 Task: Importing Video.
Action: Mouse moved to (104, 11)
Screenshot: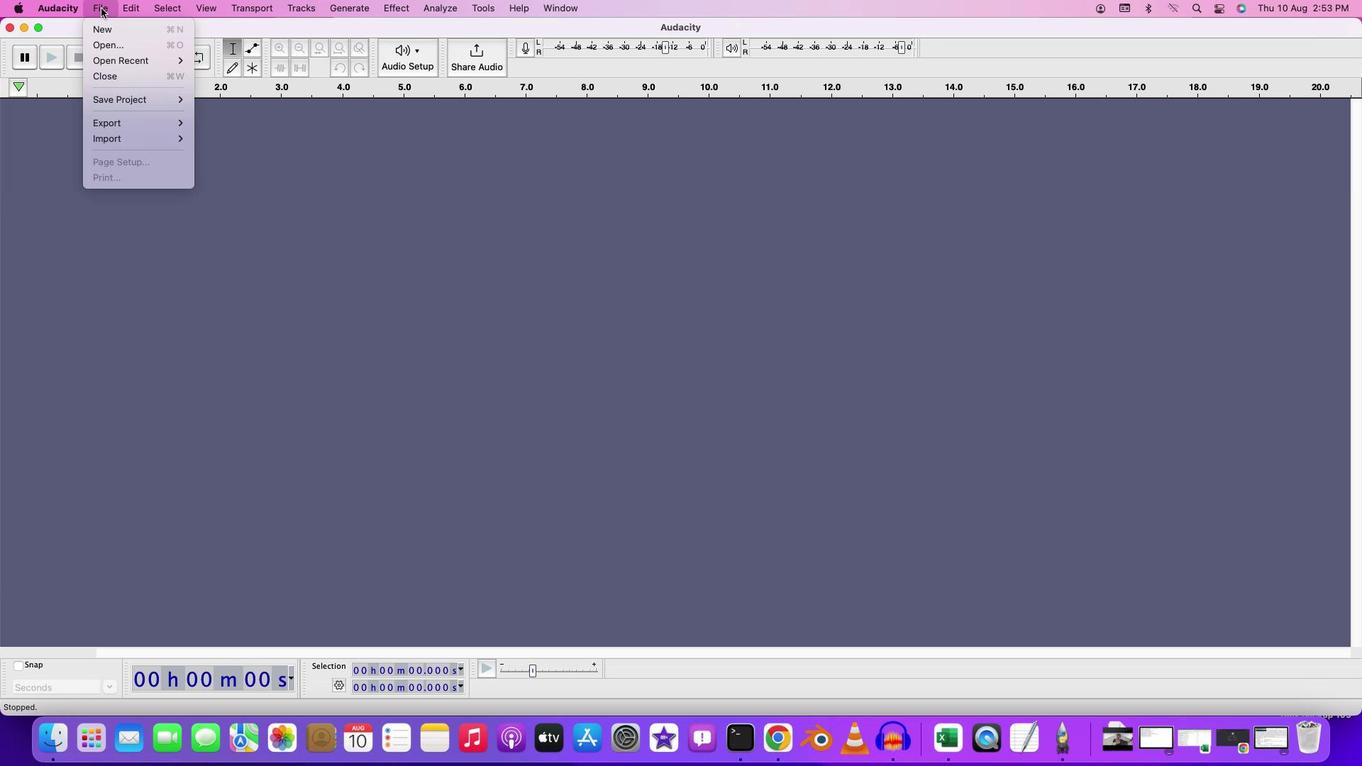 
Action: Mouse pressed left at (104, 11)
Screenshot: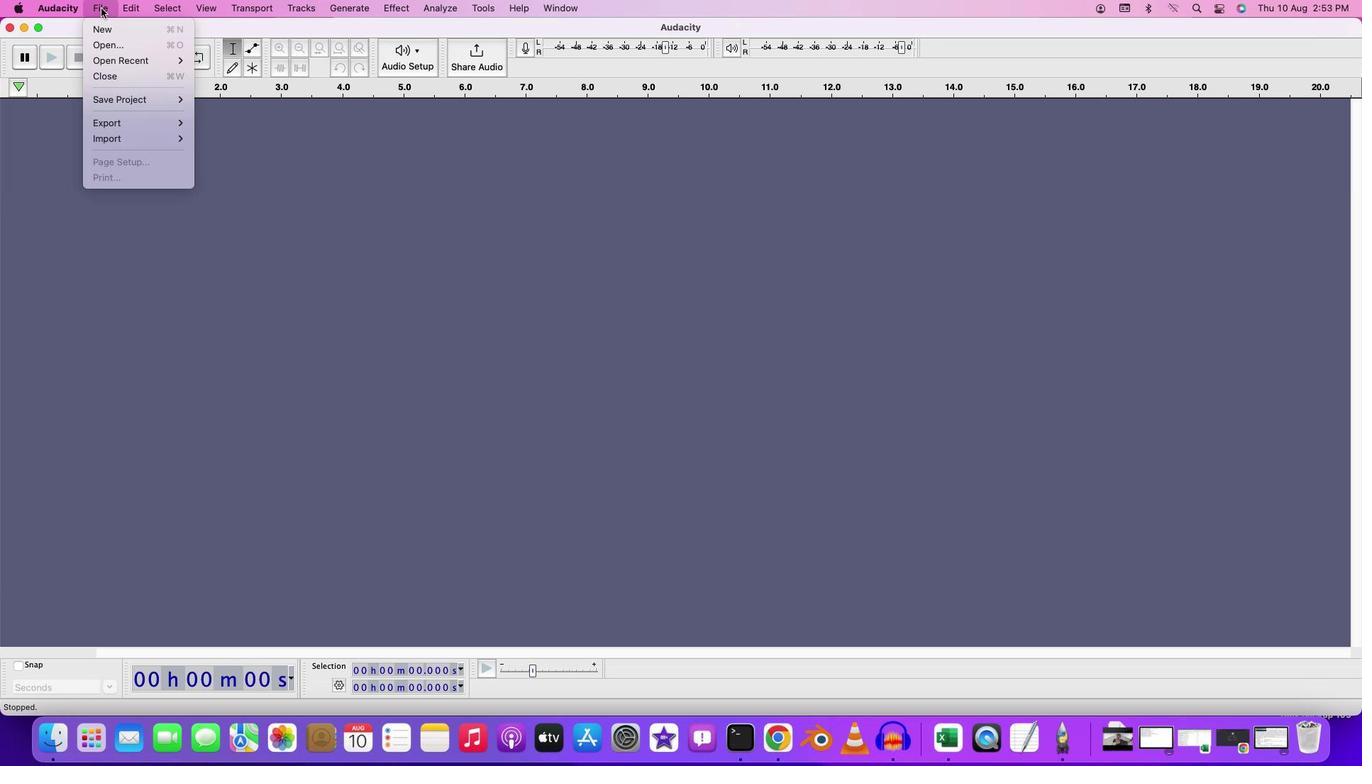 
Action: Mouse moved to (113, 41)
Screenshot: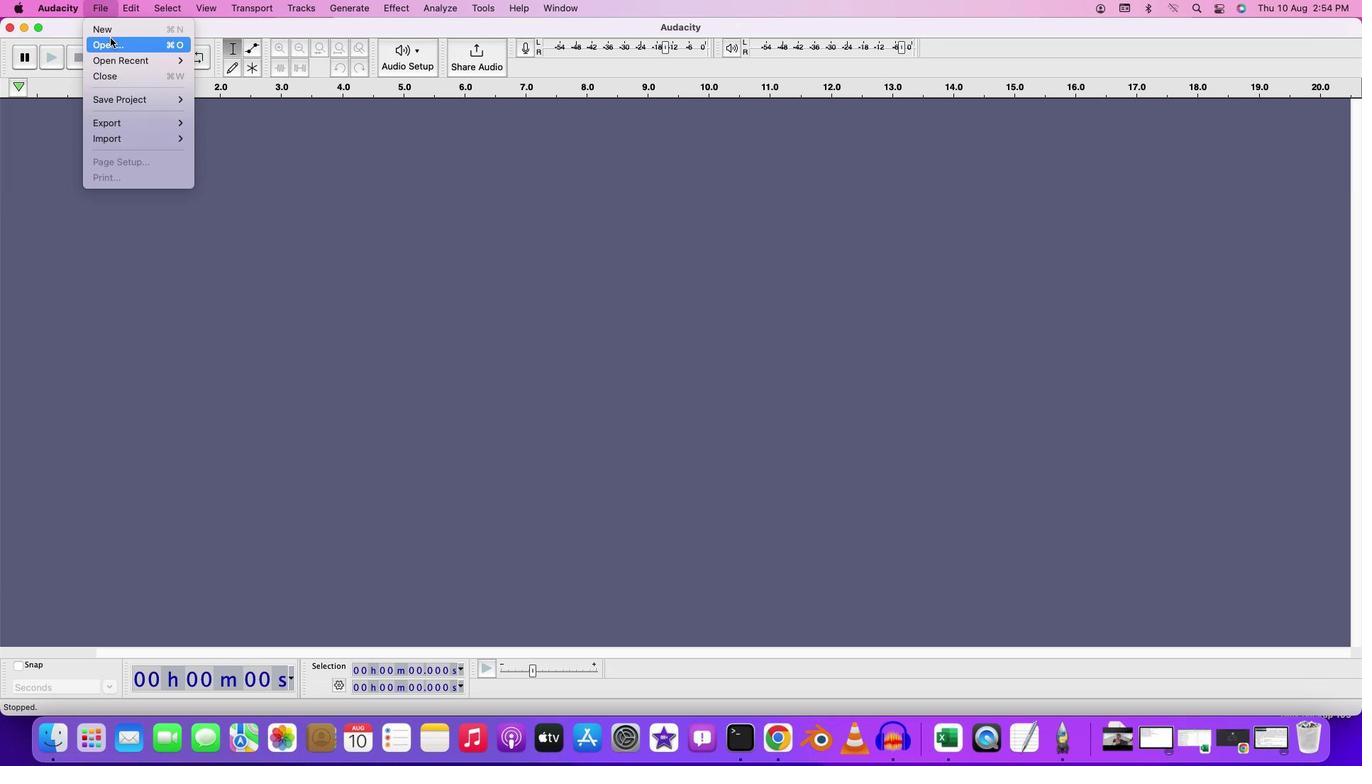 
Action: Mouse pressed left at (113, 41)
Screenshot: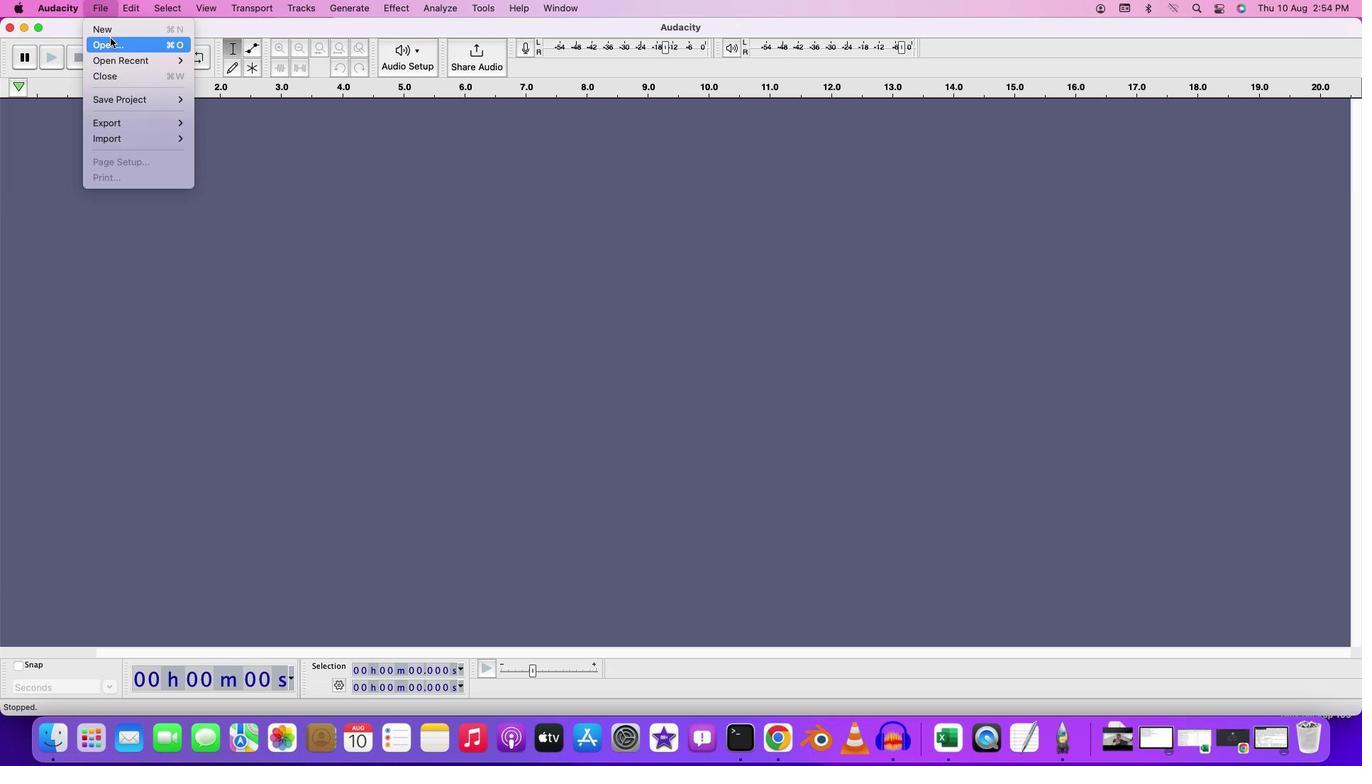 
Action: Mouse moved to (465, 228)
Screenshot: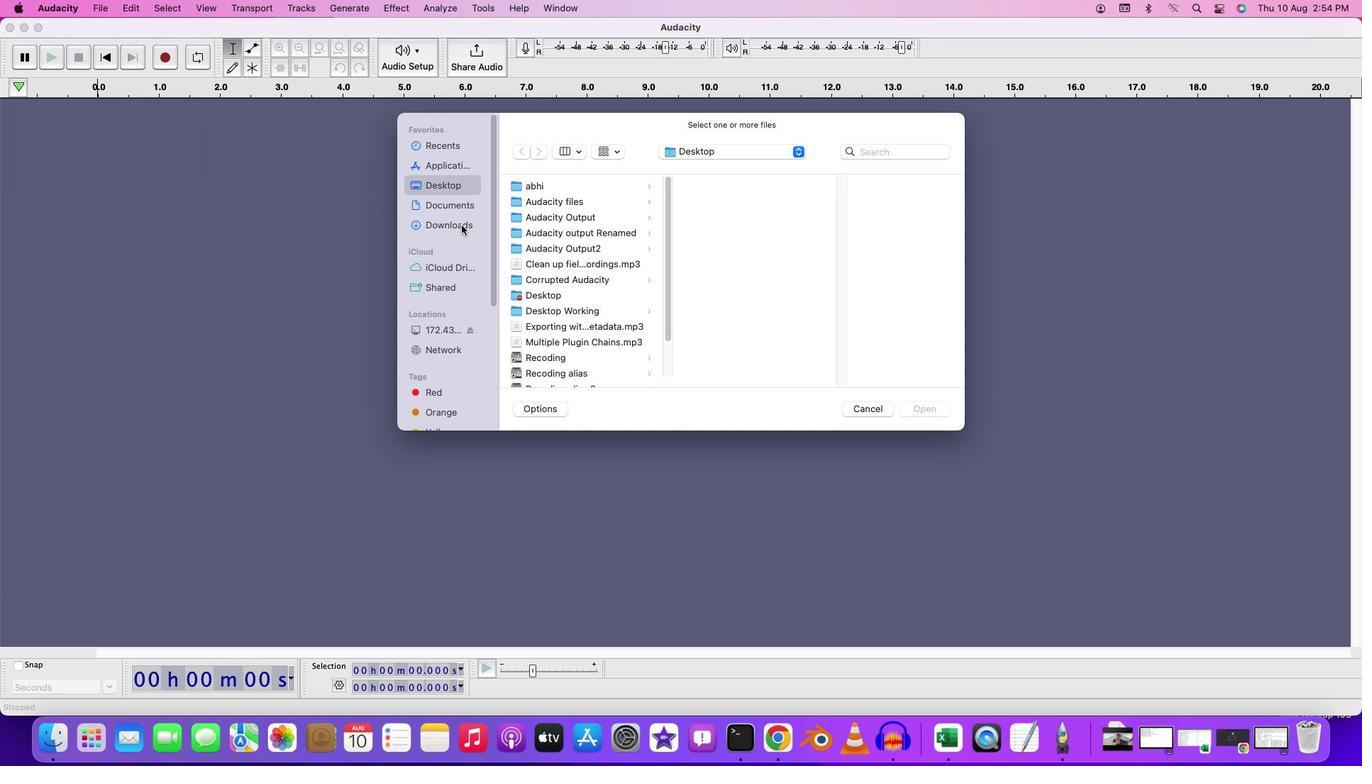 
Action: Mouse pressed left at (465, 228)
Screenshot: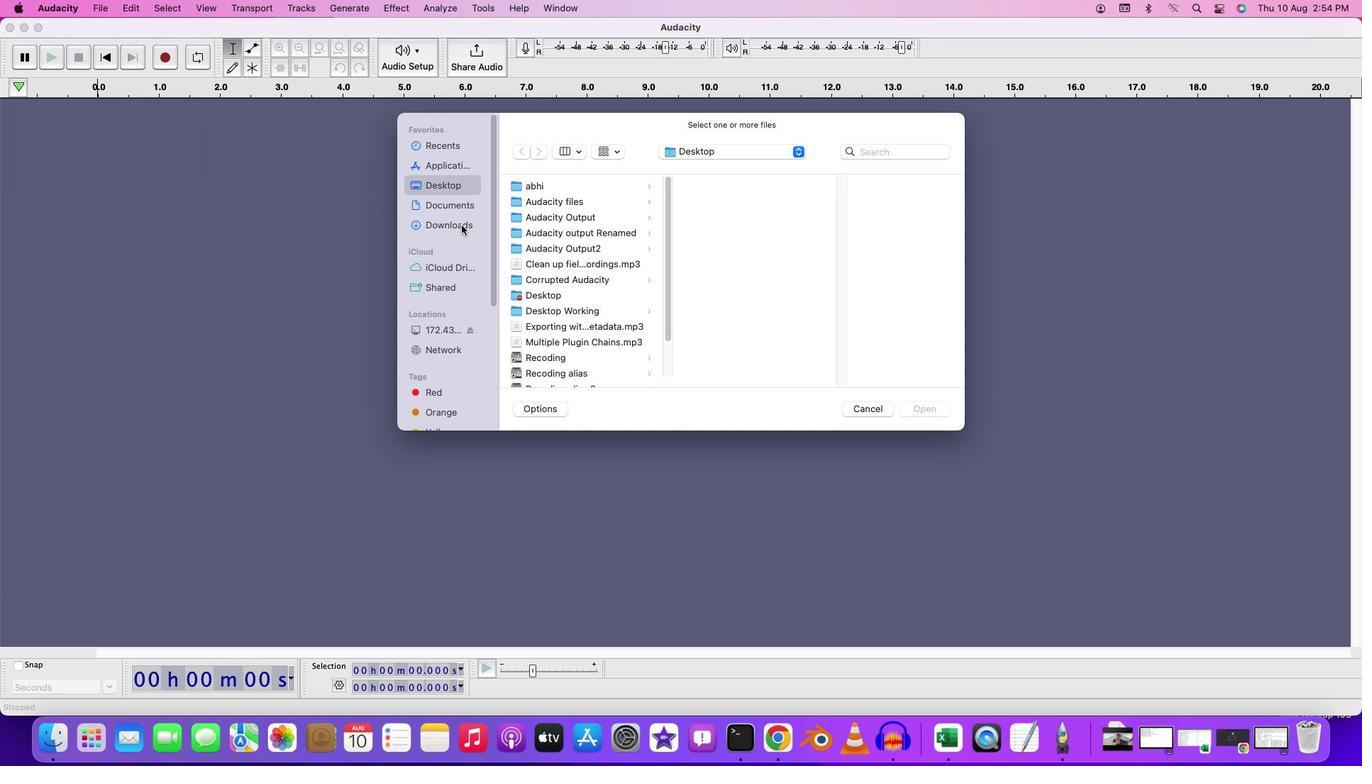 
Action: Mouse moved to (577, 254)
Screenshot: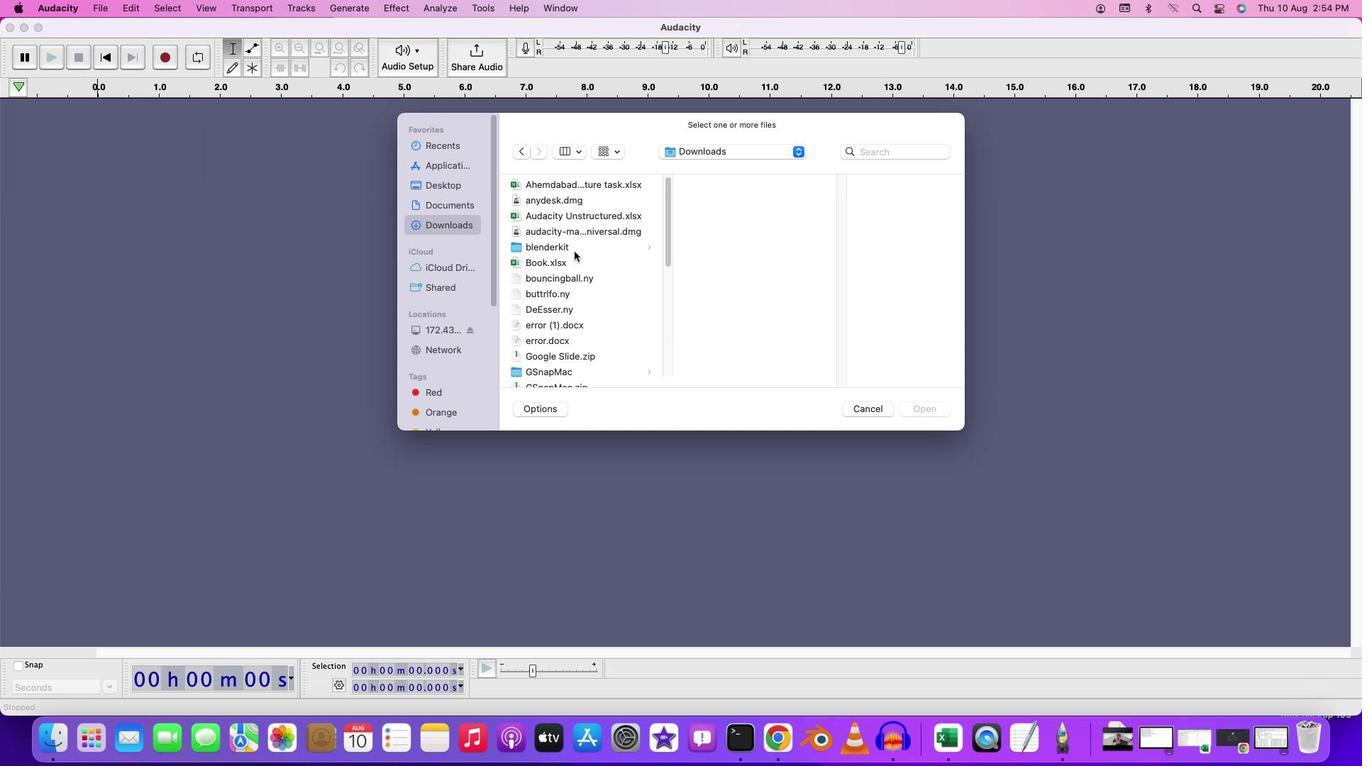 
Action: Mouse scrolled (577, 254) with delta (3, 2)
Screenshot: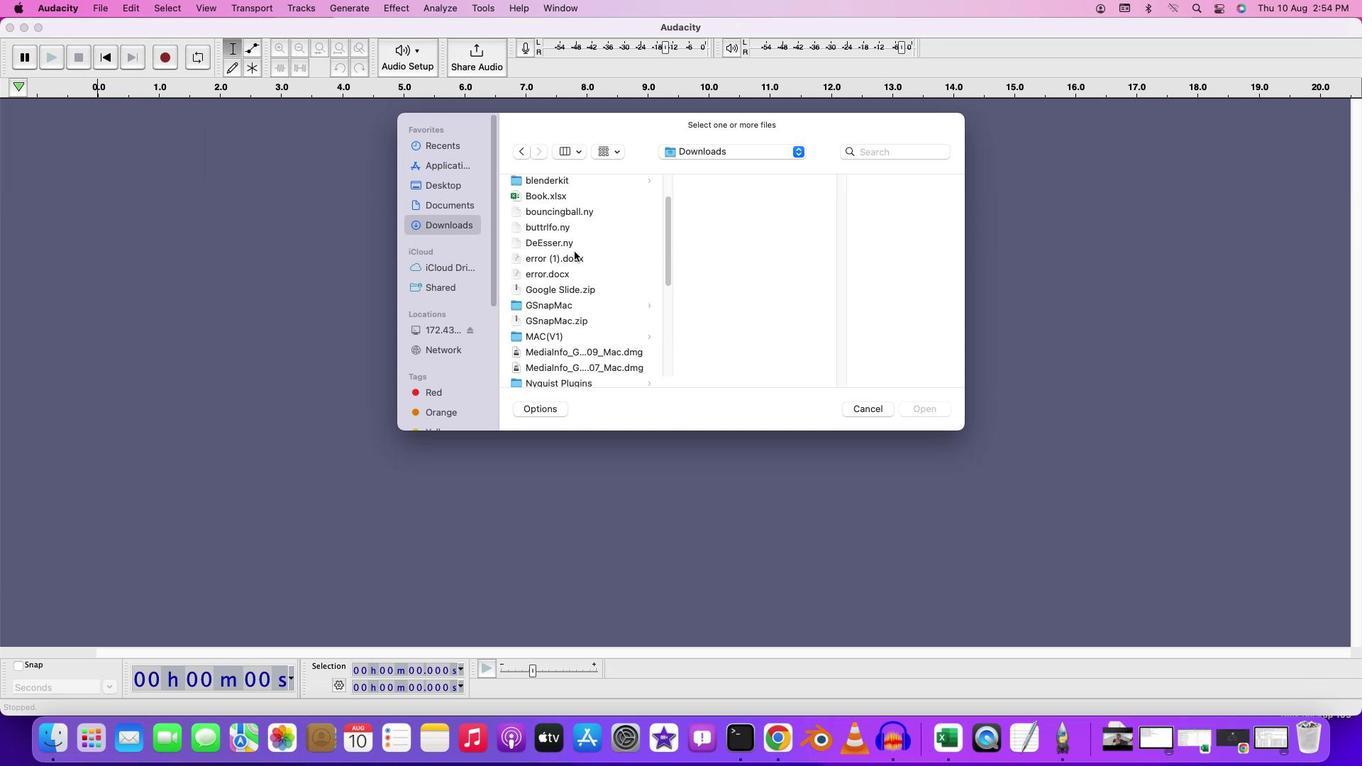 
Action: Mouse scrolled (577, 254) with delta (3, 2)
Screenshot: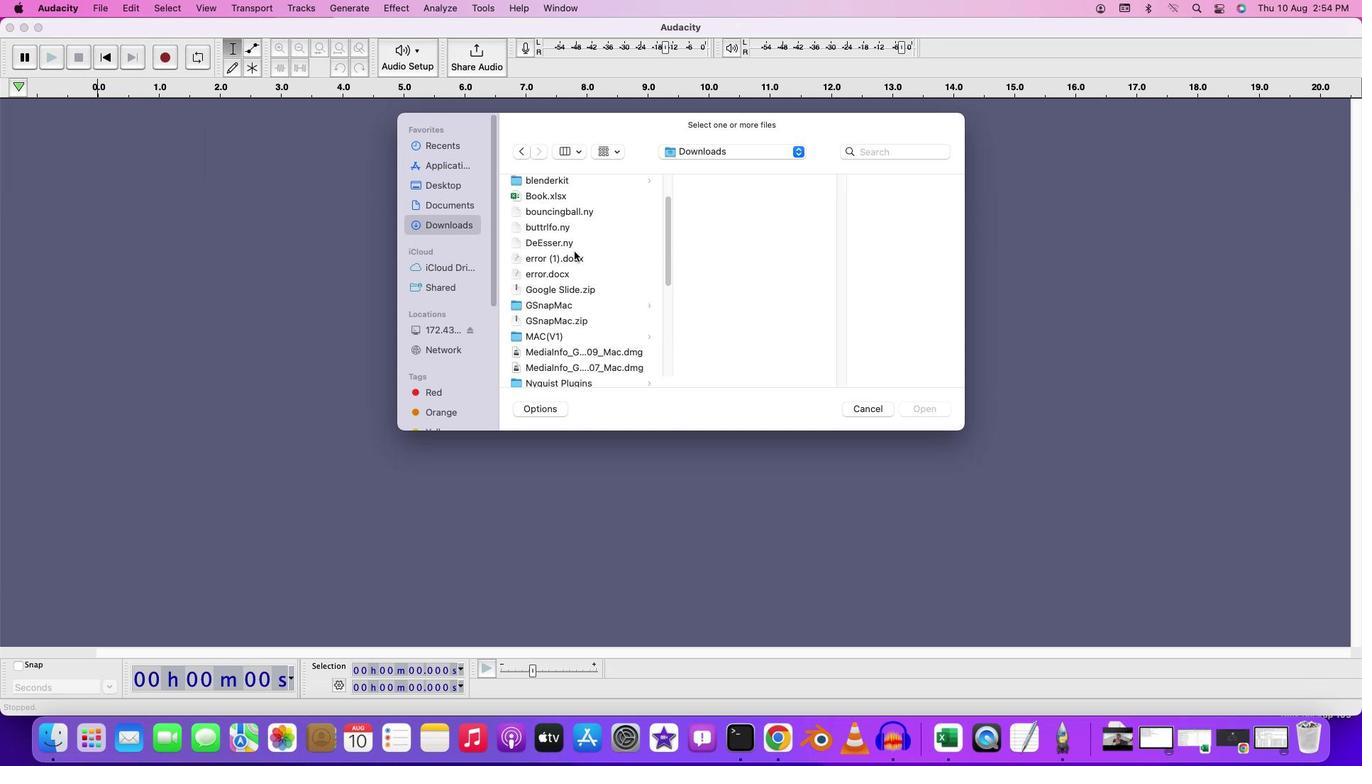 
Action: Mouse scrolled (577, 254) with delta (3, 1)
Screenshot: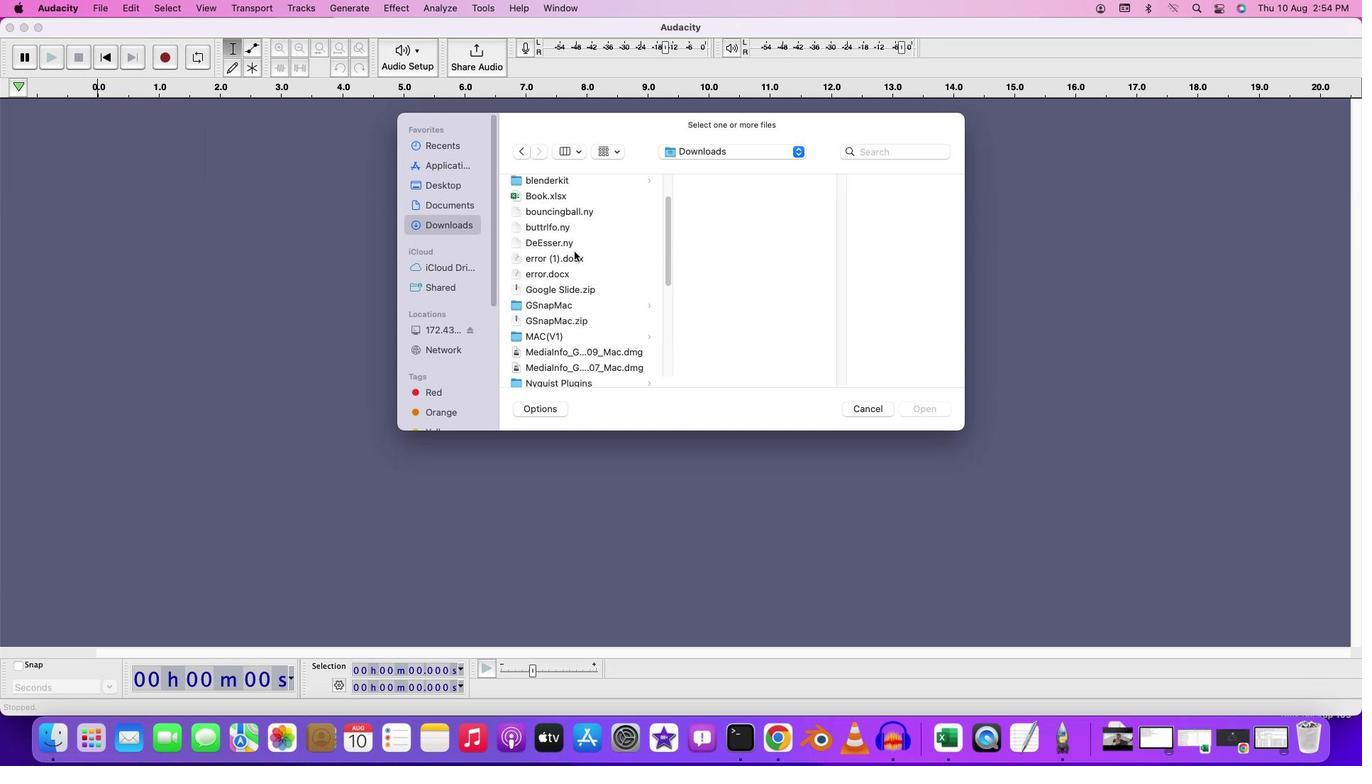 
Action: Mouse scrolled (577, 254) with delta (3, 2)
Screenshot: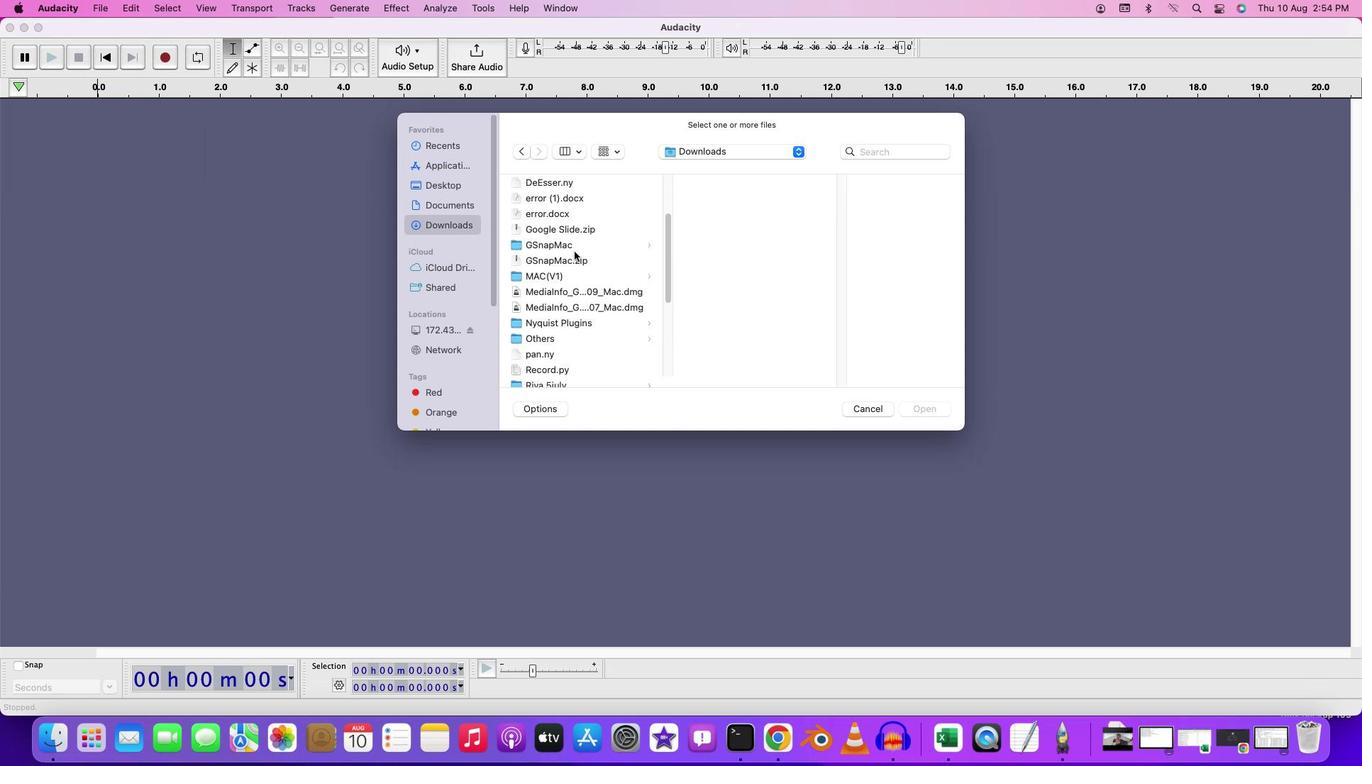 
Action: Mouse scrolled (577, 254) with delta (3, 2)
Screenshot: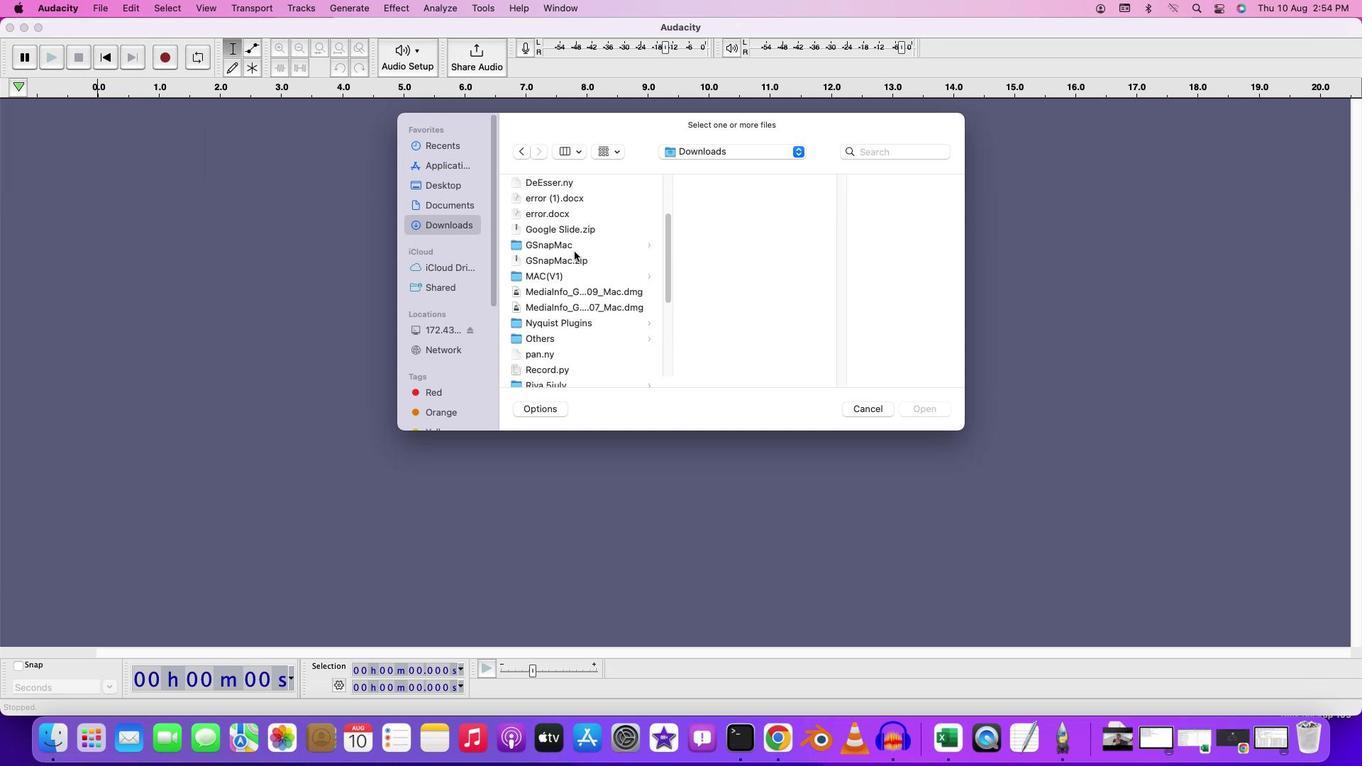 
Action: Mouse scrolled (577, 254) with delta (3, 2)
Screenshot: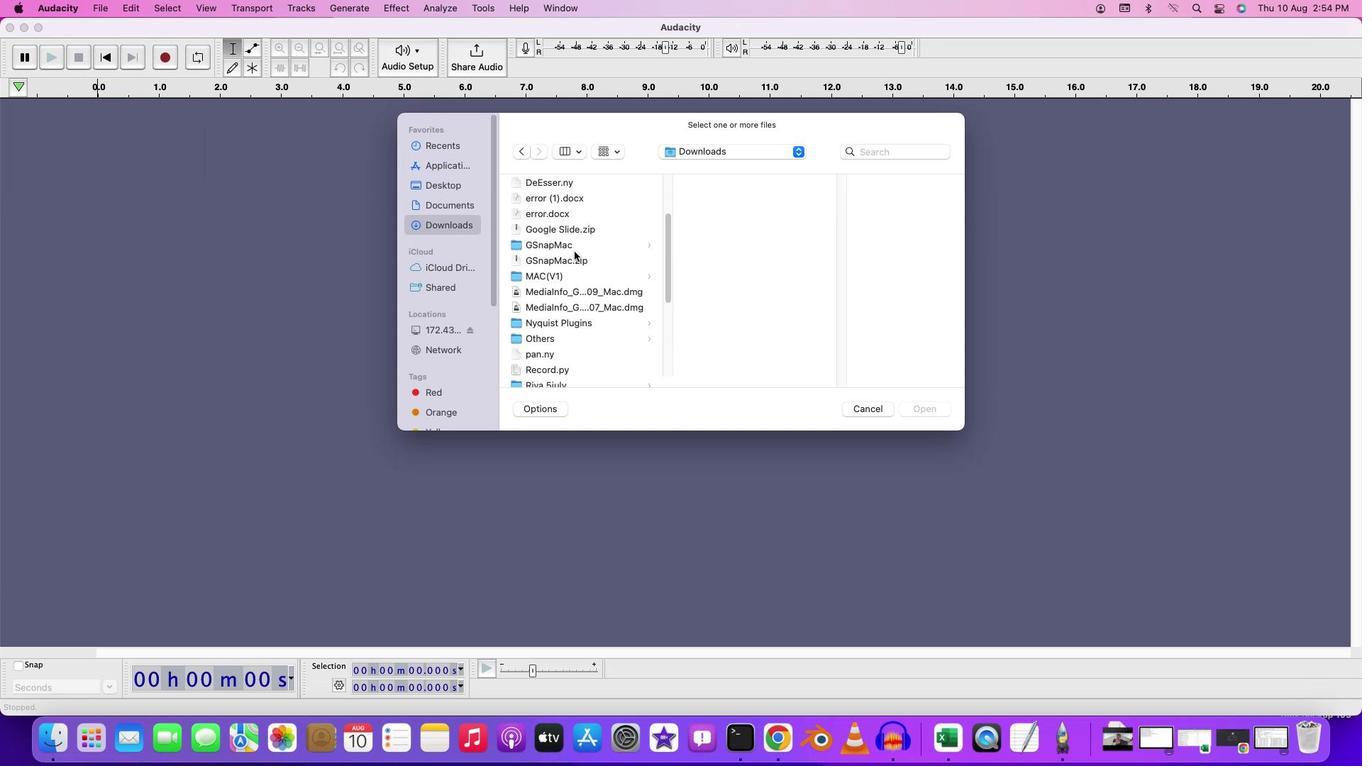 
Action: Mouse moved to (581, 271)
Screenshot: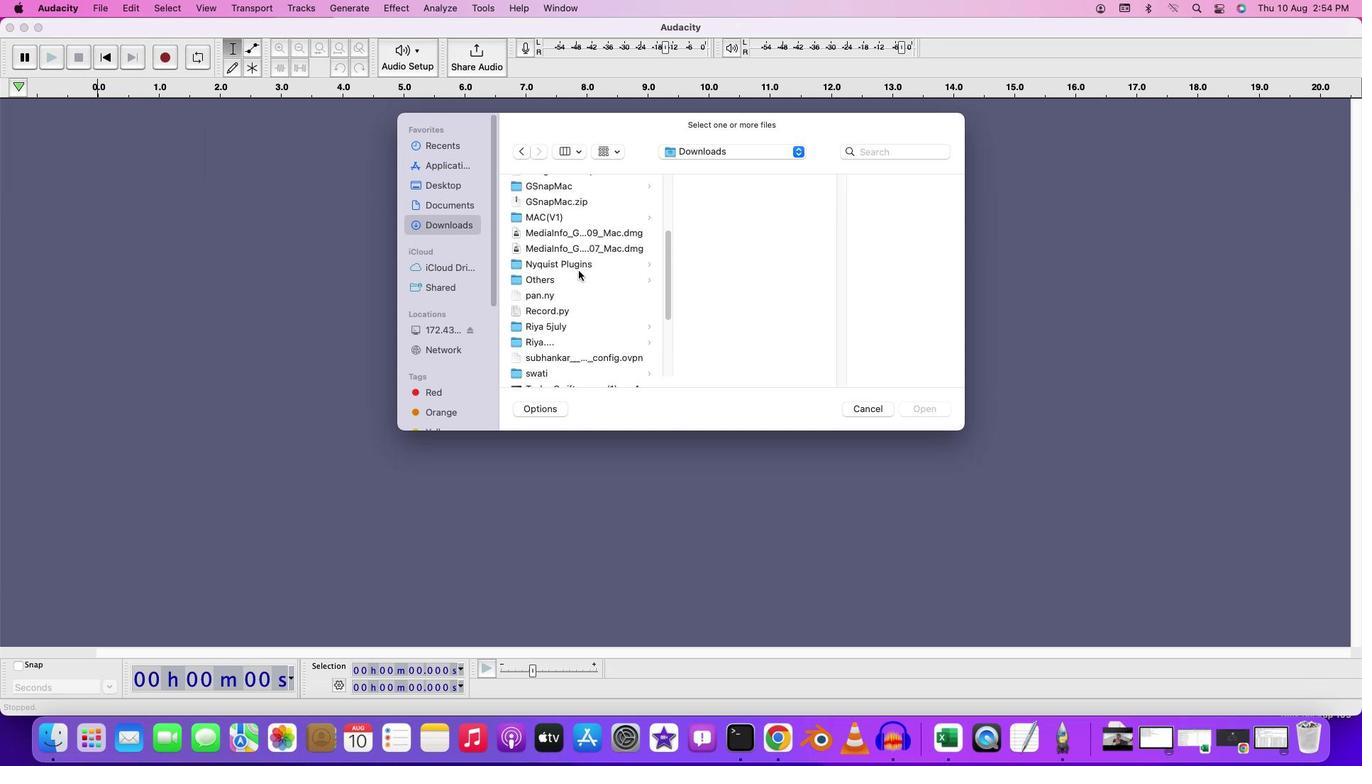 
Action: Mouse scrolled (581, 271) with delta (3, 2)
Screenshot: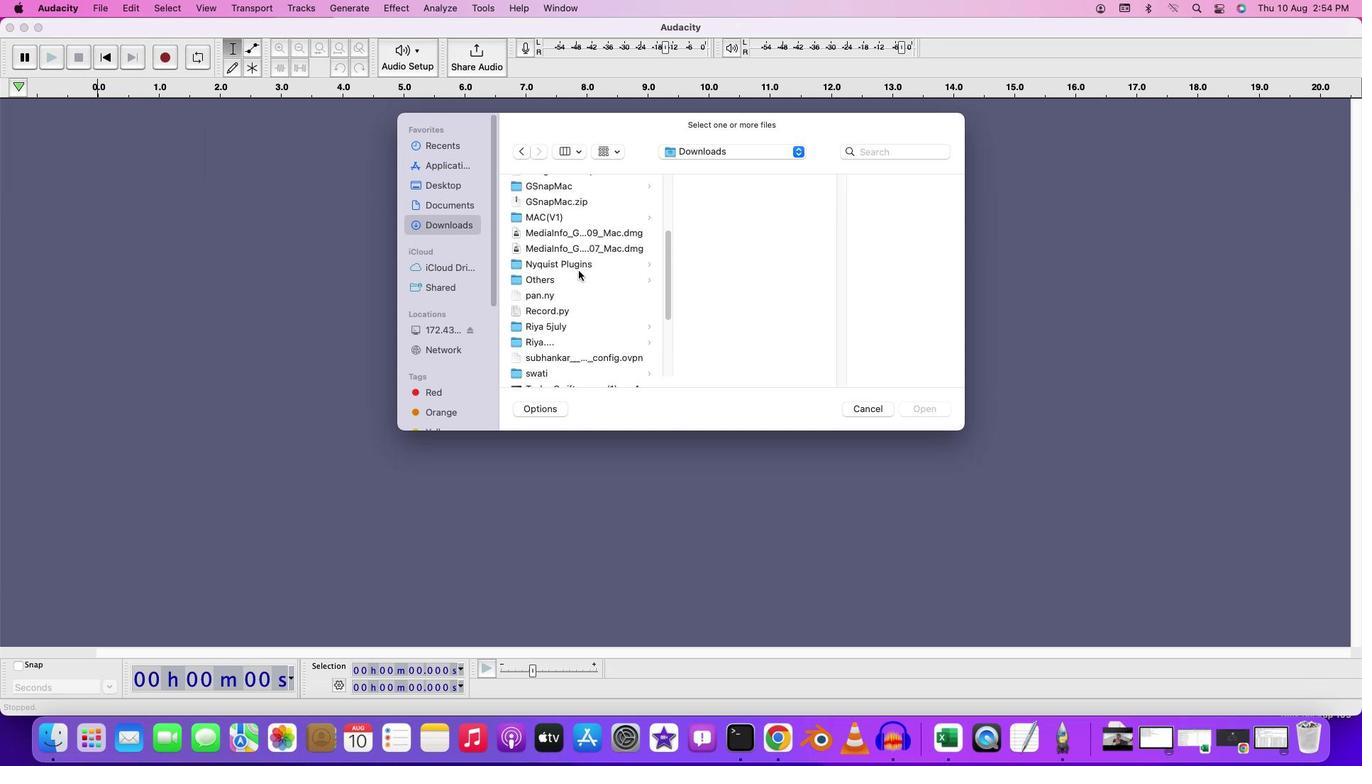 
Action: Mouse moved to (581, 272)
Screenshot: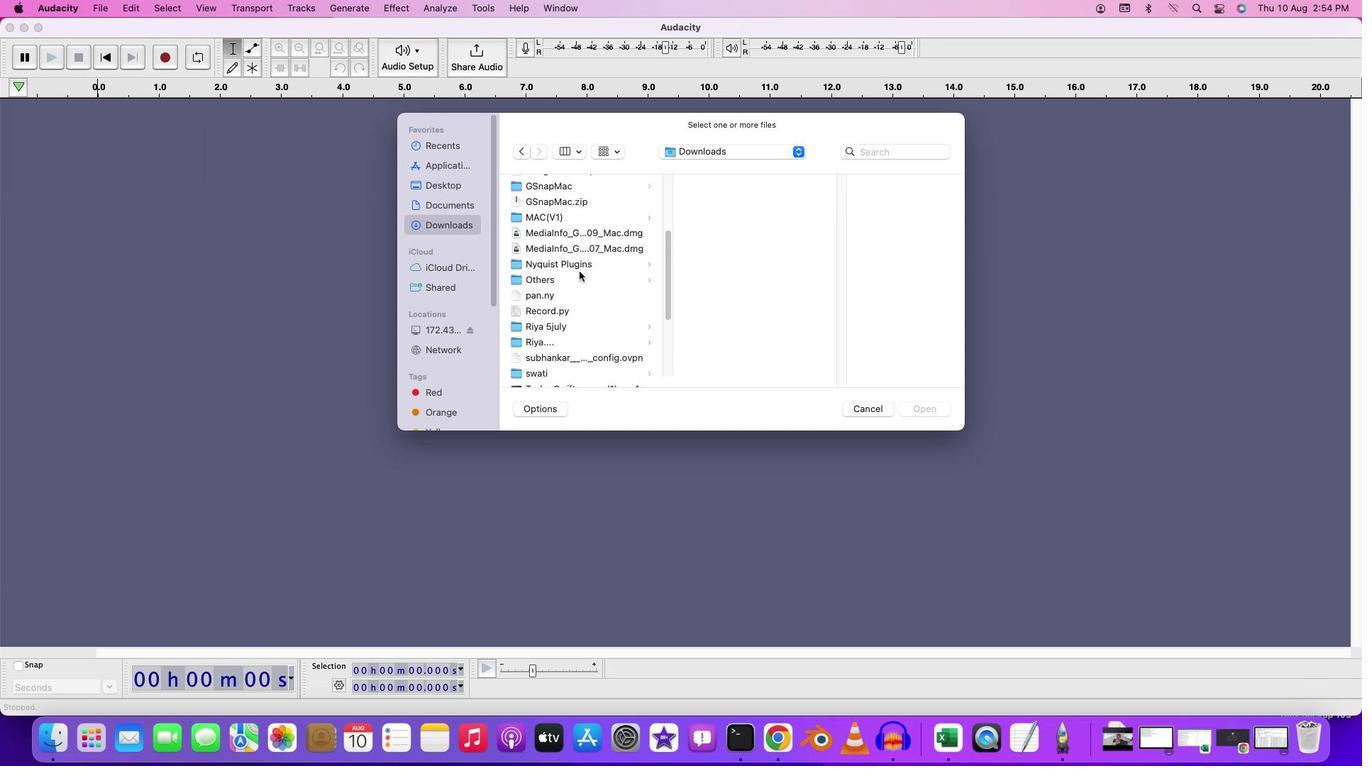 
Action: Mouse scrolled (581, 272) with delta (3, 2)
Screenshot: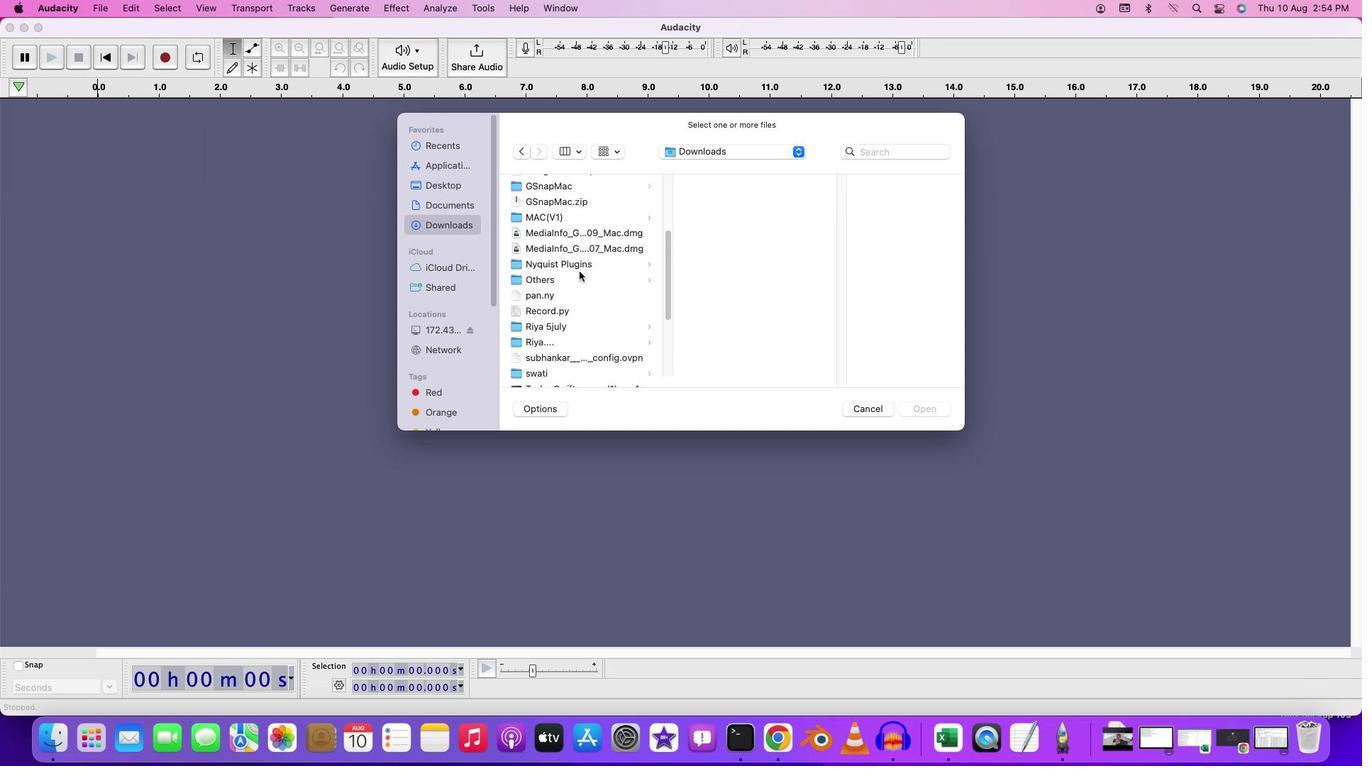 
Action: Mouse scrolled (581, 272) with delta (3, 2)
Screenshot: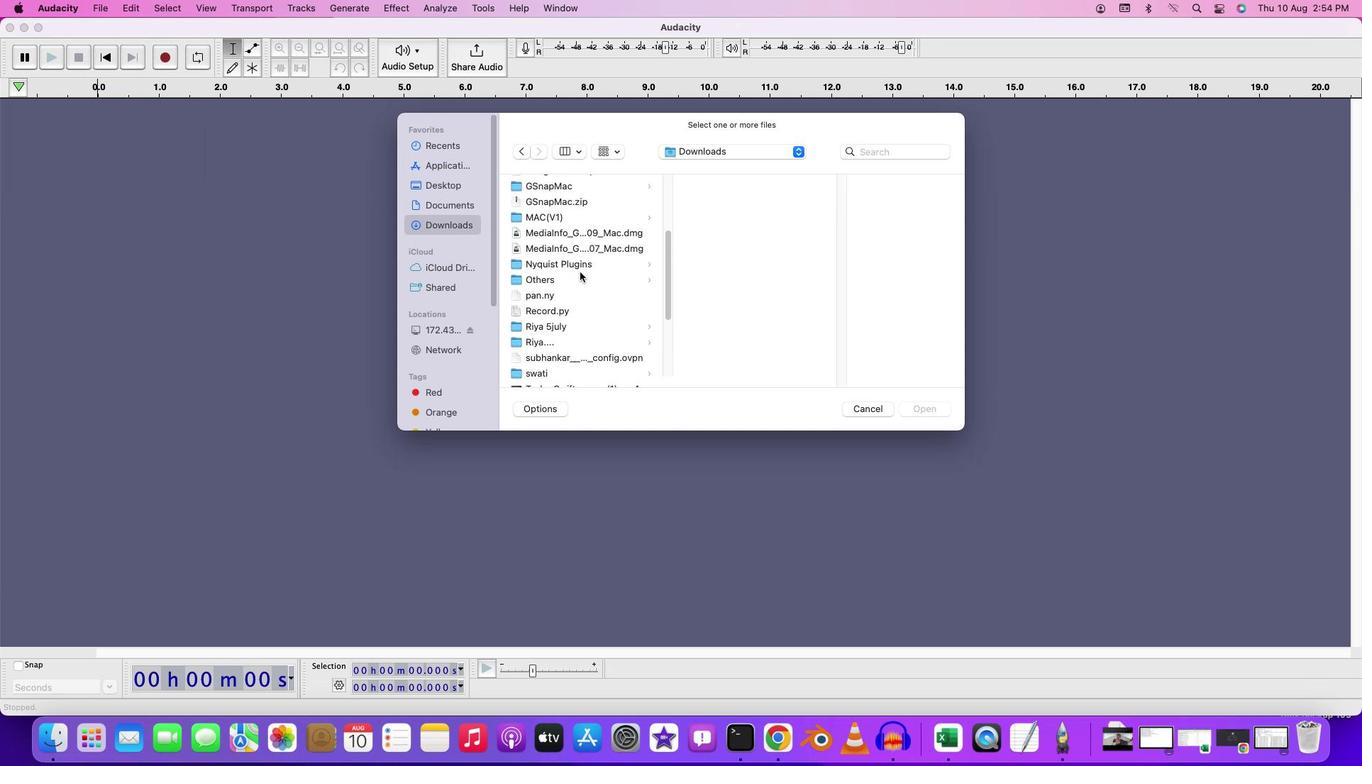 
Action: Mouse moved to (584, 276)
Screenshot: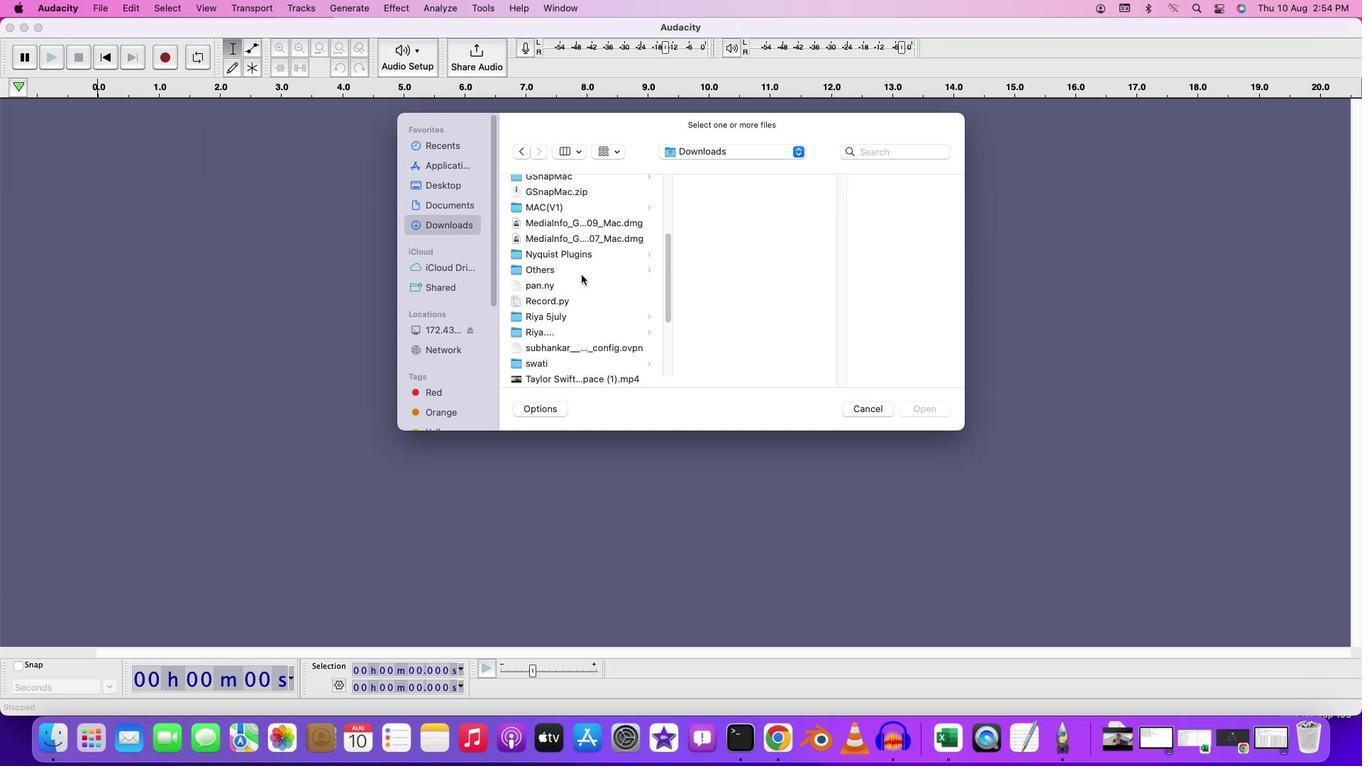 
Action: Mouse scrolled (584, 276) with delta (3, 2)
Screenshot: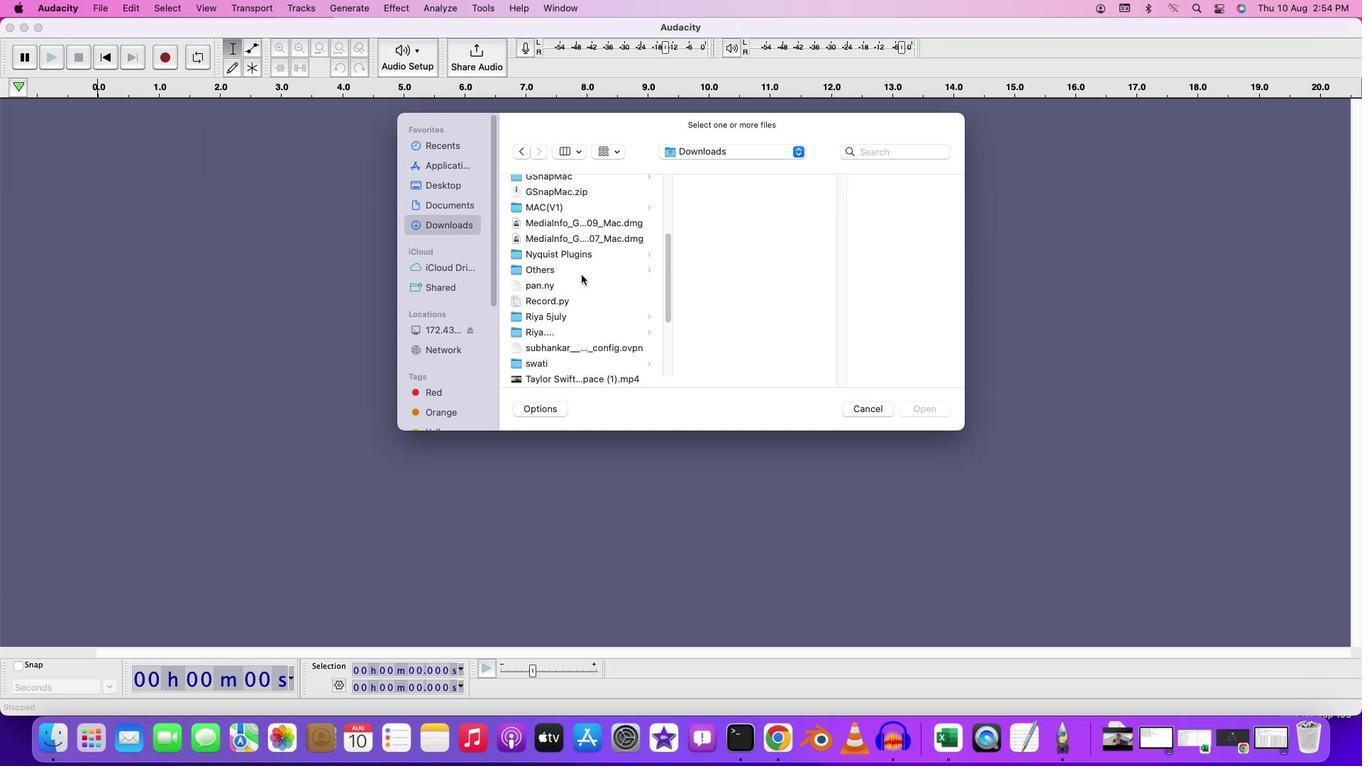 
Action: Mouse moved to (584, 278)
Screenshot: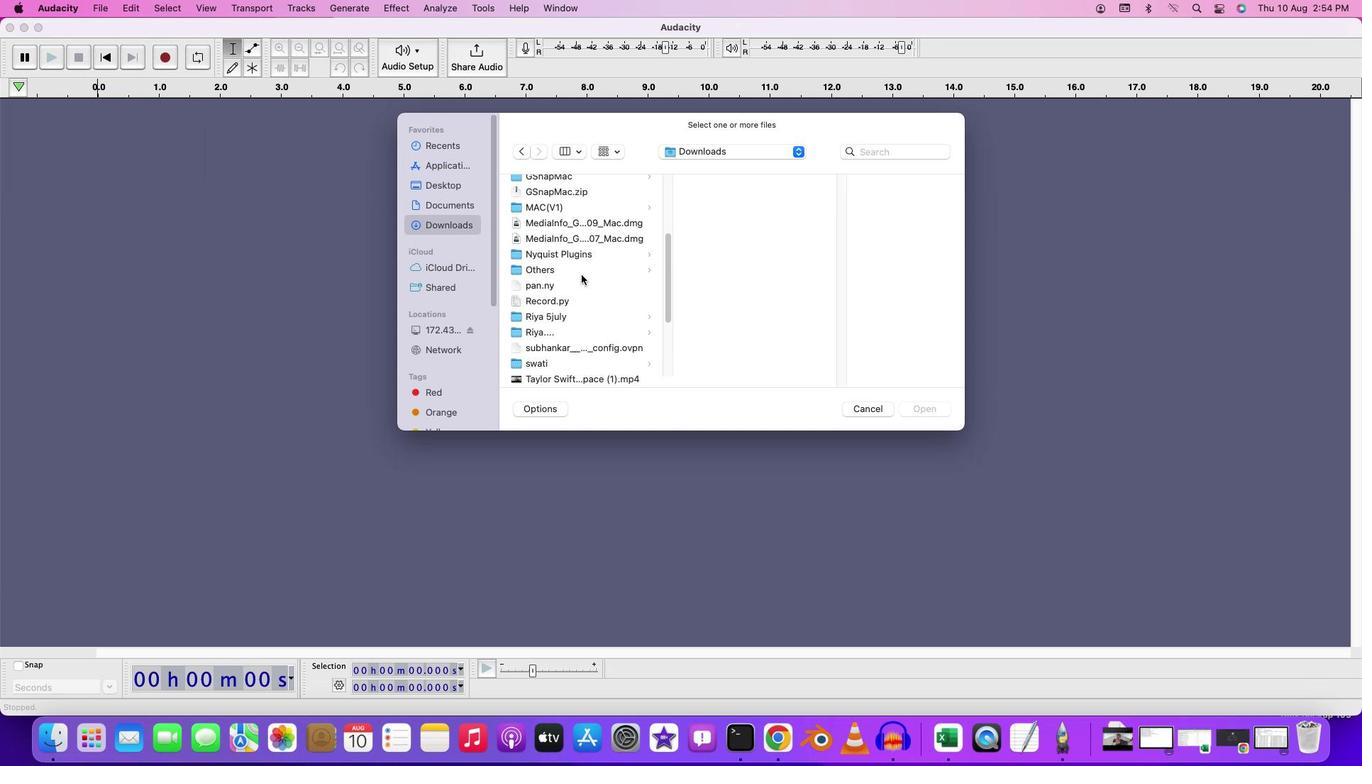 
Action: Mouse scrolled (584, 278) with delta (3, 2)
Screenshot: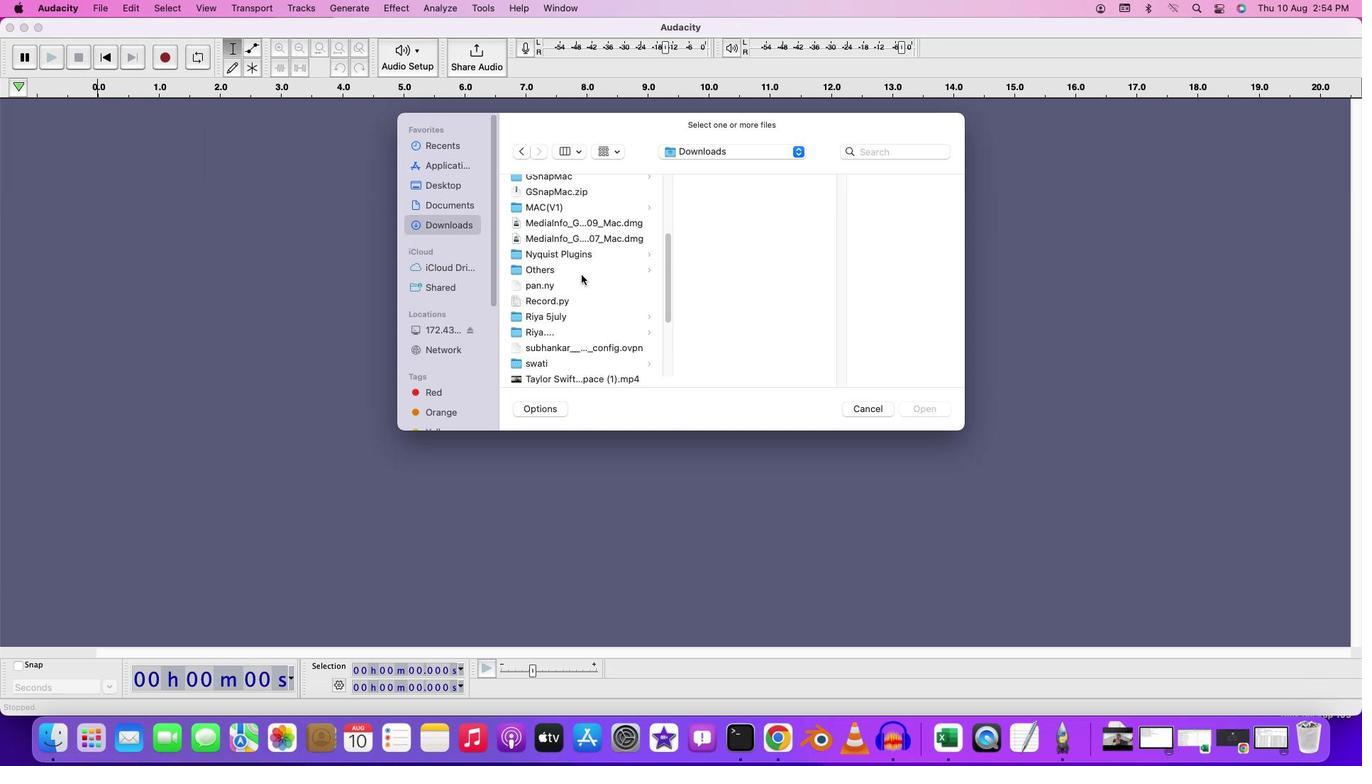 
Action: Mouse scrolled (584, 278) with delta (3, 2)
Screenshot: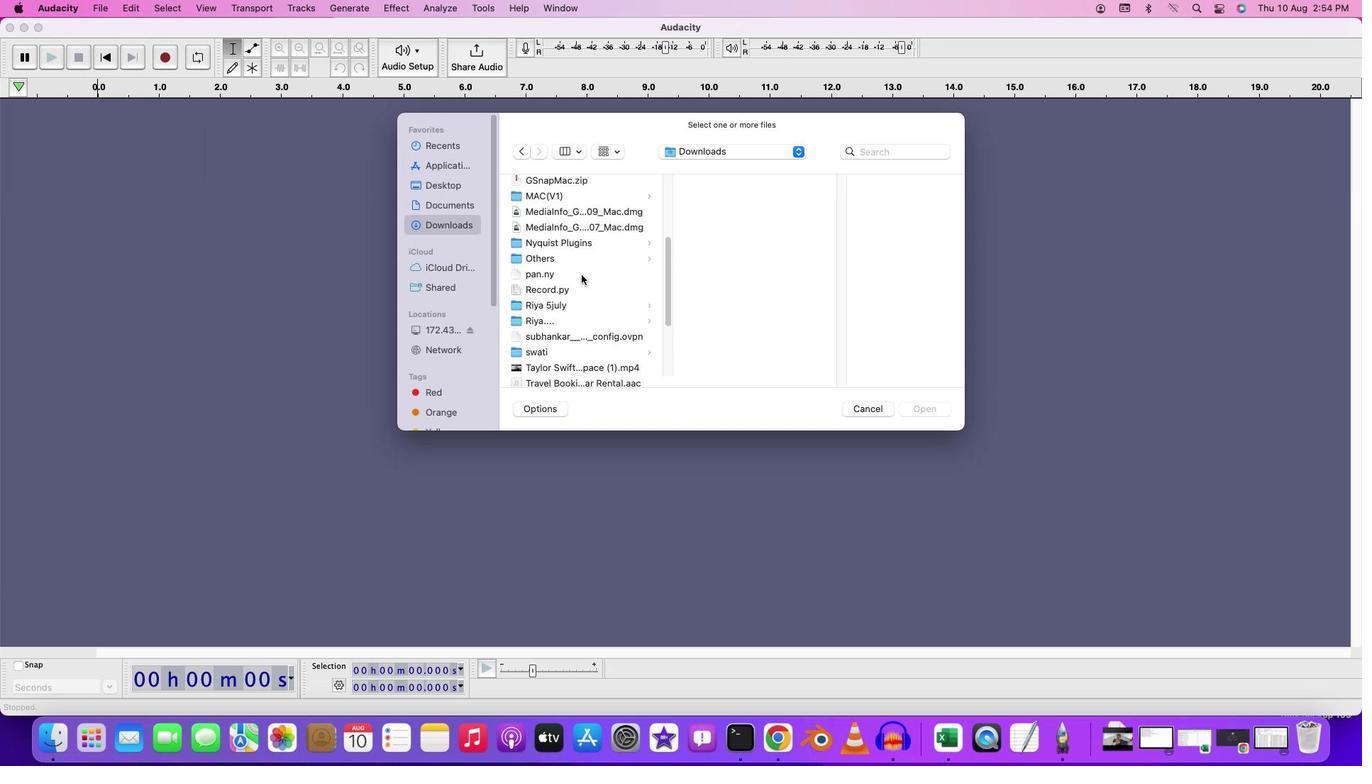 
Action: Mouse moved to (584, 278)
Screenshot: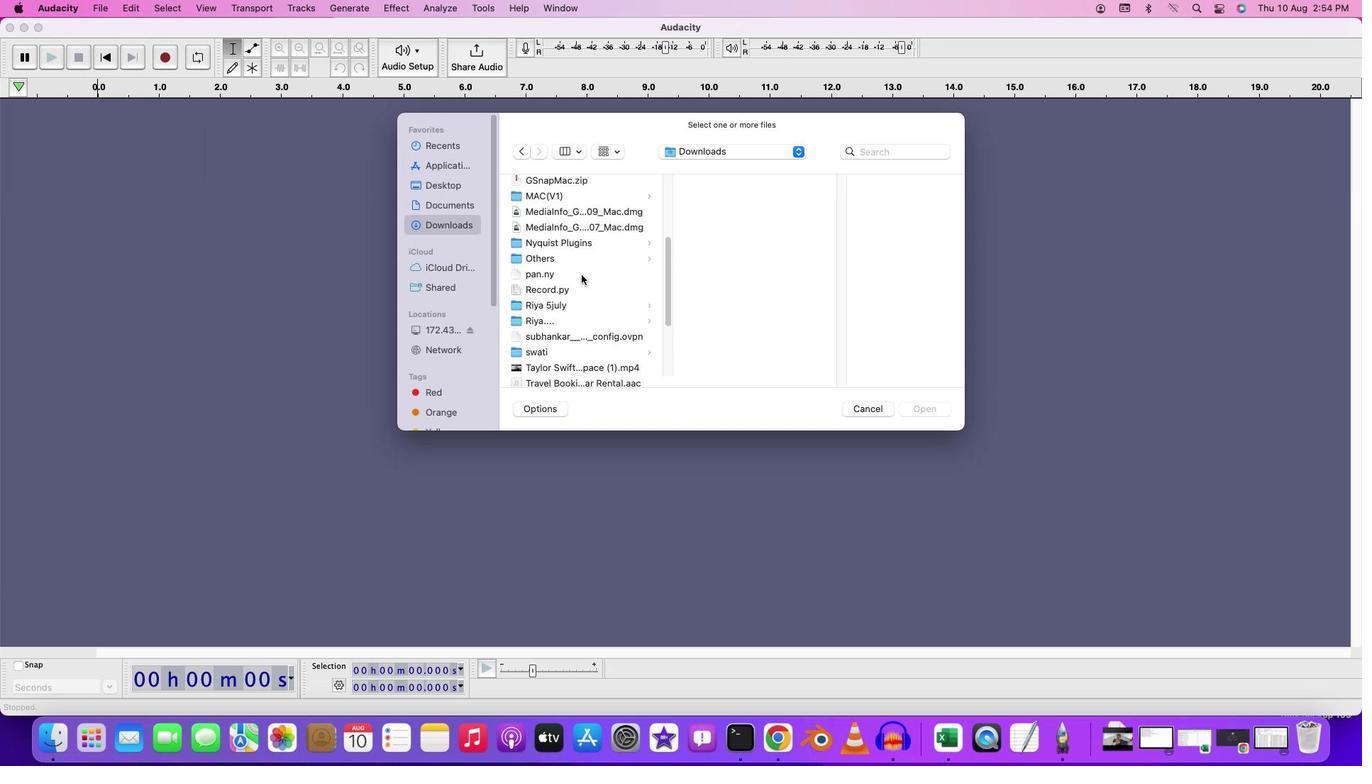 
Action: Mouse scrolled (584, 278) with delta (3, 2)
Screenshot: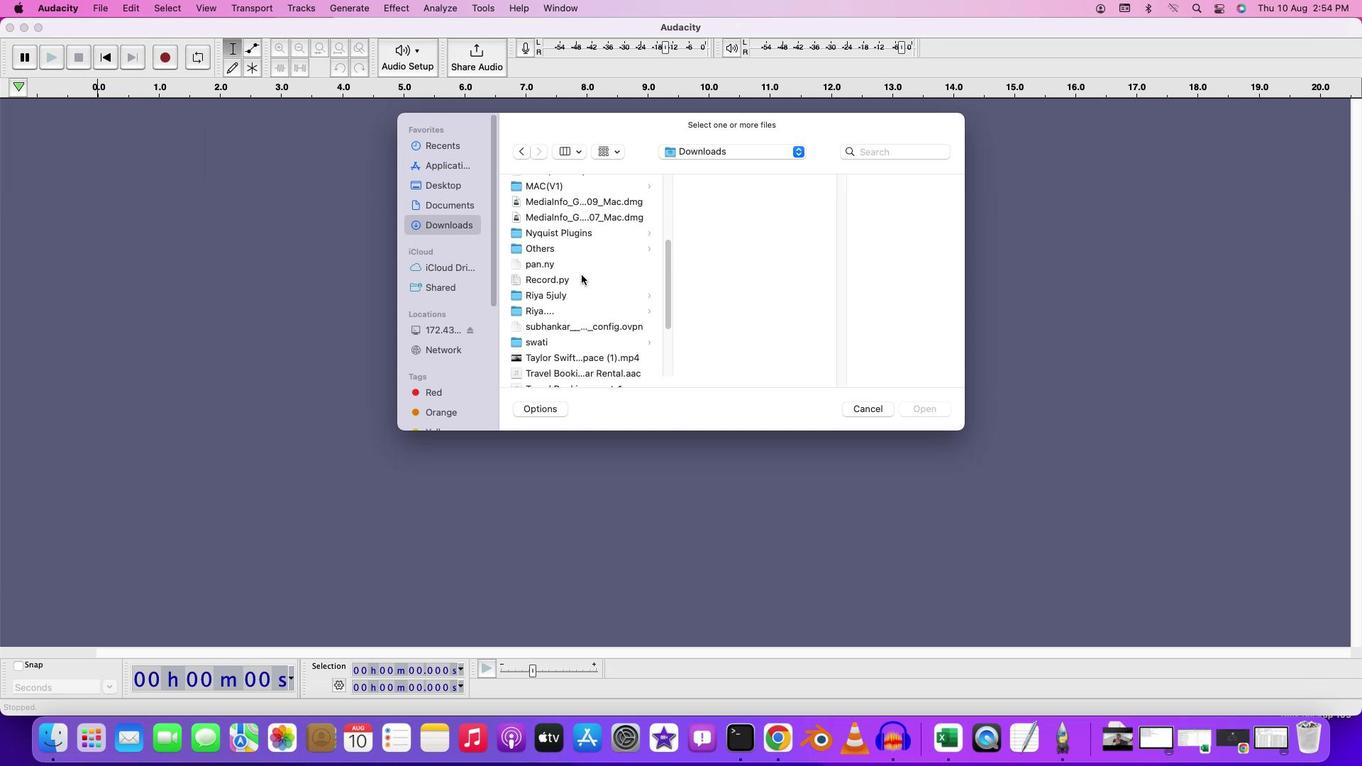 
Action: Mouse scrolled (584, 278) with delta (3, 2)
Screenshot: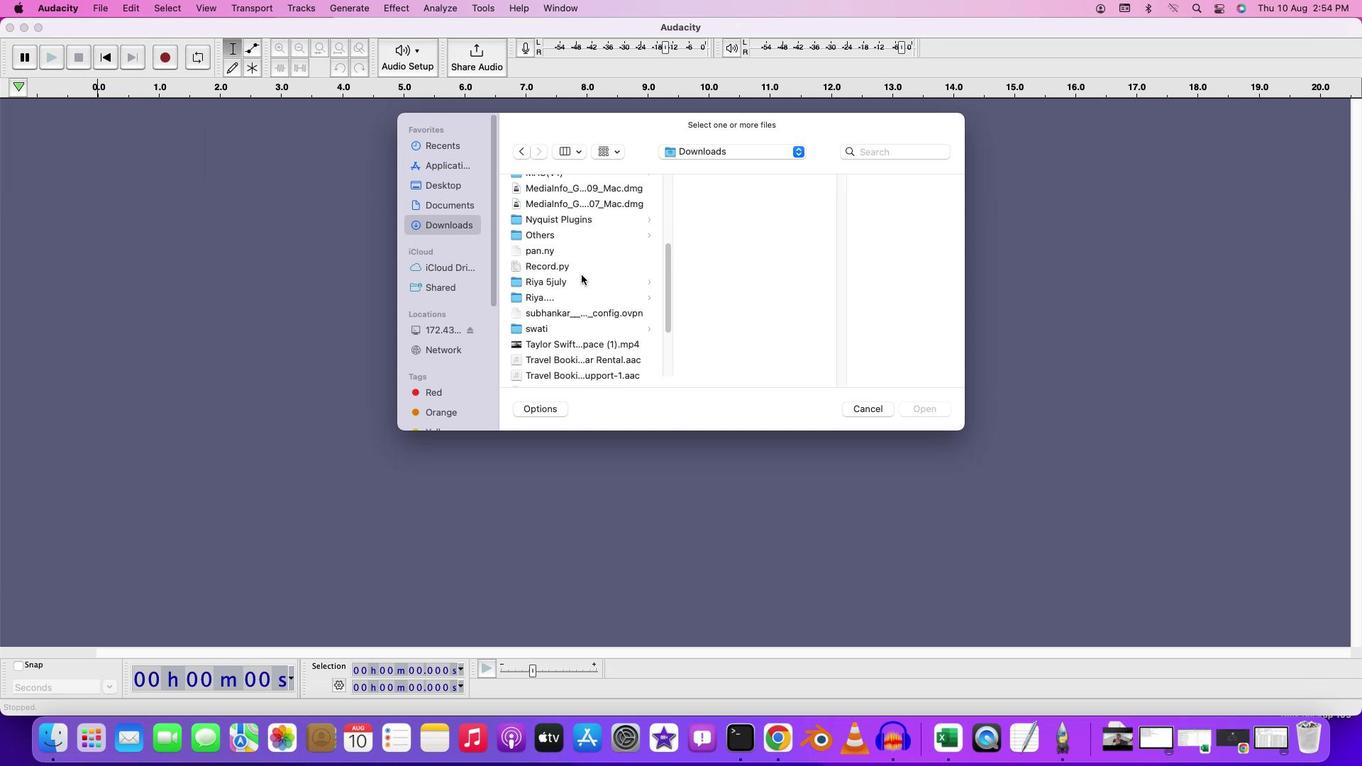 
Action: Mouse moved to (596, 346)
Screenshot: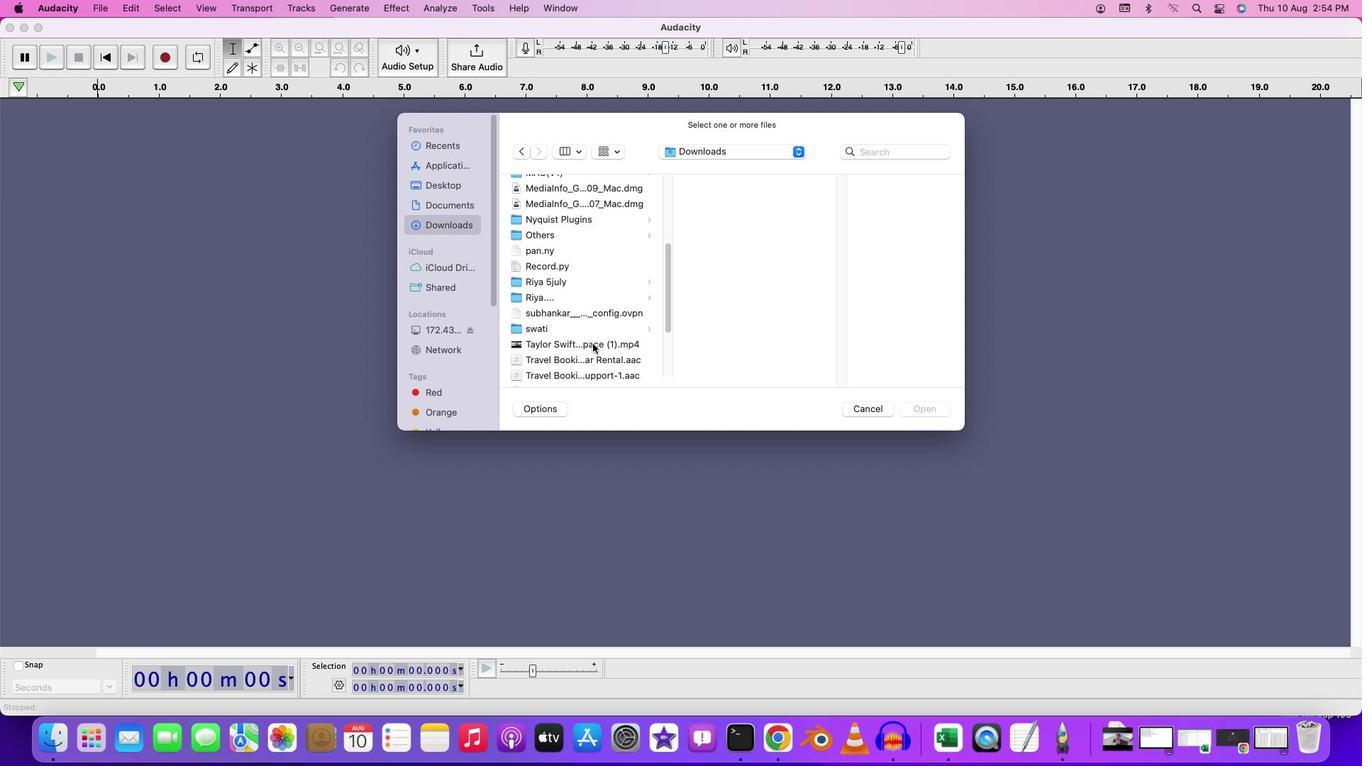 
Action: Mouse pressed left at (596, 346)
Screenshot: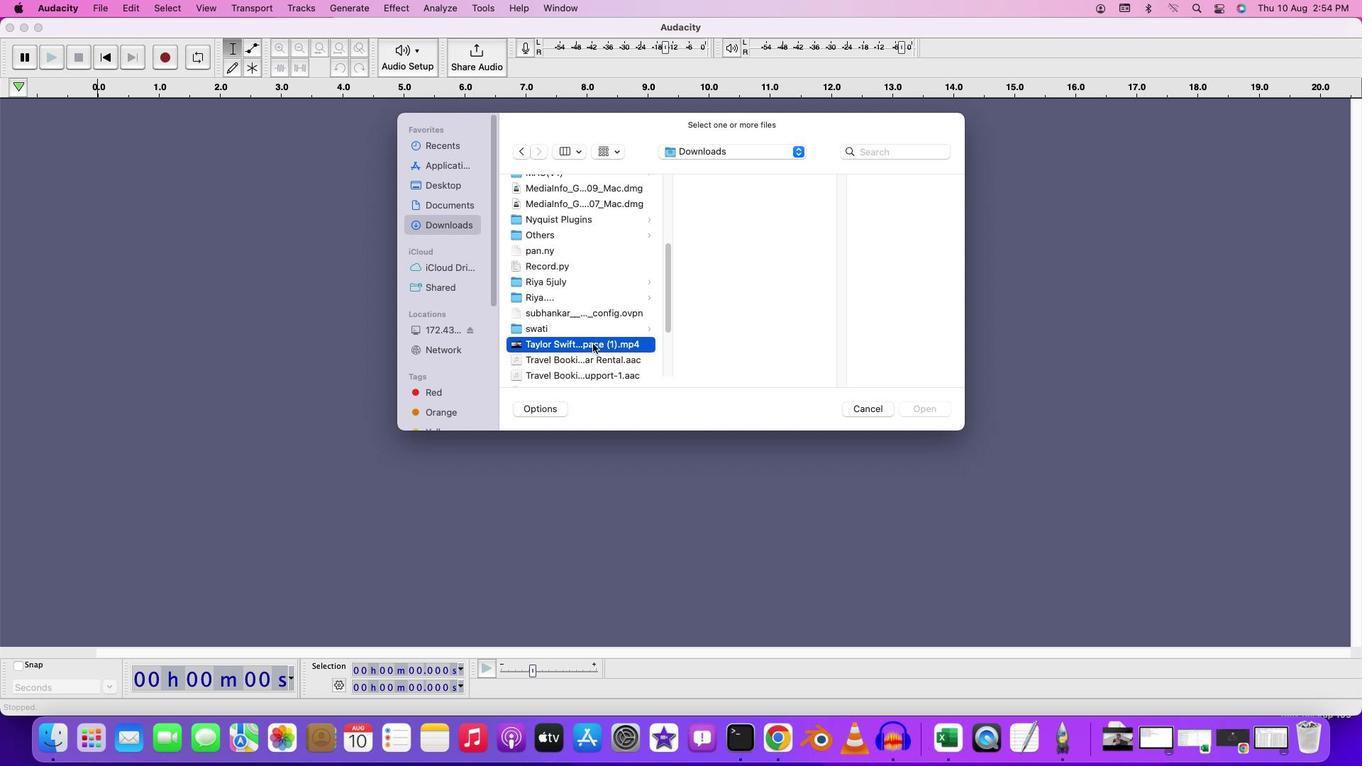 
Action: Mouse pressed left at (596, 346)
Screenshot: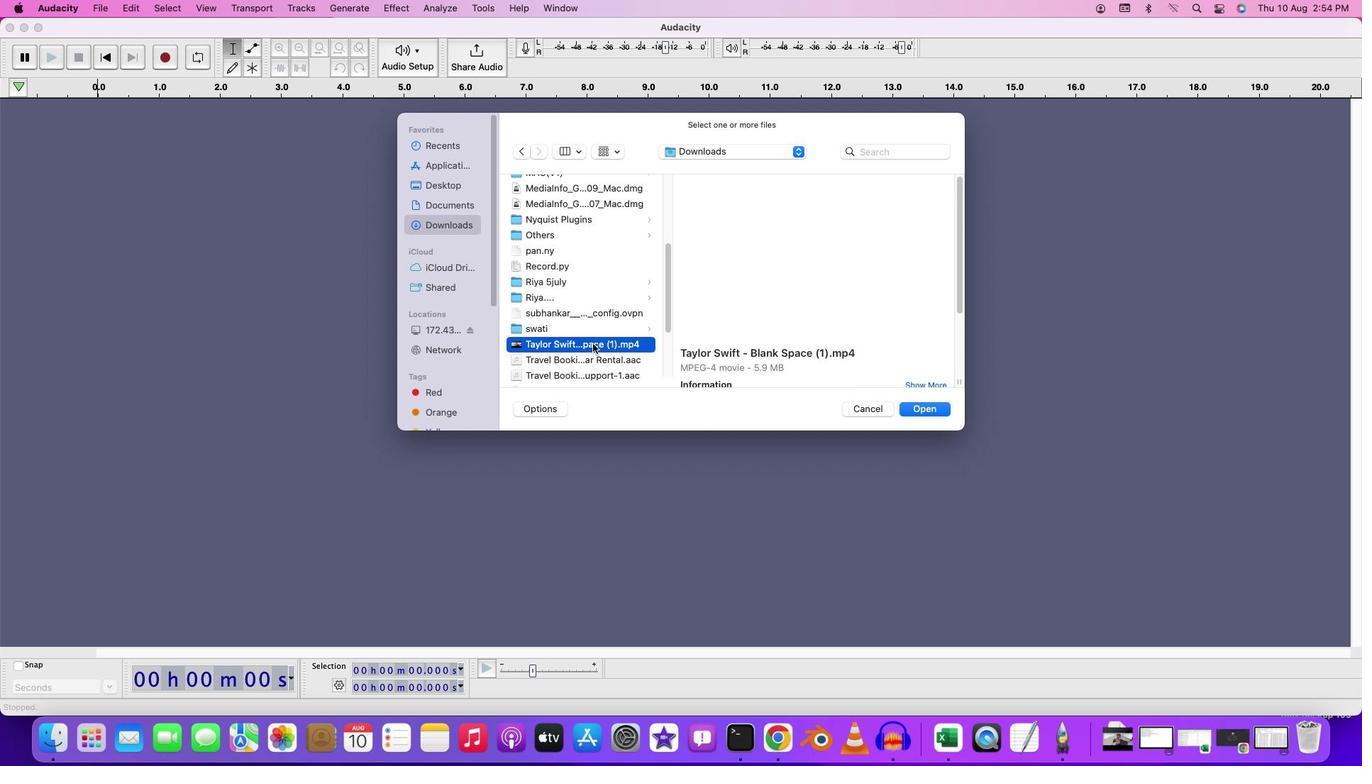 
Action: Mouse moved to (129, 141)
Screenshot: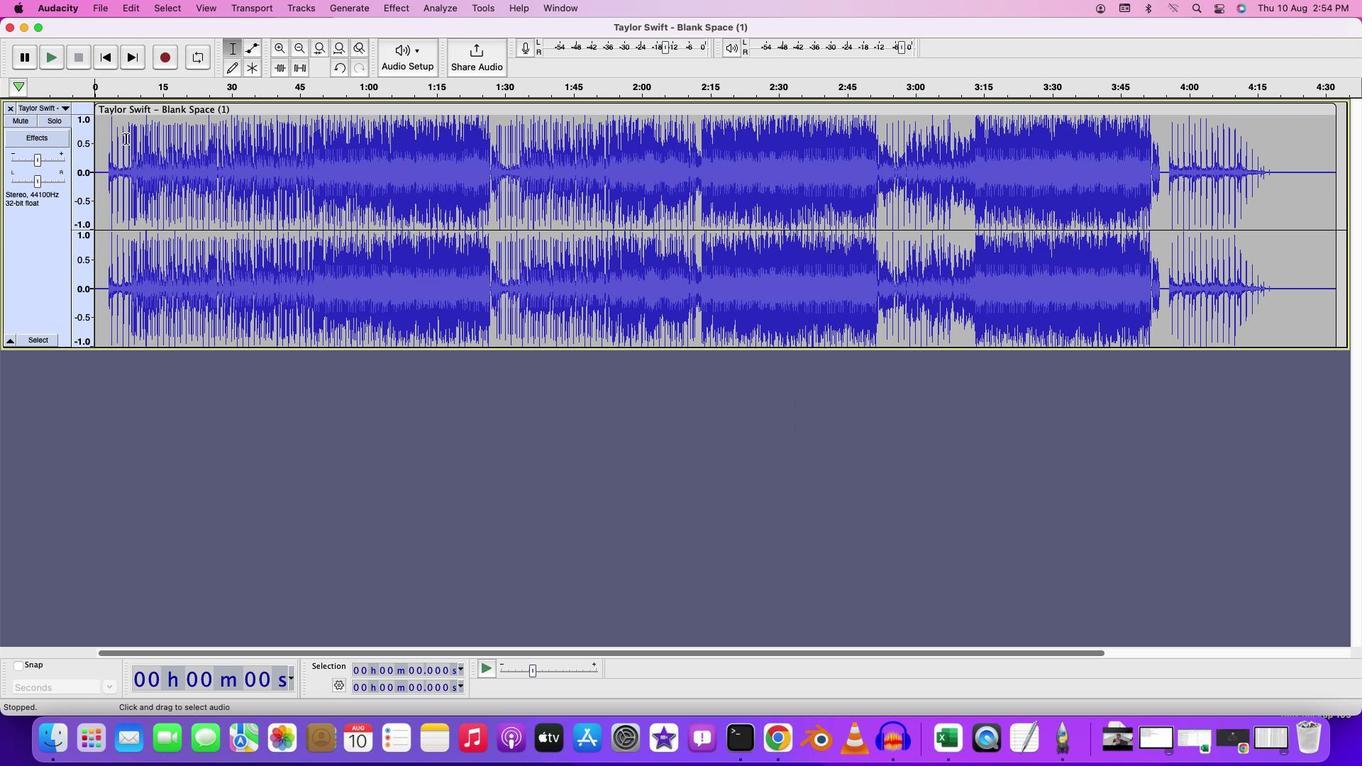 
Action: Mouse pressed left at (129, 141)
Screenshot: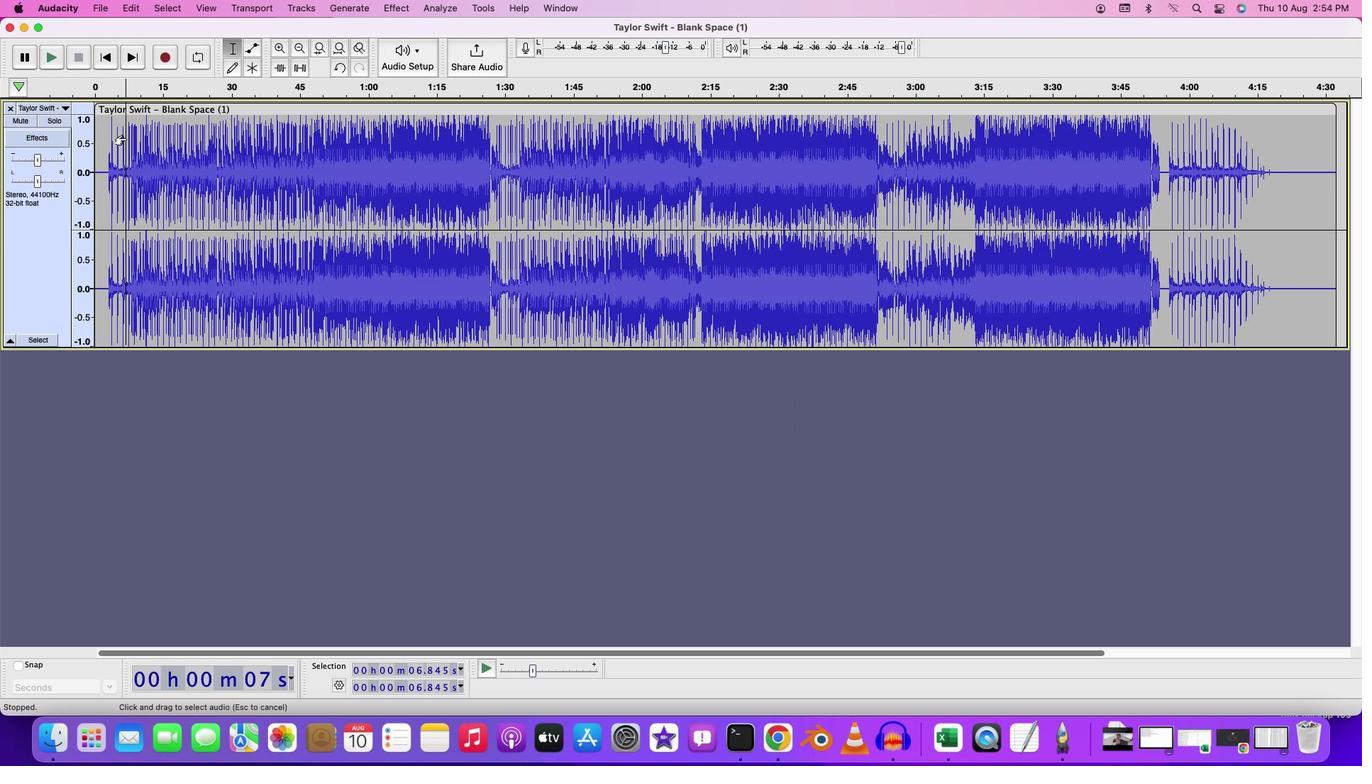 
Action: Key pressed Key.space
Screenshot: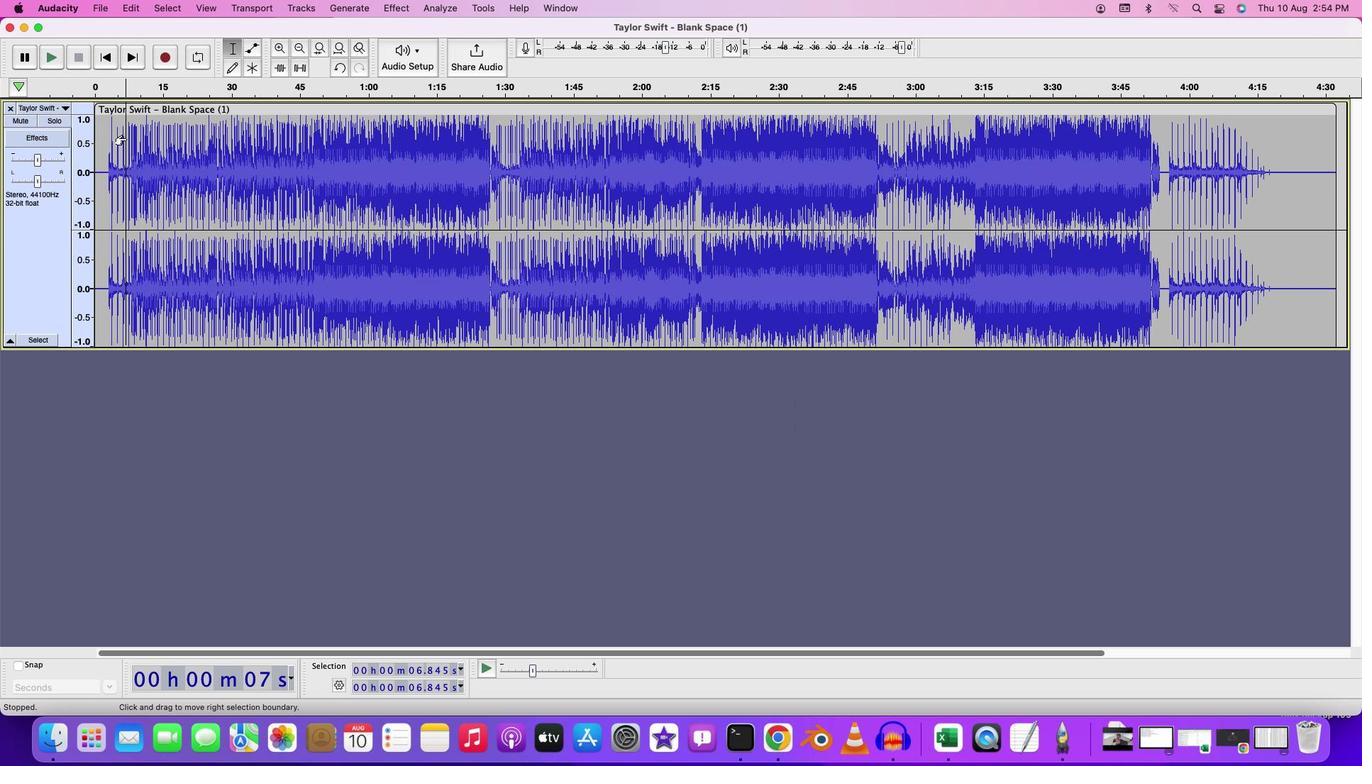 
Action: Mouse moved to (199, 172)
Screenshot: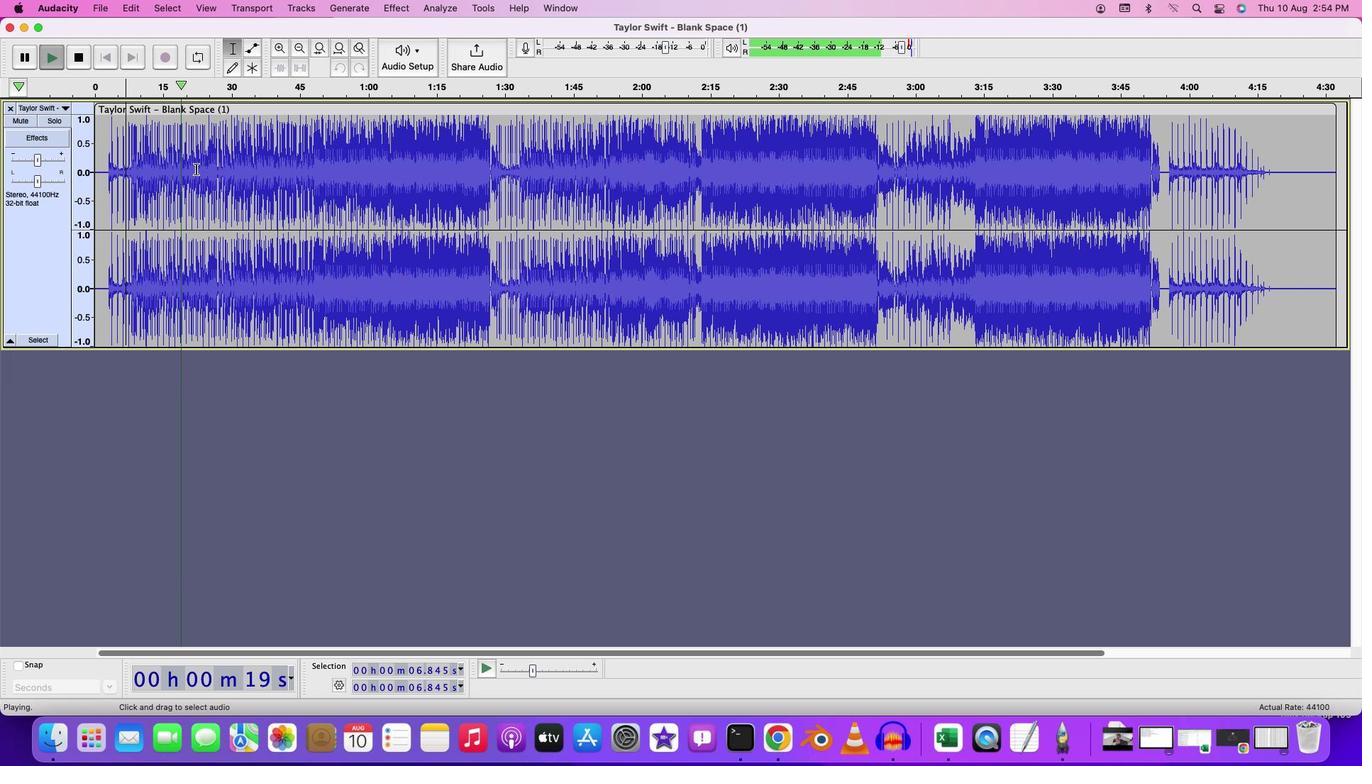
Action: Key pressed Key.media_volume_up
Screenshot: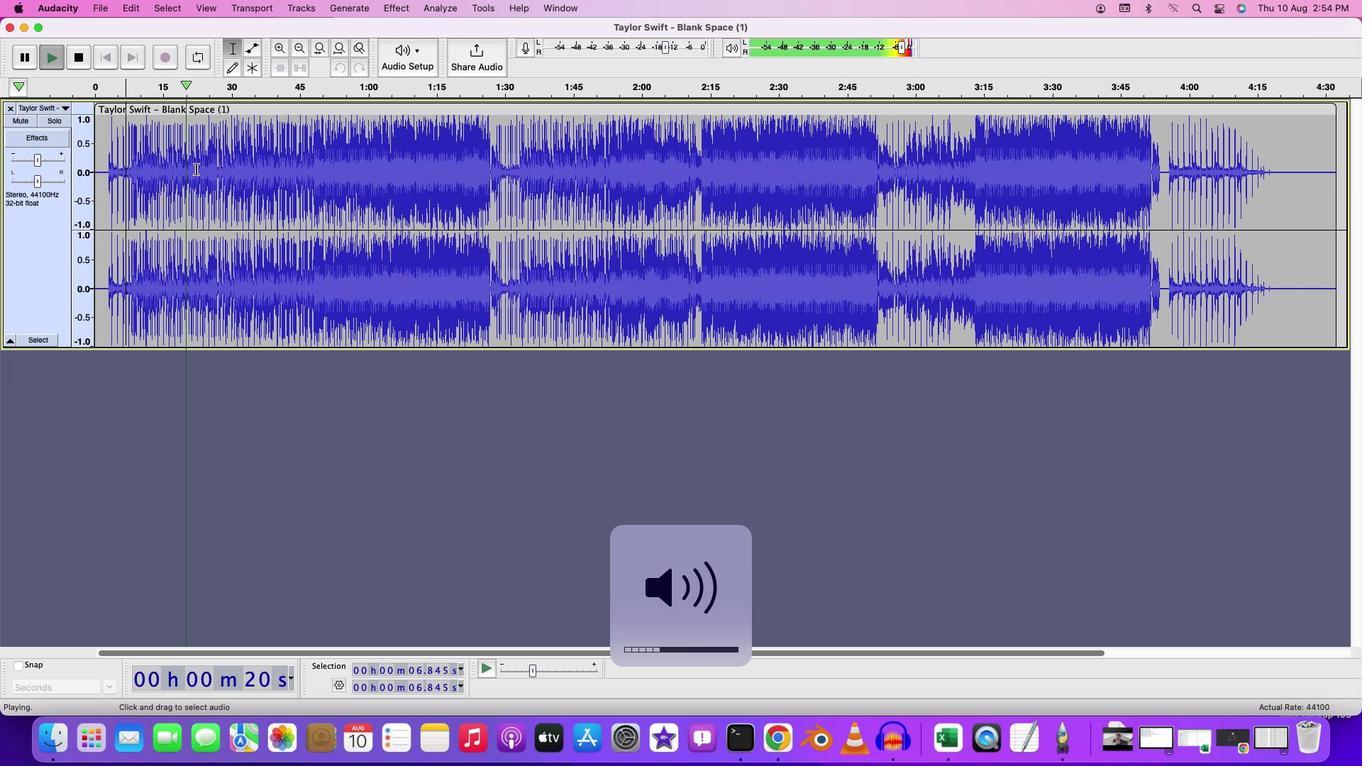 
Action: Mouse moved to (316, 151)
Screenshot: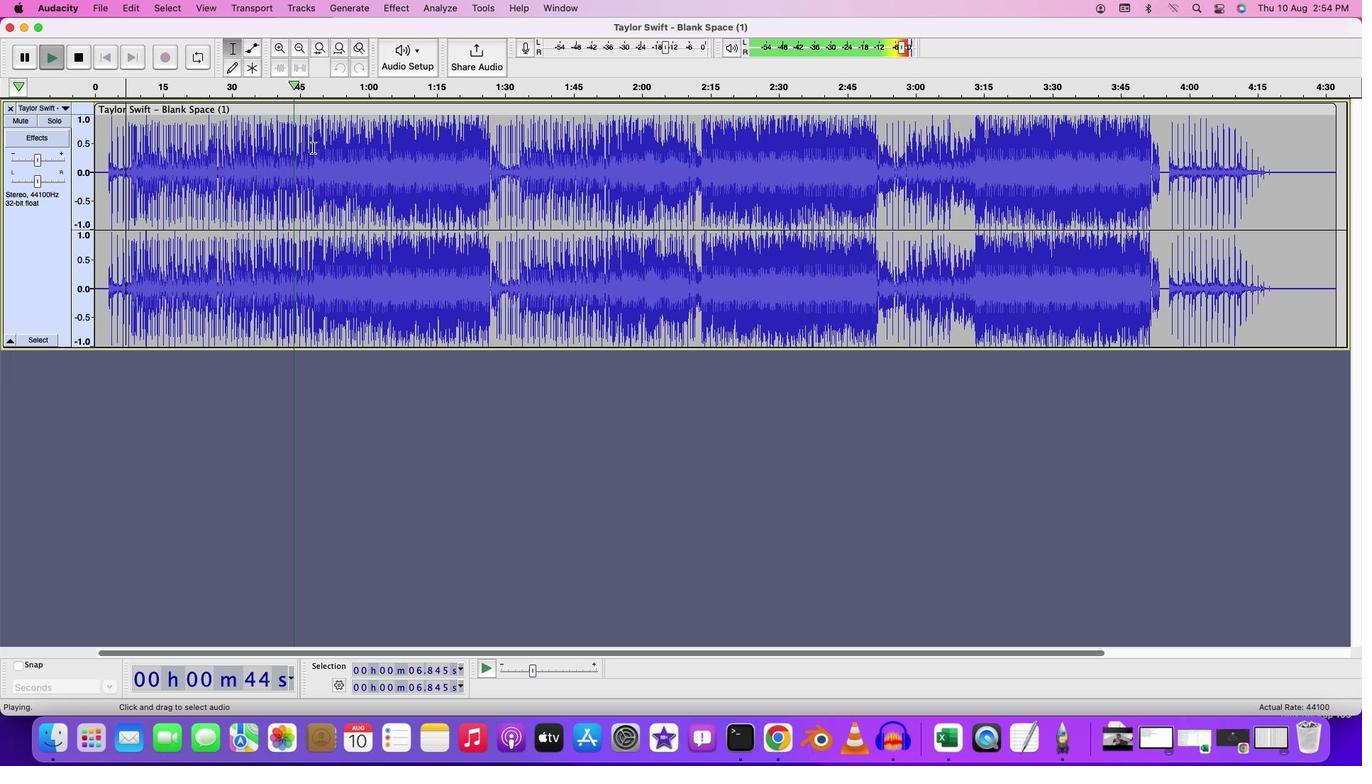 
Action: Mouse pressed left at (316, 151)
Screenshot: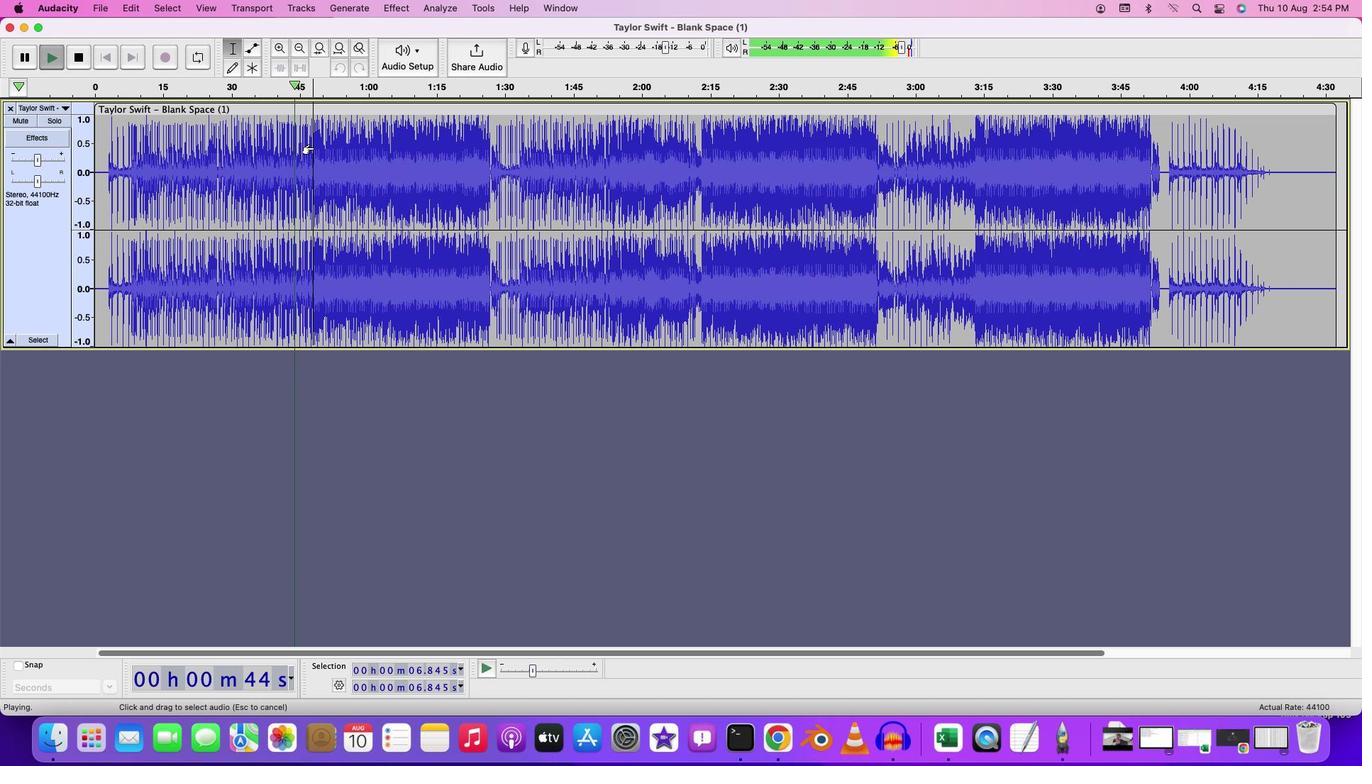 
Action: Key pressed Key.spaceKey.space
Screenshot: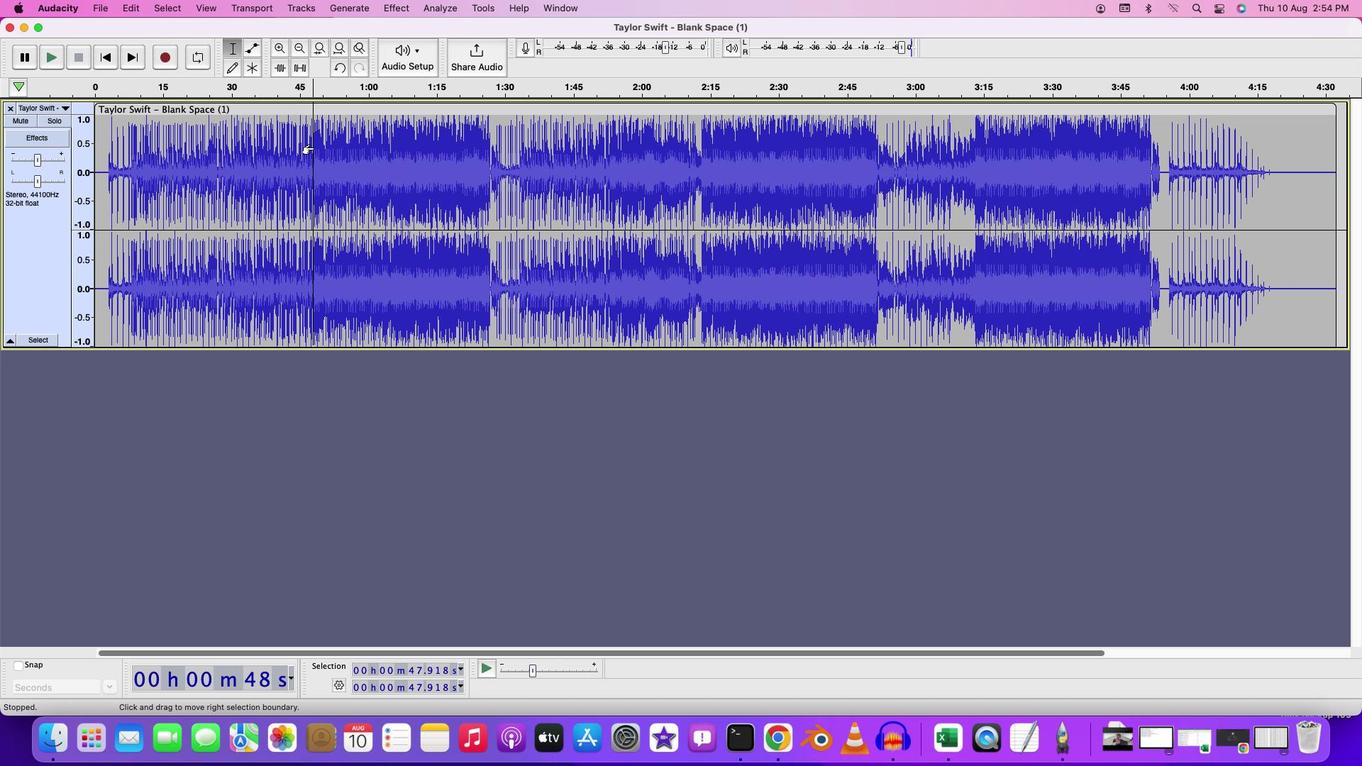 
Action: Mouse moved to (546, 169)
Screenshot: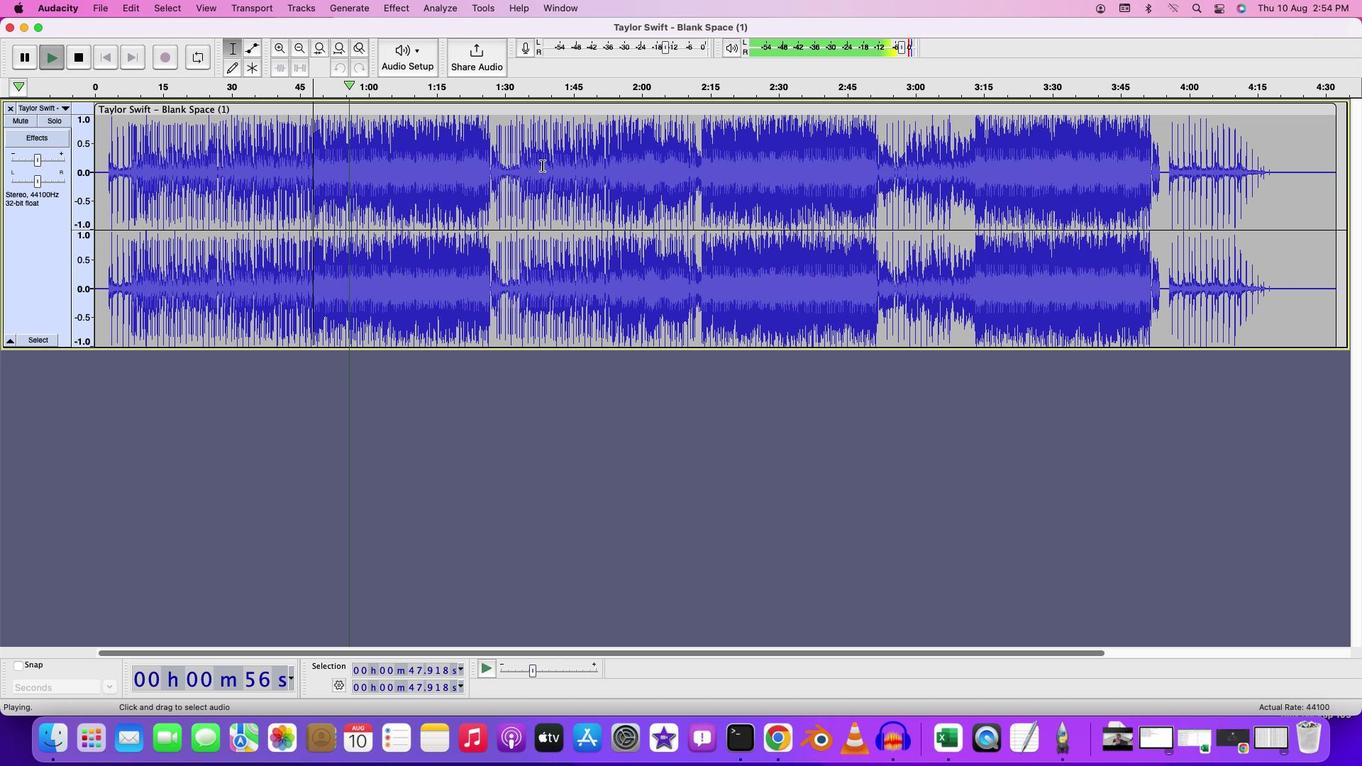 
Action: Key pressed Key.space
Screenshot: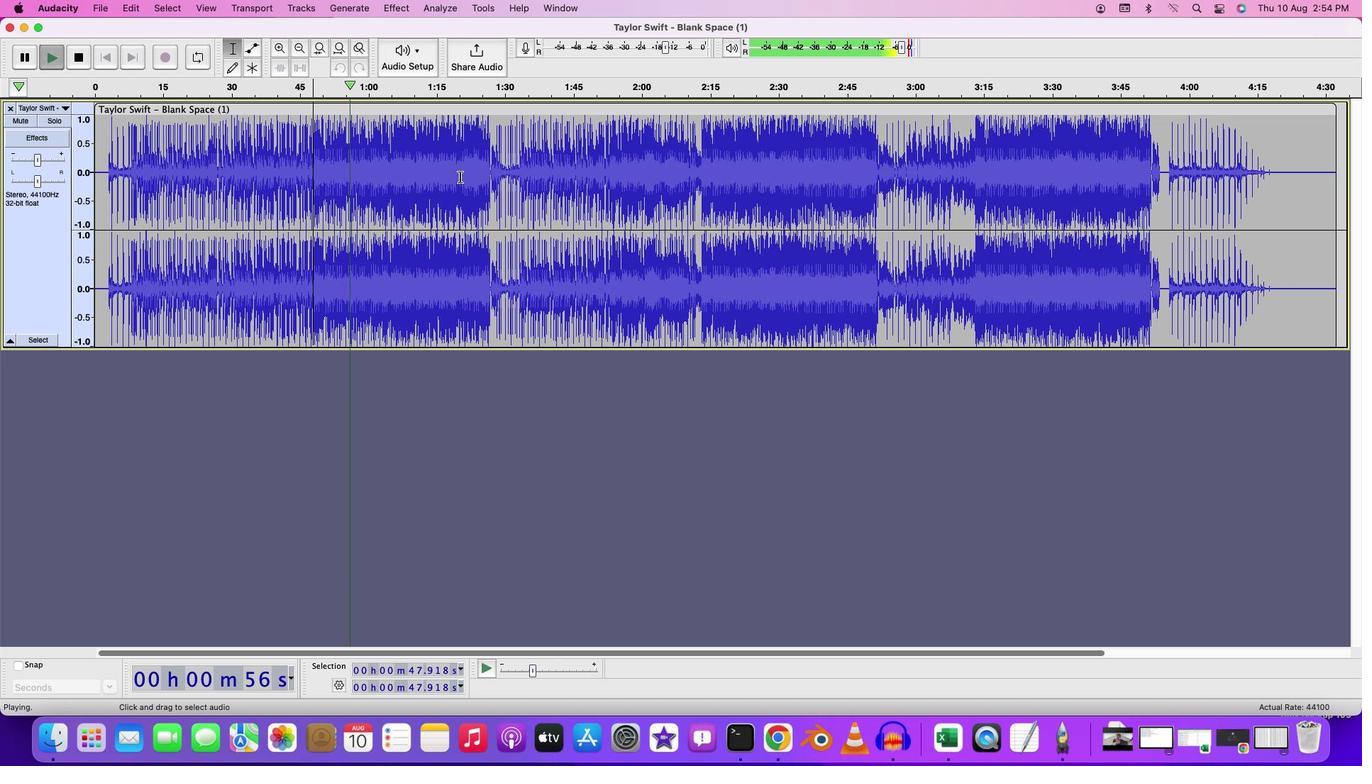 
Action: Mouse moved to (180, 174)
Screenshot: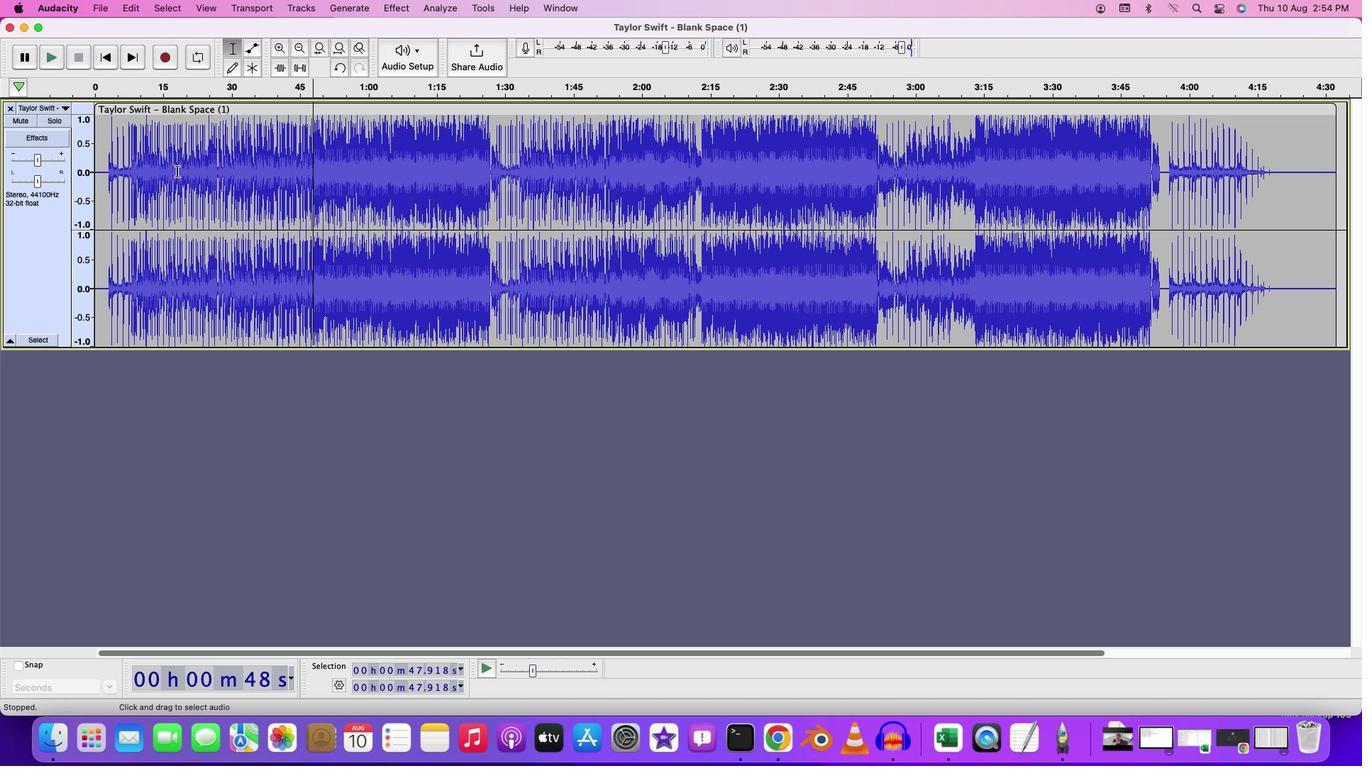 
Action: Mouse pressed left at (180, 174)
Screenshot: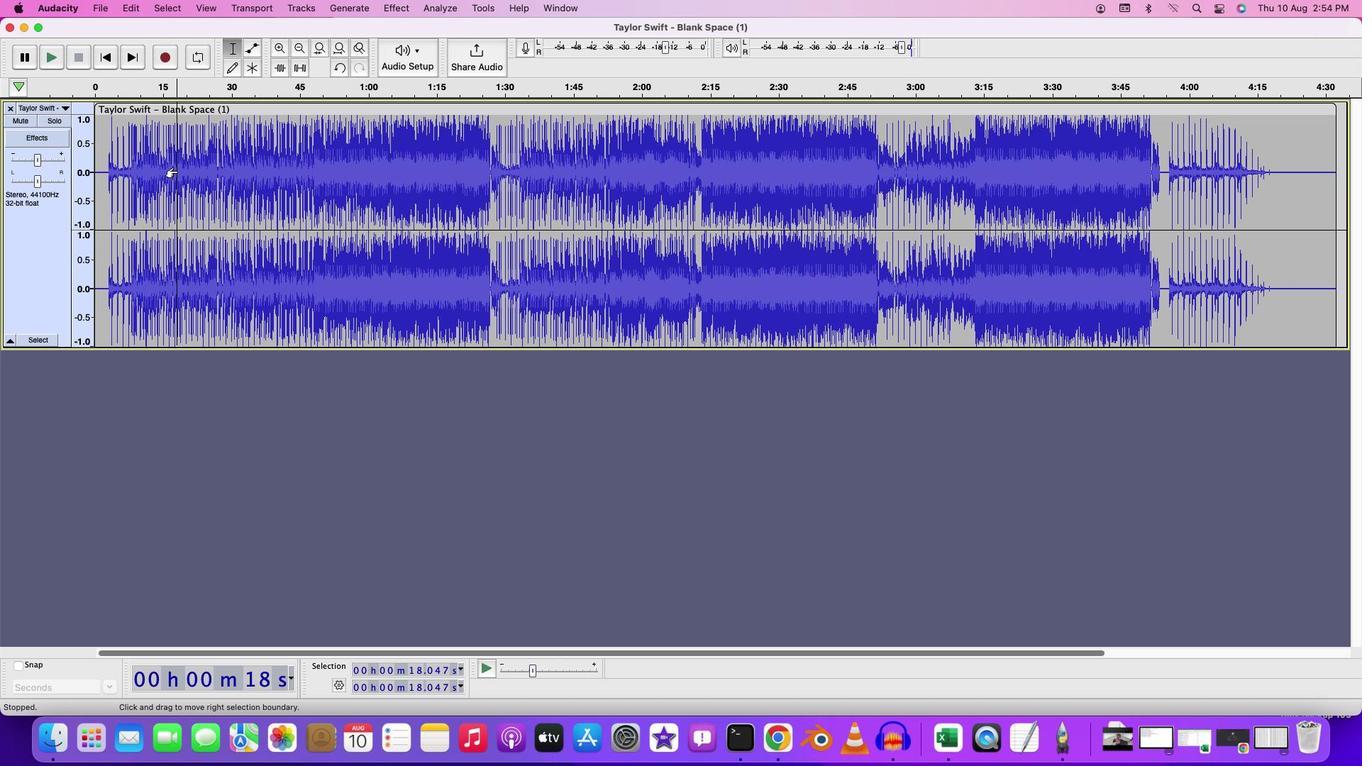 
Action: Mouse pressed left at (180, 174)
Screenshot: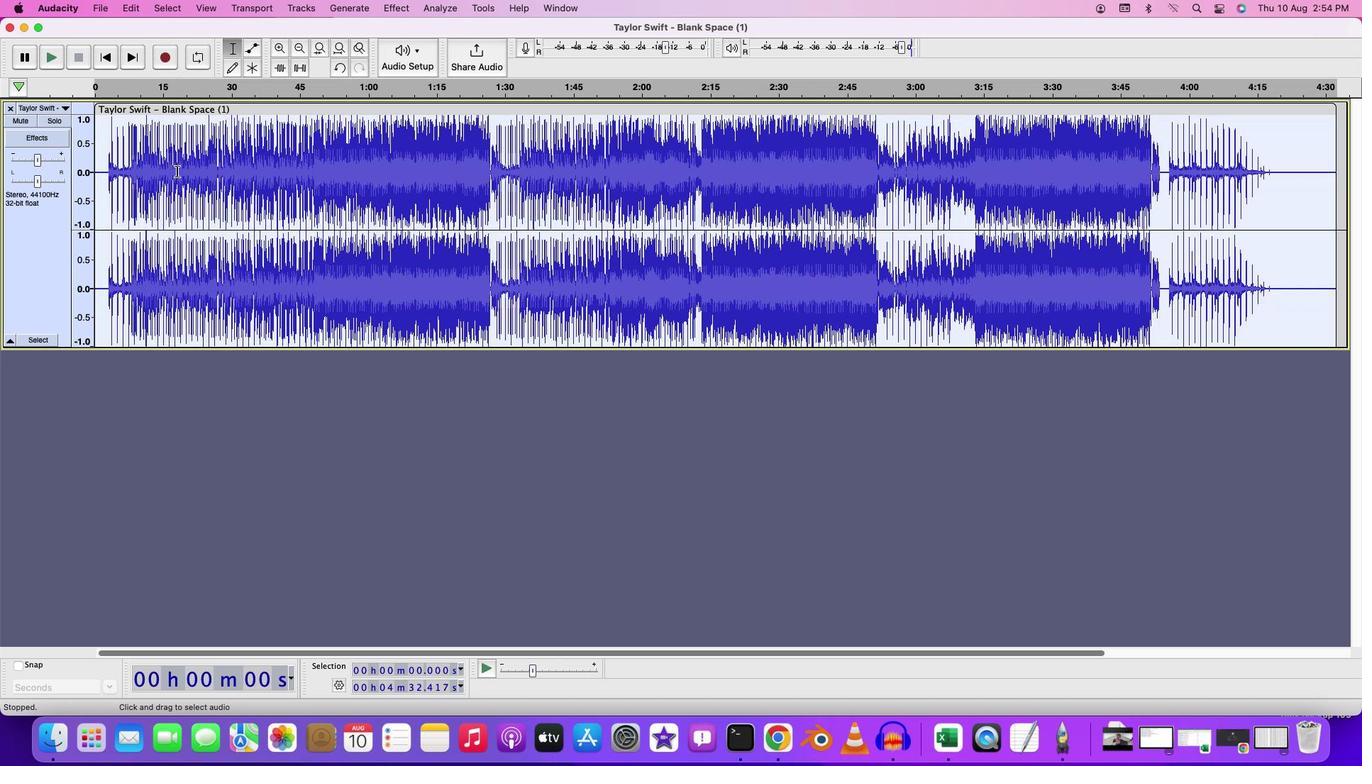 
Action: Mouse moved to (142, 405)
Screenshot: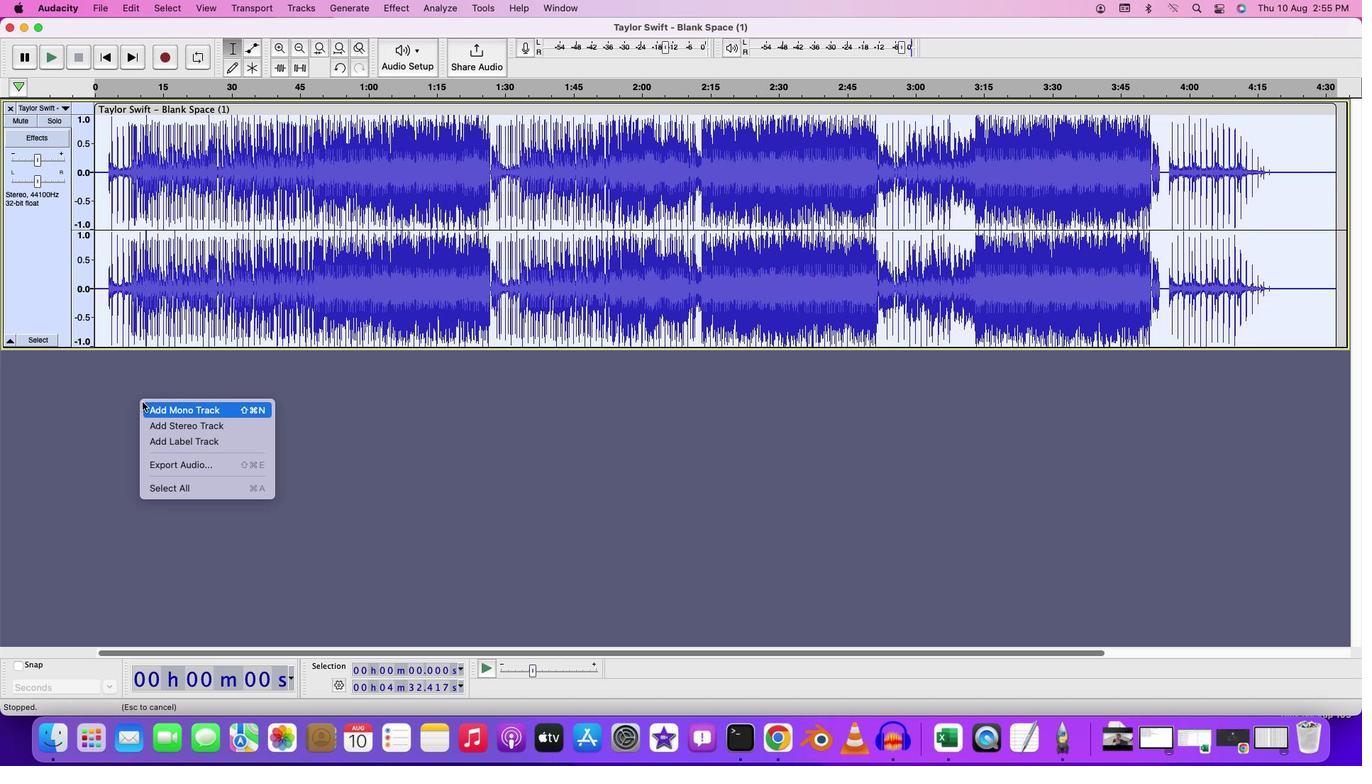 
Action: Mouse pressed right at (142, 405)
Screenshot: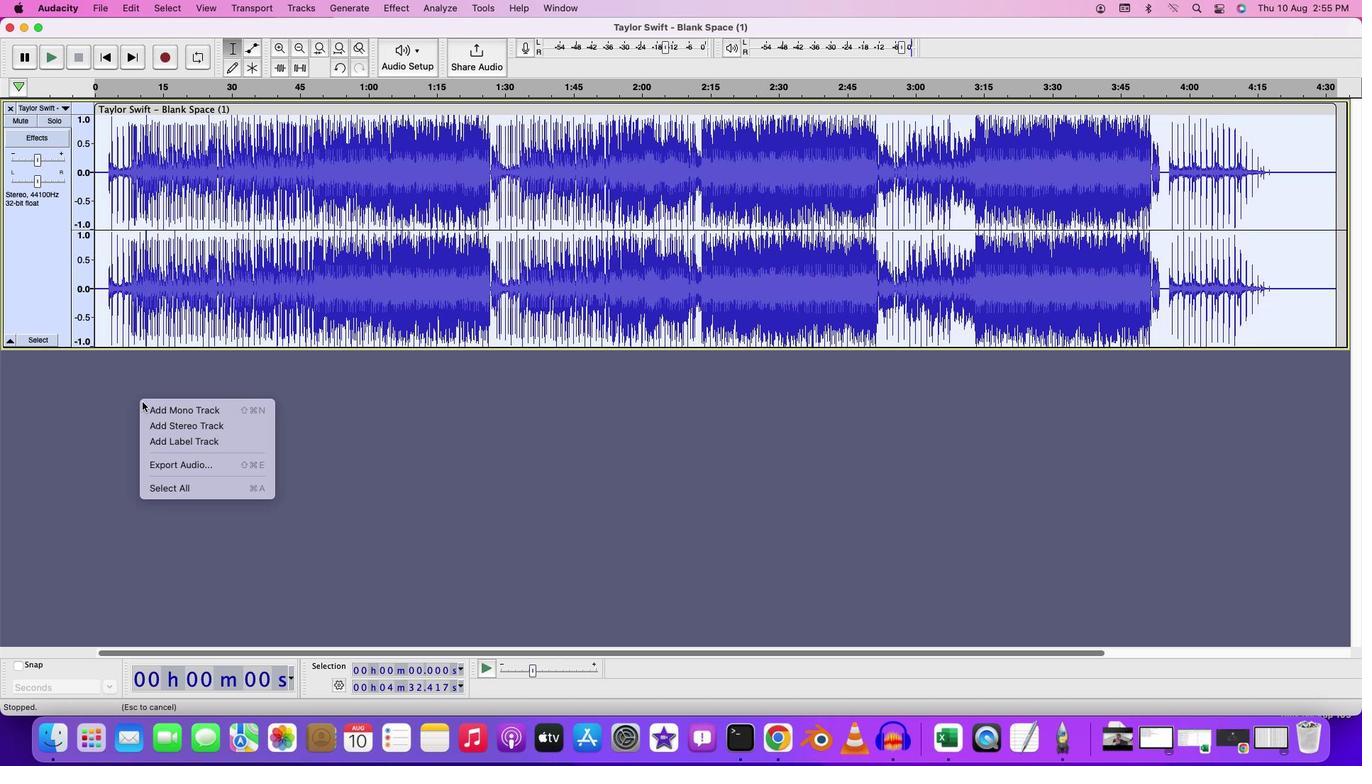 
Action: Mouse moved to (184, 436)
Screenshot: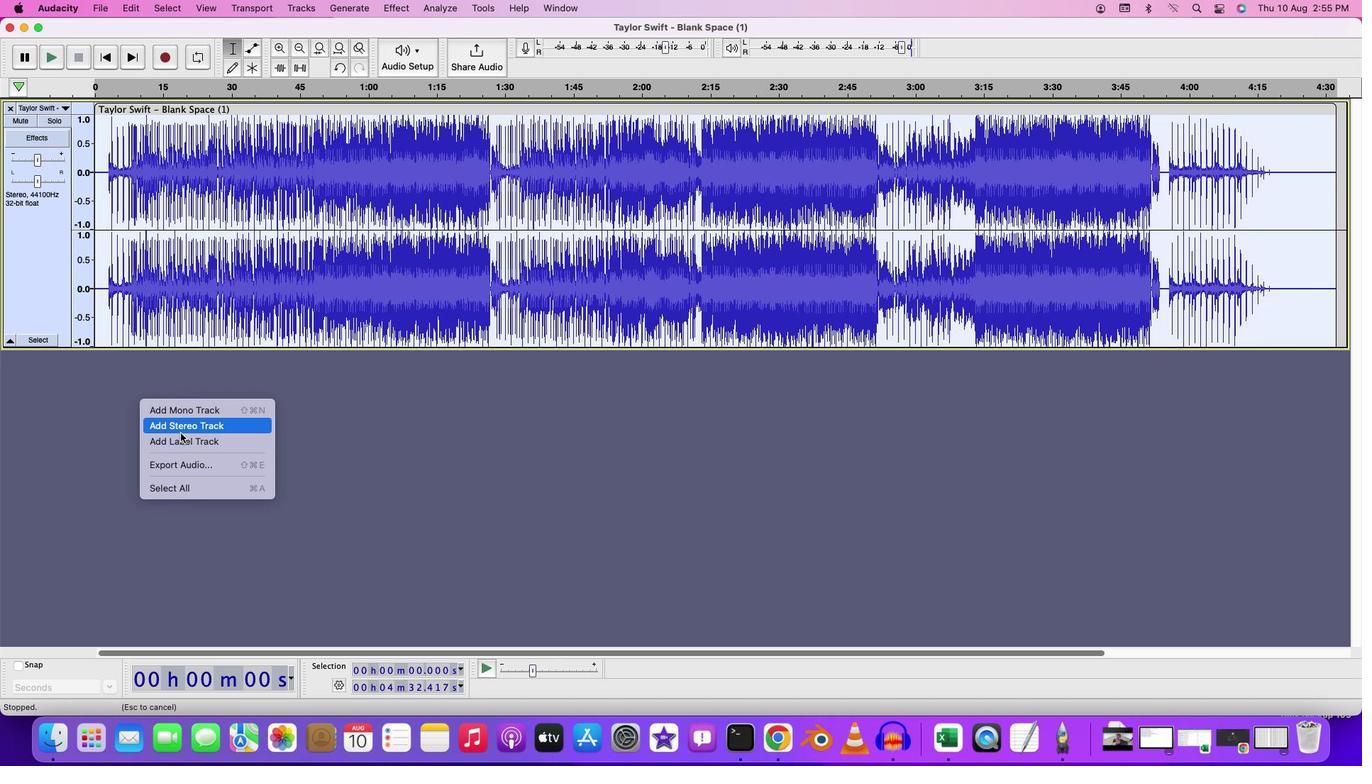 
Action: Mouse pressed left at (184, 436)
Screenshot: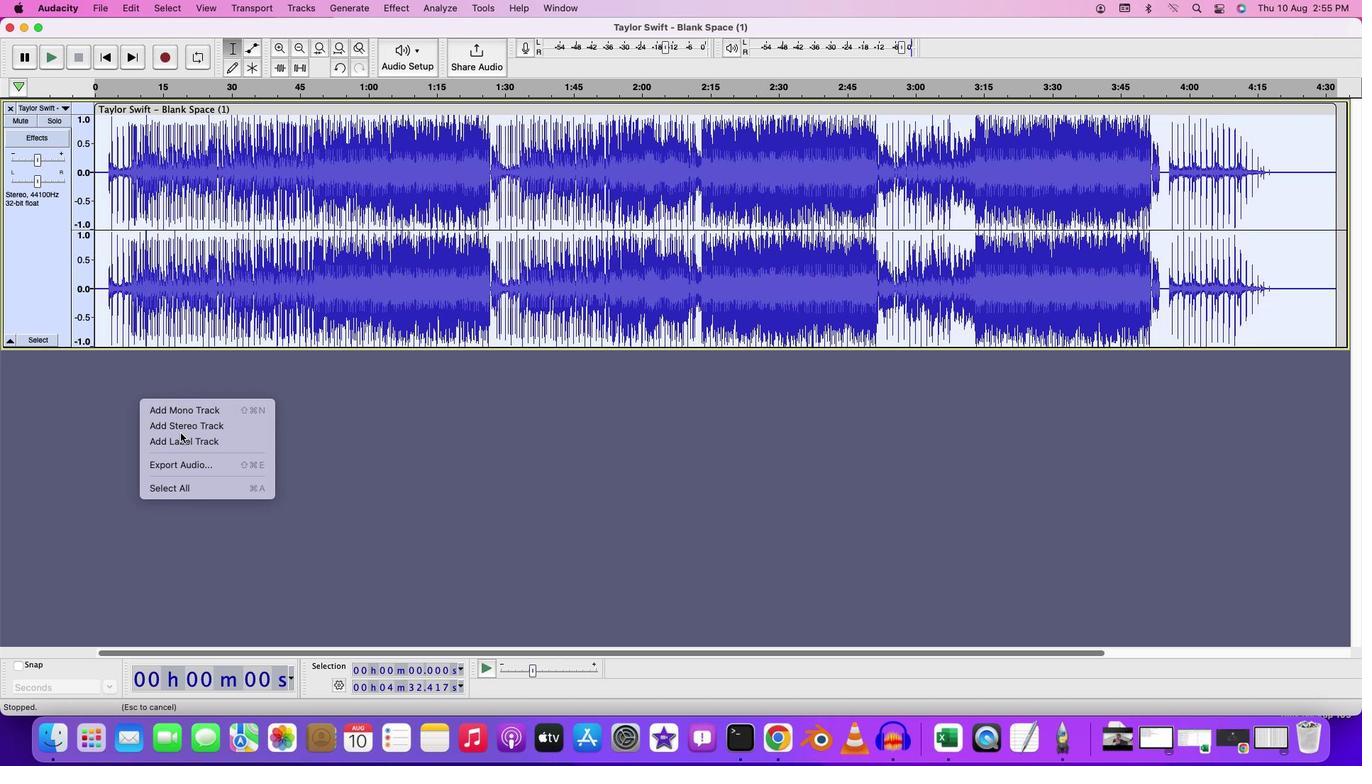 
Action: Mouse moved to (232, 239)
Screenshot: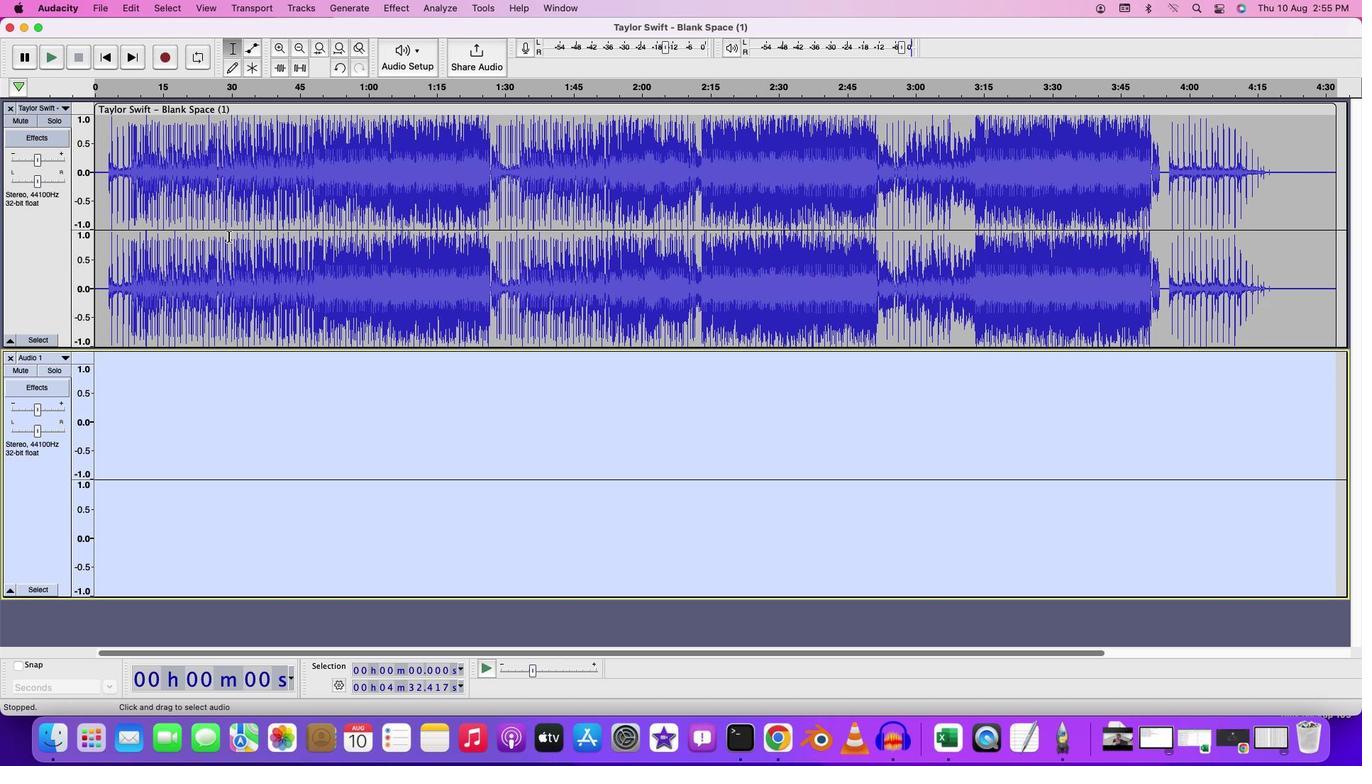 
Action: Mouse pressed left at (232, 239)
Screenshot: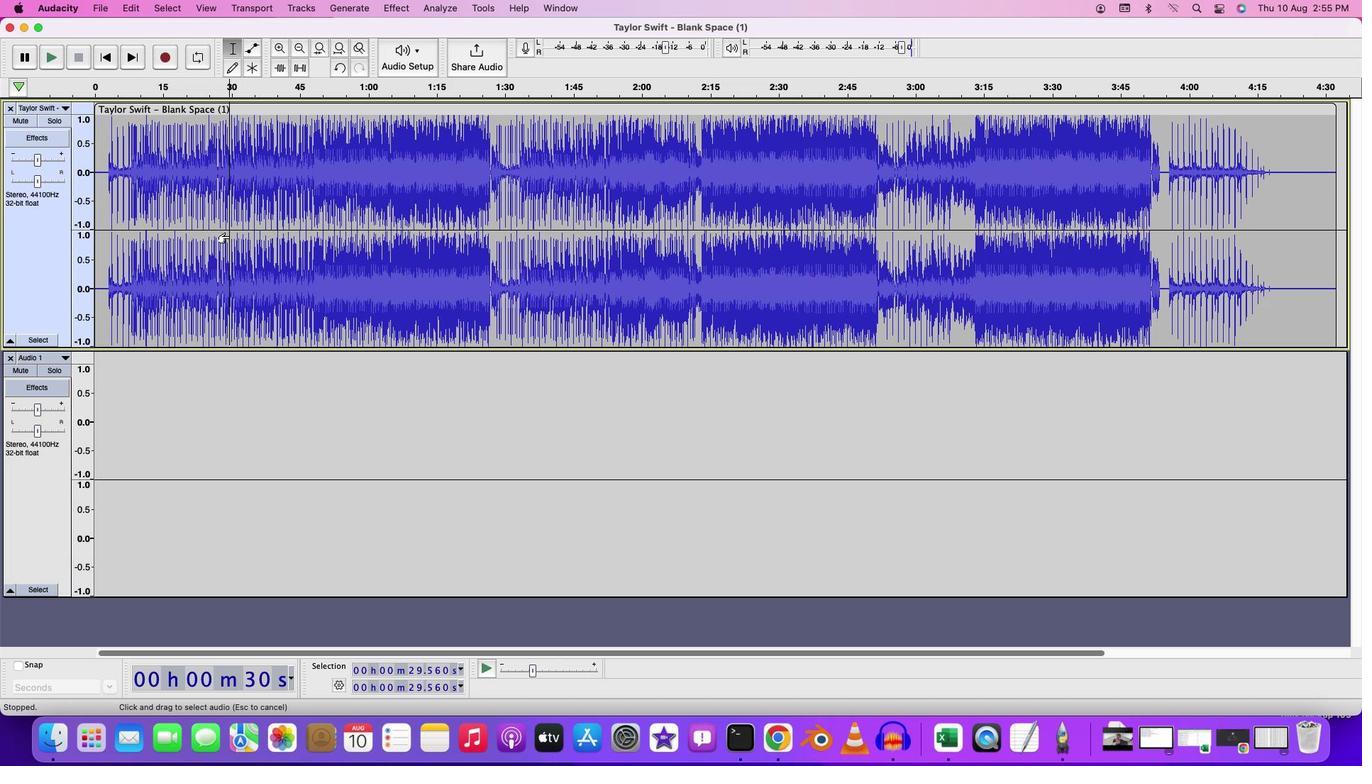 
Action: Mouse moved to (235, 238)
Screenshot: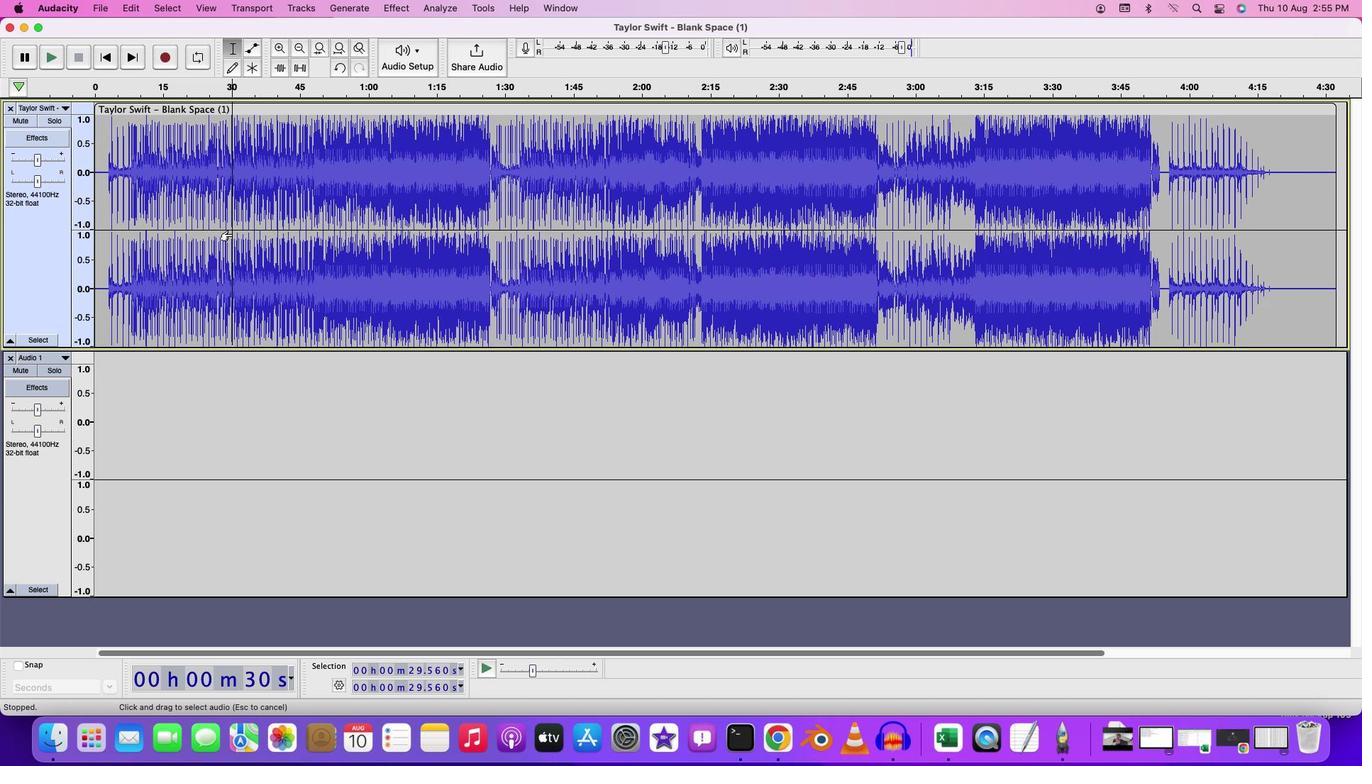 
Action: Mouse pressed left at (235, 238)
Screenshot: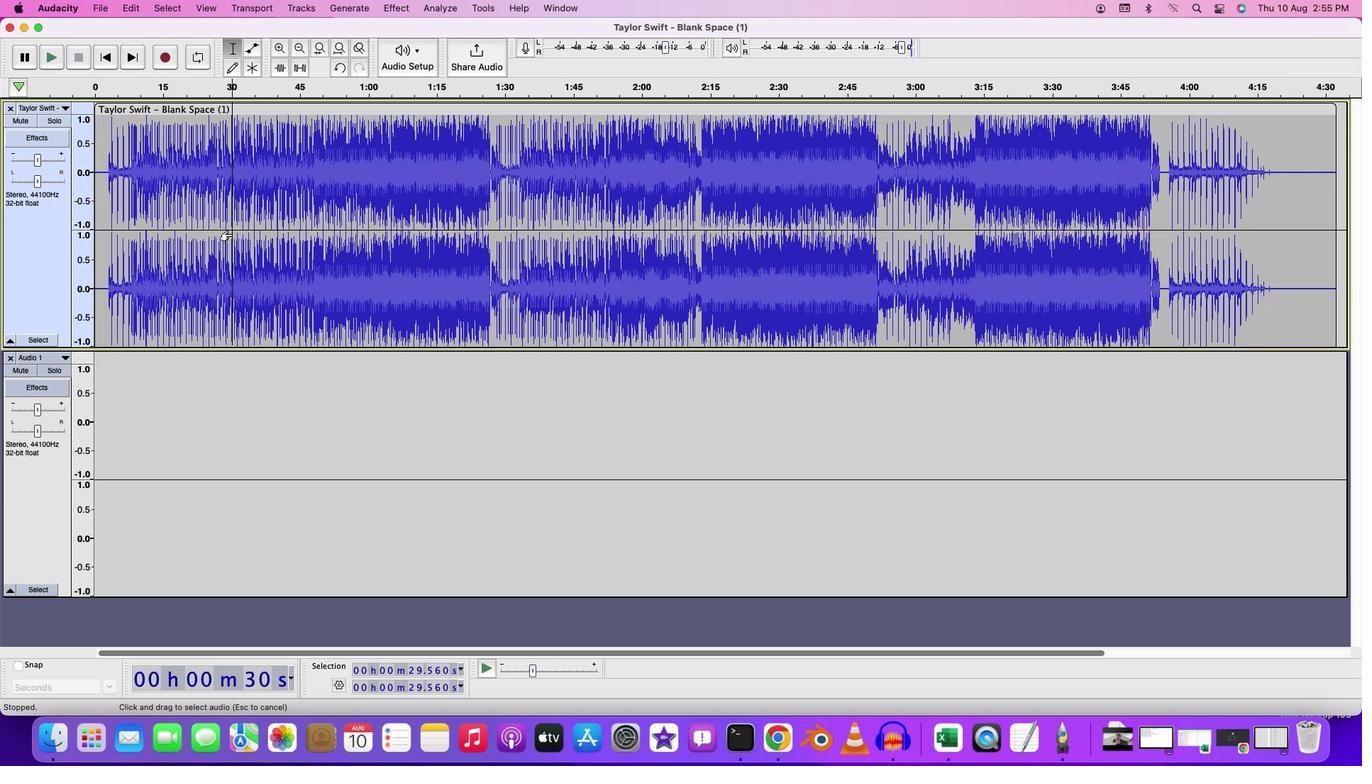 
Action: Mouse pressed left at (235, 238)
Screenshot: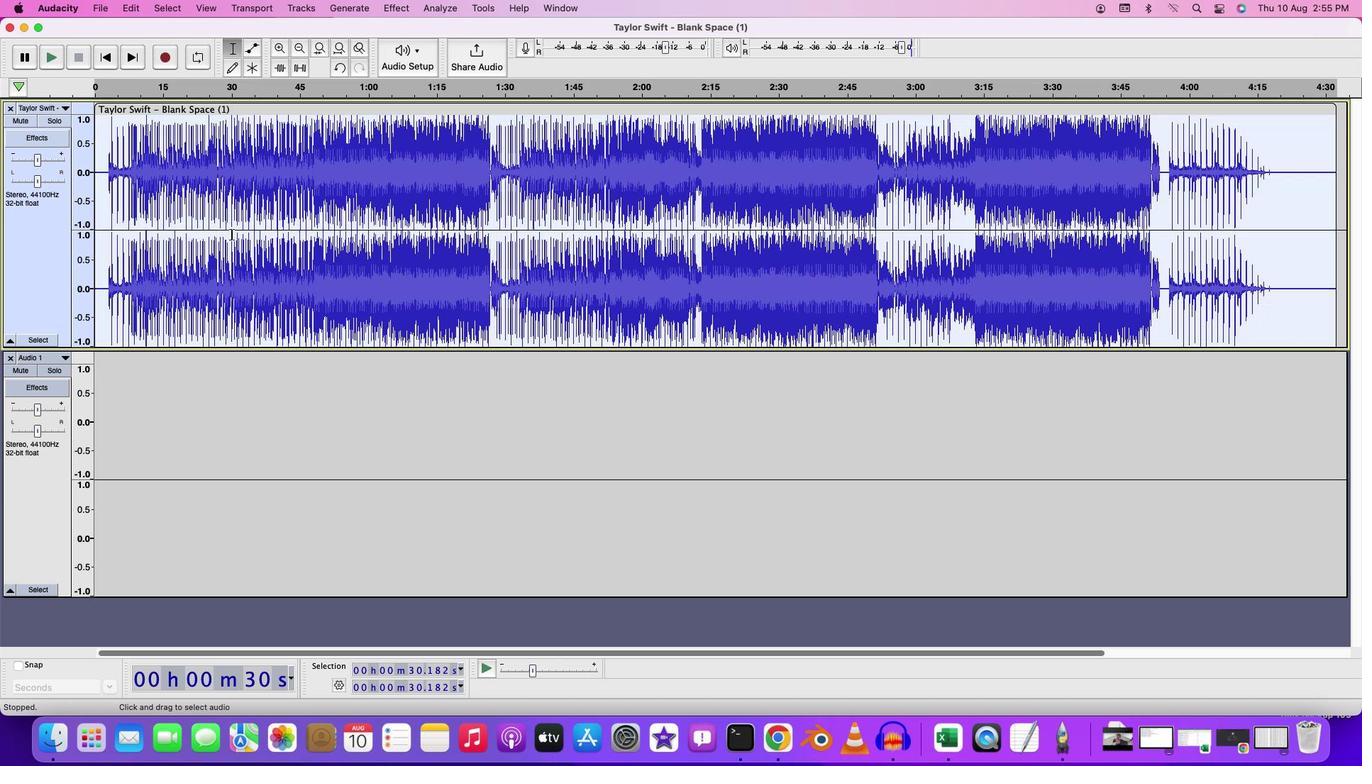 
Action: Key pressed Key.cmd'c'
Screenshot: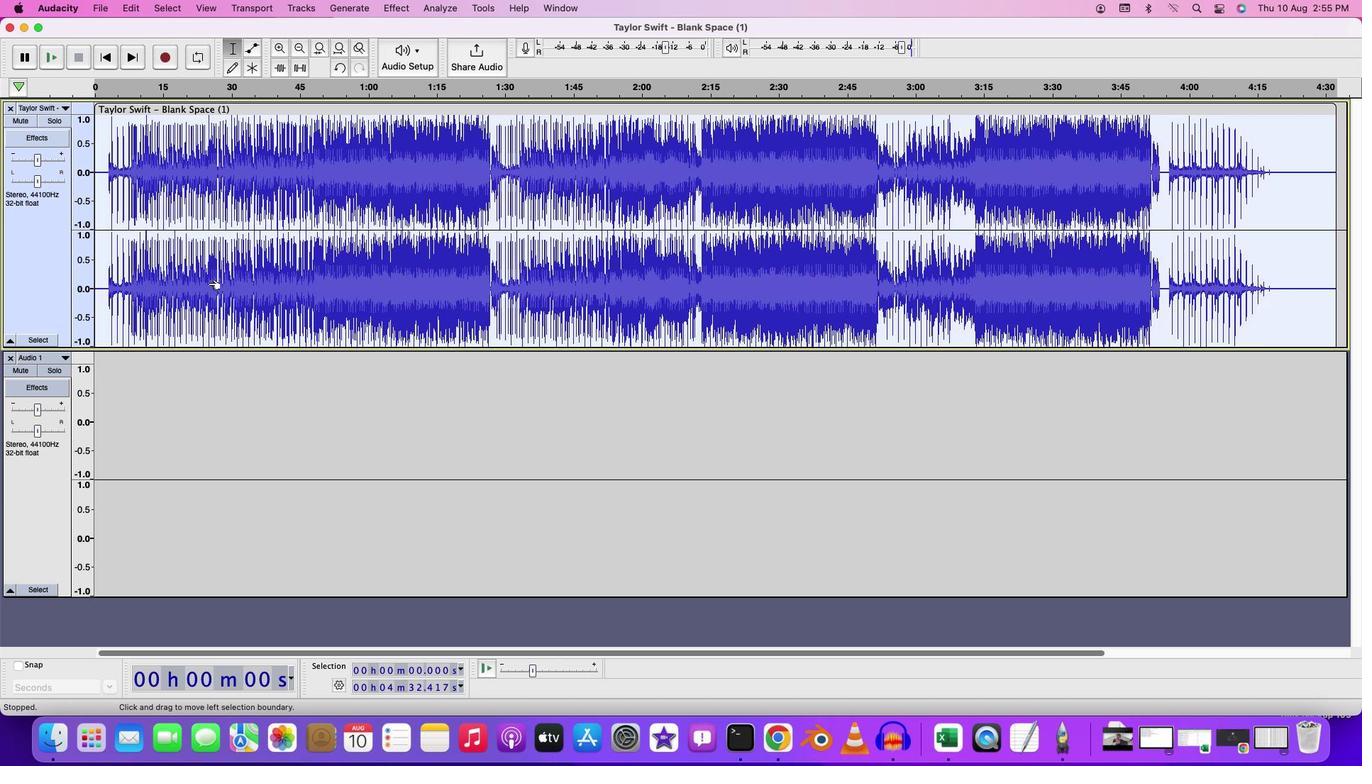 
Action: Mouse moved to (10, 362)
Screenshot: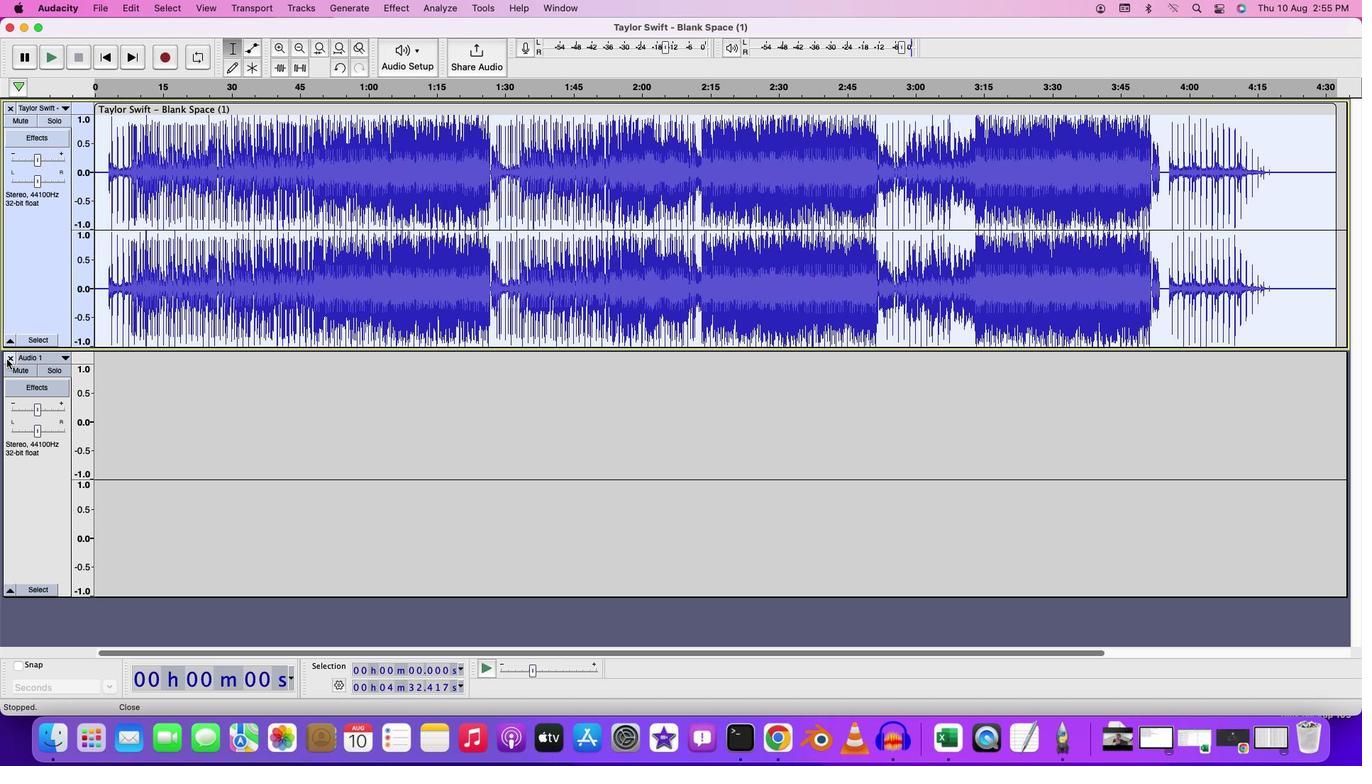 
Action: Mouse pressed left at (10, 362)
Screenshot: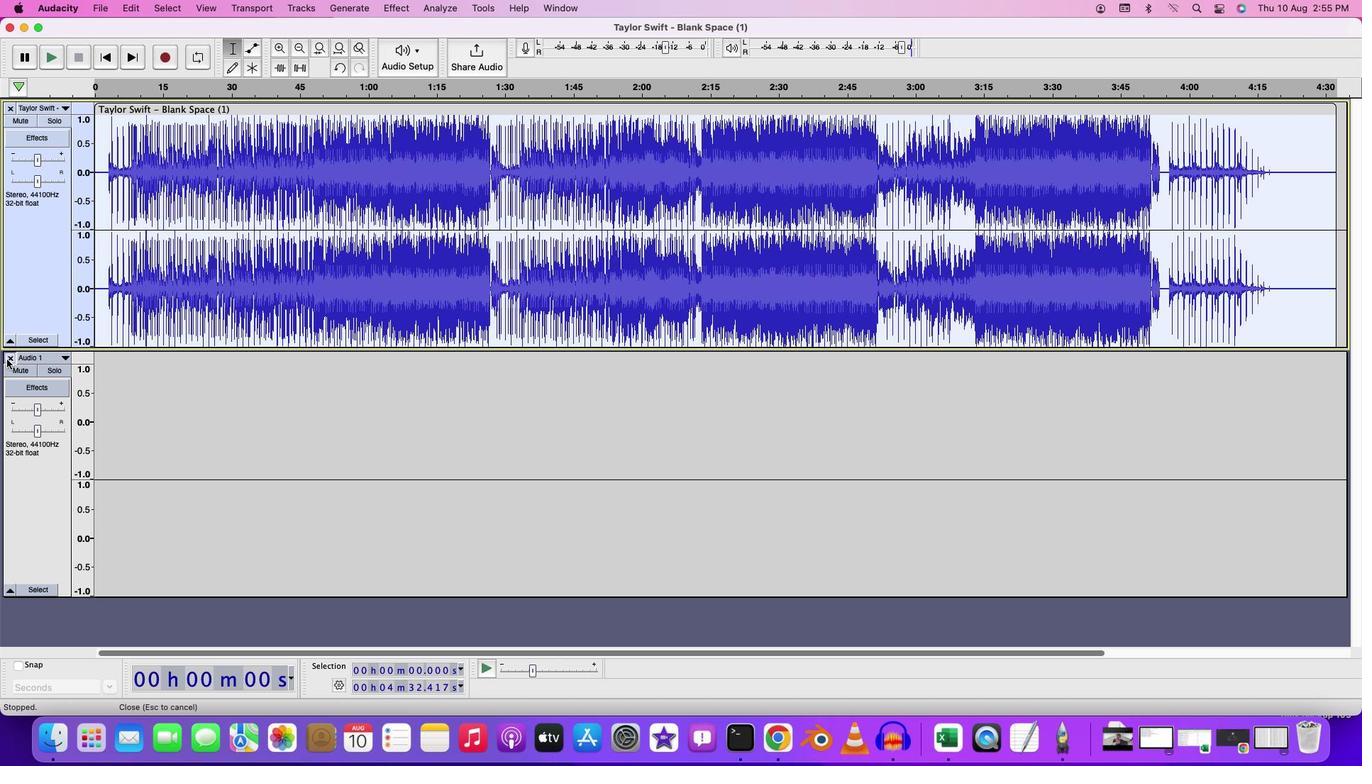 
Action: Mouse moved to (111, 10)
Screenshot: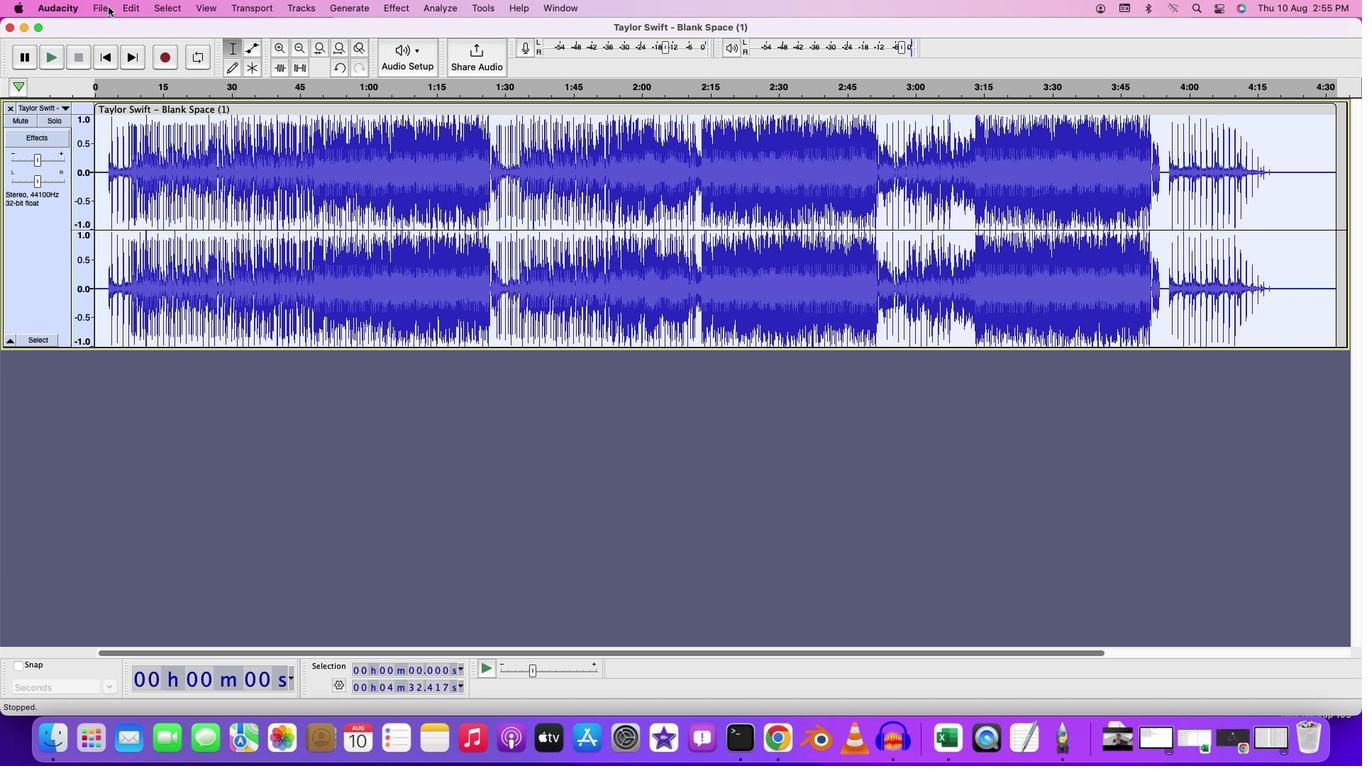 
Action: Mouse pressed left at (111, 10)
Screenshot: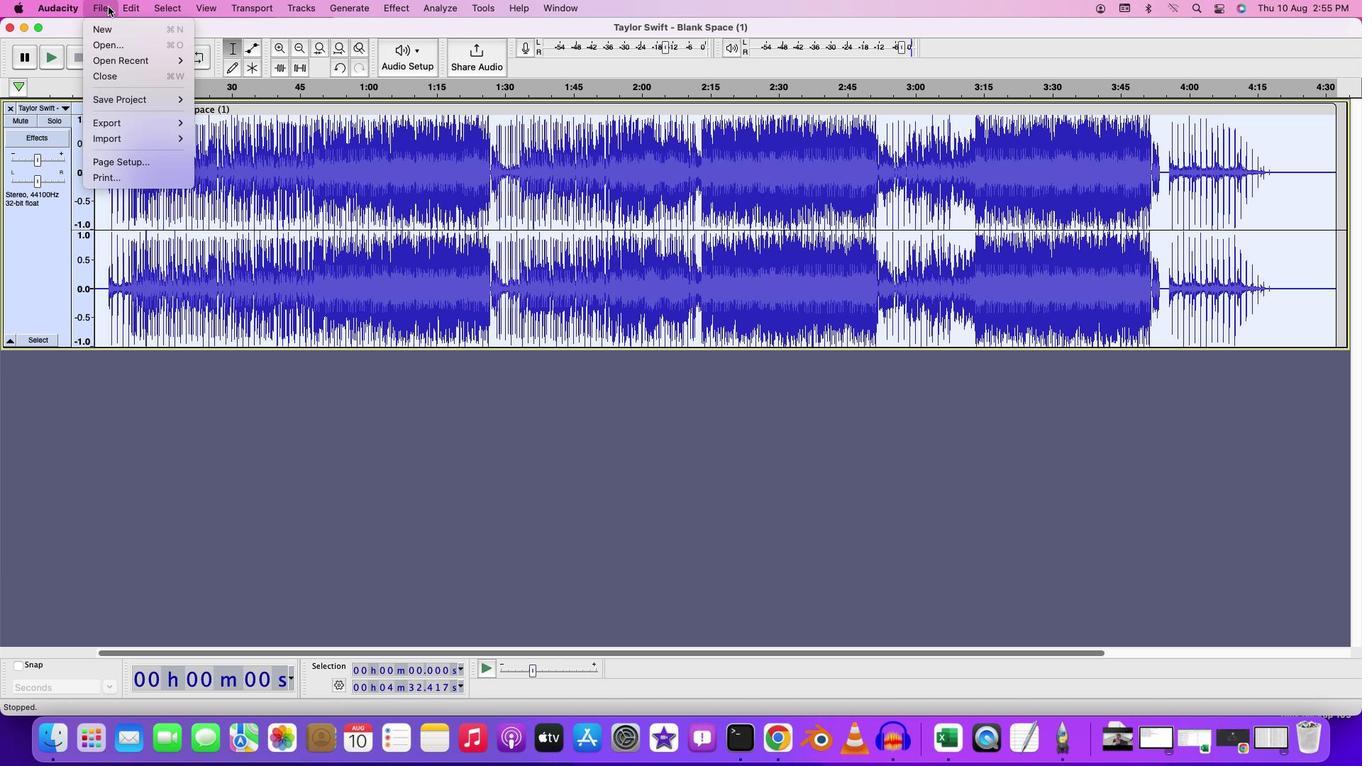 
Action: Mouse moved to (183, 139)
Screenshot: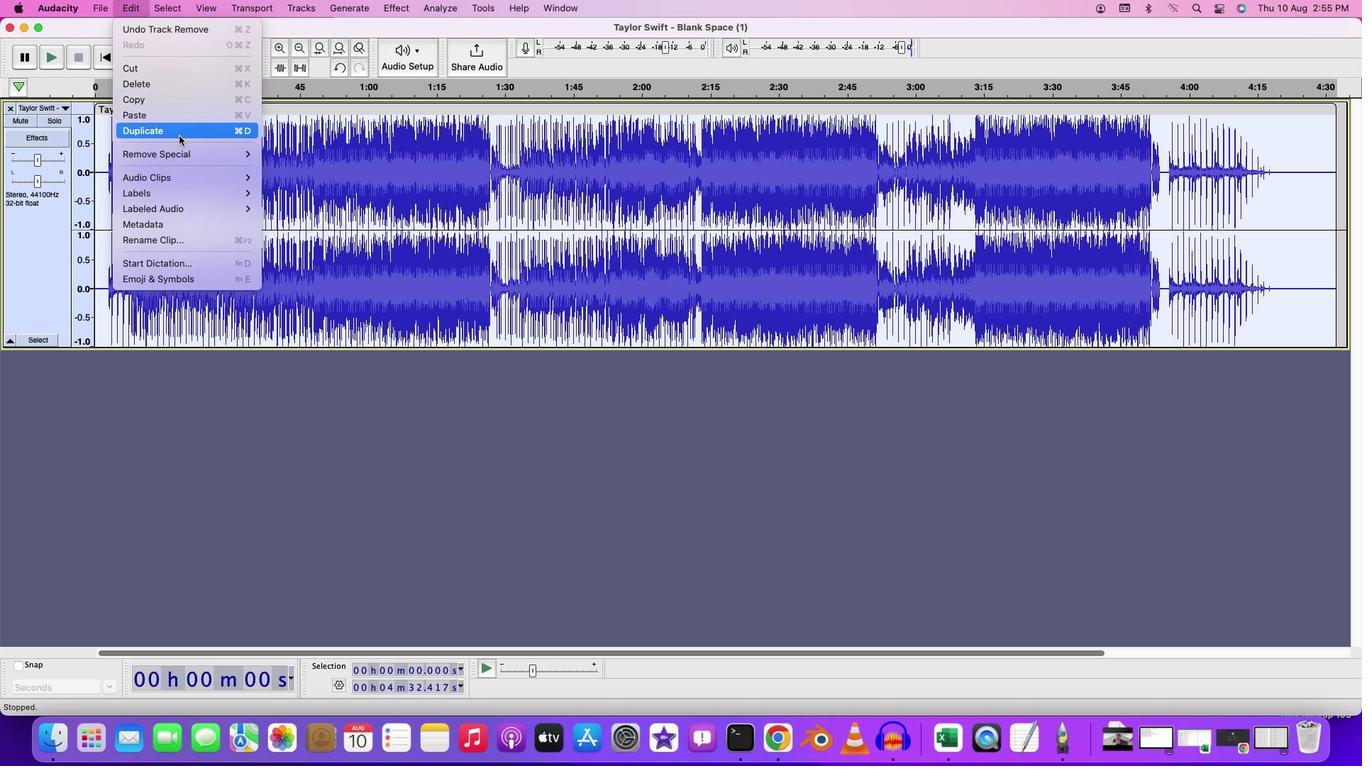 
Action: Mouse pressed left at (183, 139)
Screenshot: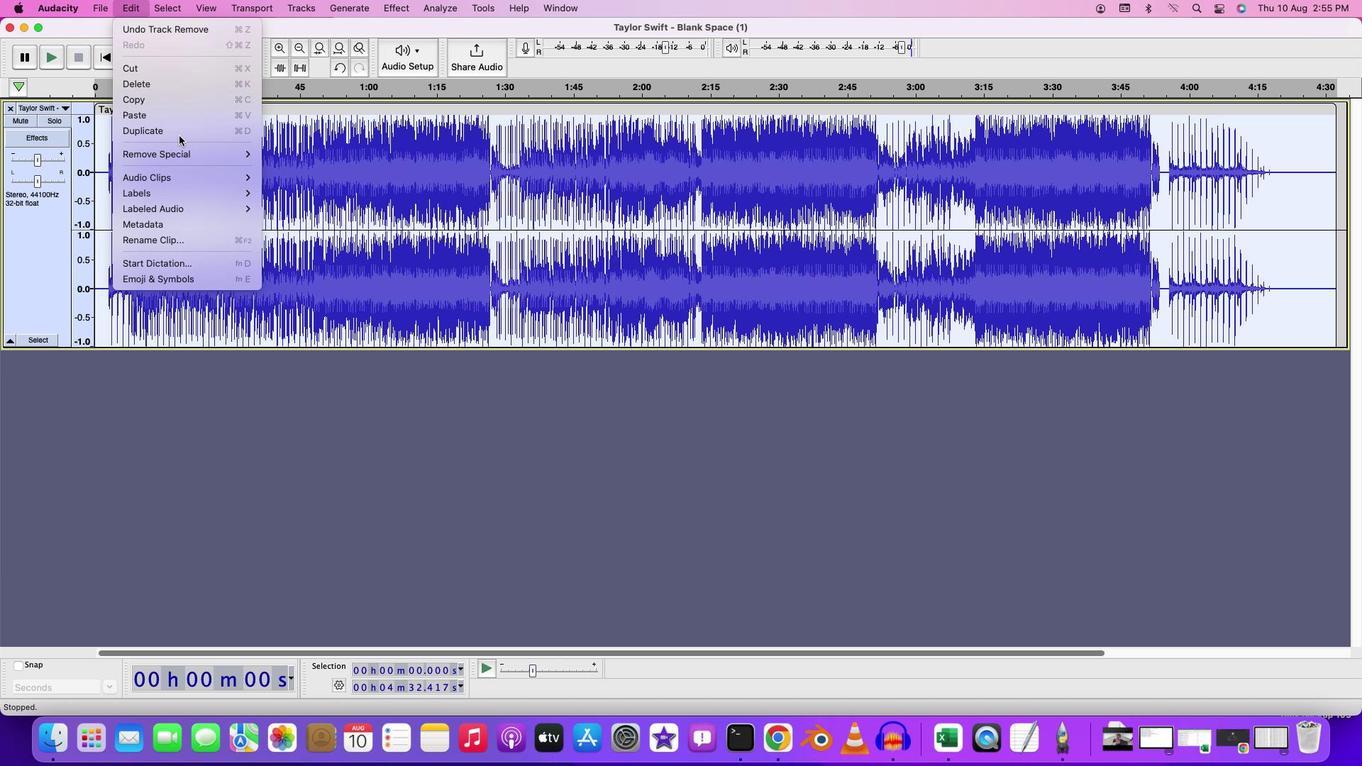 
Action: Mouse moved to (105, 150)
Screenshot: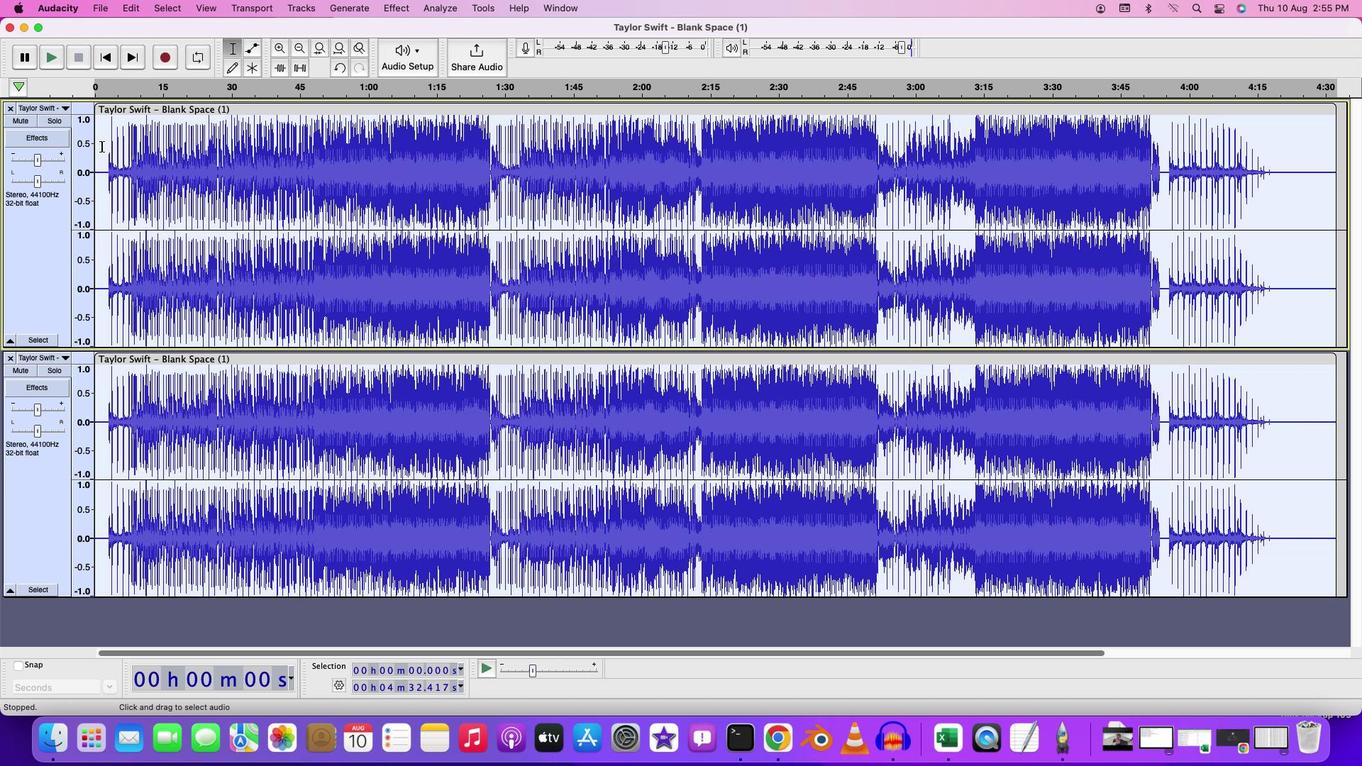 
Action: Mouse pressed left at (105, 150)
Screenshot: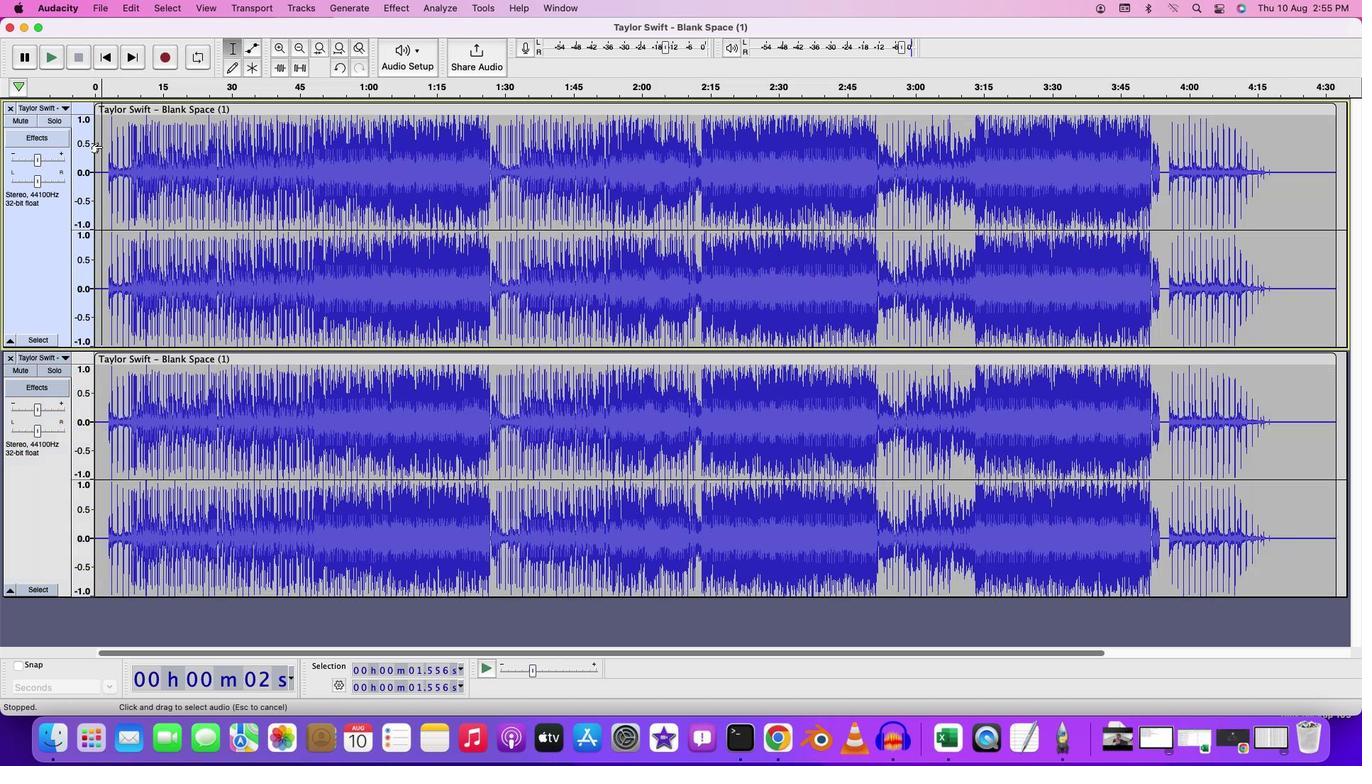 
Action: Key pressed Key.space
Screenshot: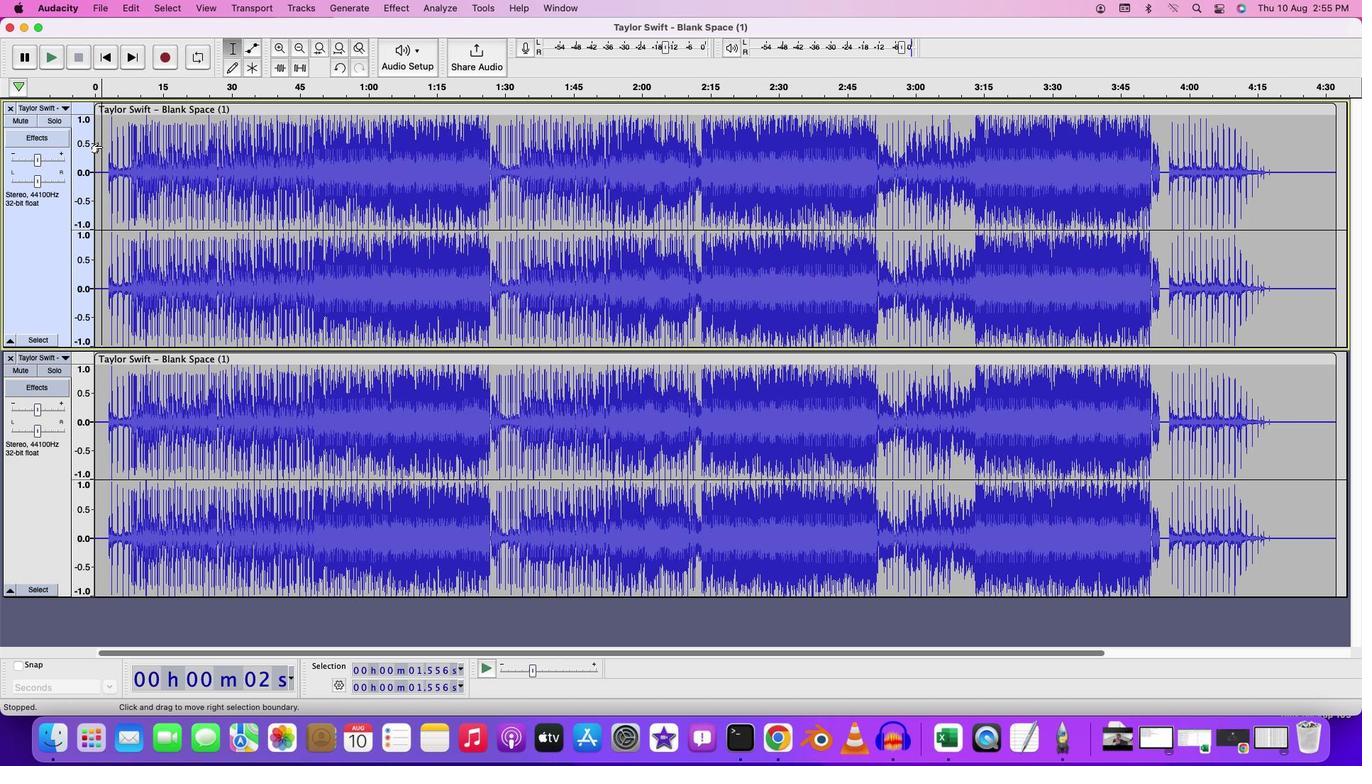 
Action: Mouse moved to (229, 360)
Screenshot: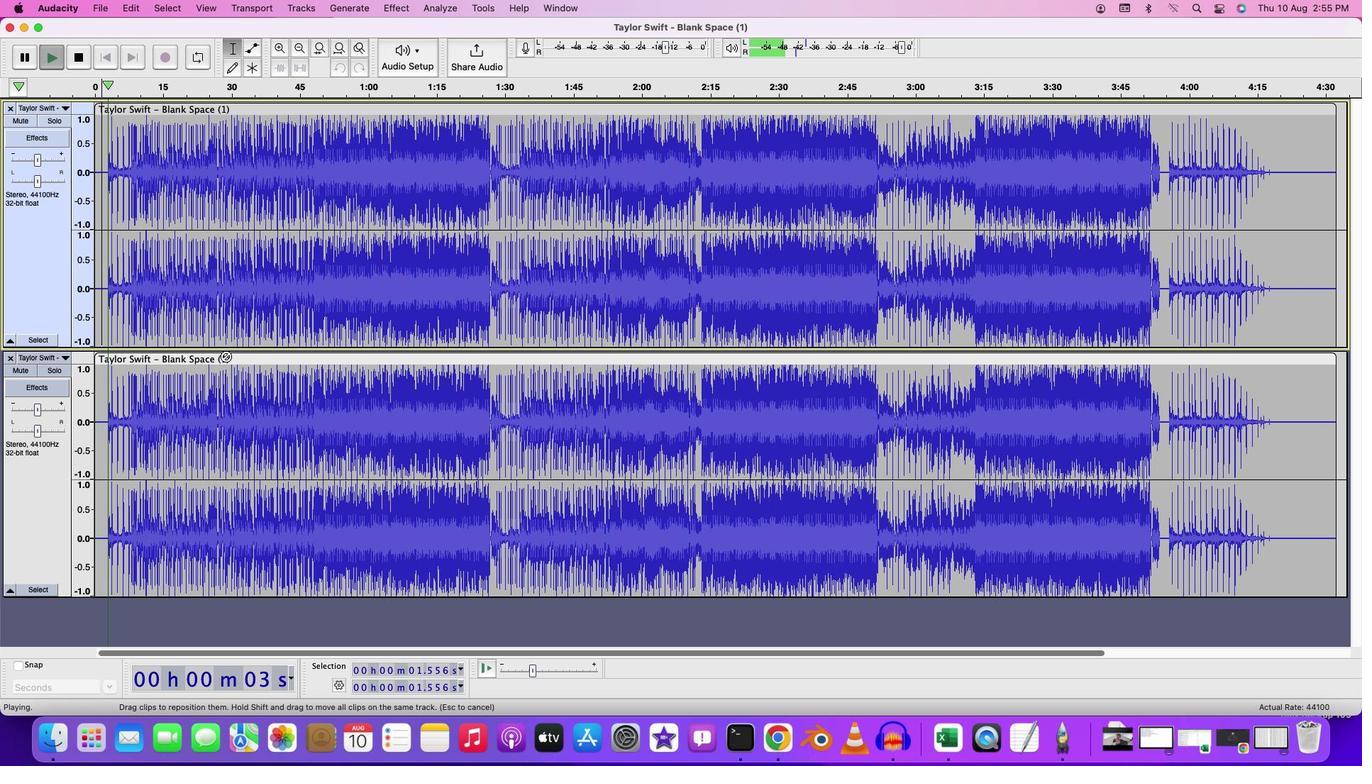 
Action: Key pressed Key.cmd
Screenshot: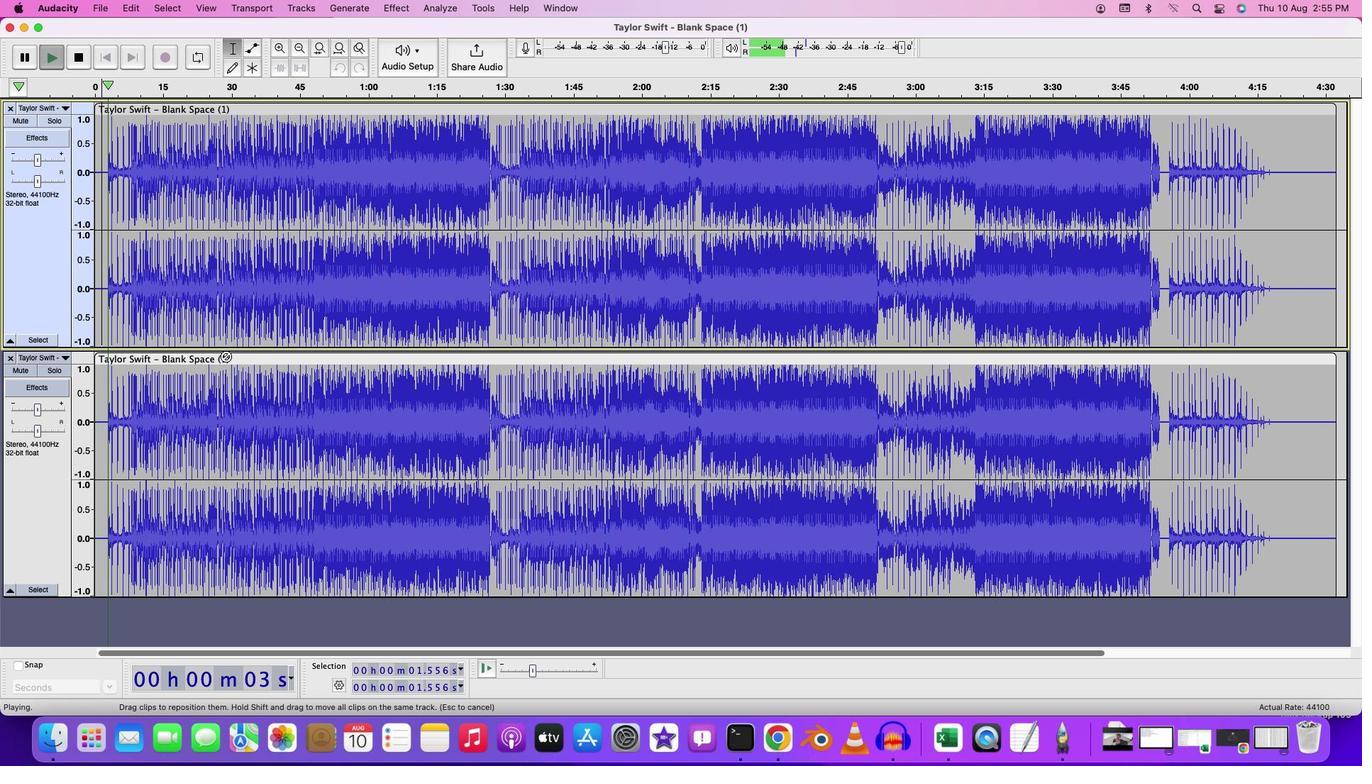 
Action: Mouse moved to (229, 360)
Screenshot: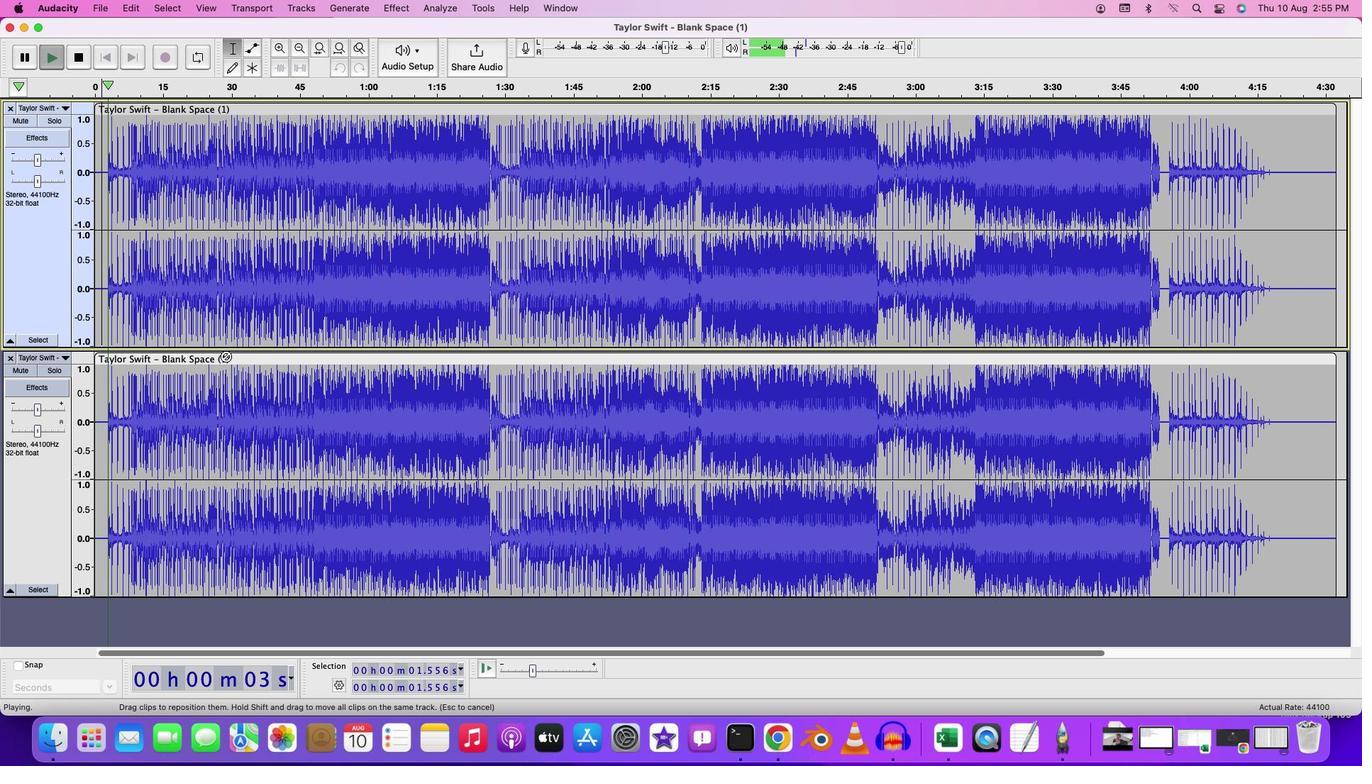 
Action: Mouse scrolled (229, 360) with delta (3, 4)
Screenshot: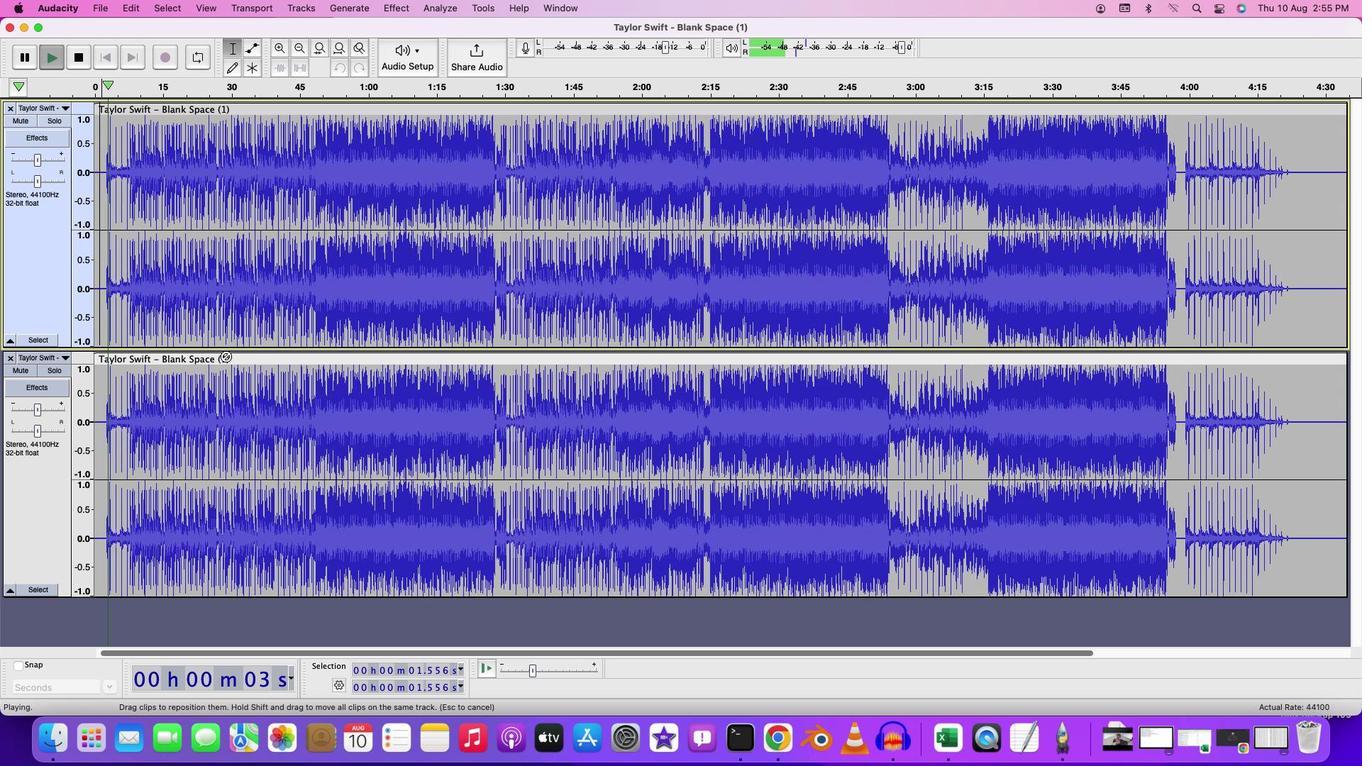 
Action: Mouse scrolled (229, 360) with delta (3, 4)
Screenshot: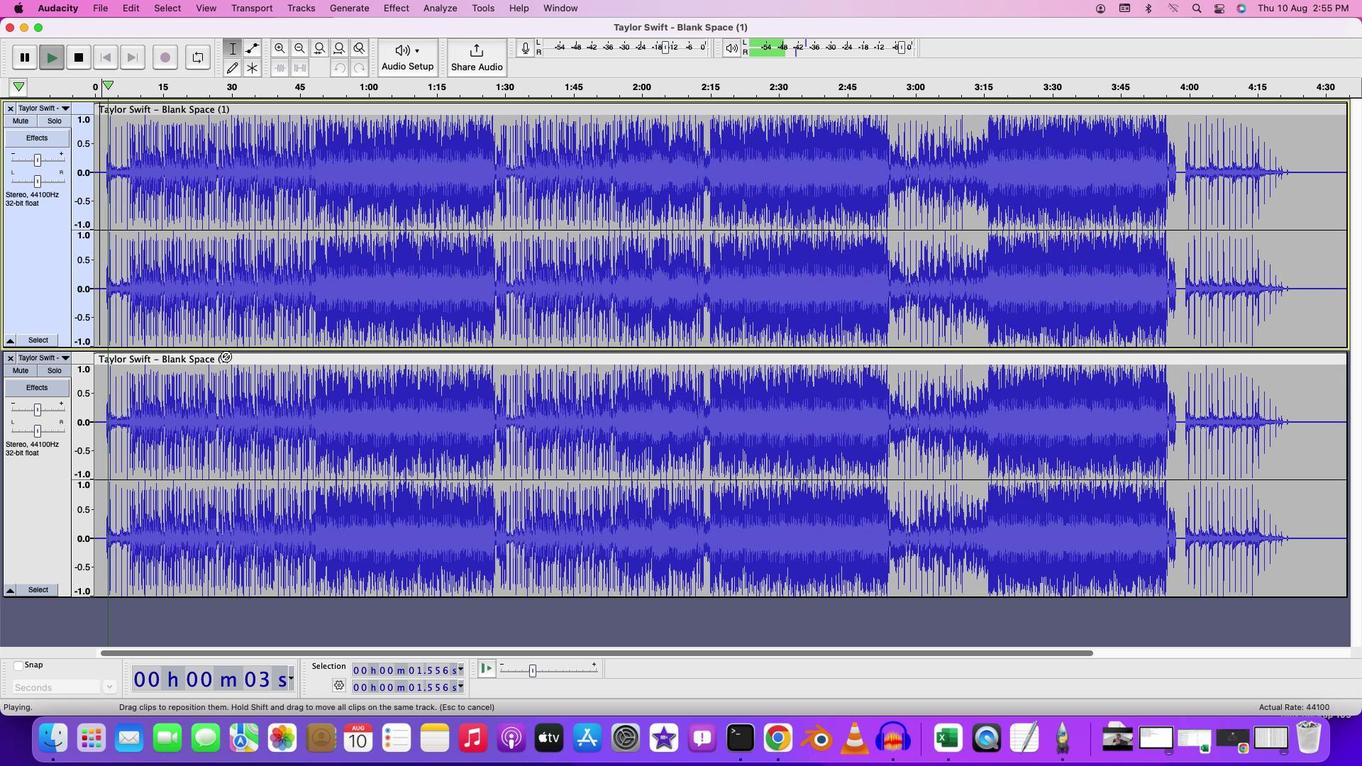 
Action: Mouse scrolled (229, 360) with delta (3, 5)
Screenshot: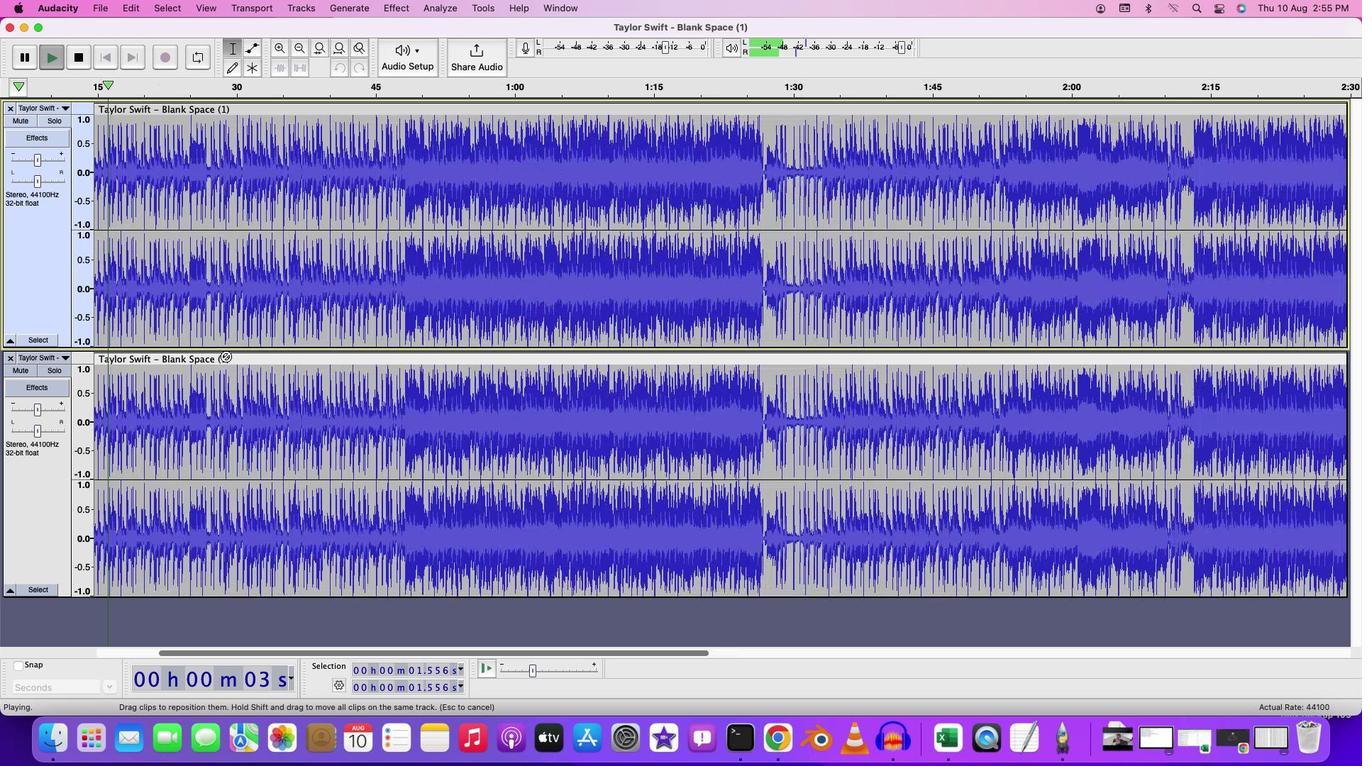 
Action: Mouse scrolled (229, 360) with delta (3, 6)
Screenshot: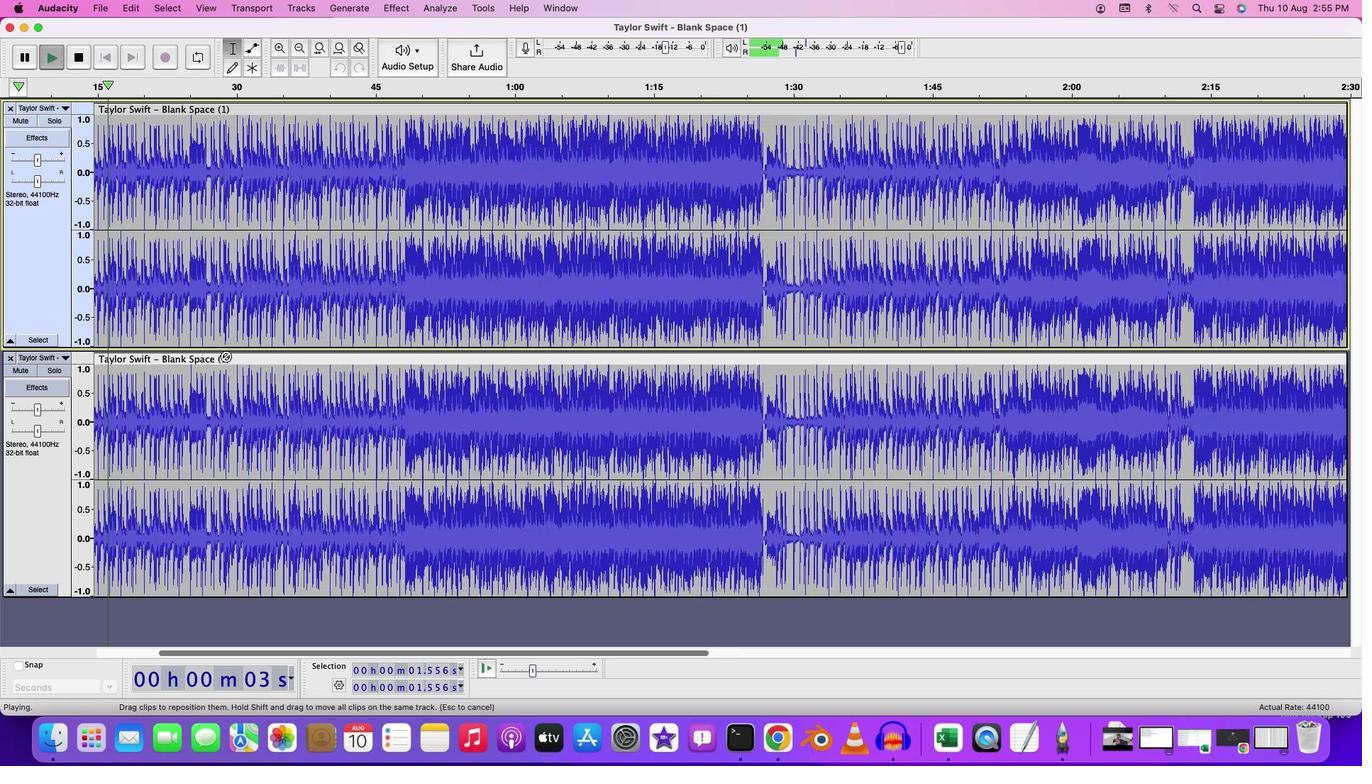 
Action: Mouse scrolled (229, 360) with delta (3, 7)
Screenshot: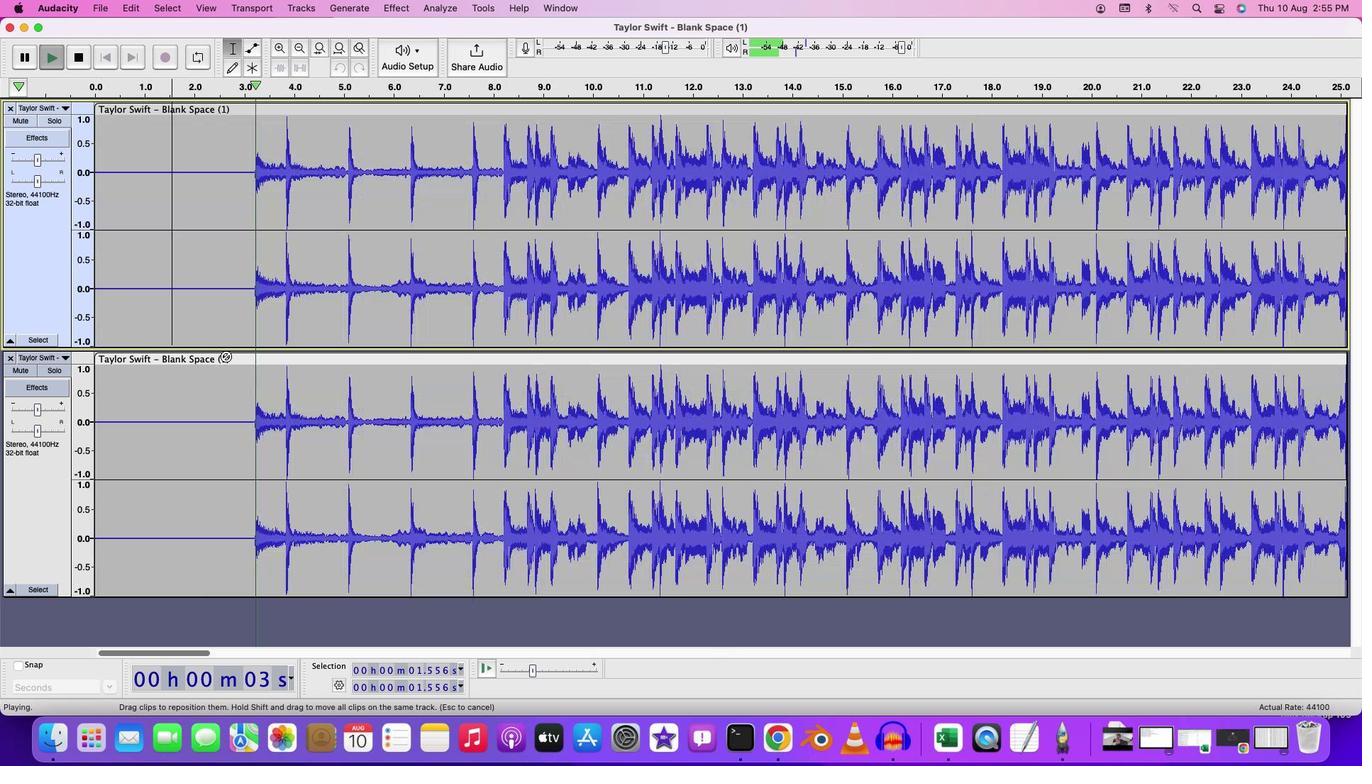 
Action: Mouse scrolled (229, 360) with delta (3, 4)
Screenshot: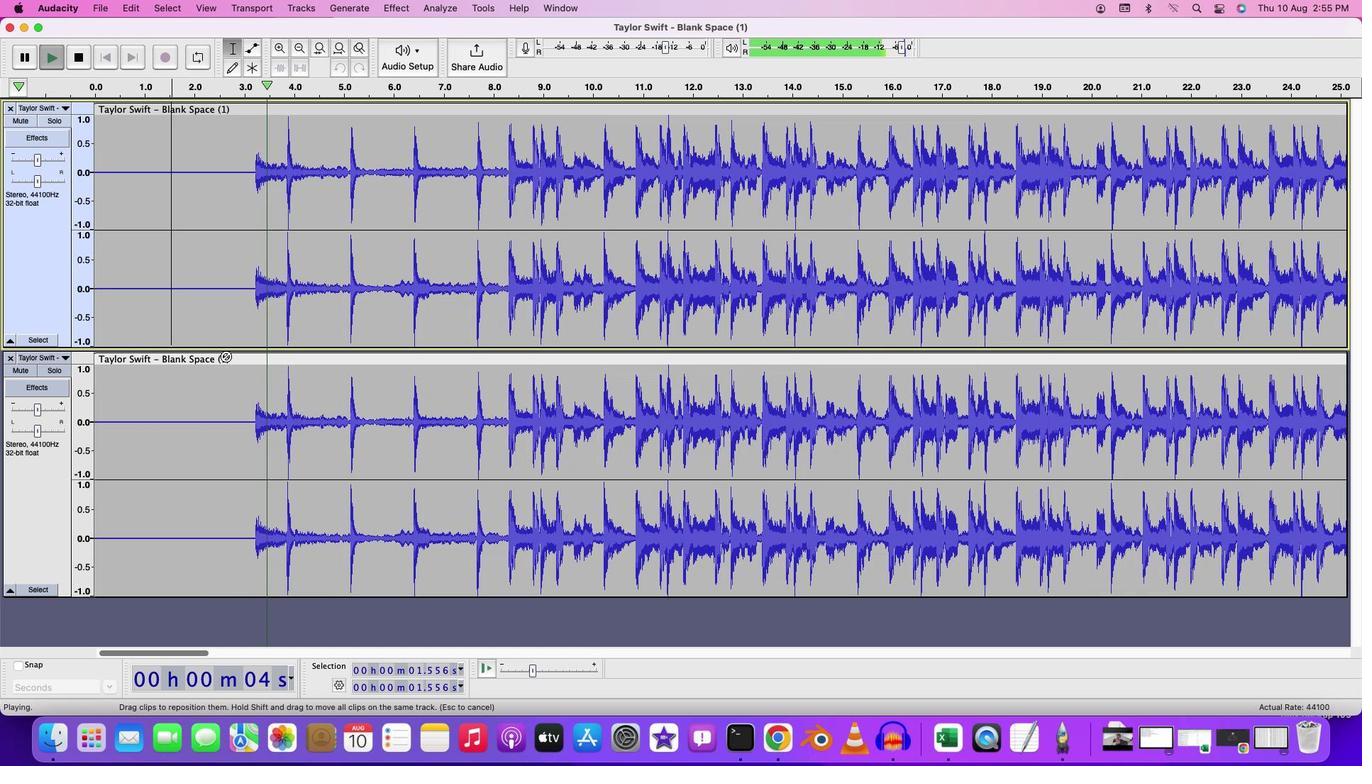 
Action: Mouse scrolled (229, 360) with delta (3, 4)
Screenshot: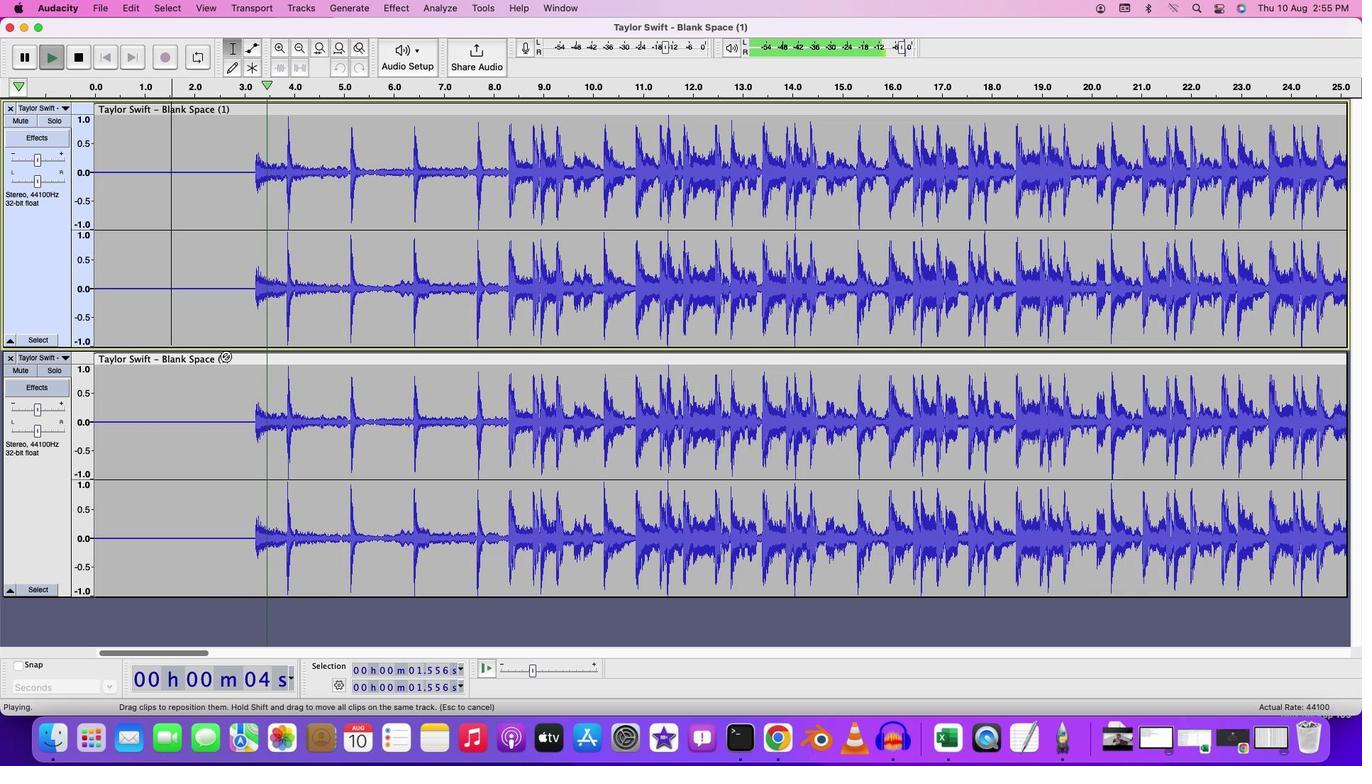 
Action: Mouse scrolled (229, 360) with delta (3, 5)
Screenshot: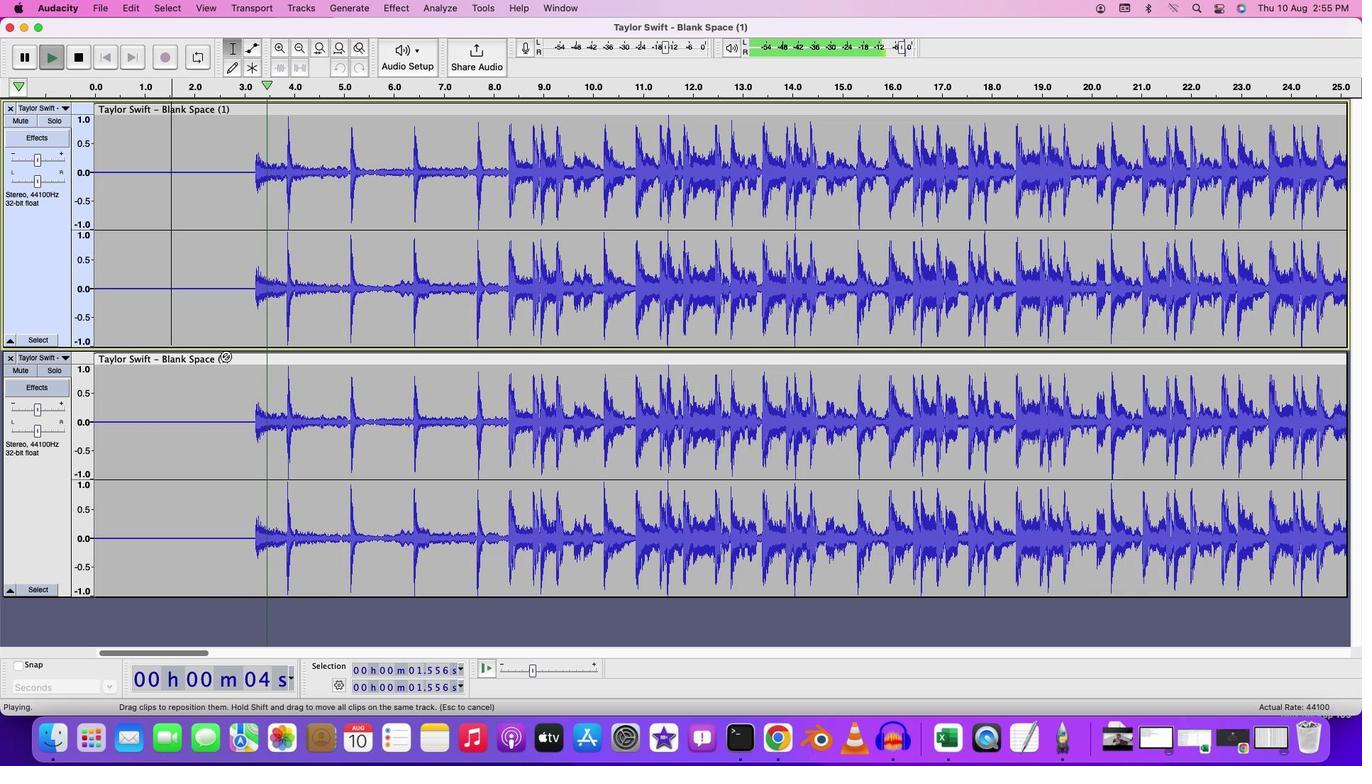 
Action: Mouse scrolled (229, 360) with delta (3, 7)
Screenshot: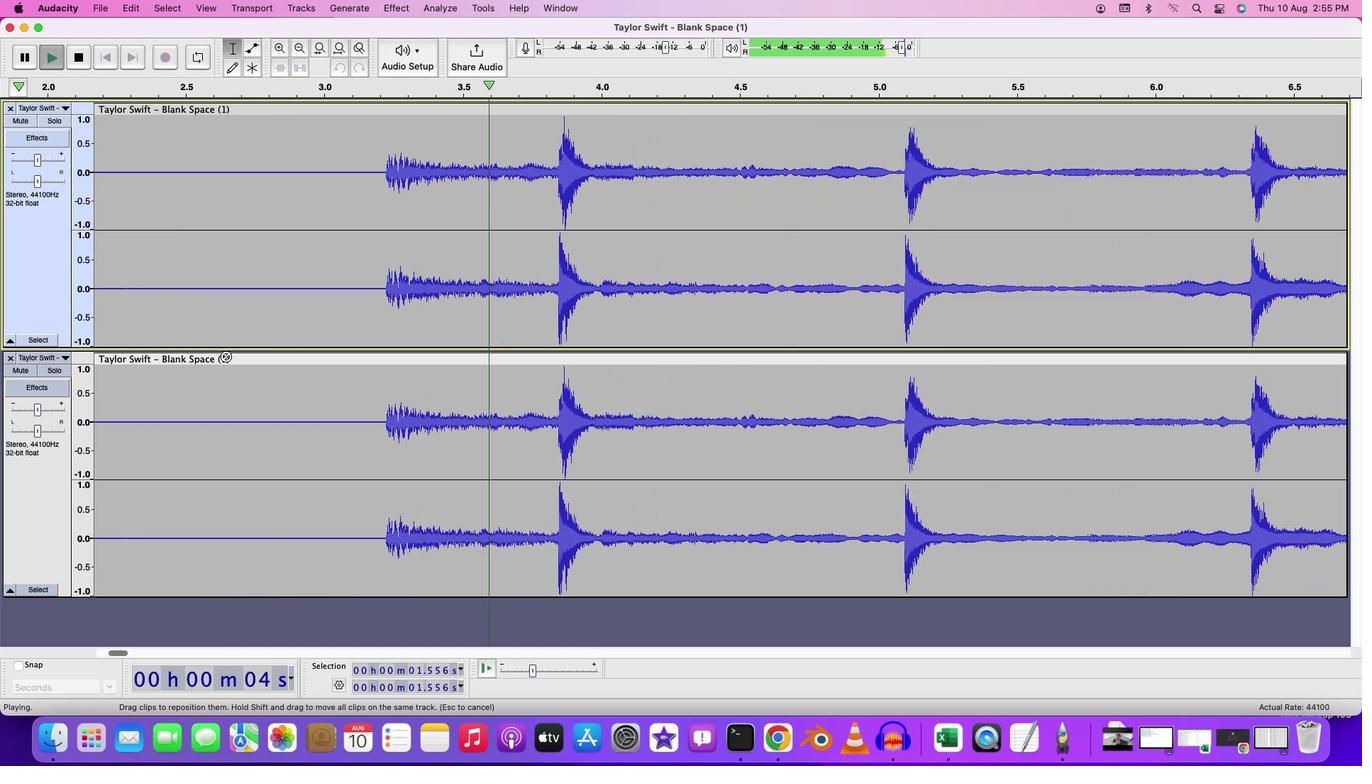 
Action: Mouse moved to (640, 560)
Screenshot: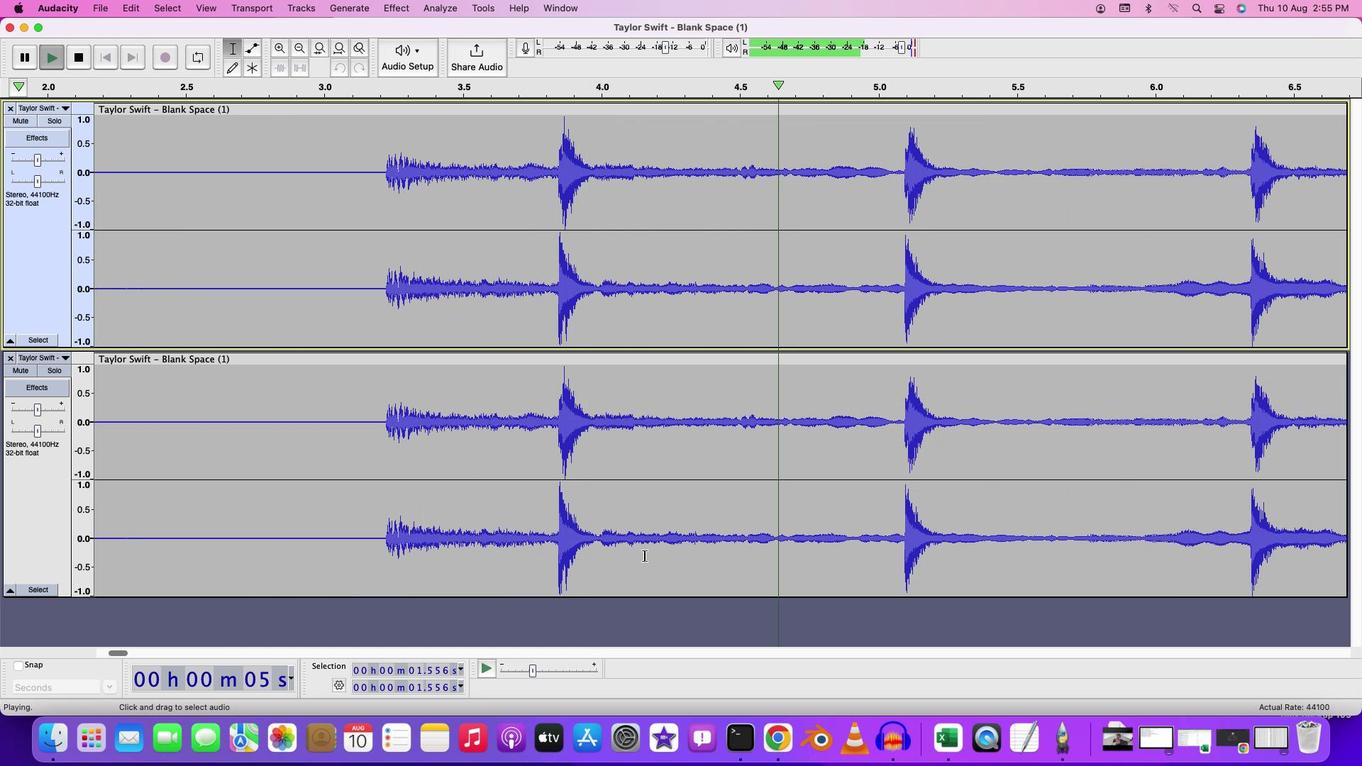 
Action: Key pressed Key.space
Screenshot: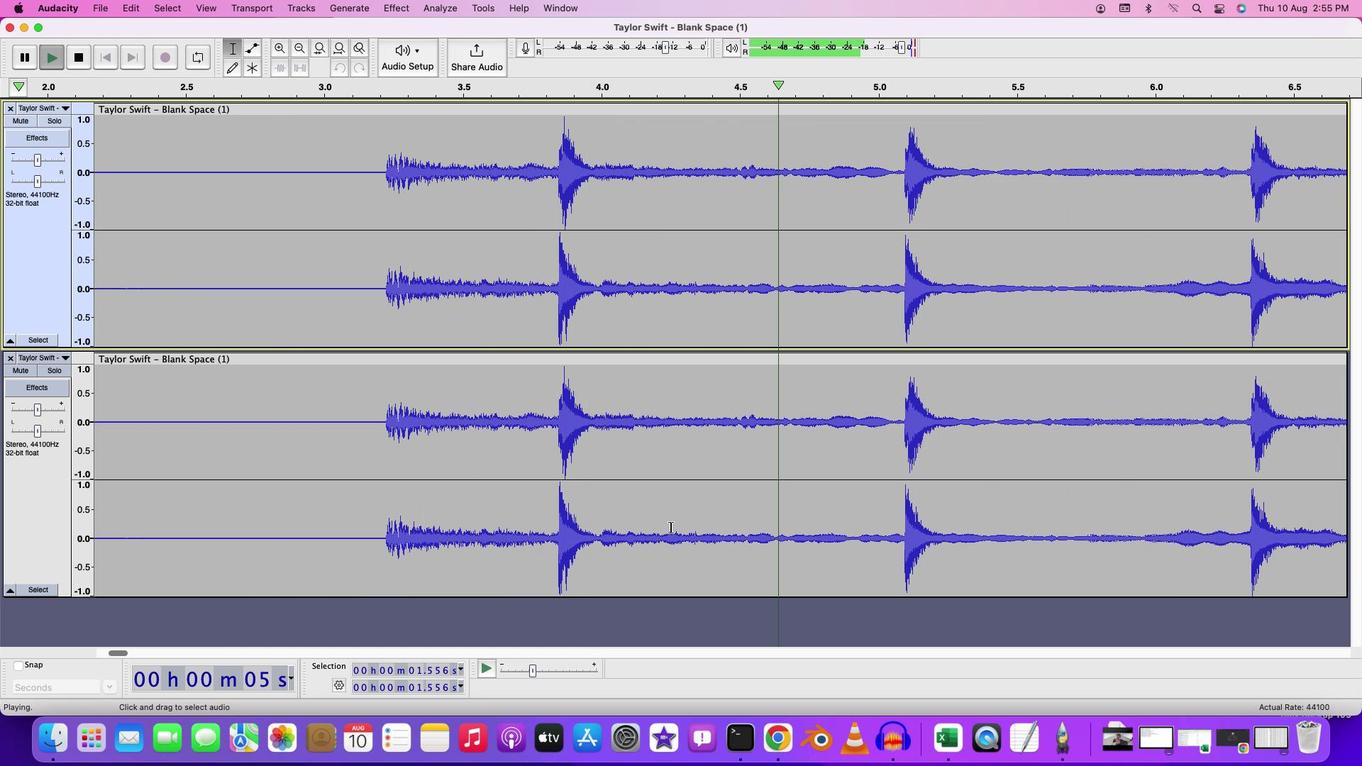 
Action: Mouse moved to (597, 366)
Screenshot: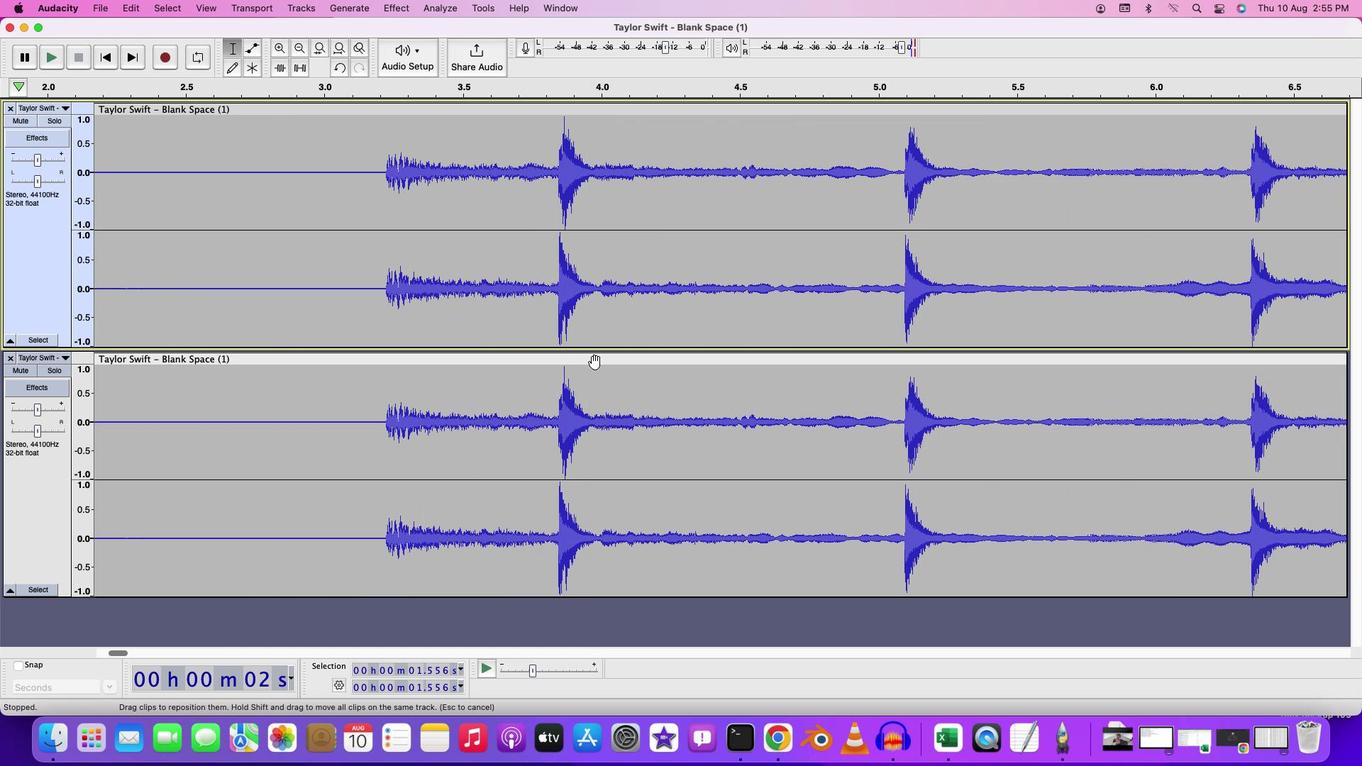 
Action: Mouse pressed left at (597, 366)
Screenshot: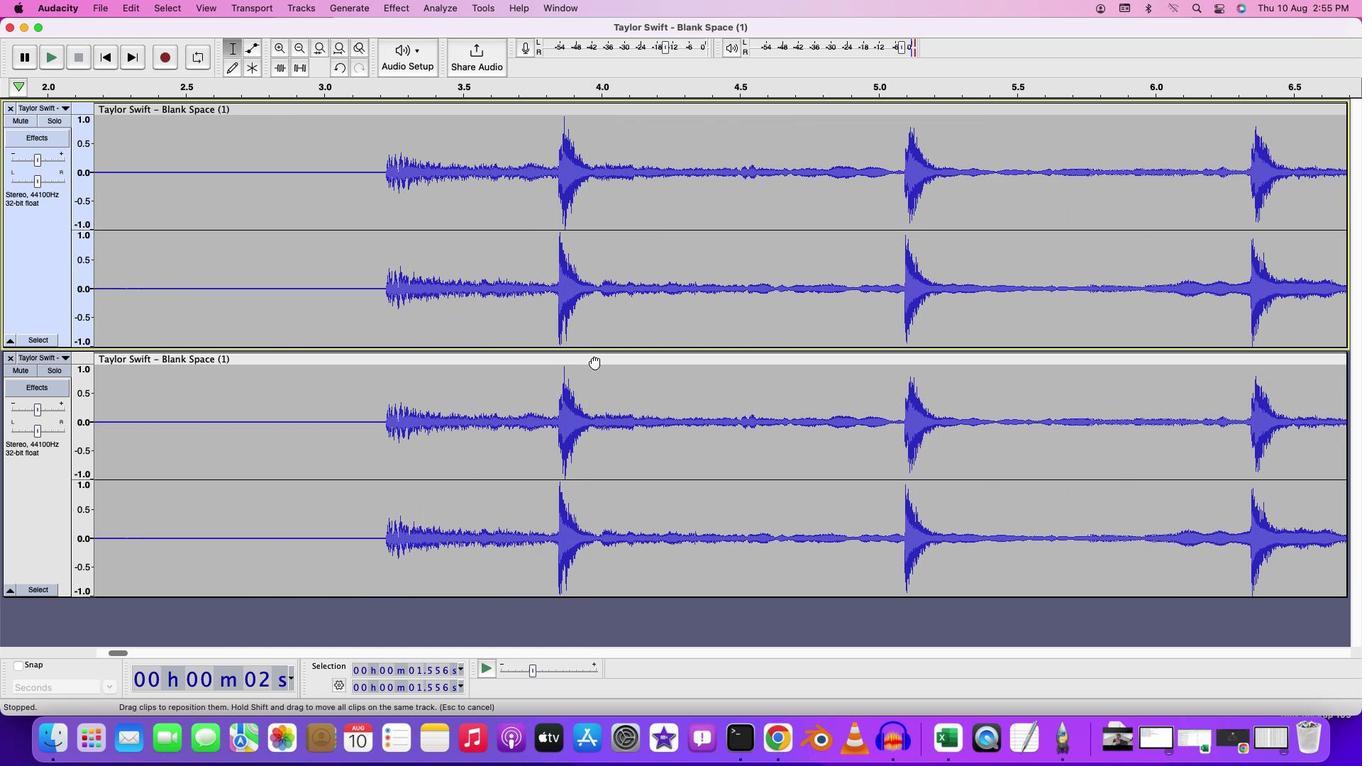 
Action: Mouse moved to (515, 295)
Screenshot: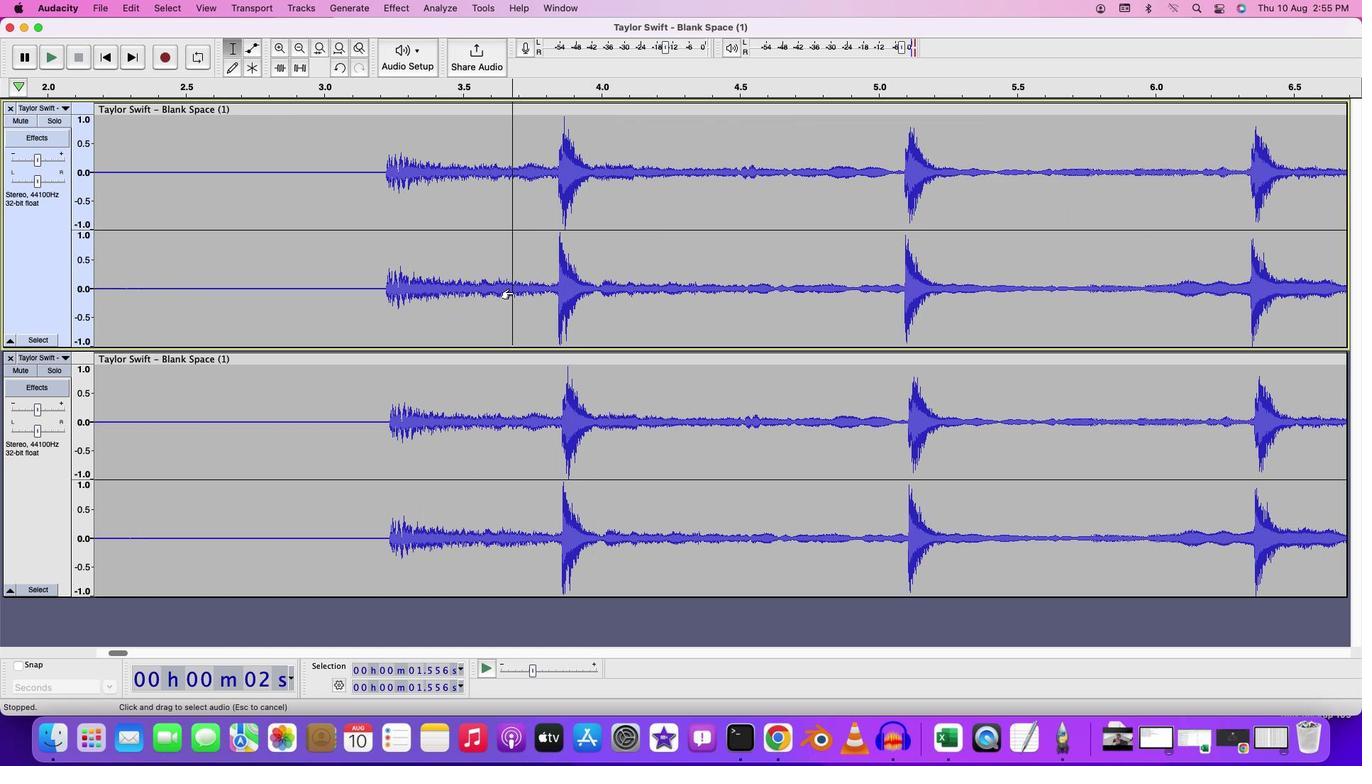 
Action: Mouse pressed left at (515, 295)
Screenshot: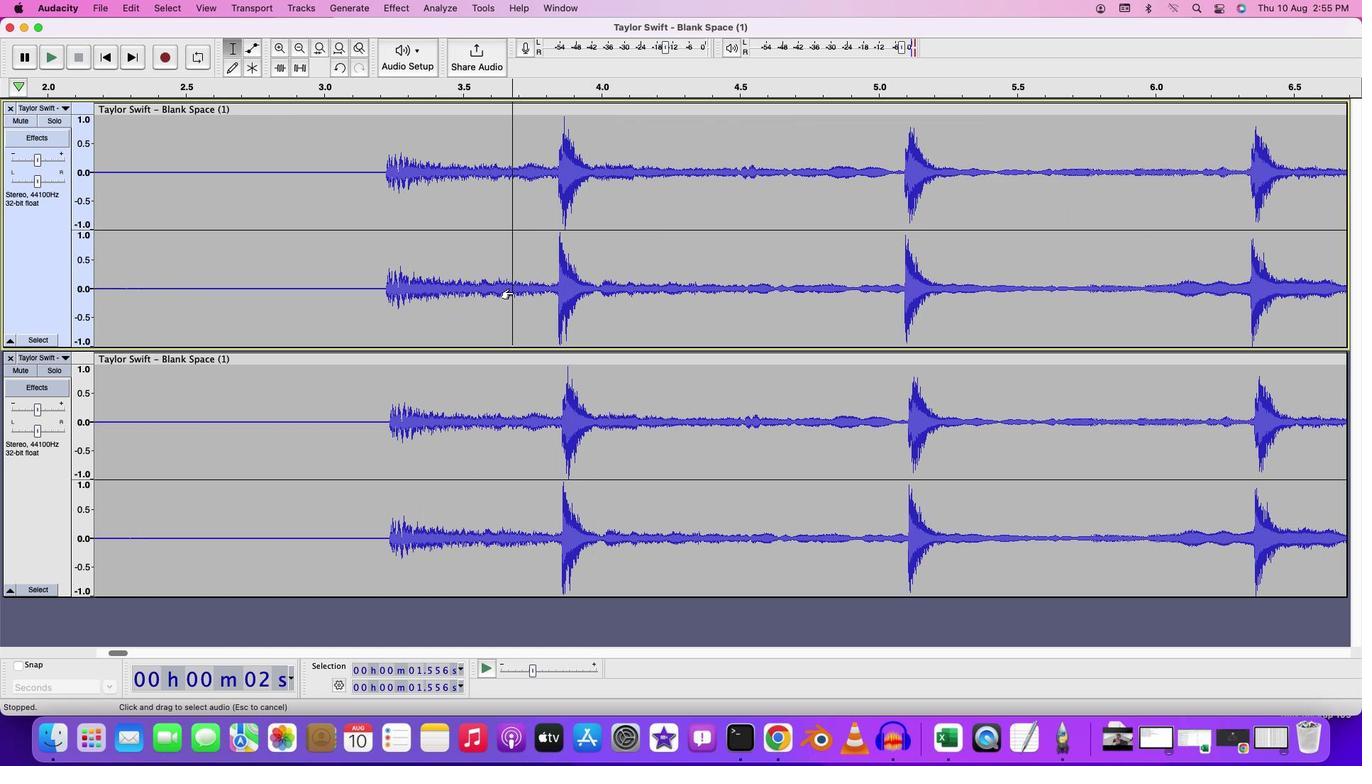 
Action: Key pressed Key.space
Screenshot: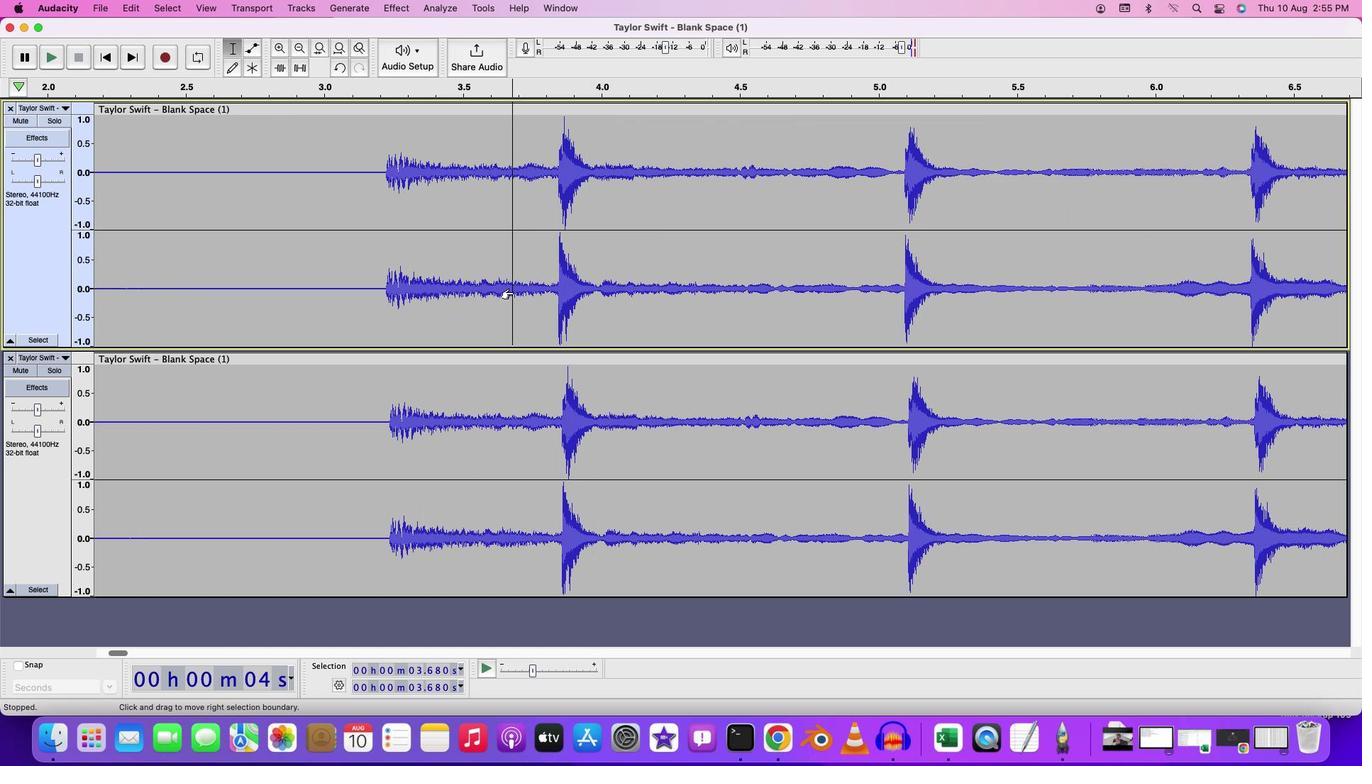 
Action: Mouse moved to (853, 278)
Screenshot: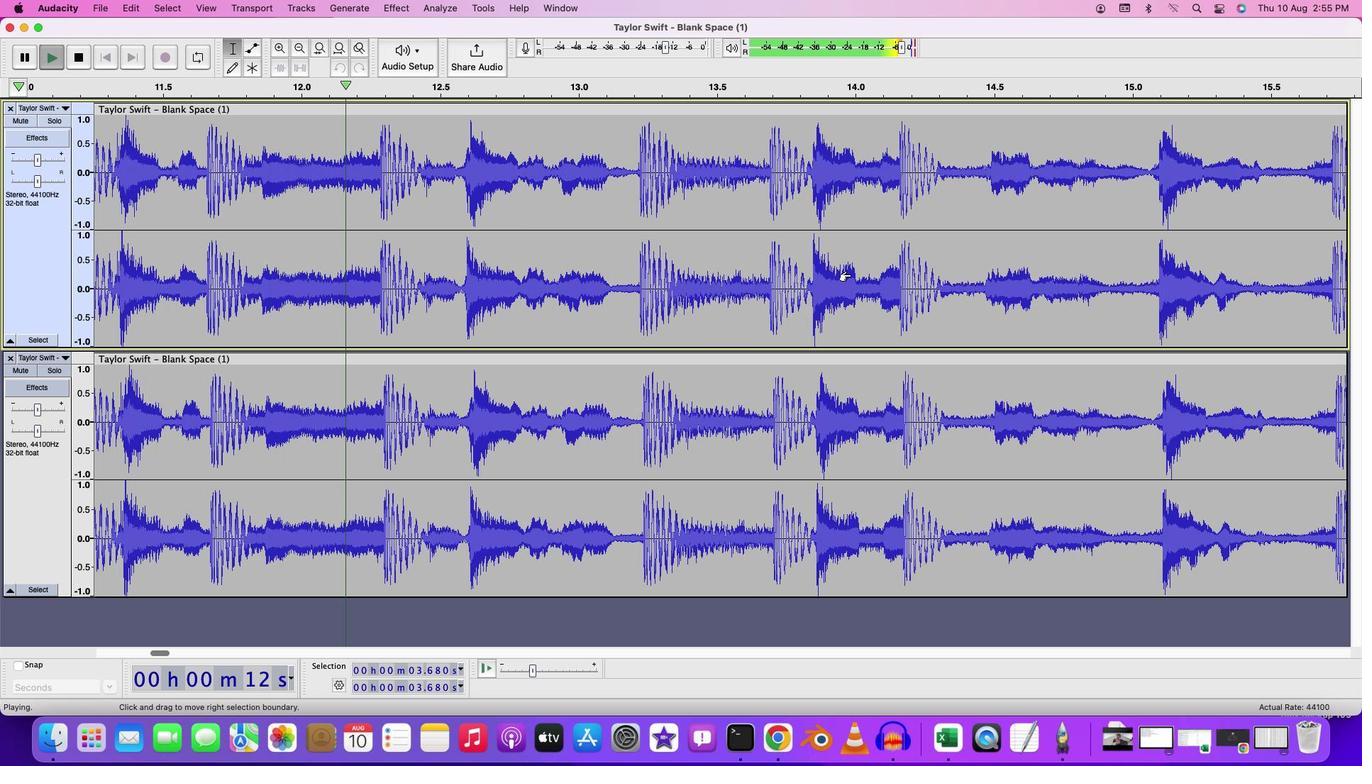 
Action: Key pressed Key.cmd
Screenshot: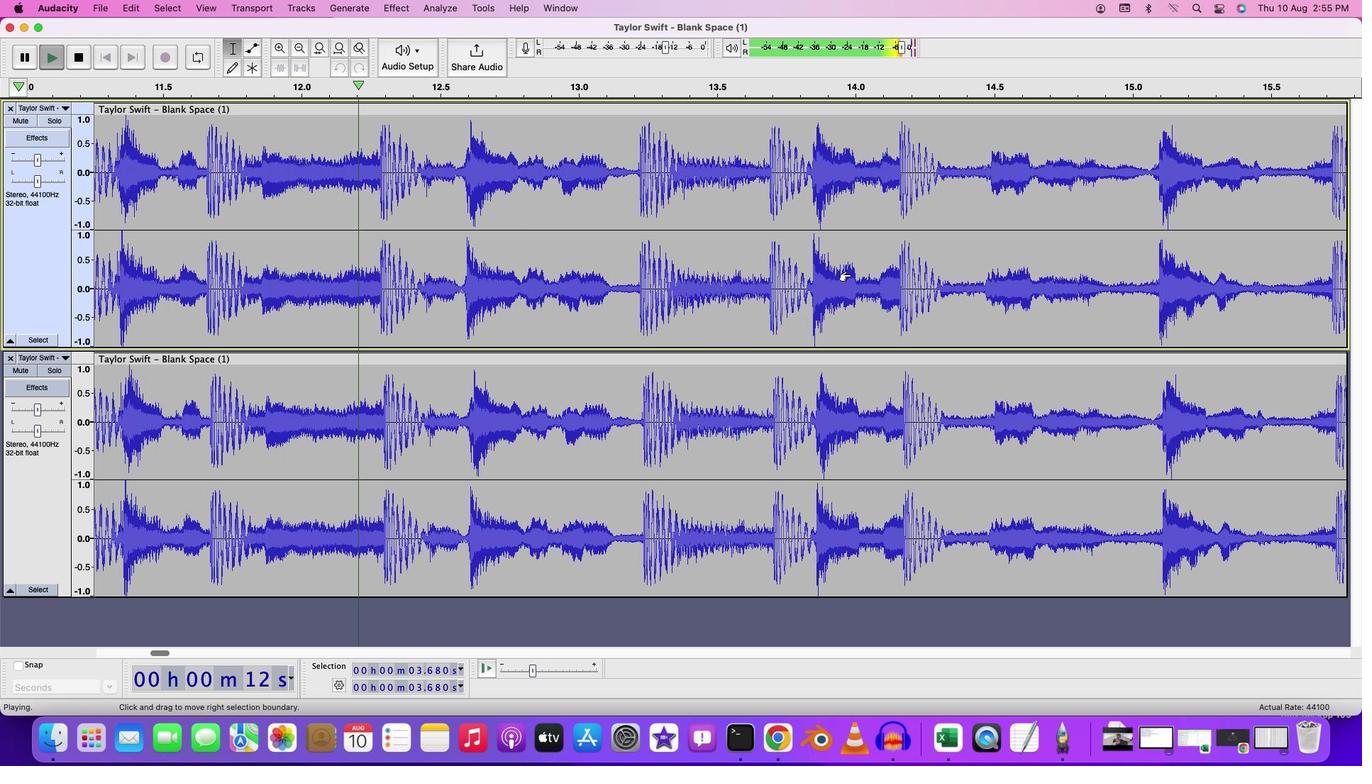 
Action: Mouse scrolled (853, 278) with delta (3, 2)
Screenshot: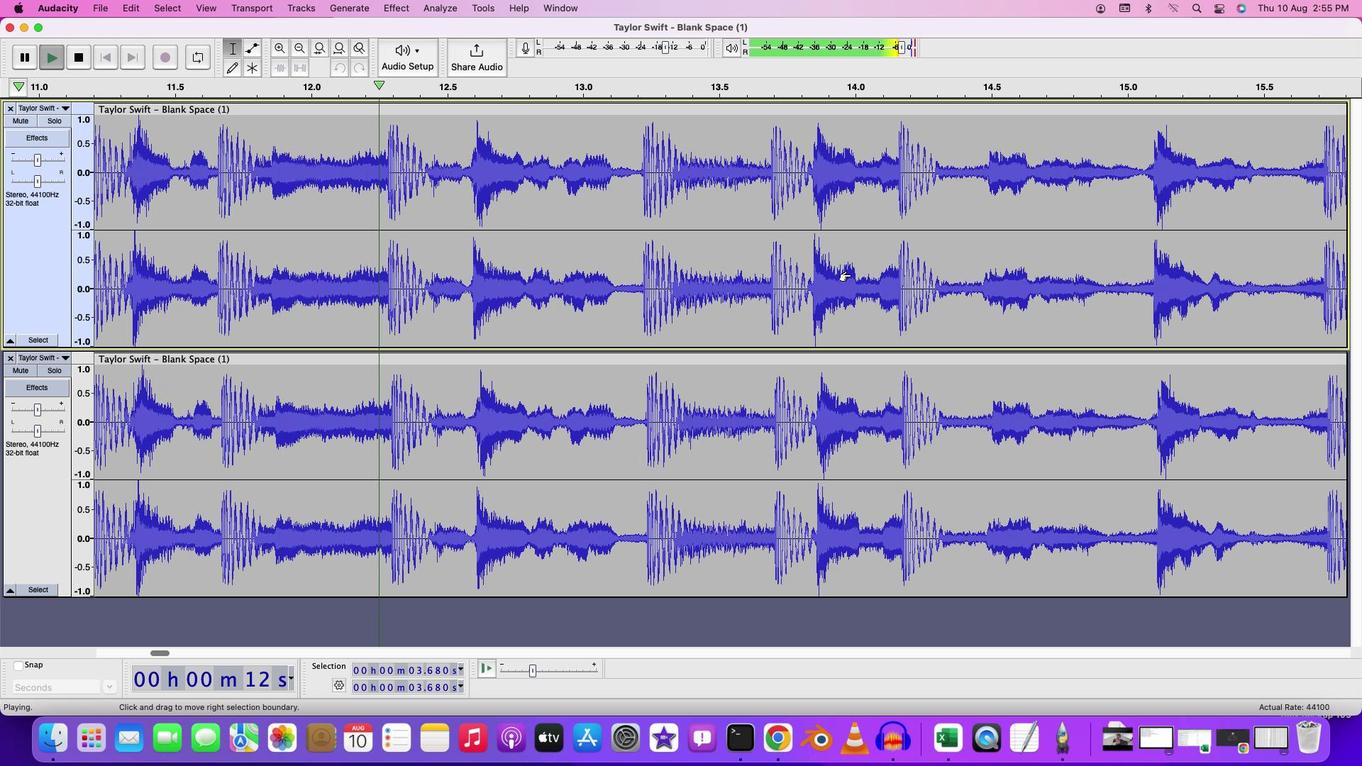 
Action: Mouse scrolled (853, 278) with delta (3, 2)
Screenshot: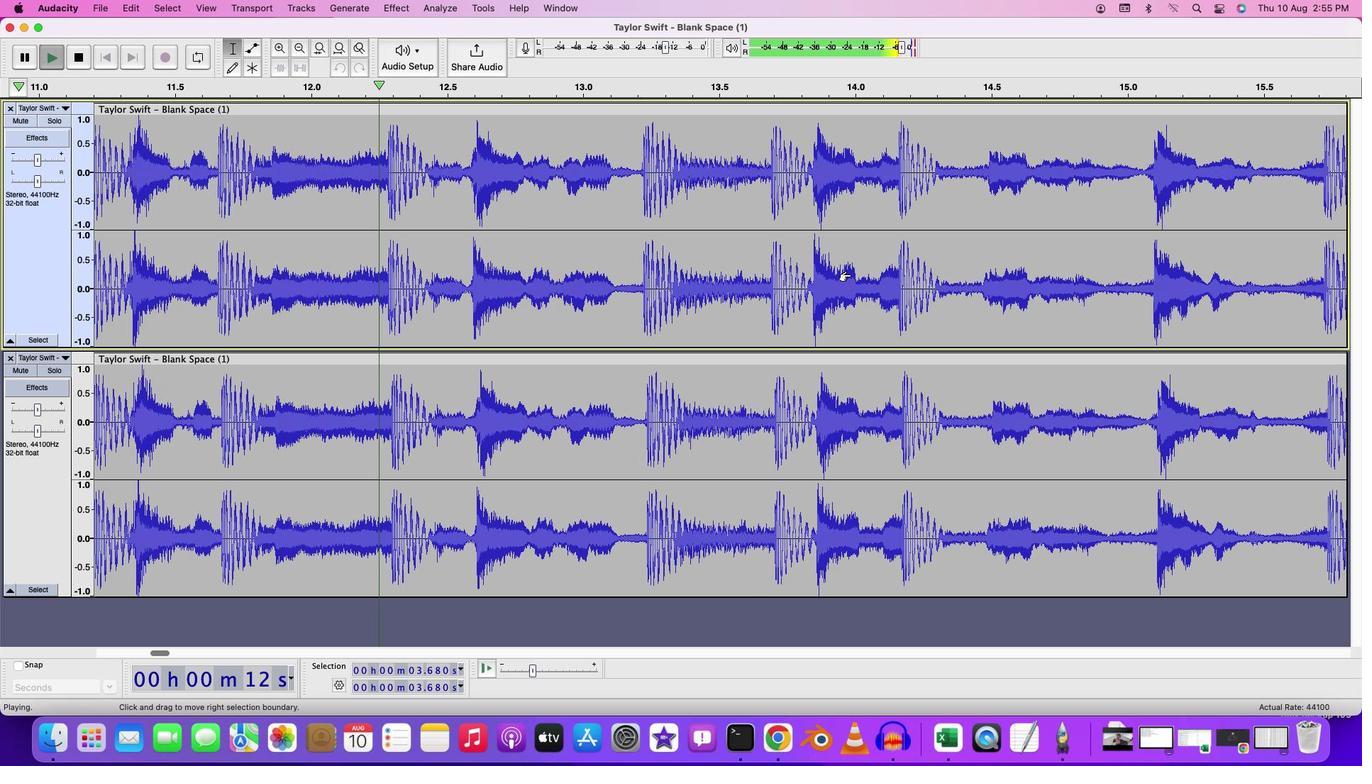 
Action: Mouse scrolled (853, 278) with delta (3, 2)
Screenshot: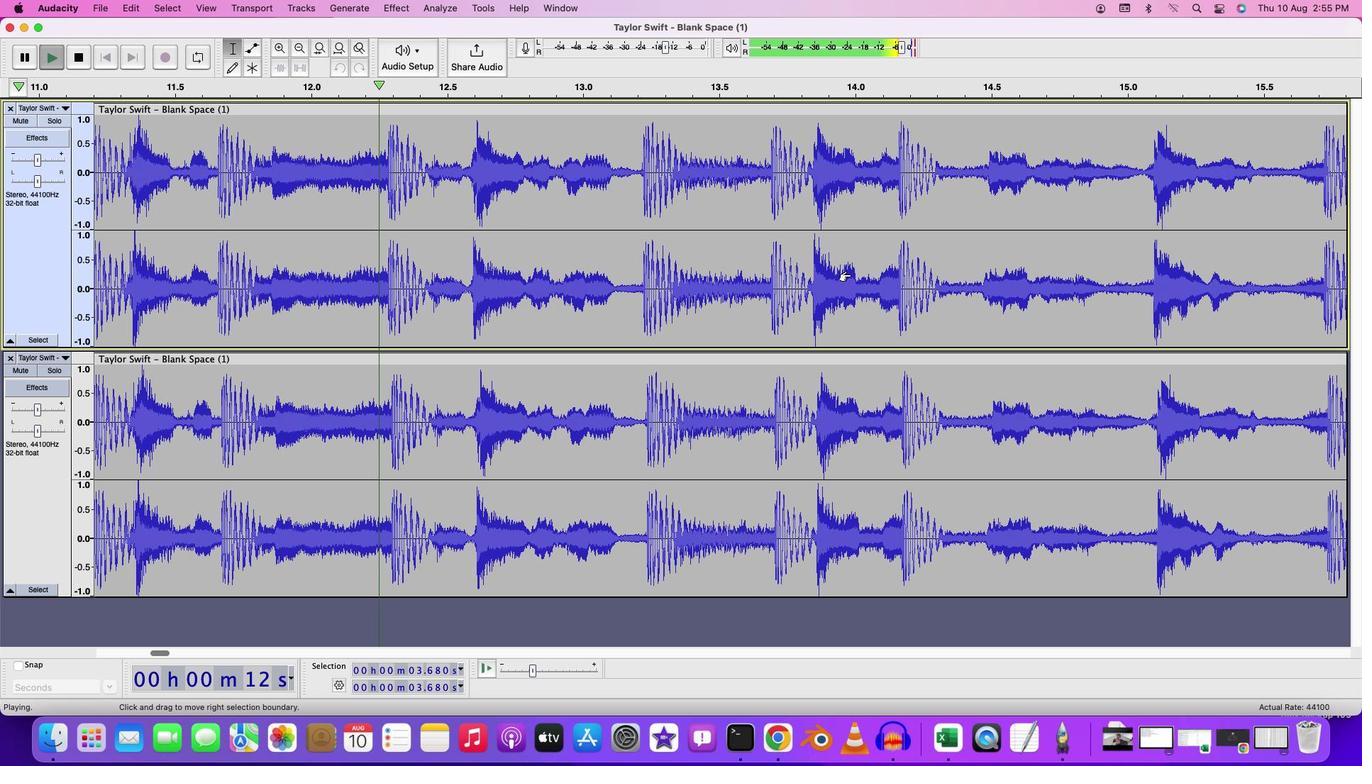 
Action: Mouse scrolled (853, 278) with delta (3, 2)
Screenshot: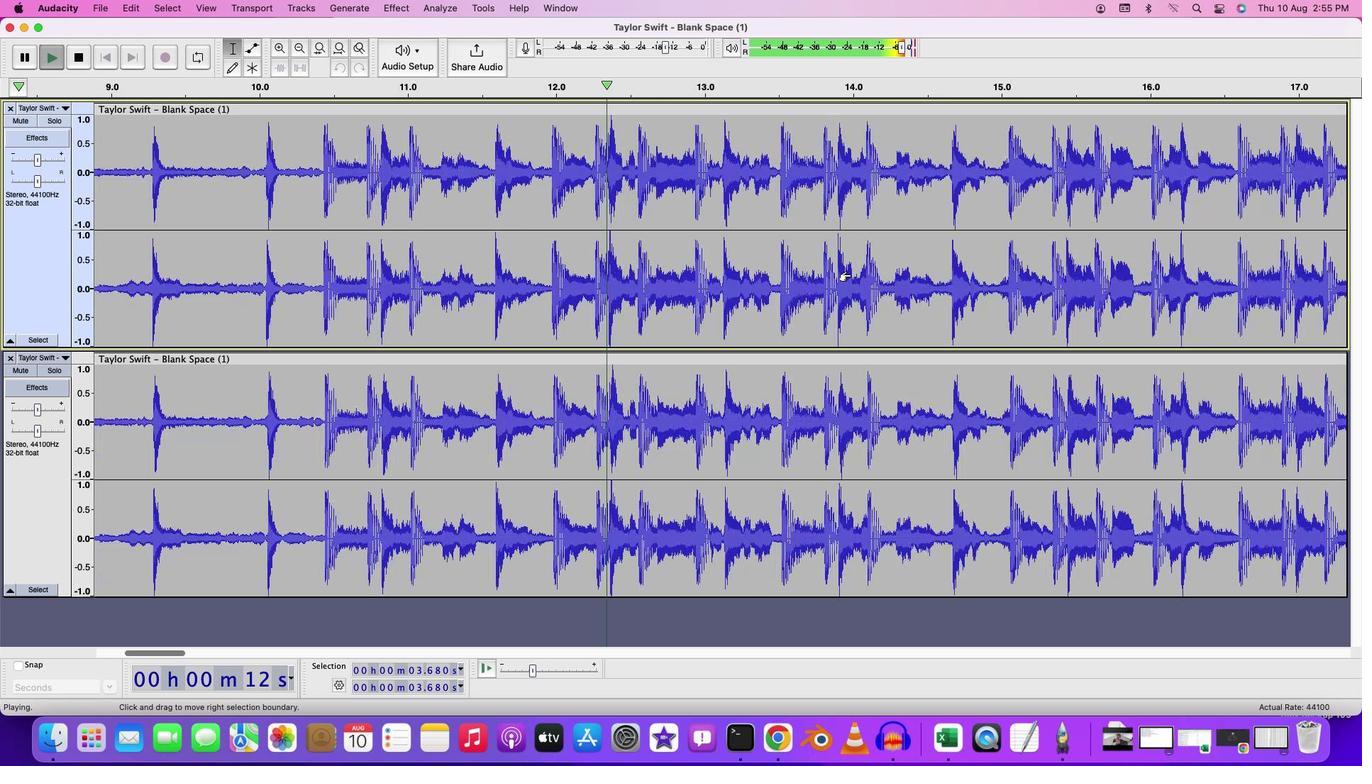 
Action: Mouse scrolled (853, 278) with delta (3, 1)
Screenshot: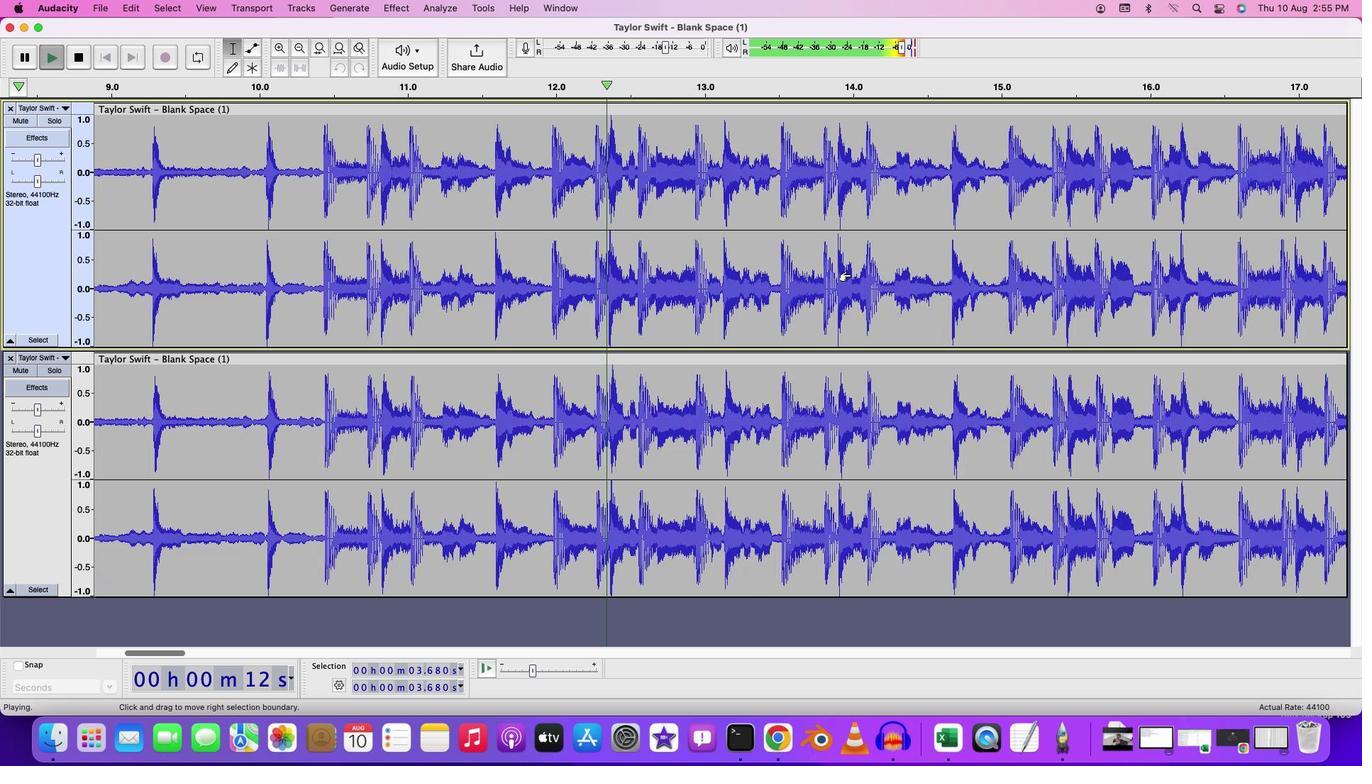 
Action: Mouse moved to (842, 293)
Screenshot: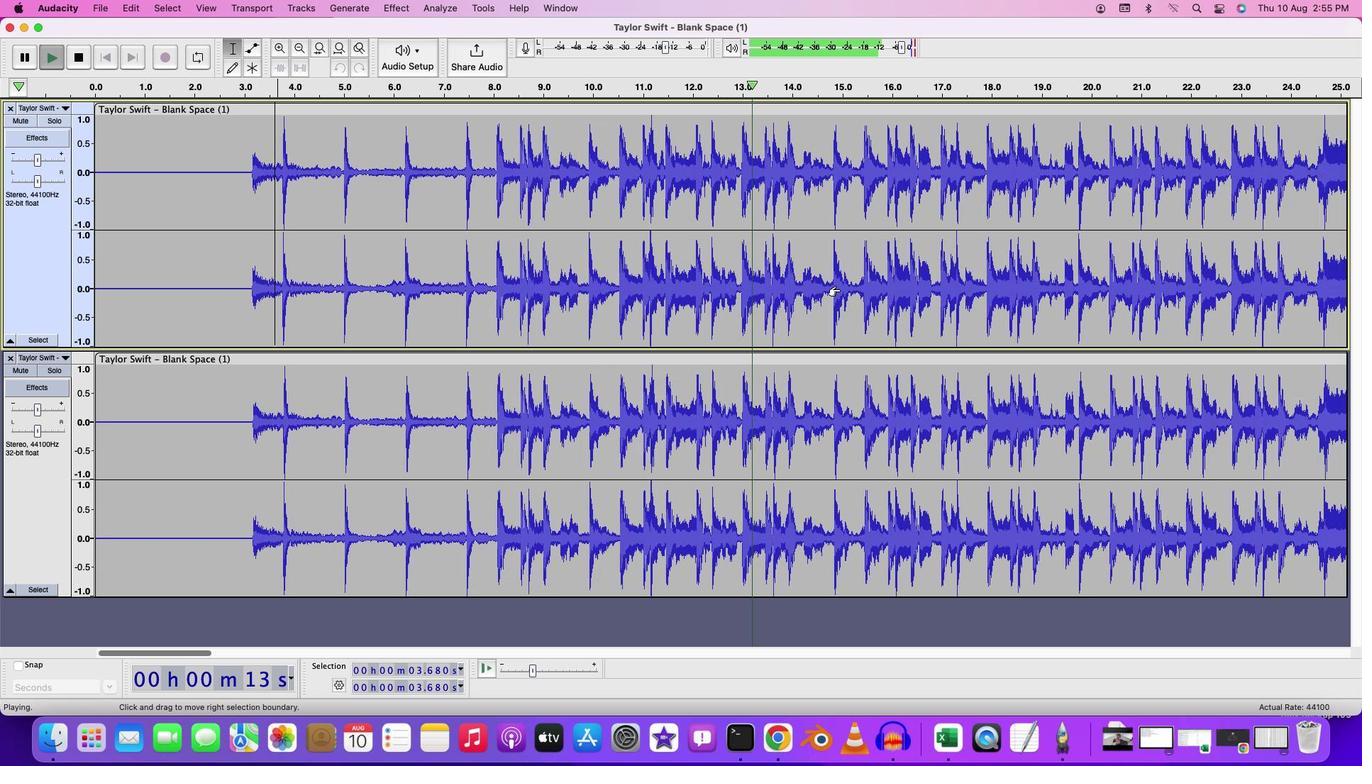 
Action: Mouse scrolled (842, 293) with delta (3, 2)
Screenshot: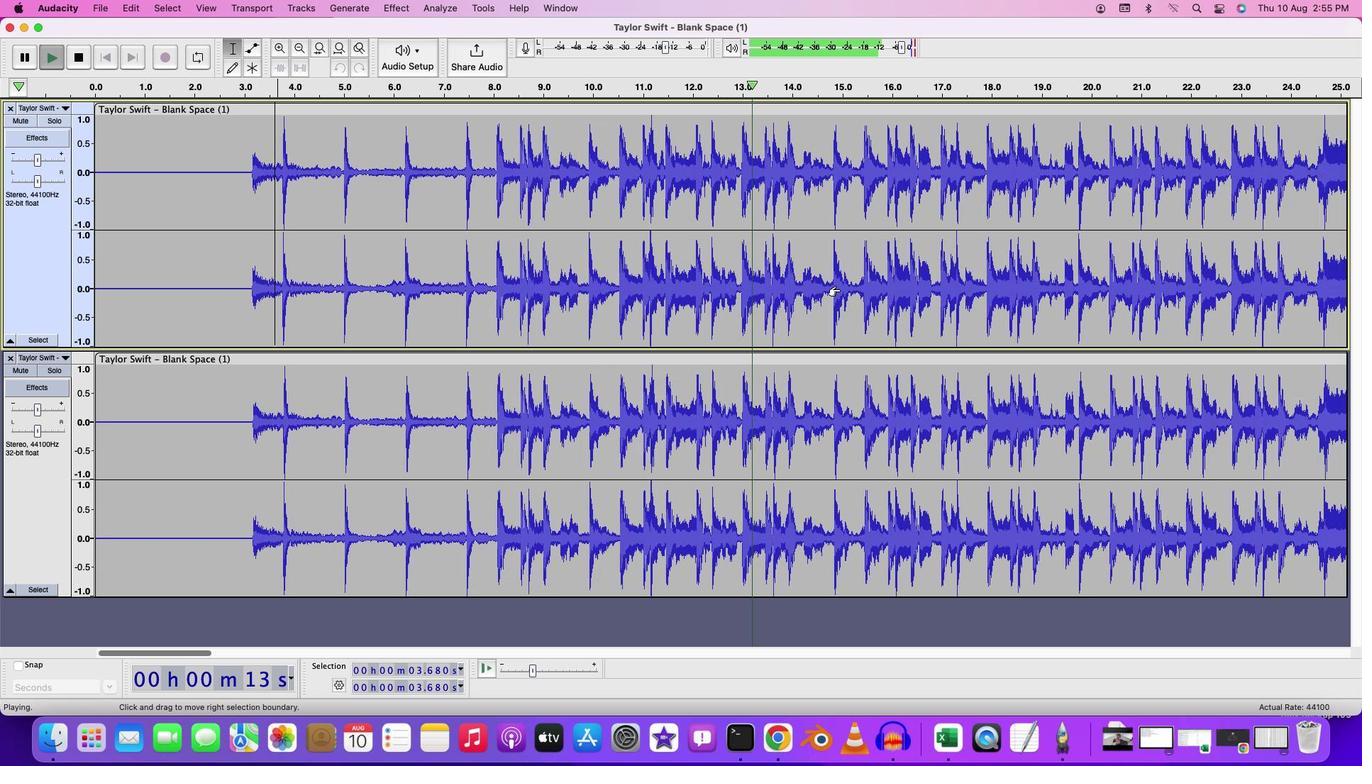 
Action: Mouse scrolled (842, 293) with delta (3, 2)
Screenshot: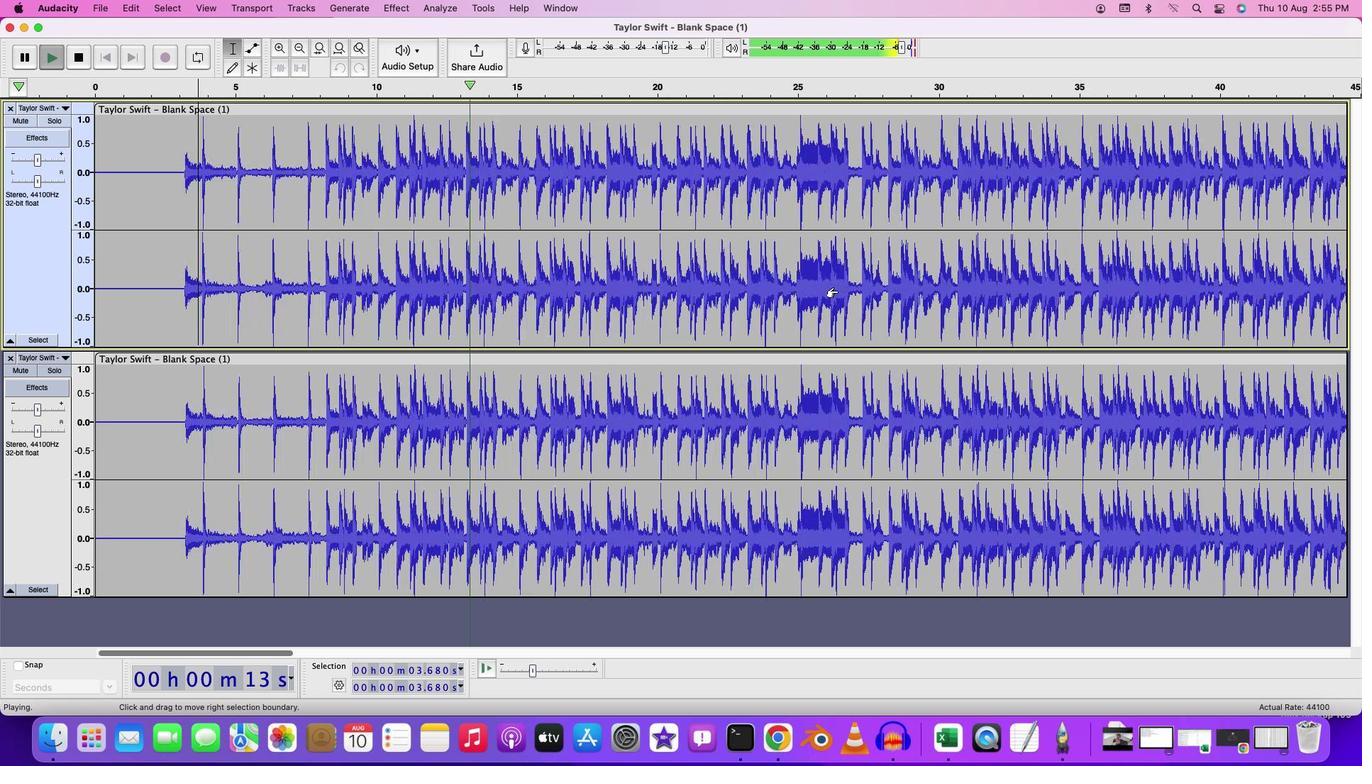 
Action: Mouse scrolled (842, 293) with delta (3, 2)
Screenshot: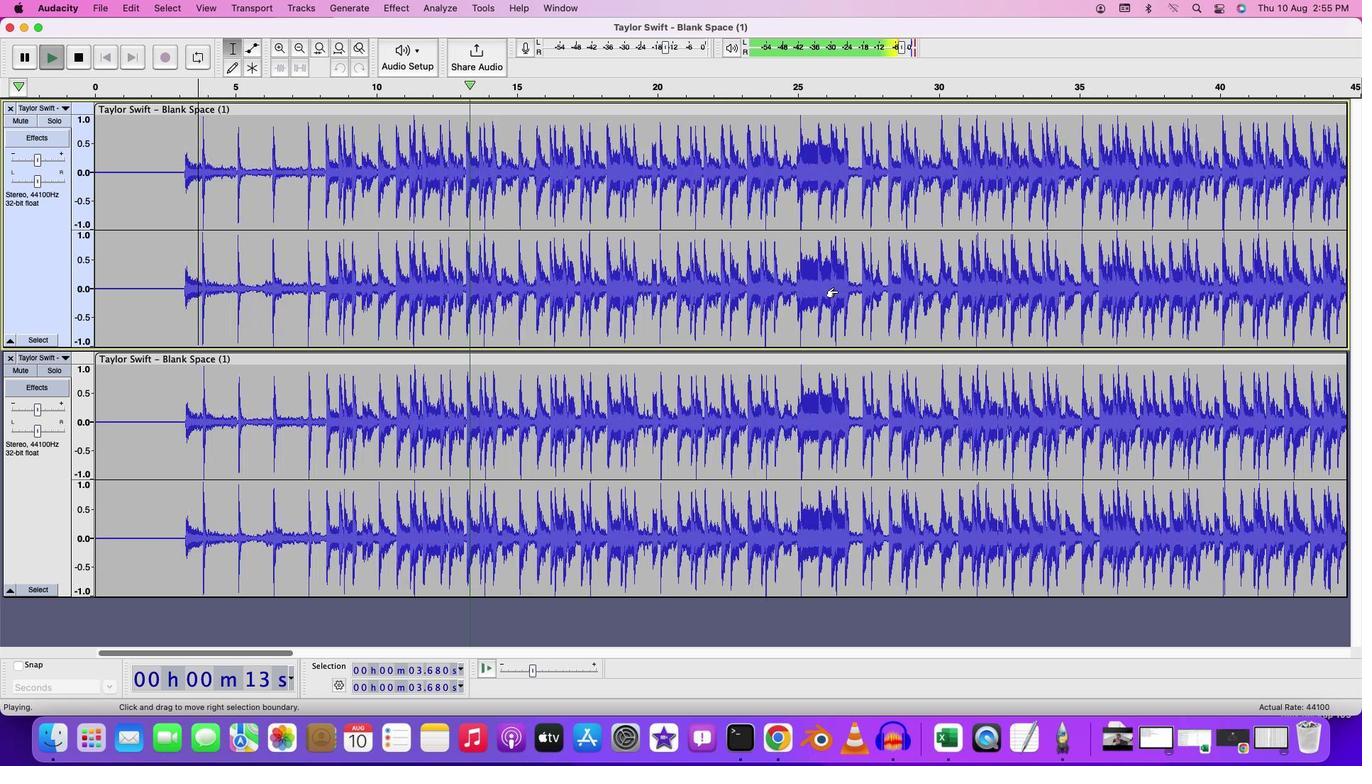 
Action: Mouse scrolled (842, 293) with delta (3, 1)
Screenshot: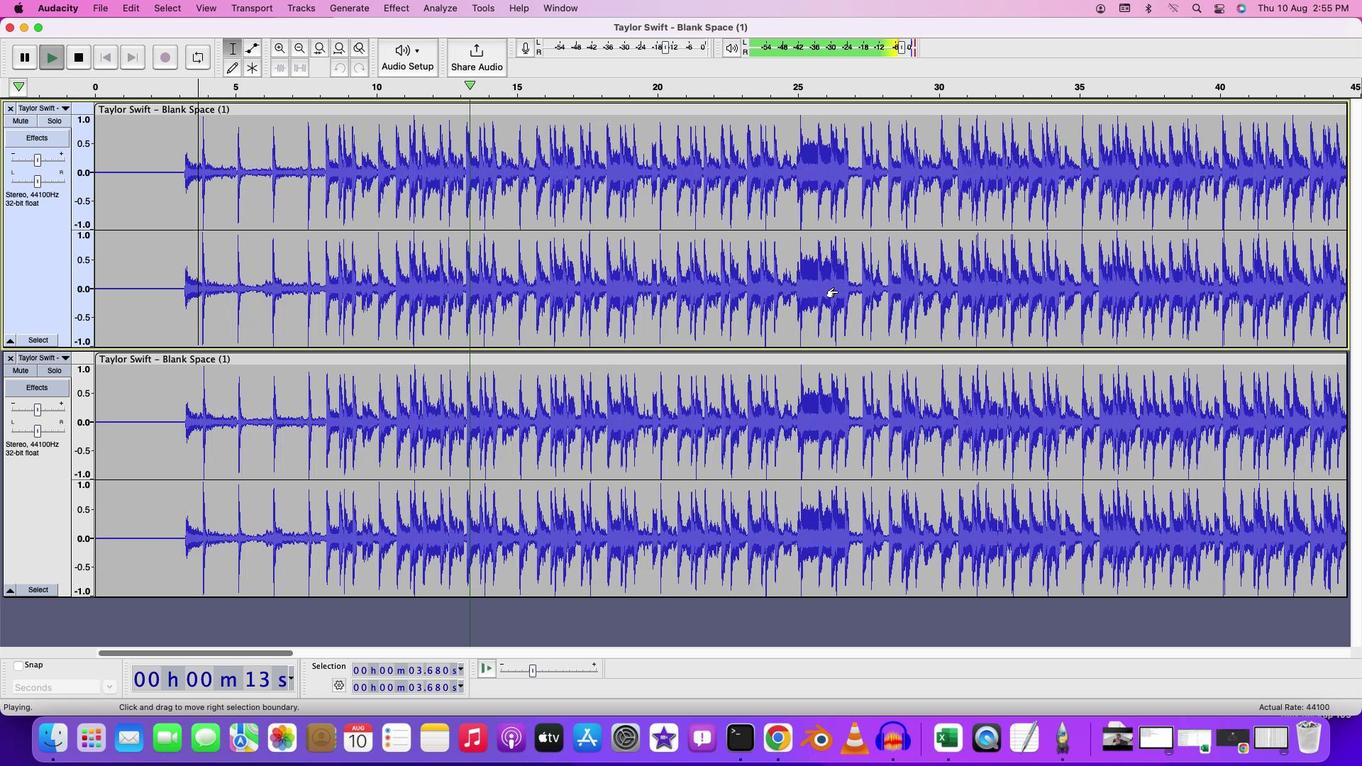 
Action: Mouse moved to (427, 656)
Screenshot: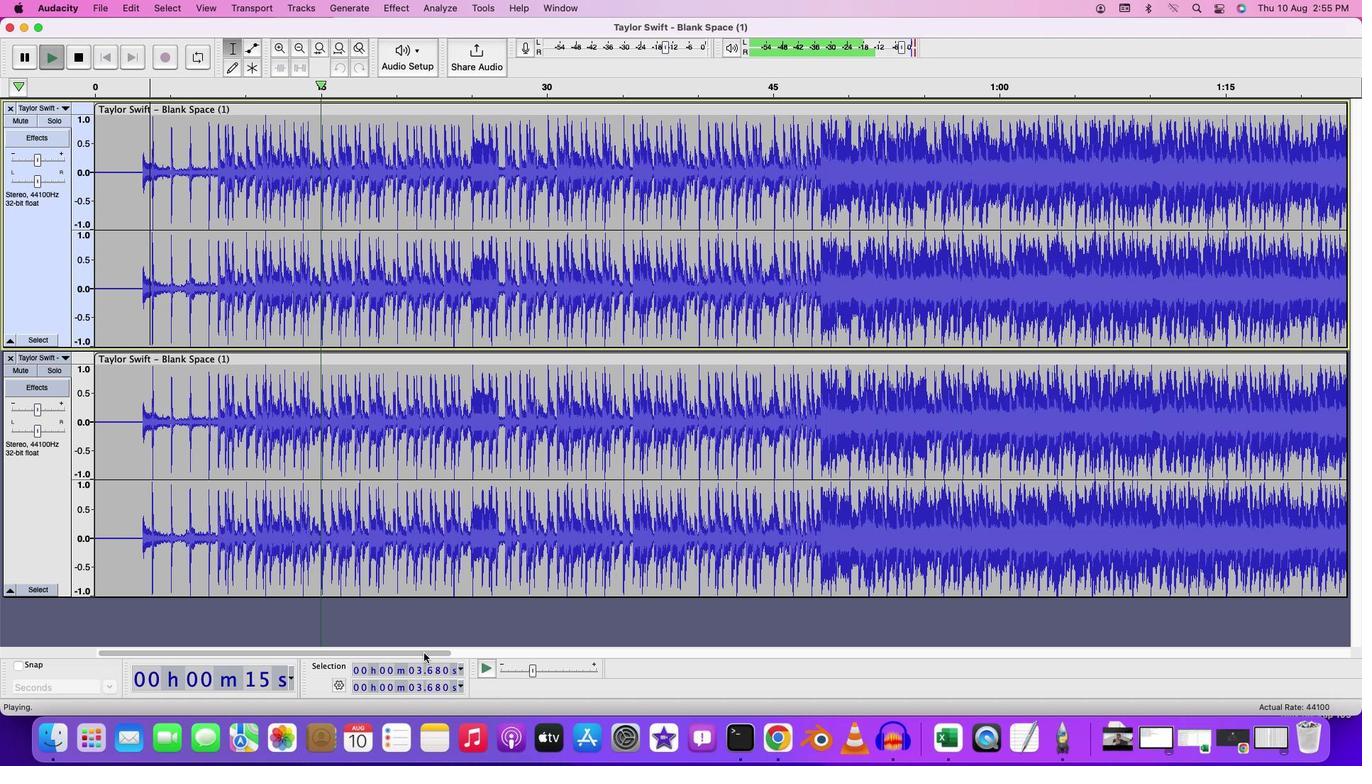 
Action: Mouse pressed left at (427, 656)
Screenshot: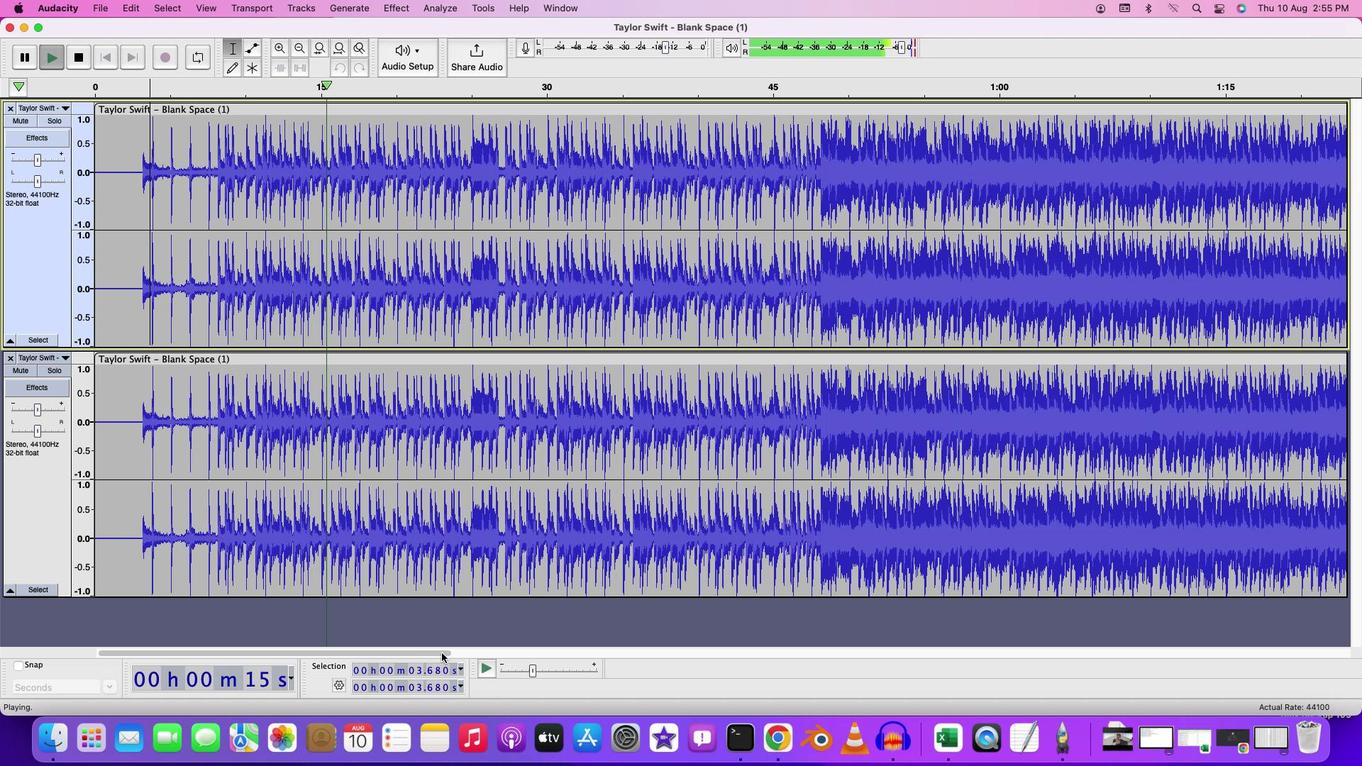 
Action: Mouse moved to (481, 603)
Screenshot: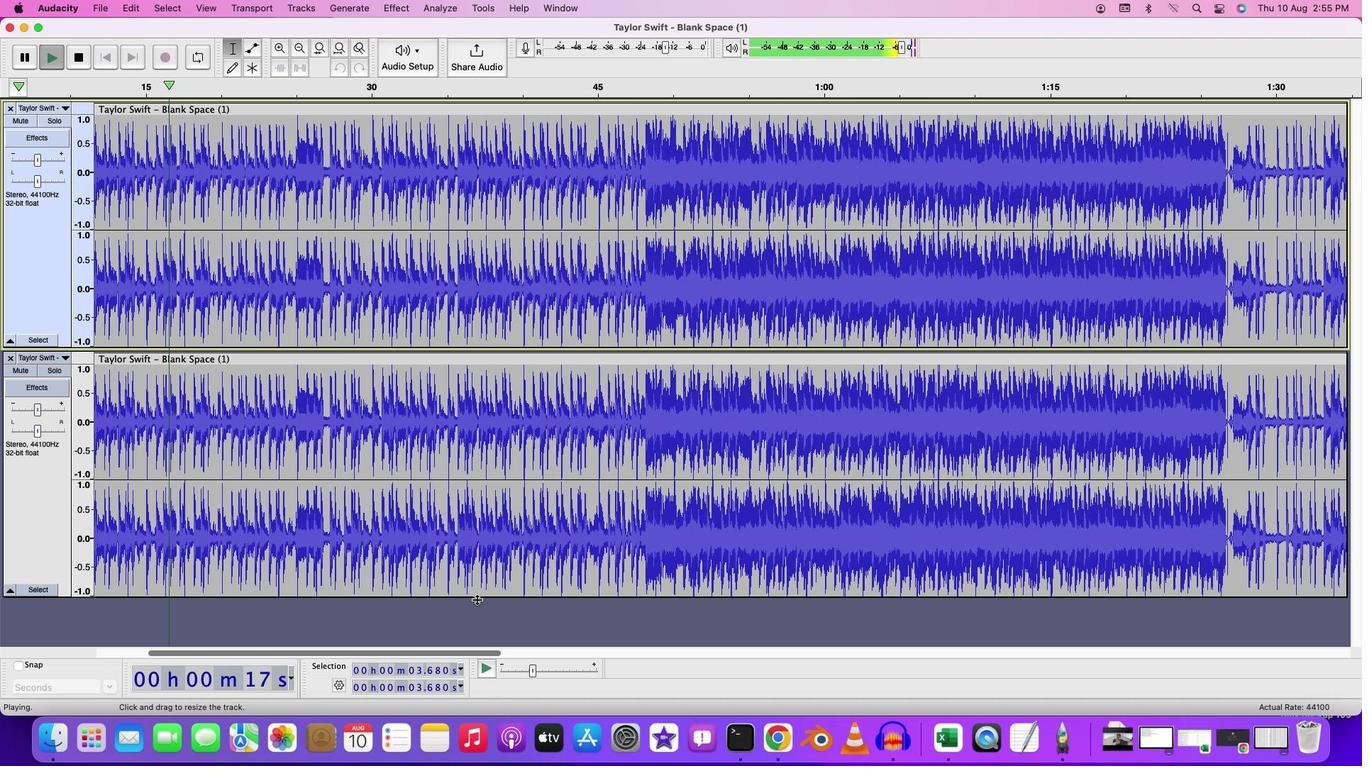 
Action: Mouse pressed left at (481, 603)
Screenshot: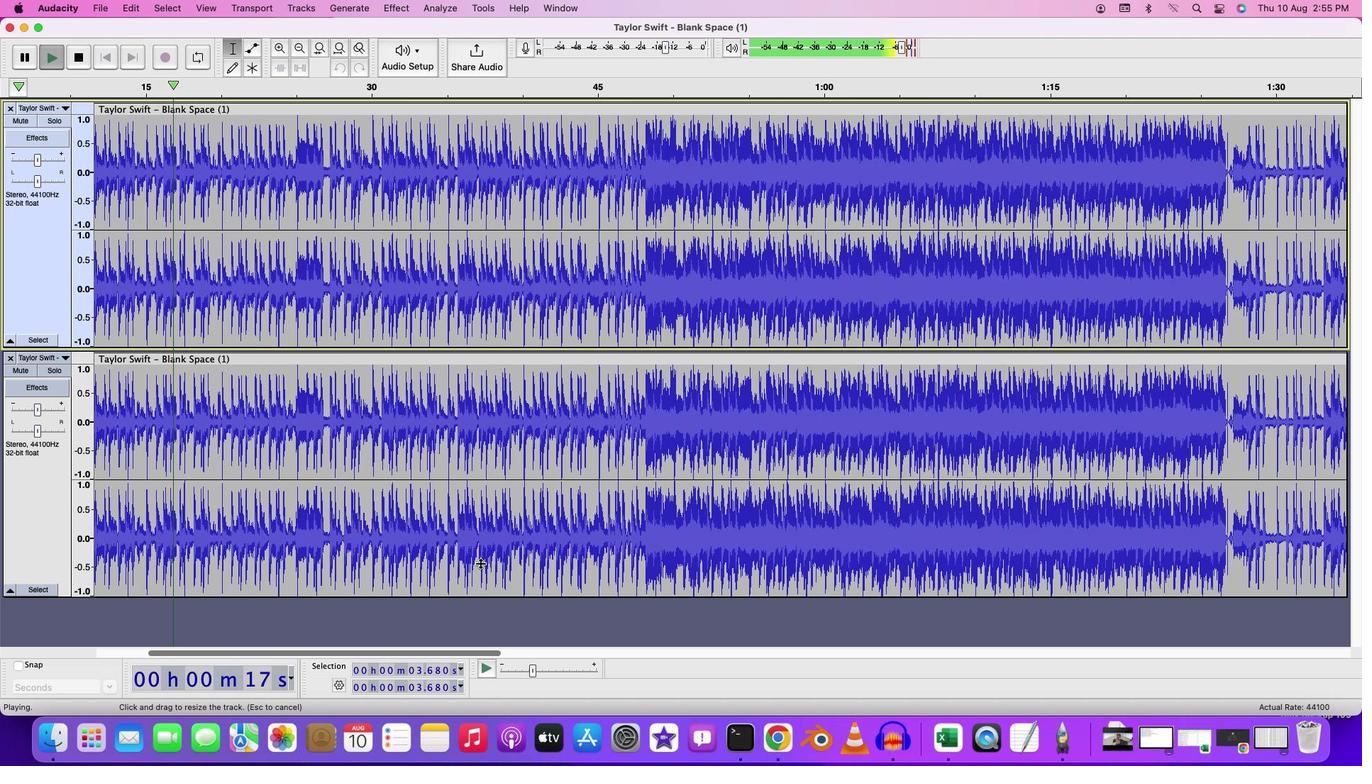 
Action: Mouse moved to (518, 355)
Screenshot: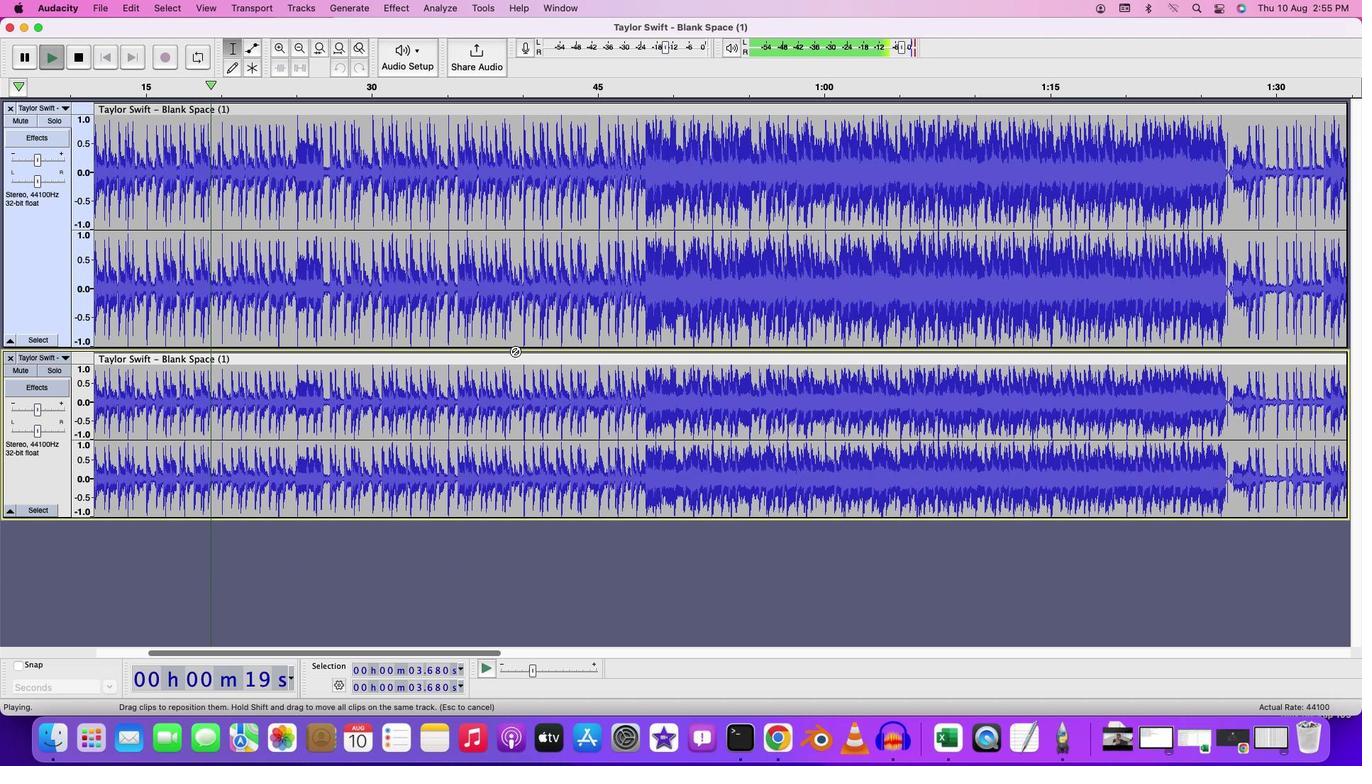 
Action: Key pressed Key.space
Screenshot: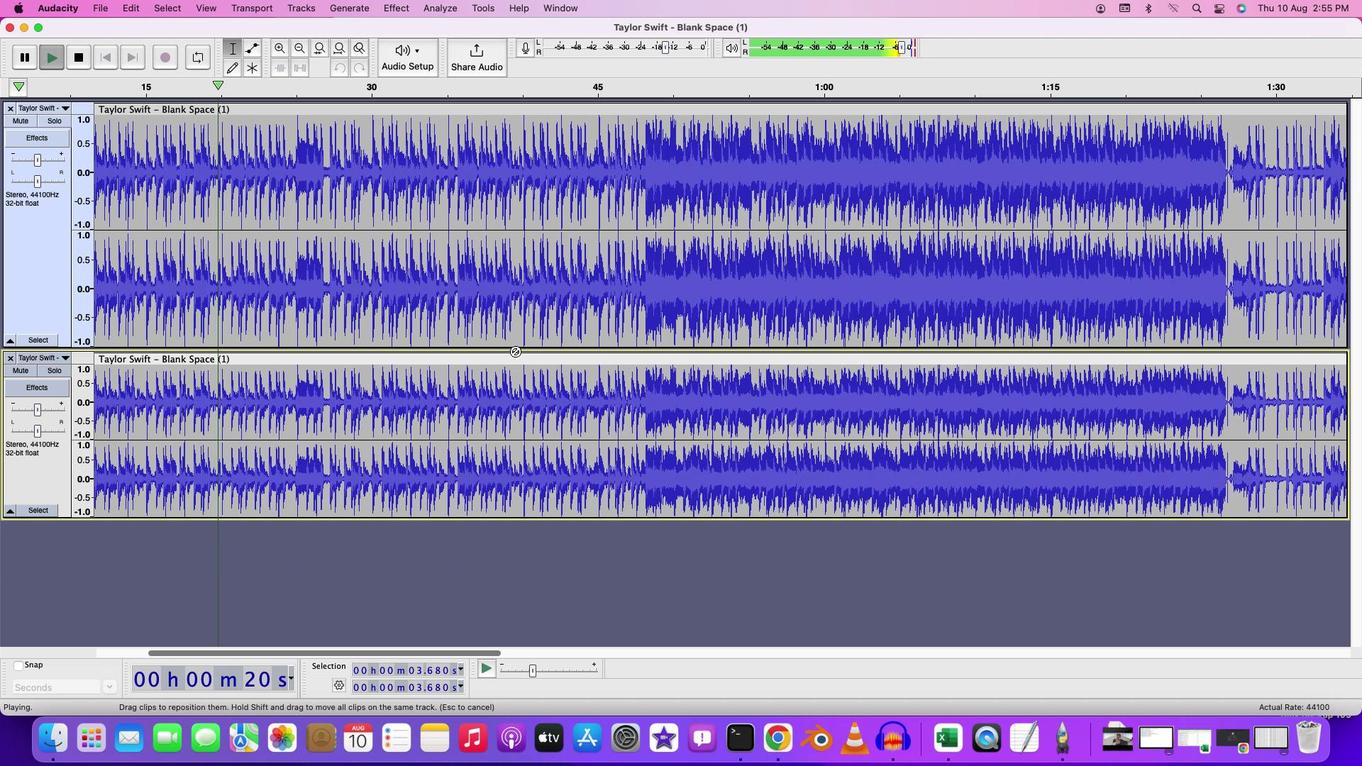 
Action: Mouse moved to (517, 354)
Screenshot: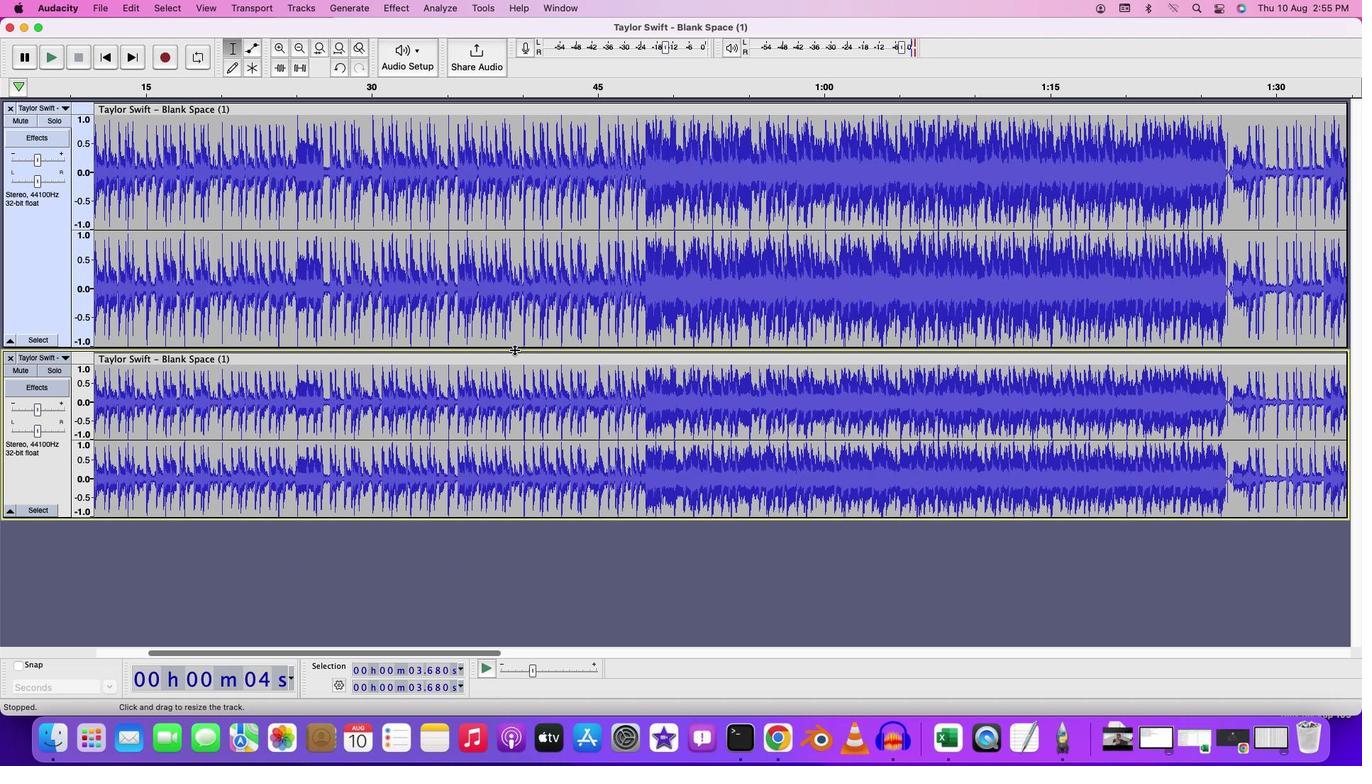 
Action: Mouse pressed left at (517, 354)
Screenshot: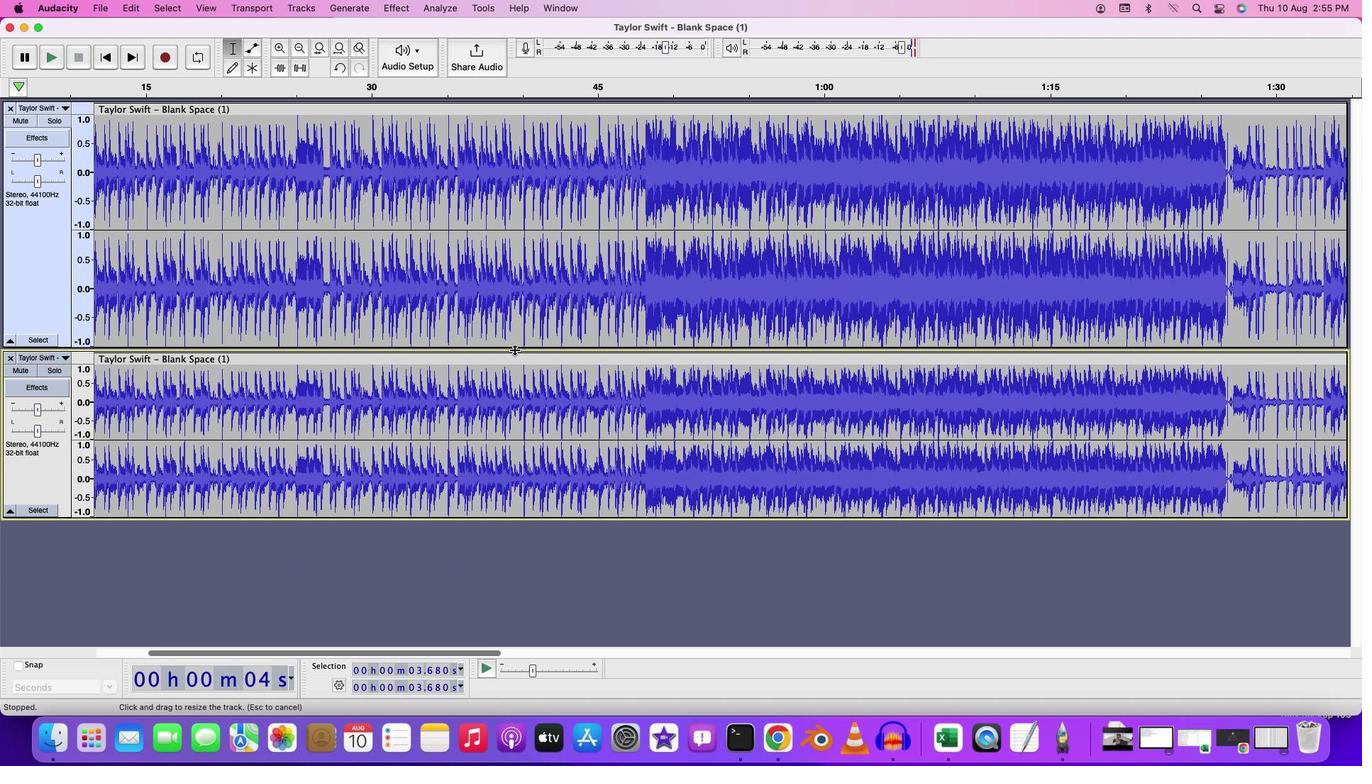 
Action: Mouse moved to (524, 464)
Screenshot: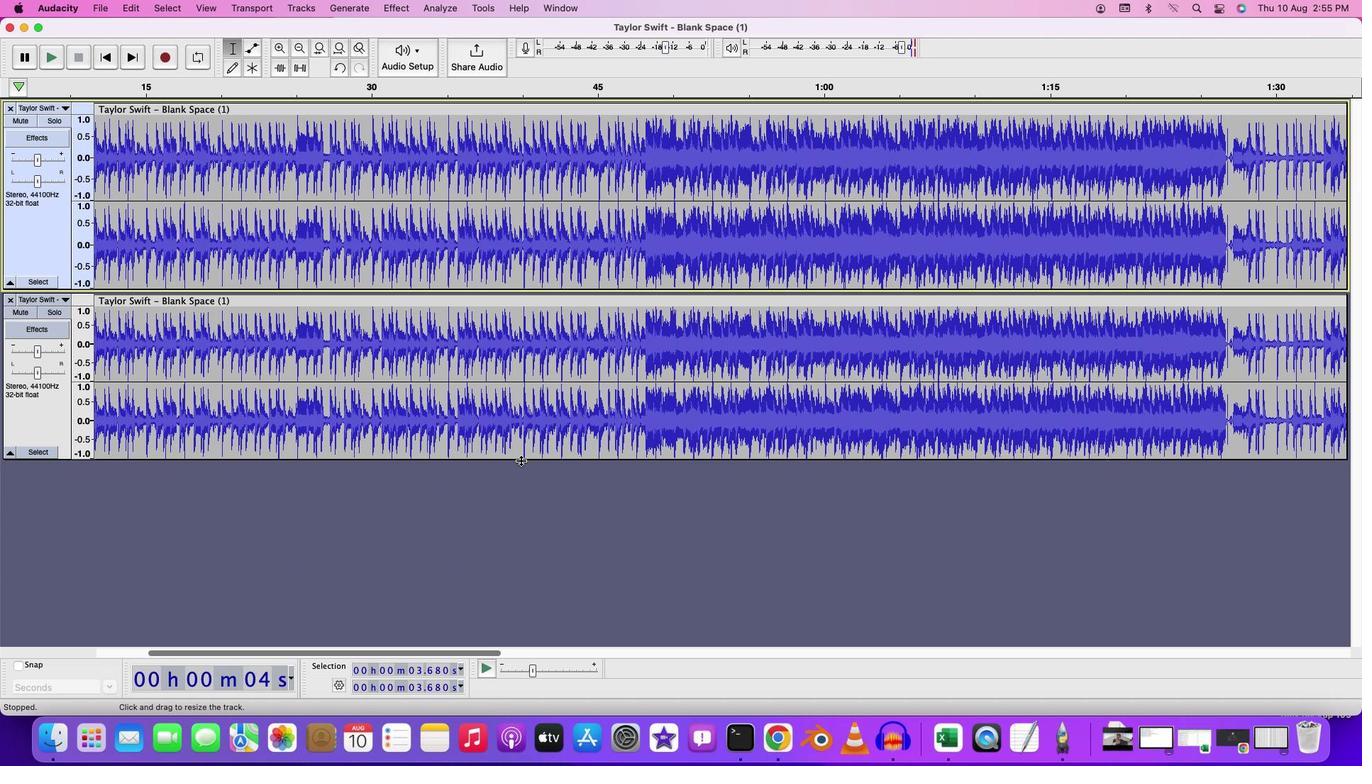 
Action: Mouse pressed left at (524, 464)
Screenshot: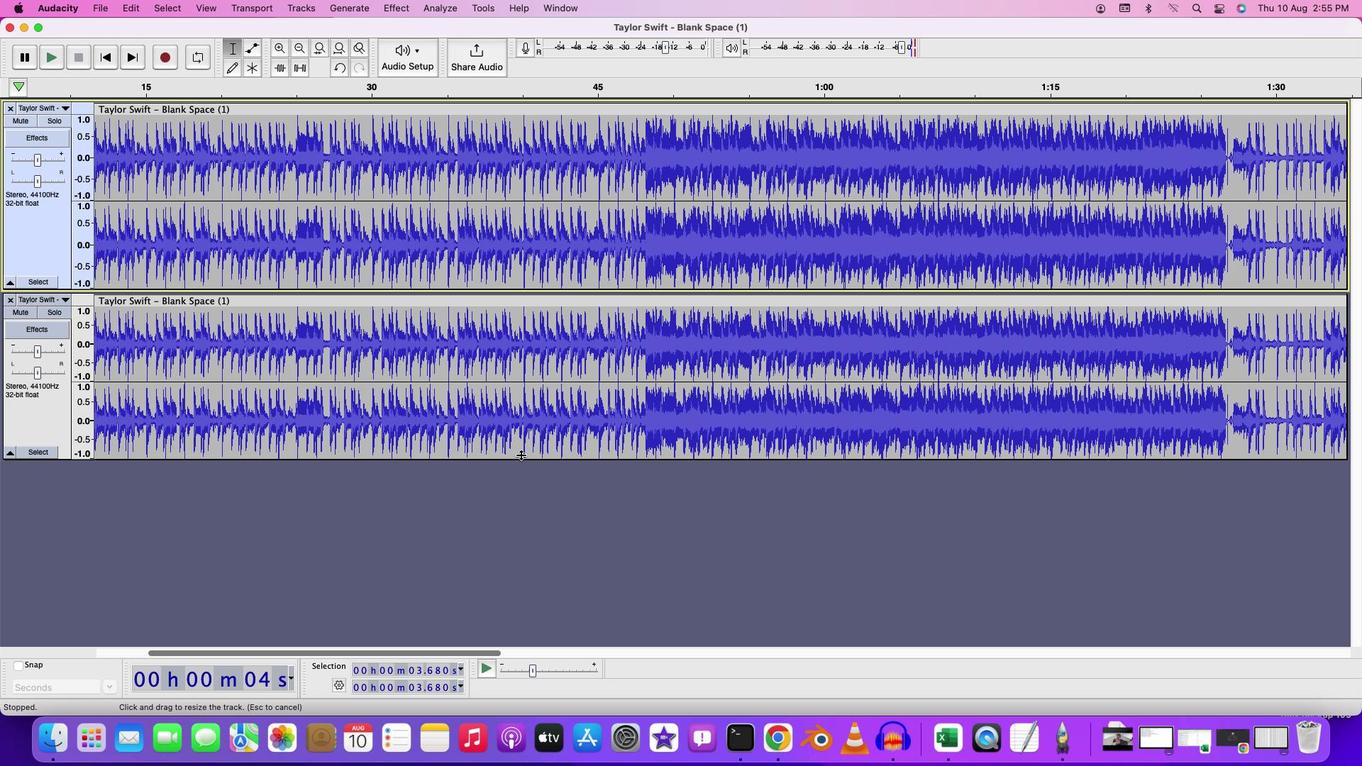 
Action: Mouse moved to (285, 166)
Screenshot: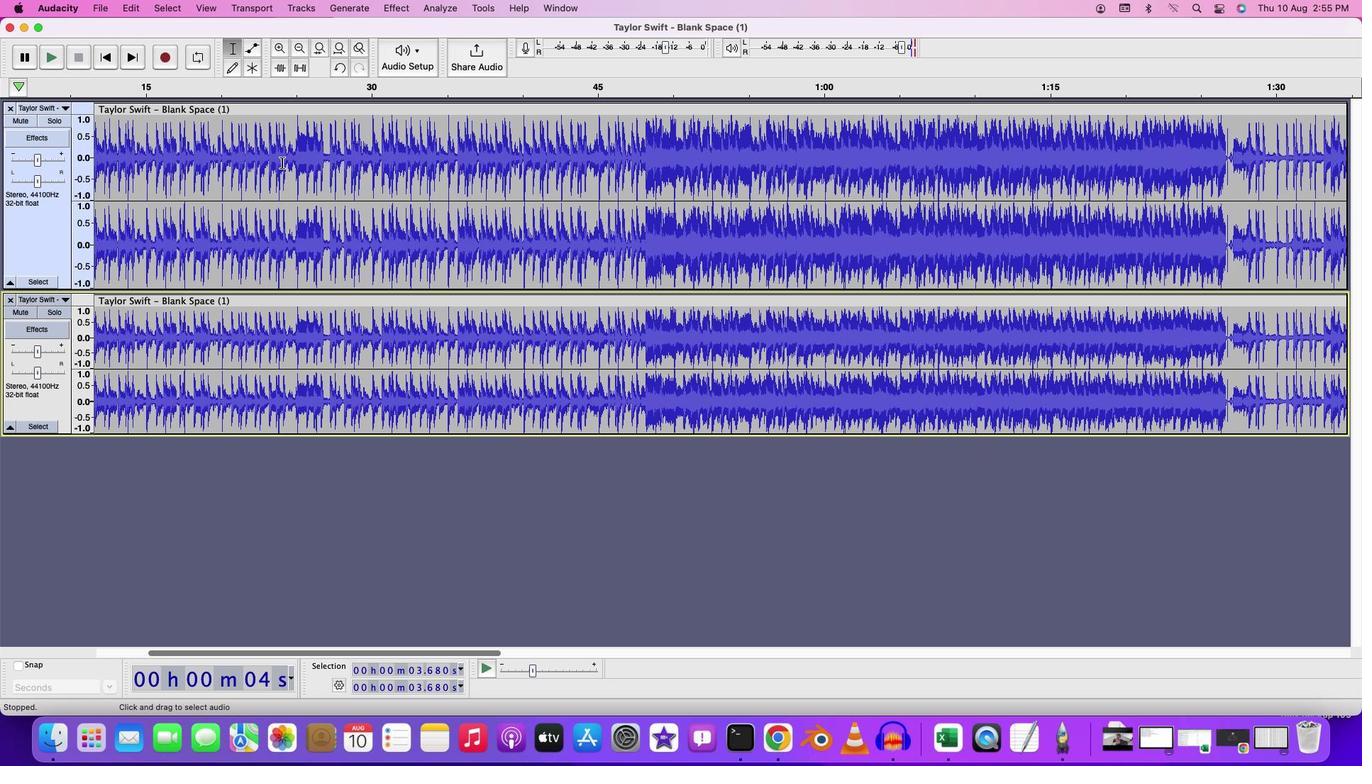 
Action: Mouse pressed left at (285, 166)
Screenshot: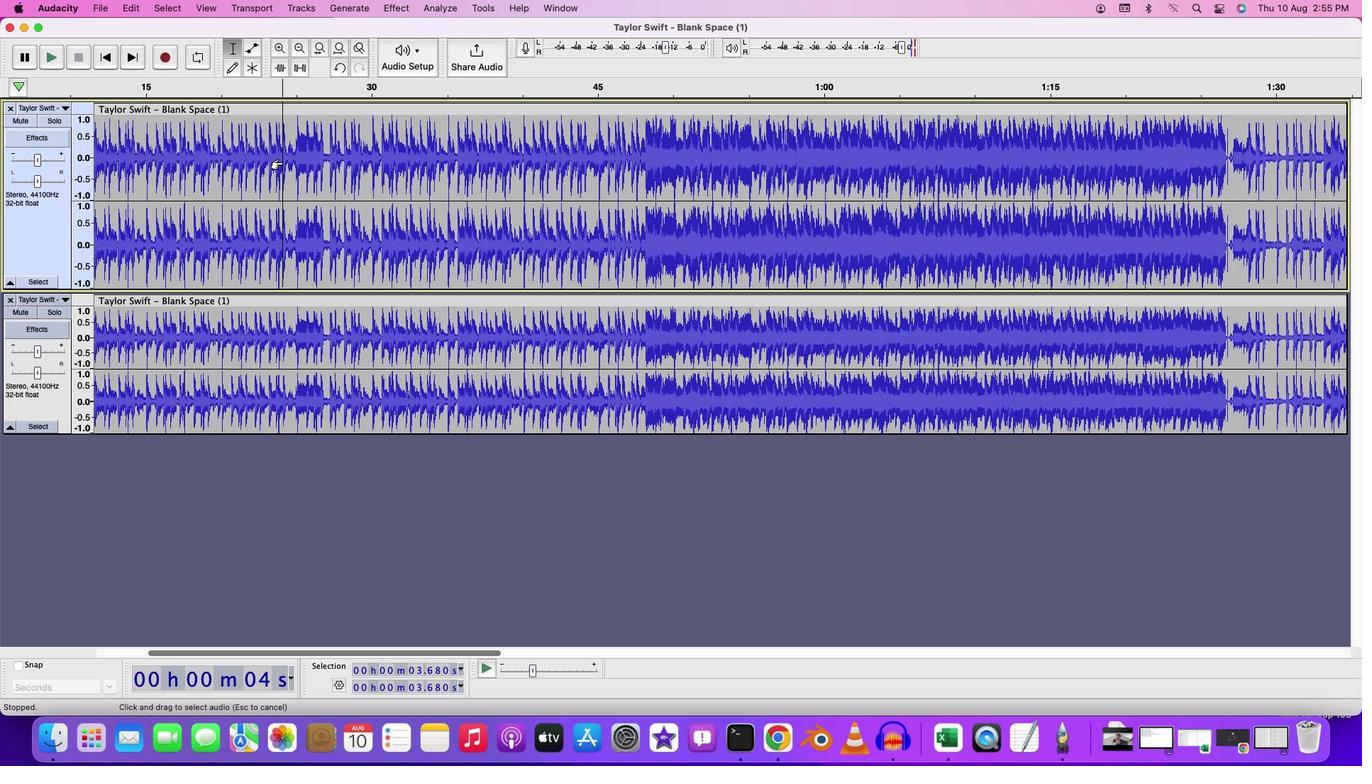 
Action: Key pressed Key.space
Screenshot: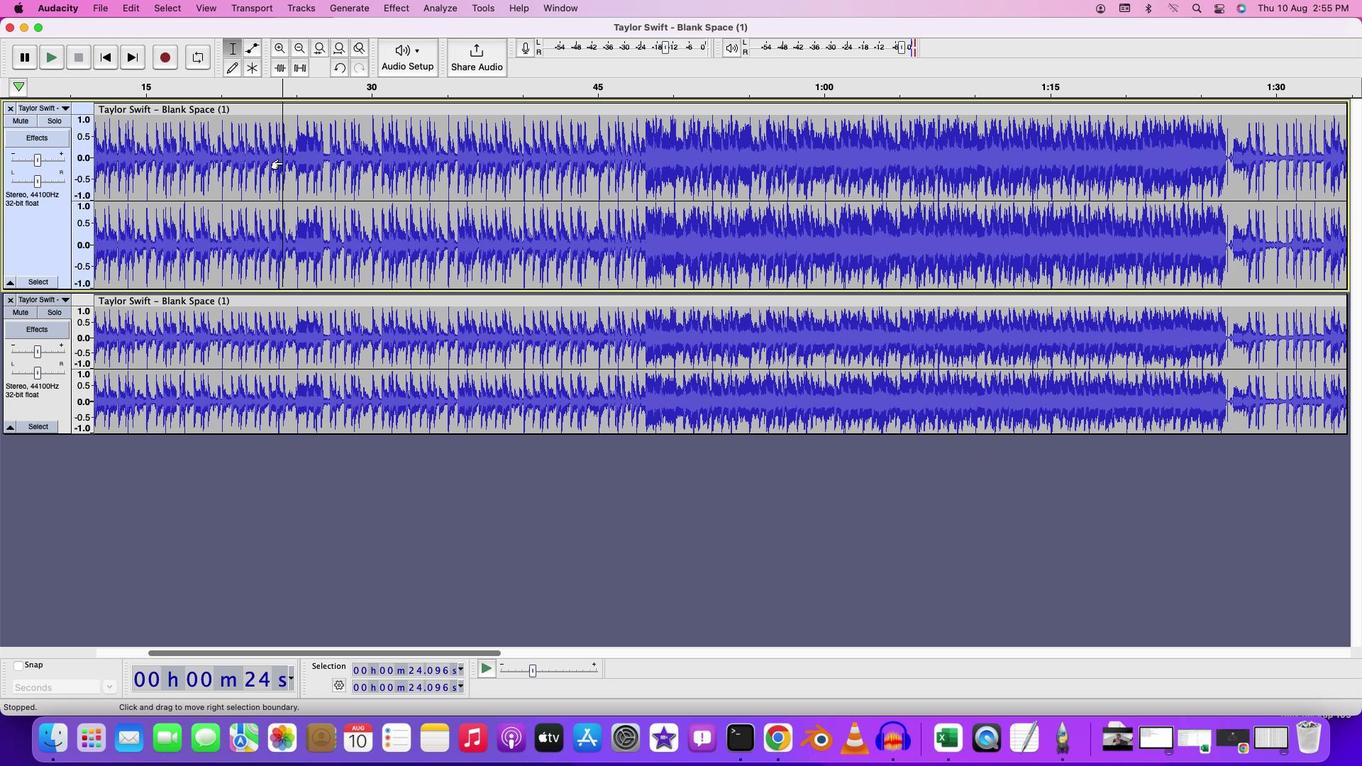 
Action: Mouse moved to (642, 127)
Screenshot: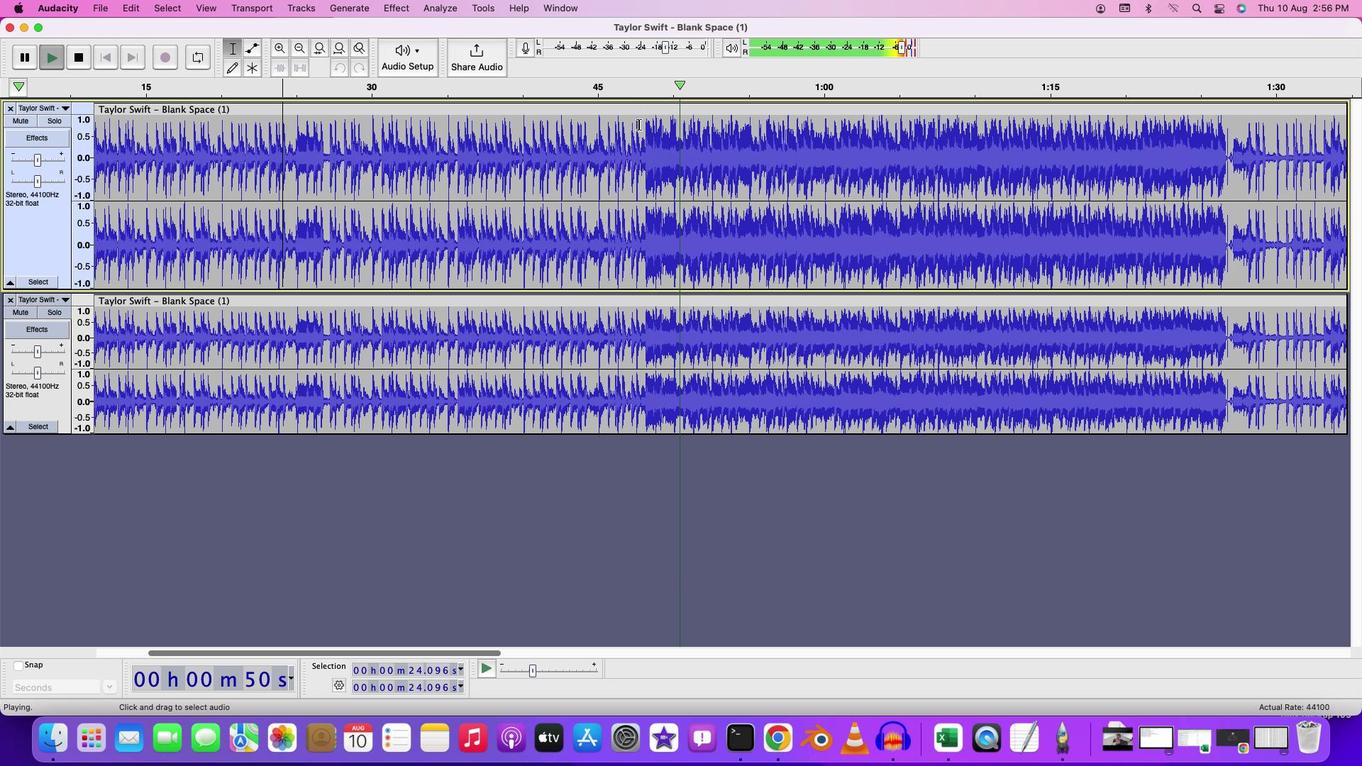 
Action: Mouse pressed left at (642, 127)
Screenshot: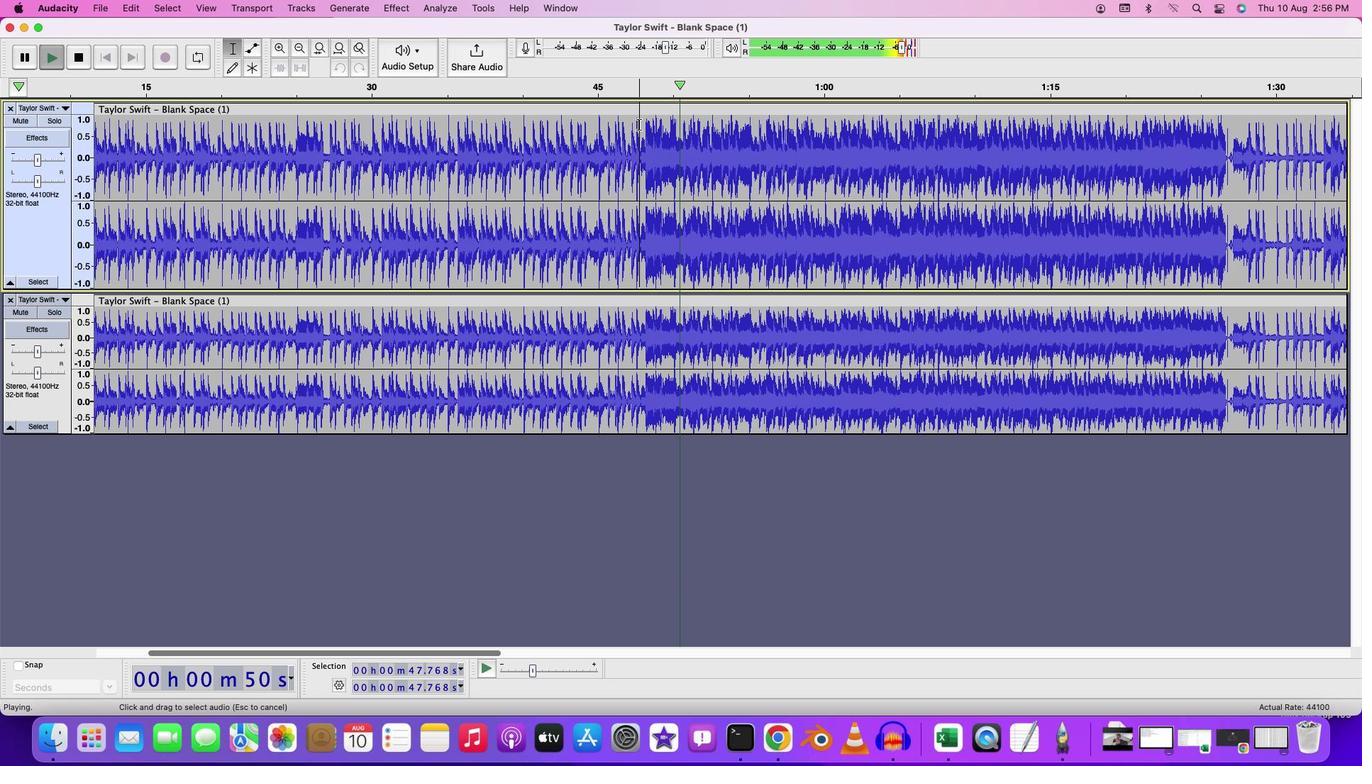 
Action: Key pressed Key.spaceKey.space
Screenshot: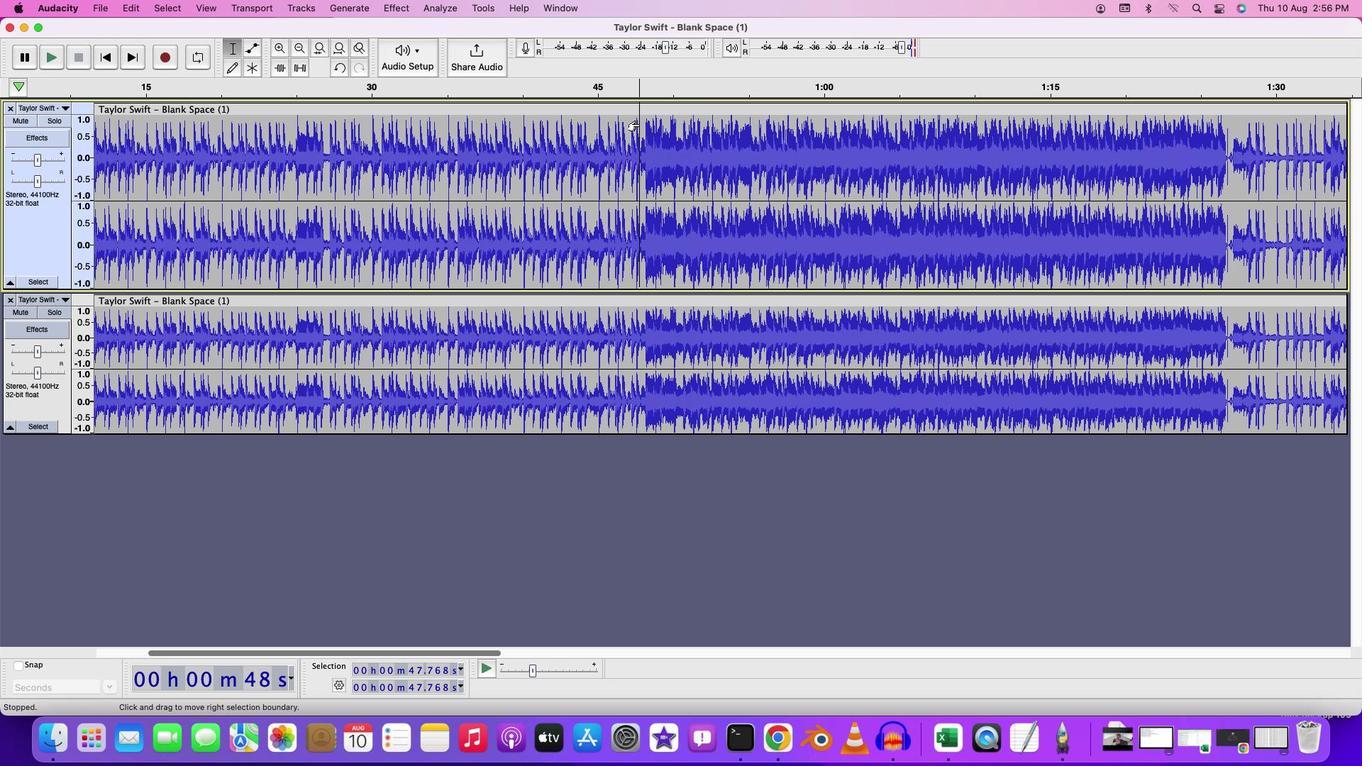 
Action: Mouse moved to (1210, 131)
Screenshot: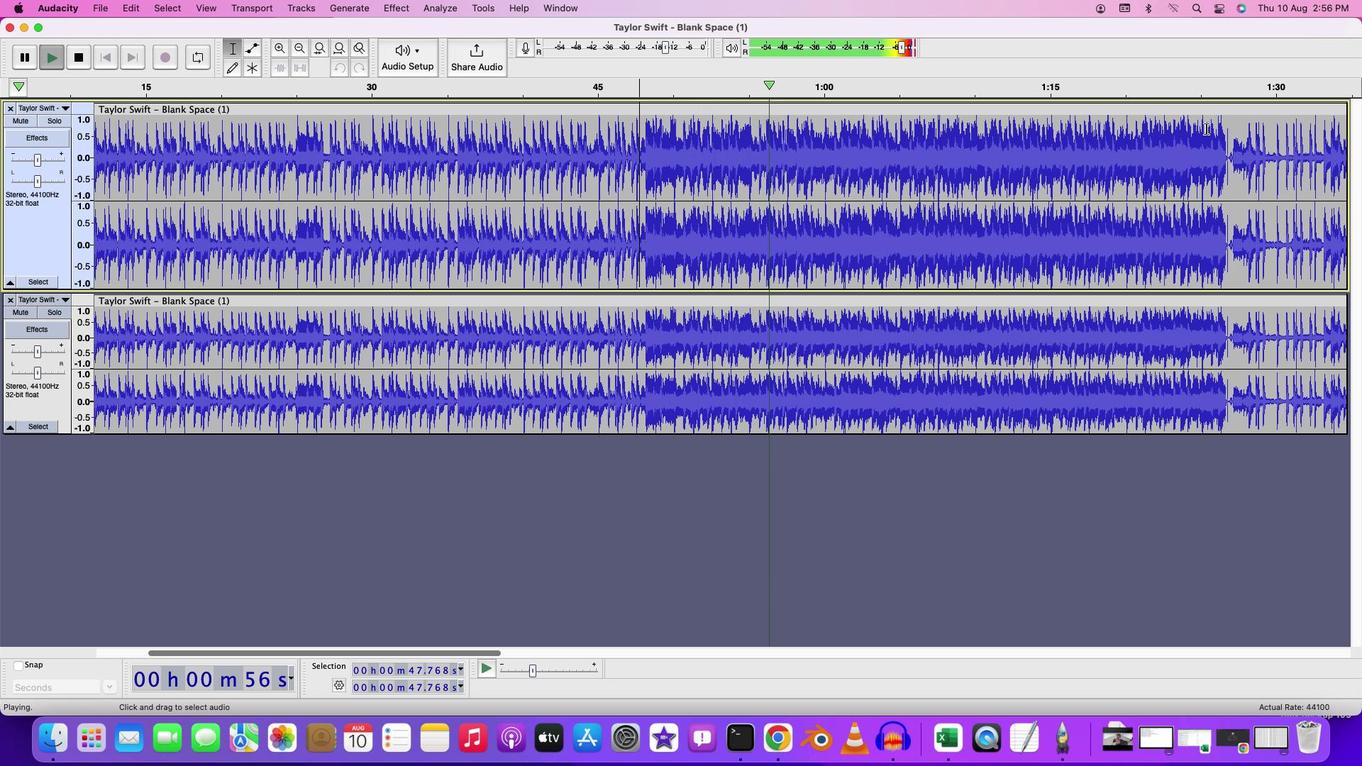 
Action: Mouse pressed left at (1210, 131)
Screenshot: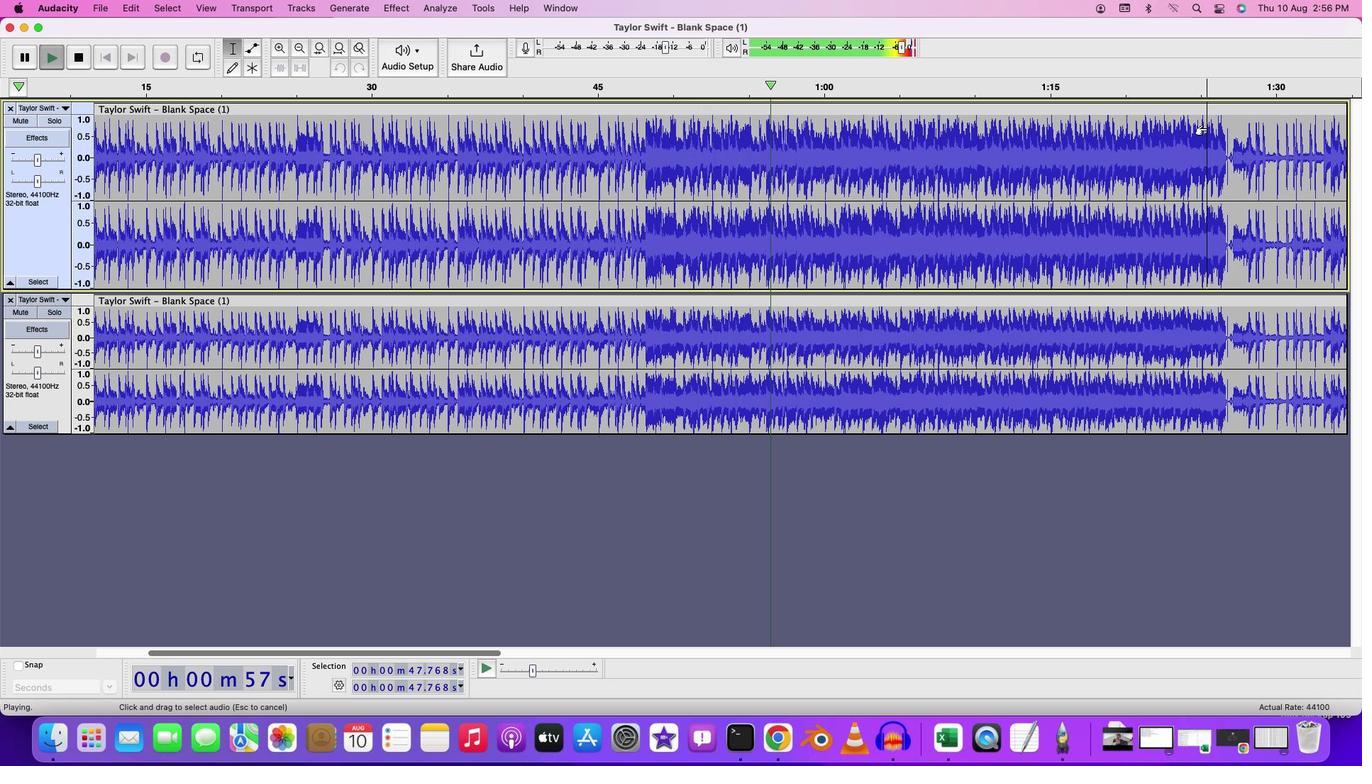 
Action: Key pressed Key.spaceKey.space
Screenshot: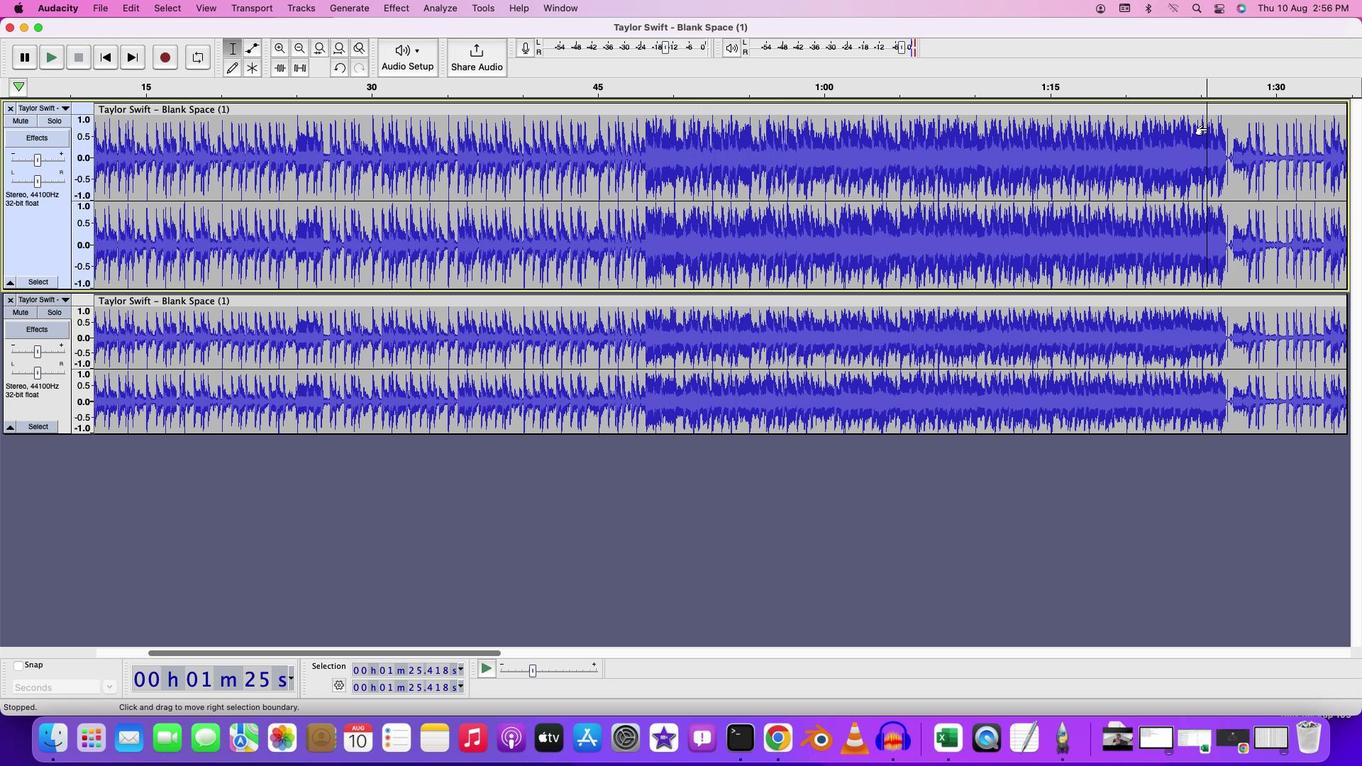 
Action: Mouse moved to (1088, 318)
Screenshot: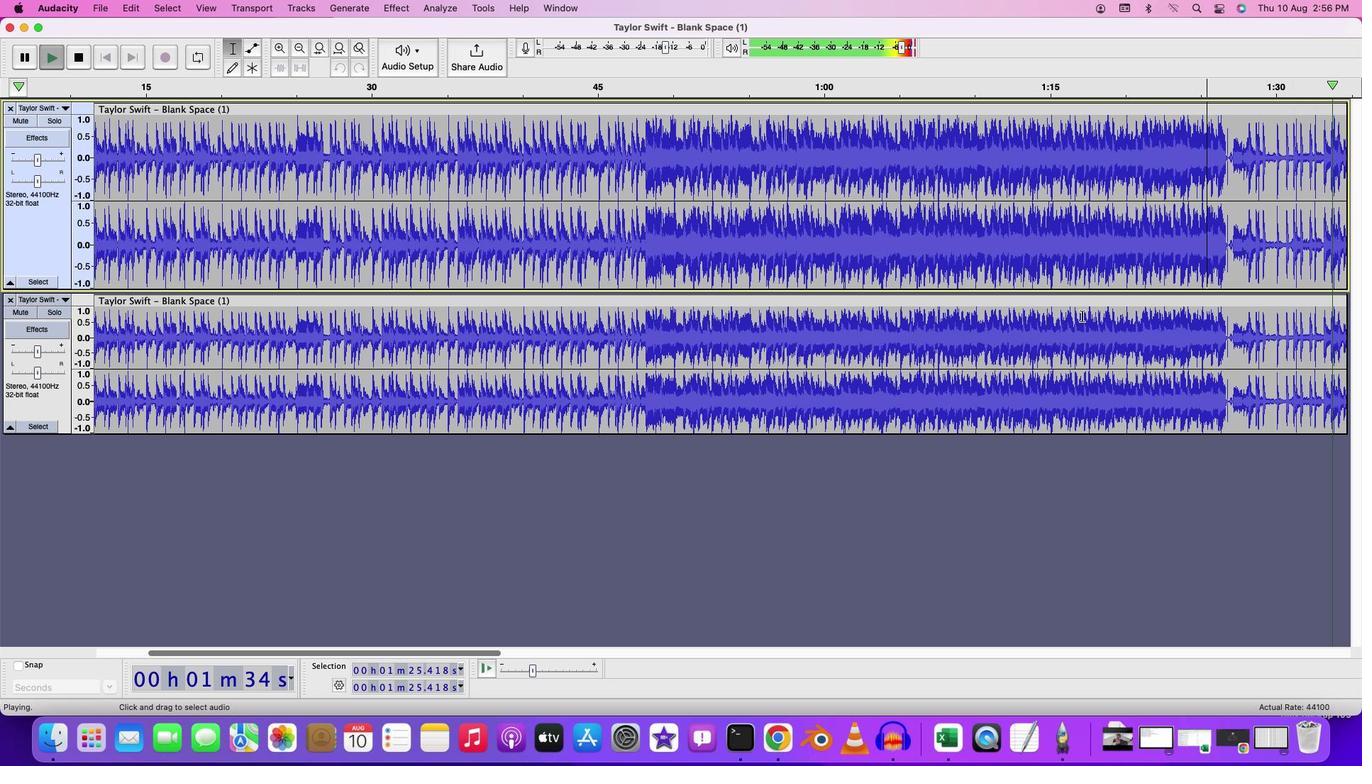 
Action: Key pressed Key.cmd
Screenshot: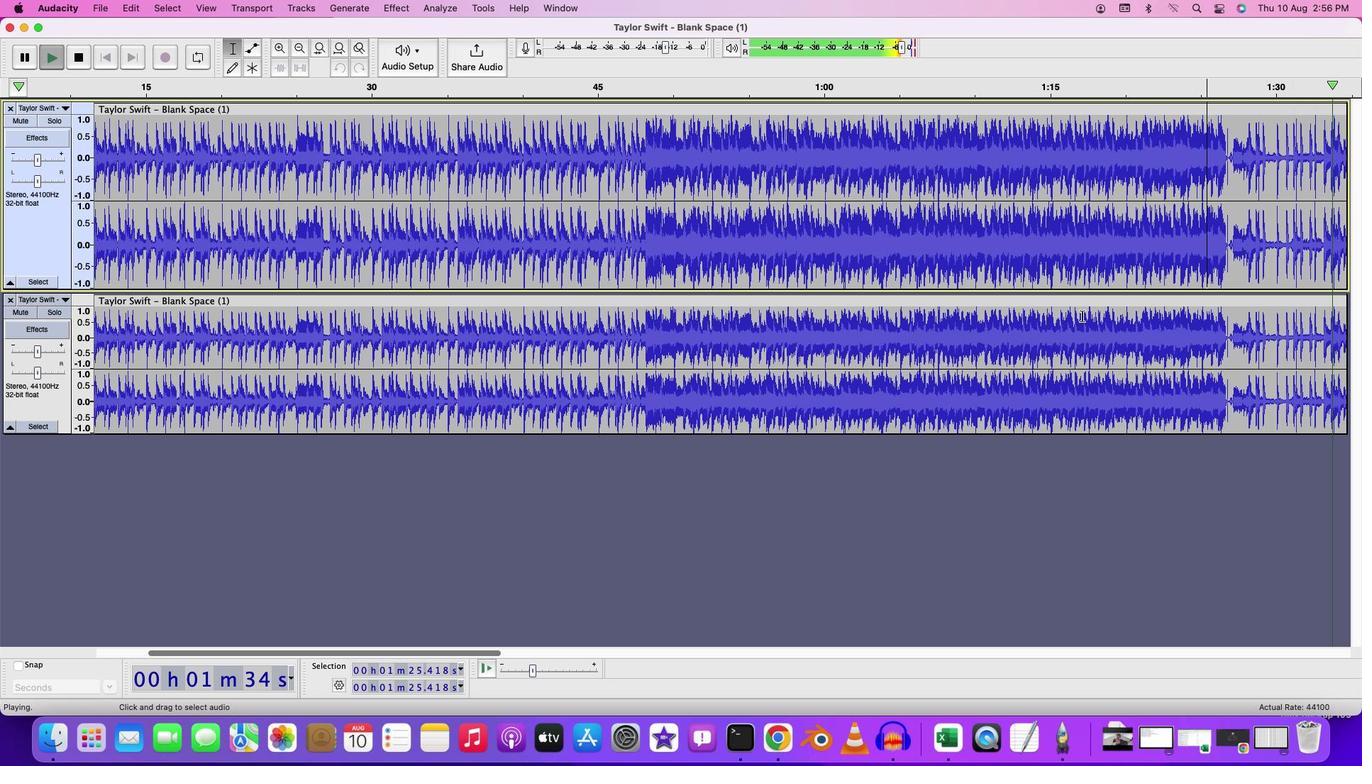 
Action: Mouse moved to (1086, 319)
Screenshot: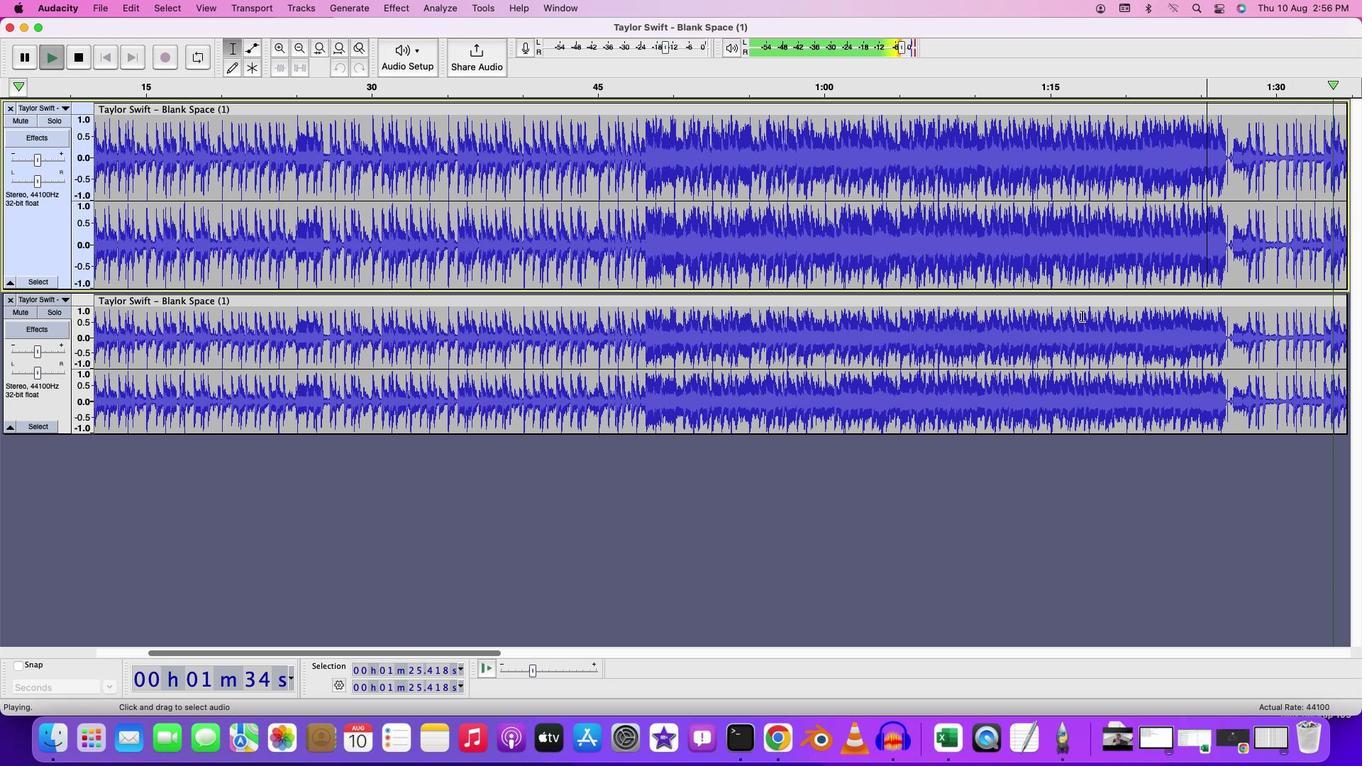 
Action: Mouse scrolled (1086, 319) with delta (3, 2)
Screenshot: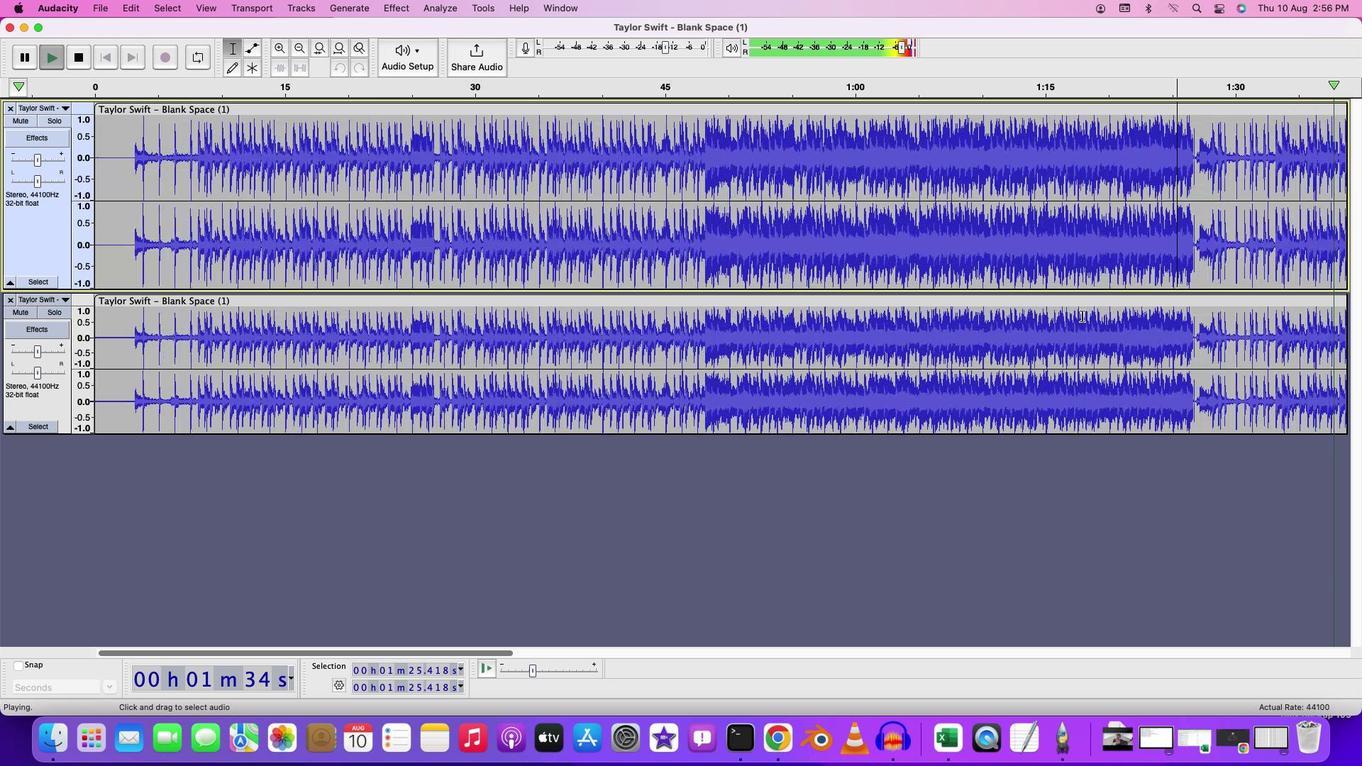 
Action: Mouse scrolled (1086, 319) with delta (3, 2)
Screenshot: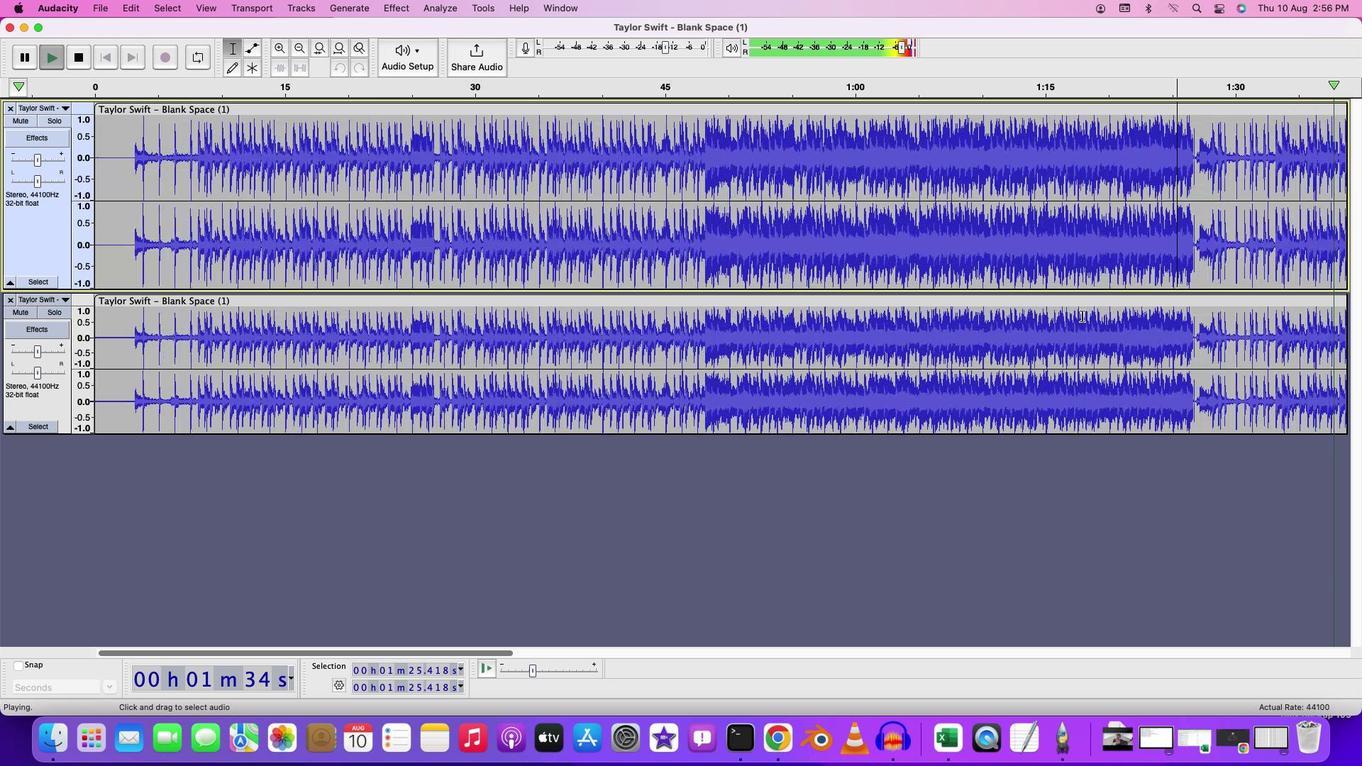 
Action: Mouse scrolled (1086, 319) with delta (3, 1)
Screenshot: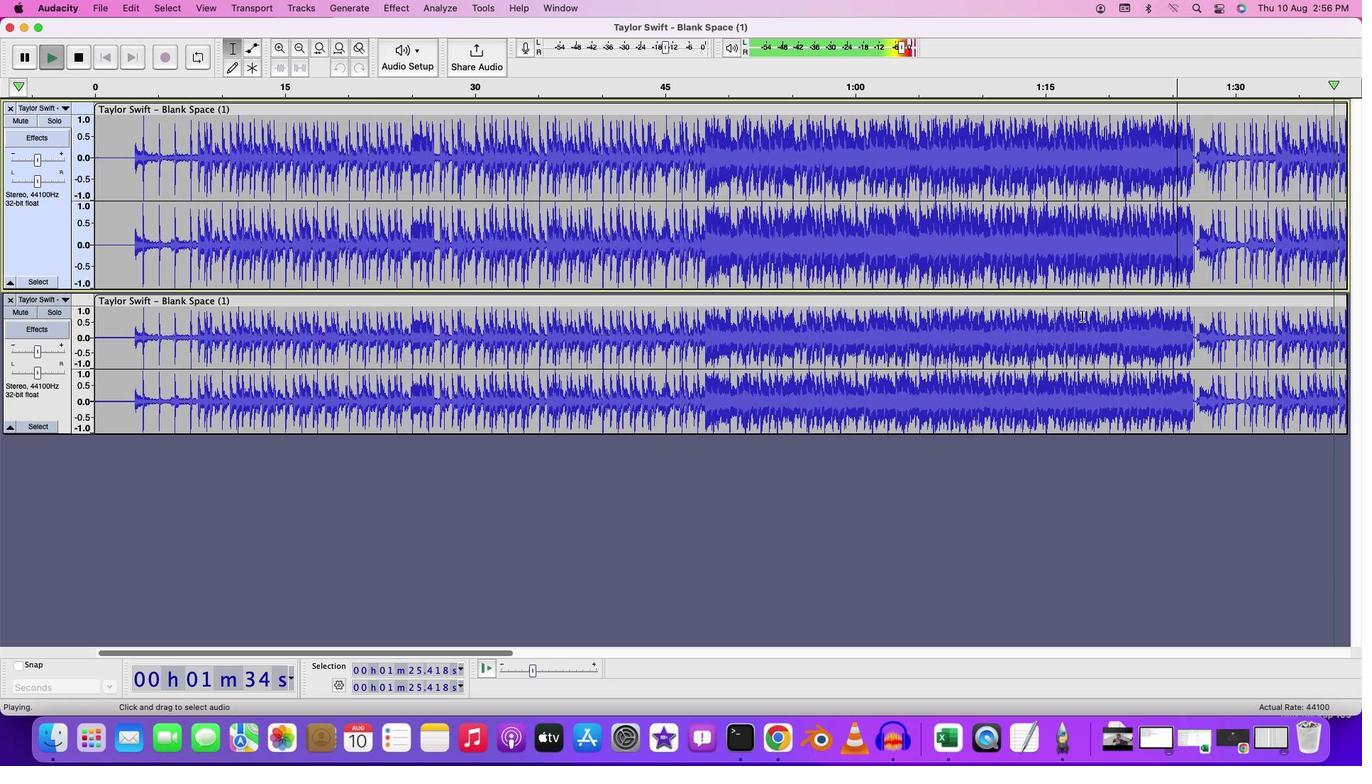 
Action: Mouse moved to (691, 191)
Screenshot: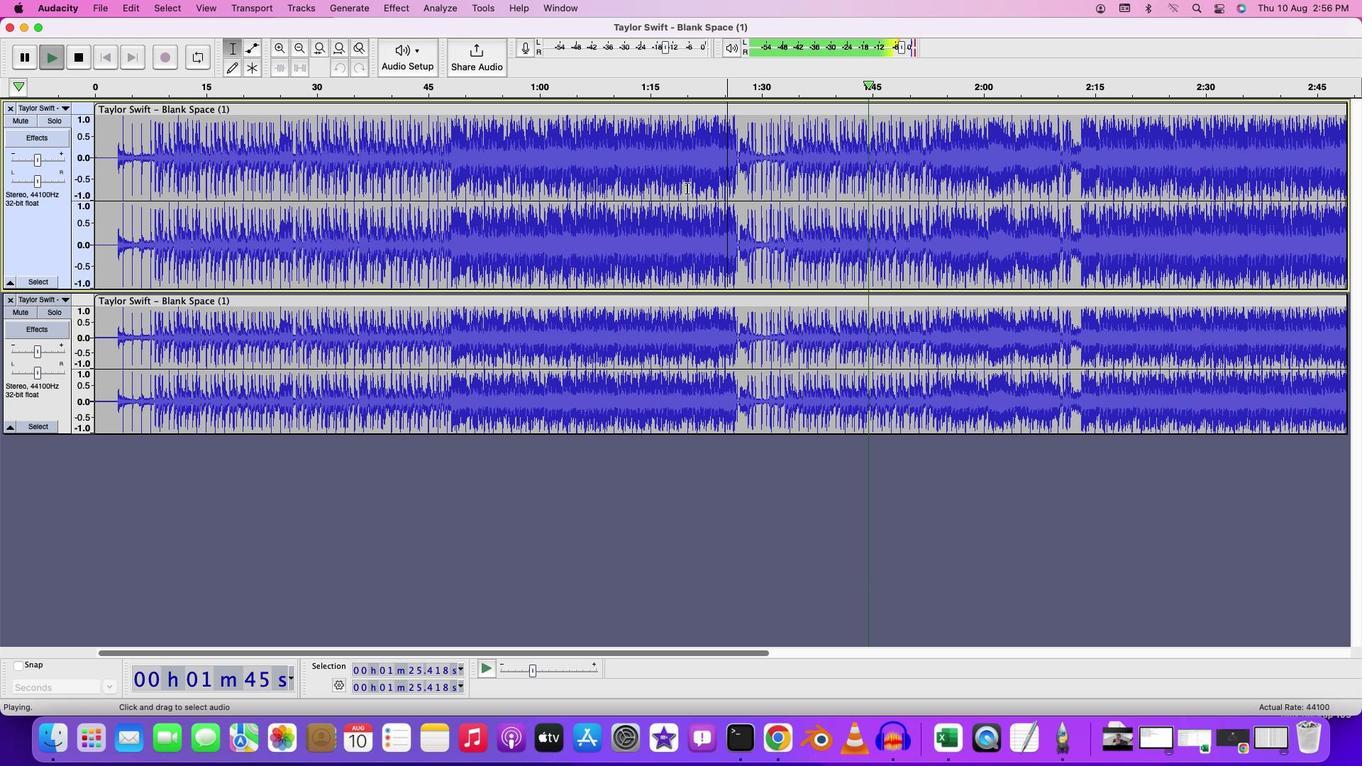 
Action: Key pressed Key.space
Screenshot: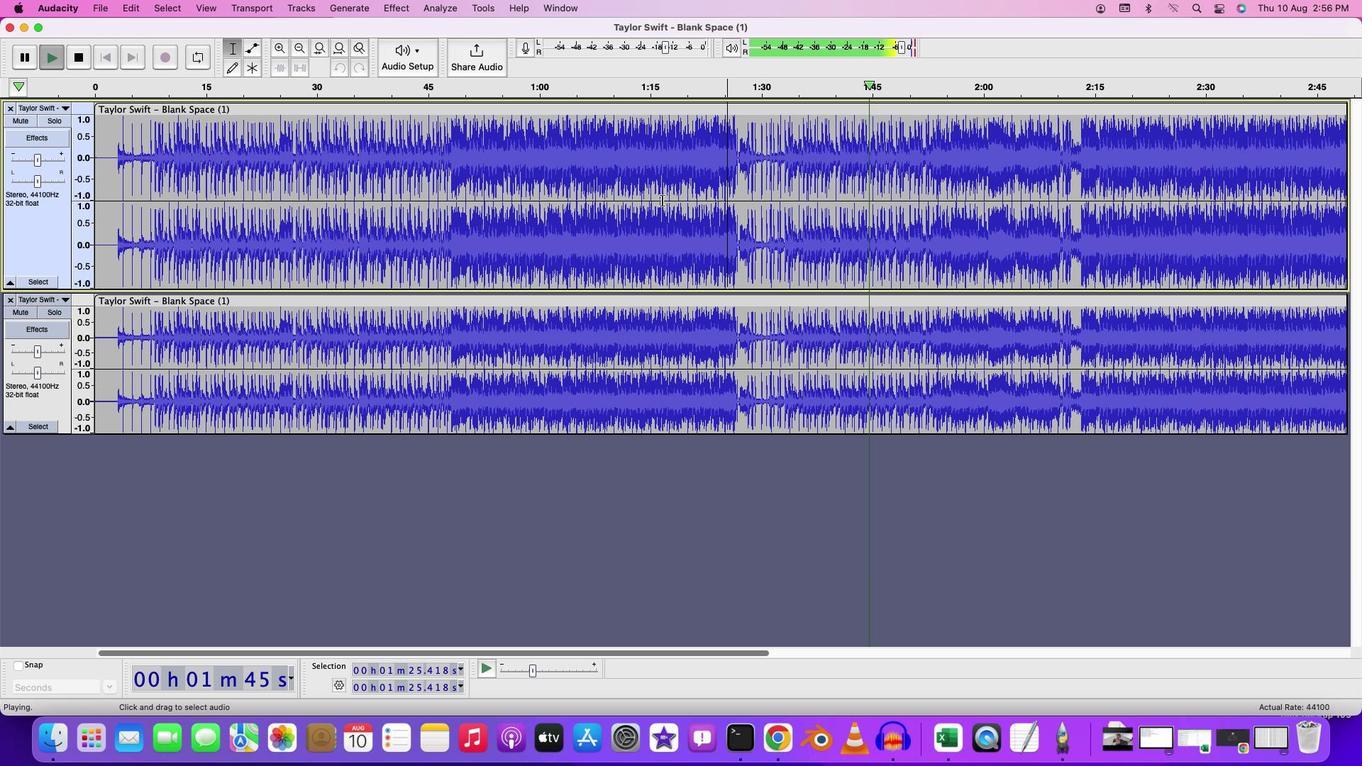 
Action: Mouse moved to (283, 456)
Screenshot: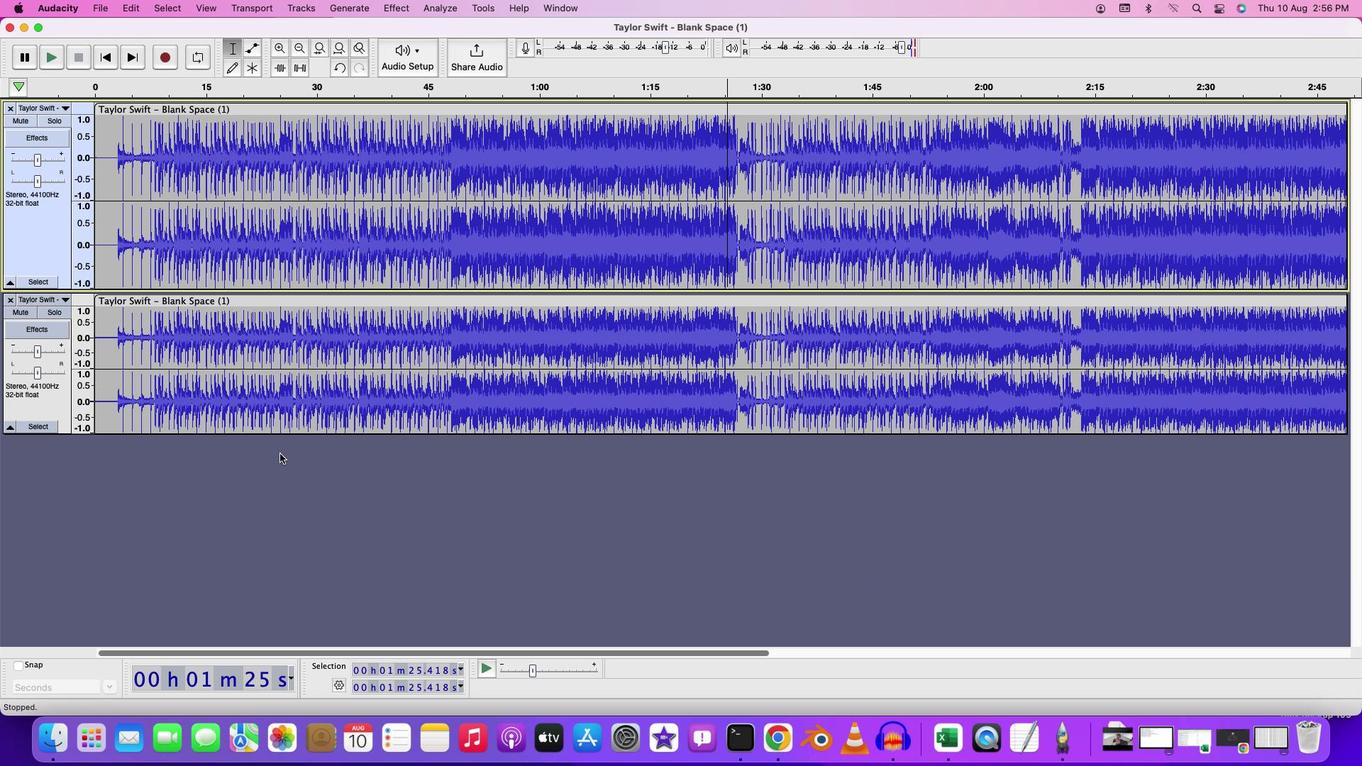 
Action: Mouse scrolled (283, 456) with delta (3, 4)
Screenshot: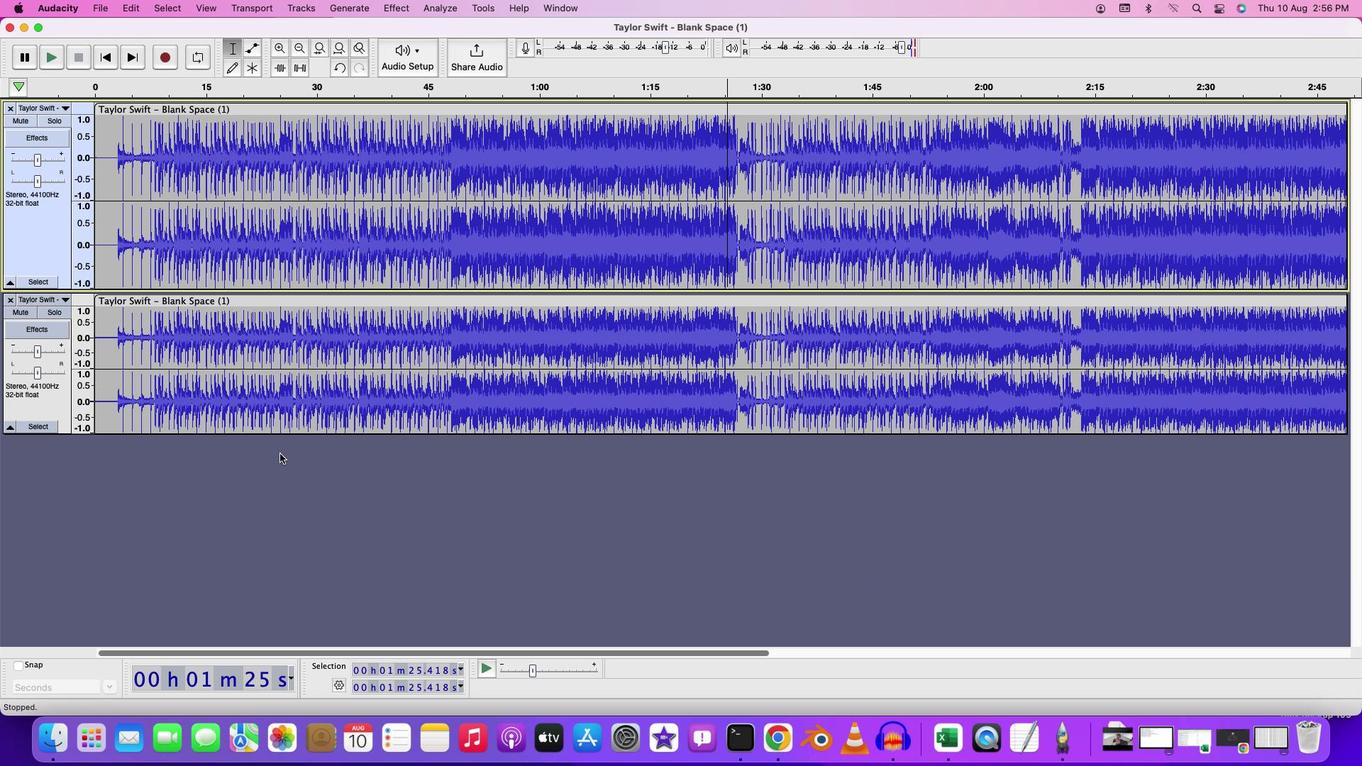 
Action: Mouse moved to (283, 456)
Screenshot: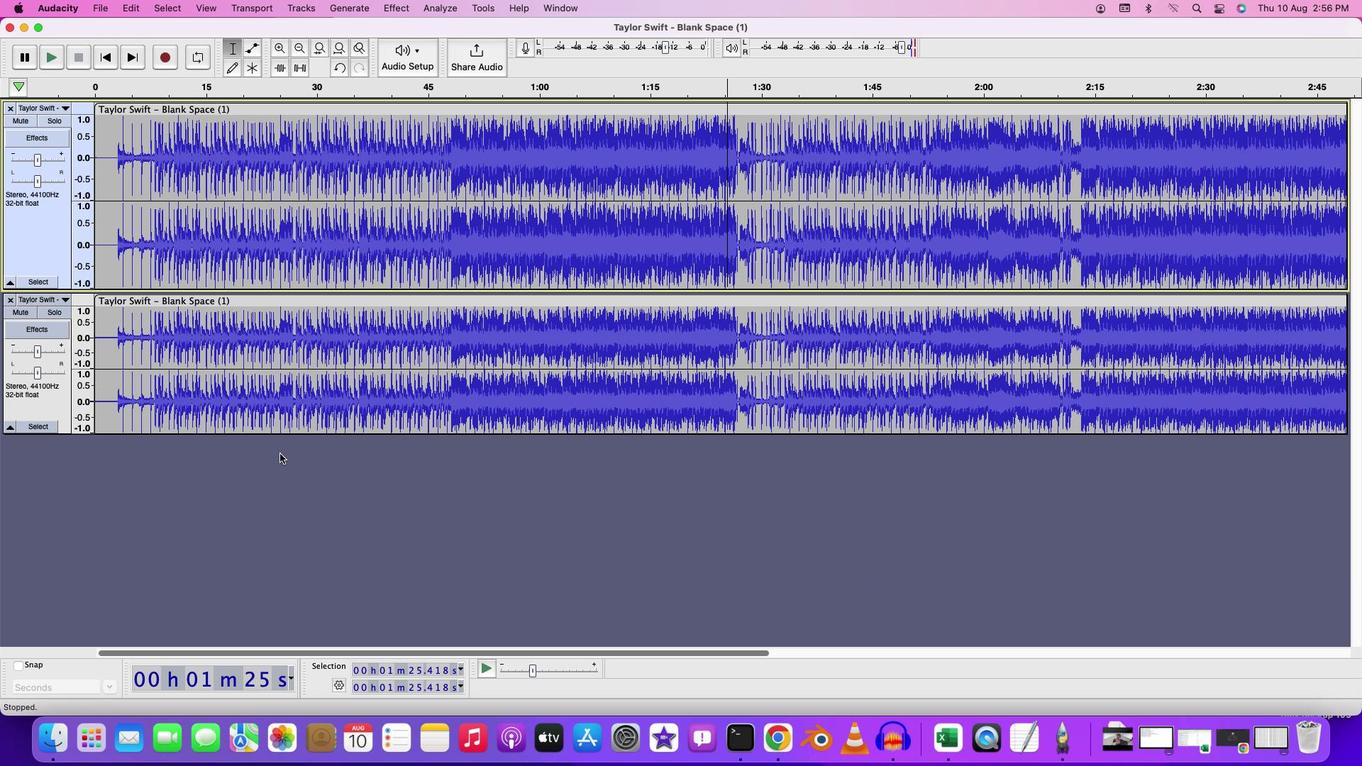 
Action: Mouse scrolled (283, 456) with delta (3, 4)
Screenshot: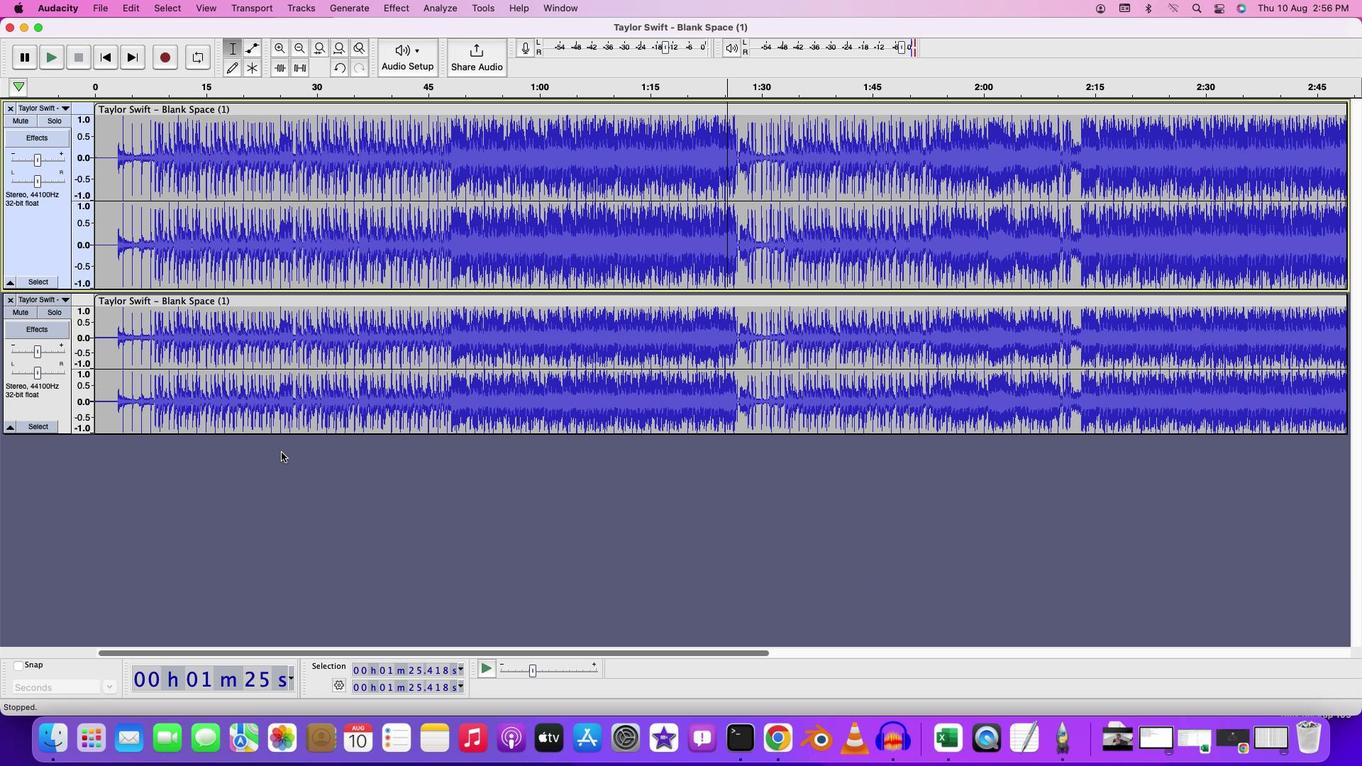 
Action: Mouse moved to (385, 349)
Screenshot: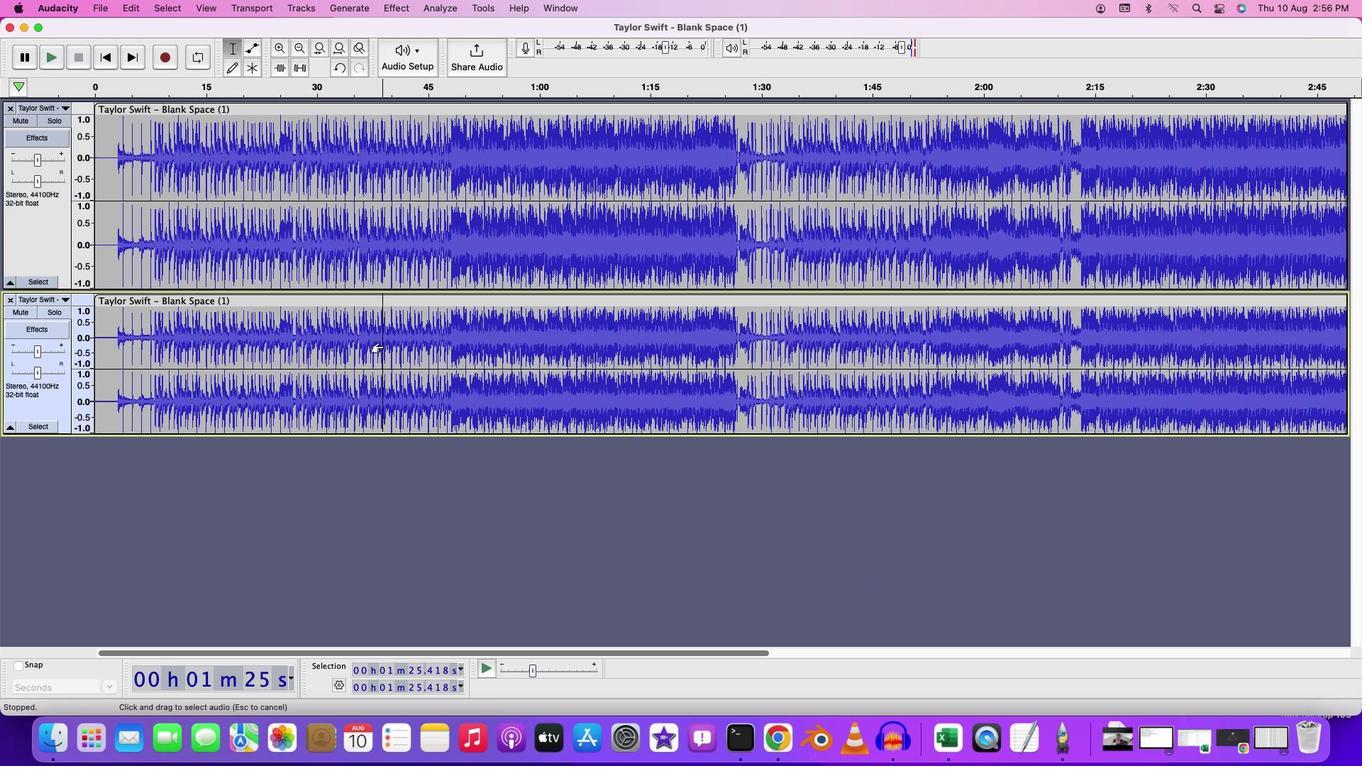 
Action: Mouse pressed left at (385, 349)
Screenshot: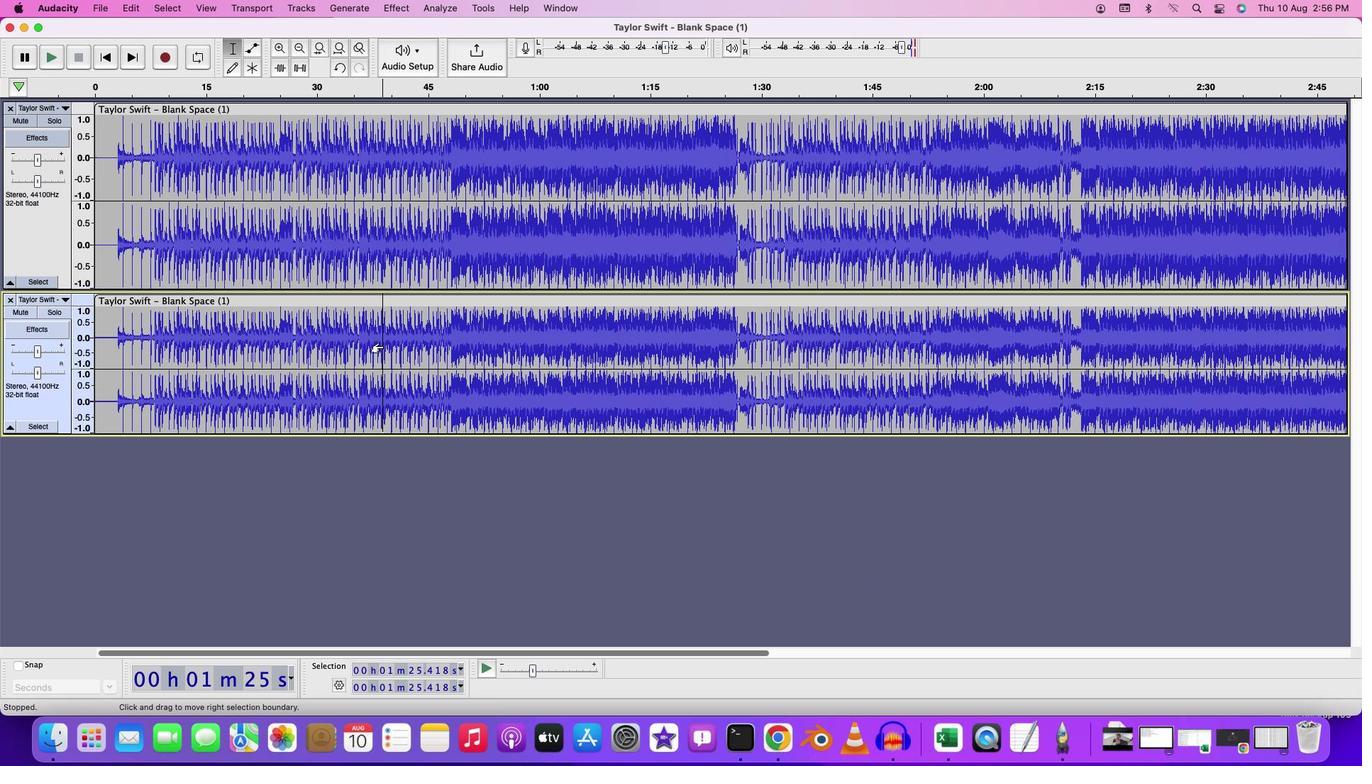 
Action: Mouse pressed left at (385, 349)
Screenshot: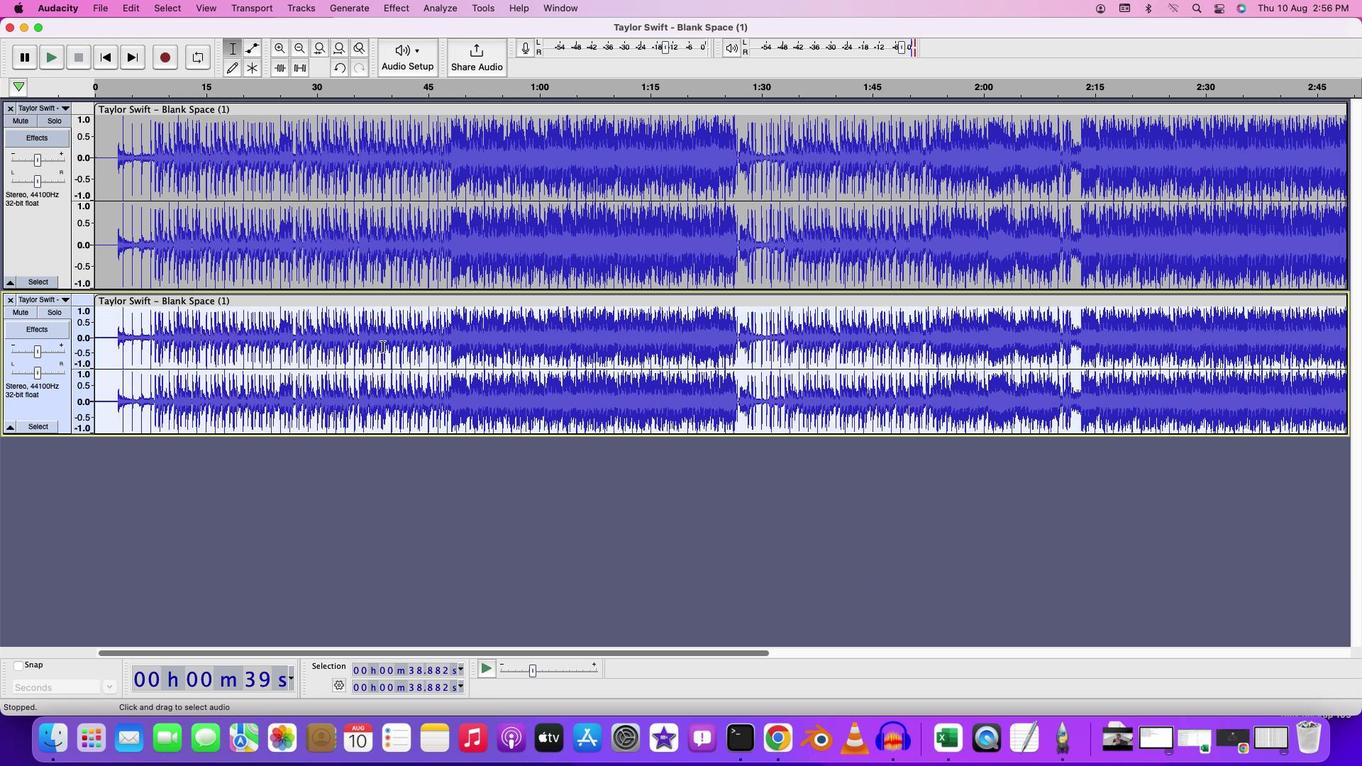 
Action: Mouse moved to (136, 18)
Screenshot: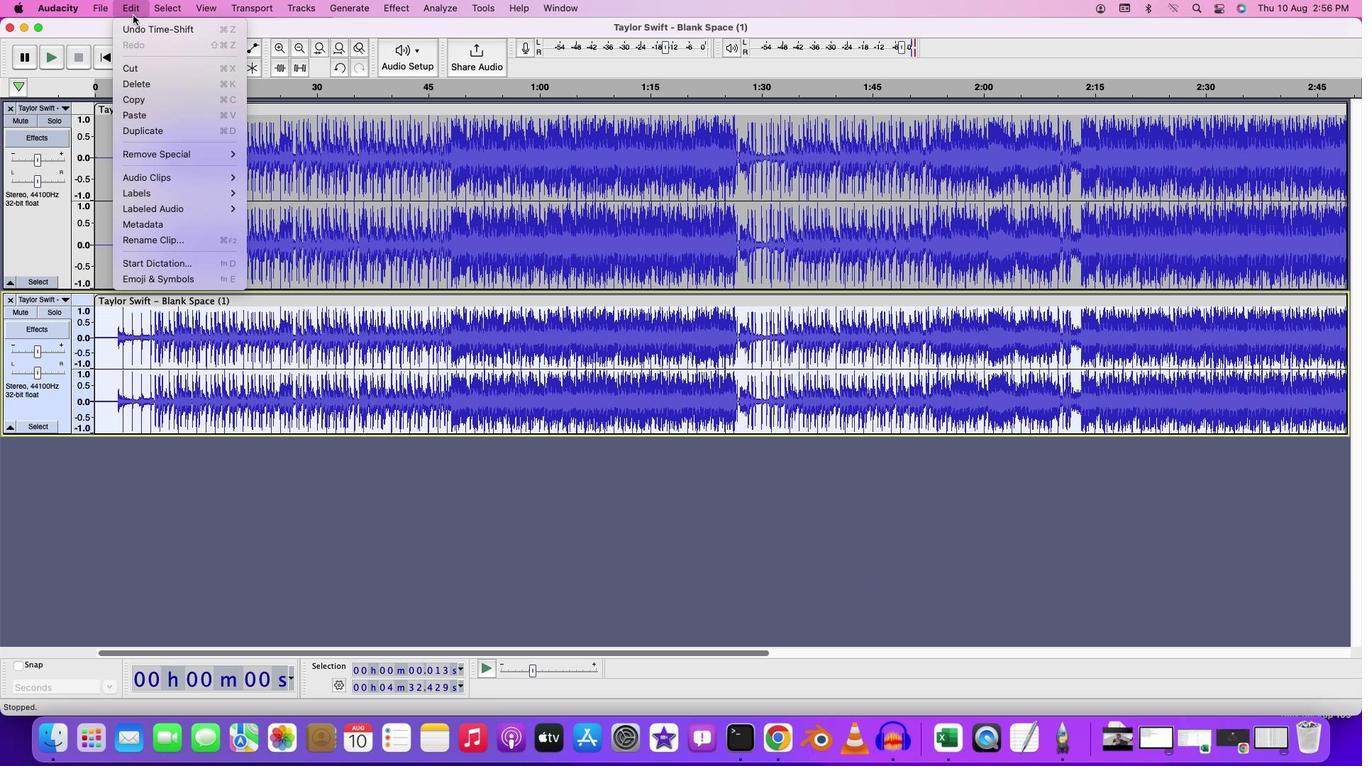 
Action: Mouse pressed left at (136, 18)
Screenshot: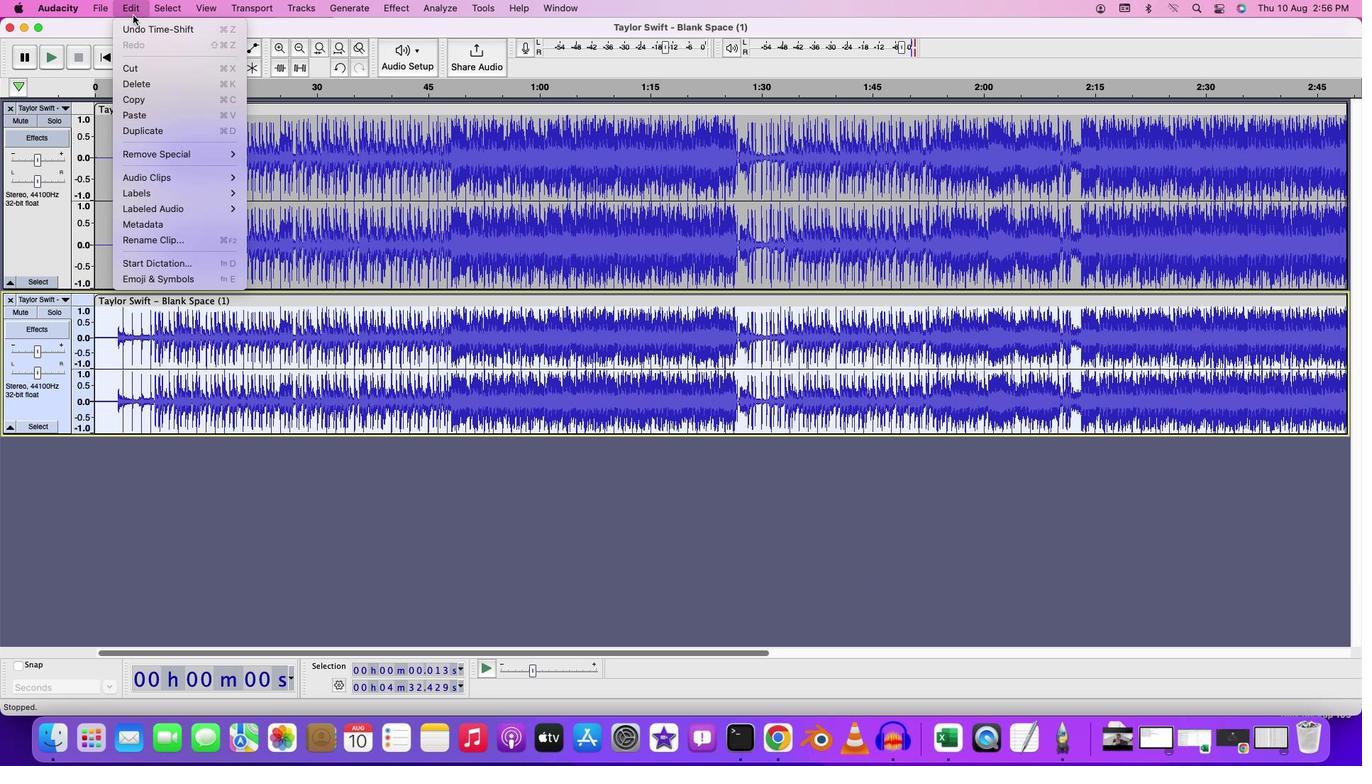 
Action: Mouse moved to (161, 135)
Screenshot: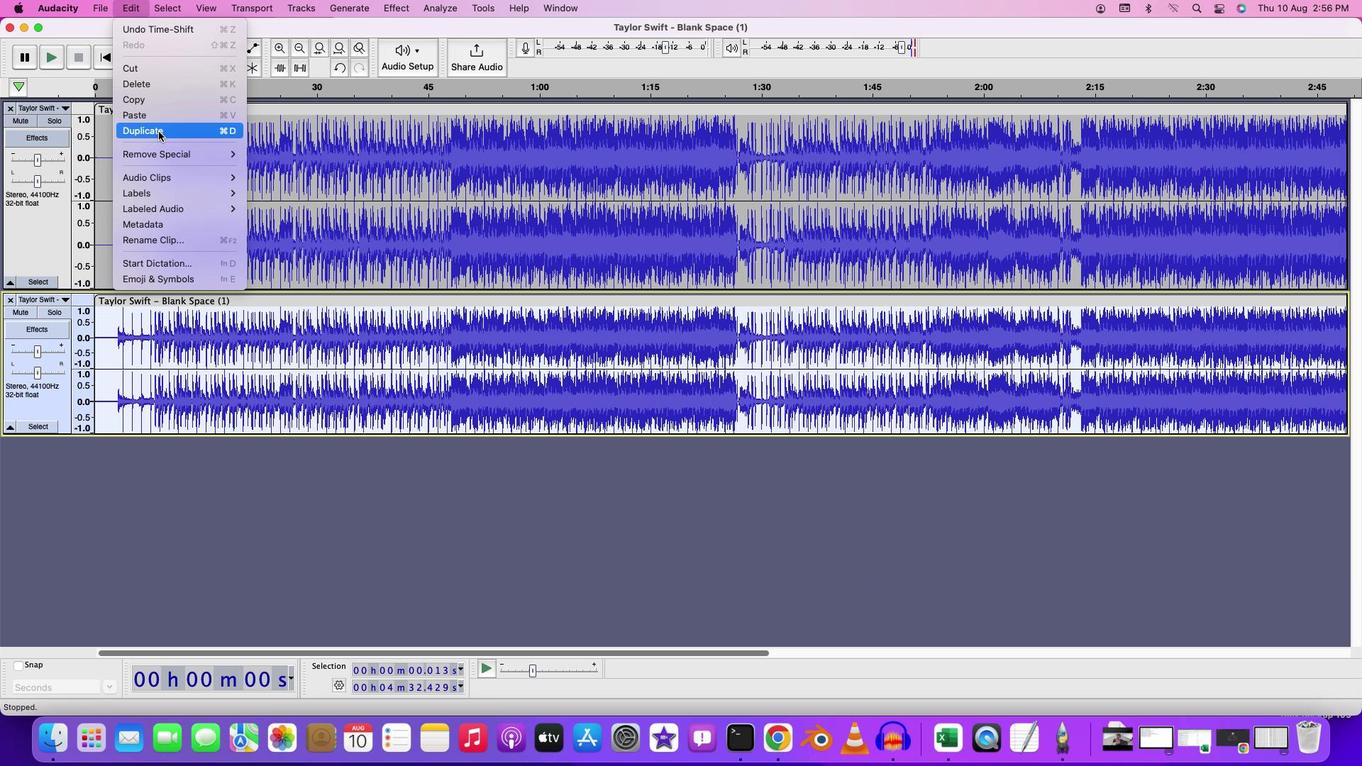
Action: Mouse pressed left at (161, 135)
Screenshot: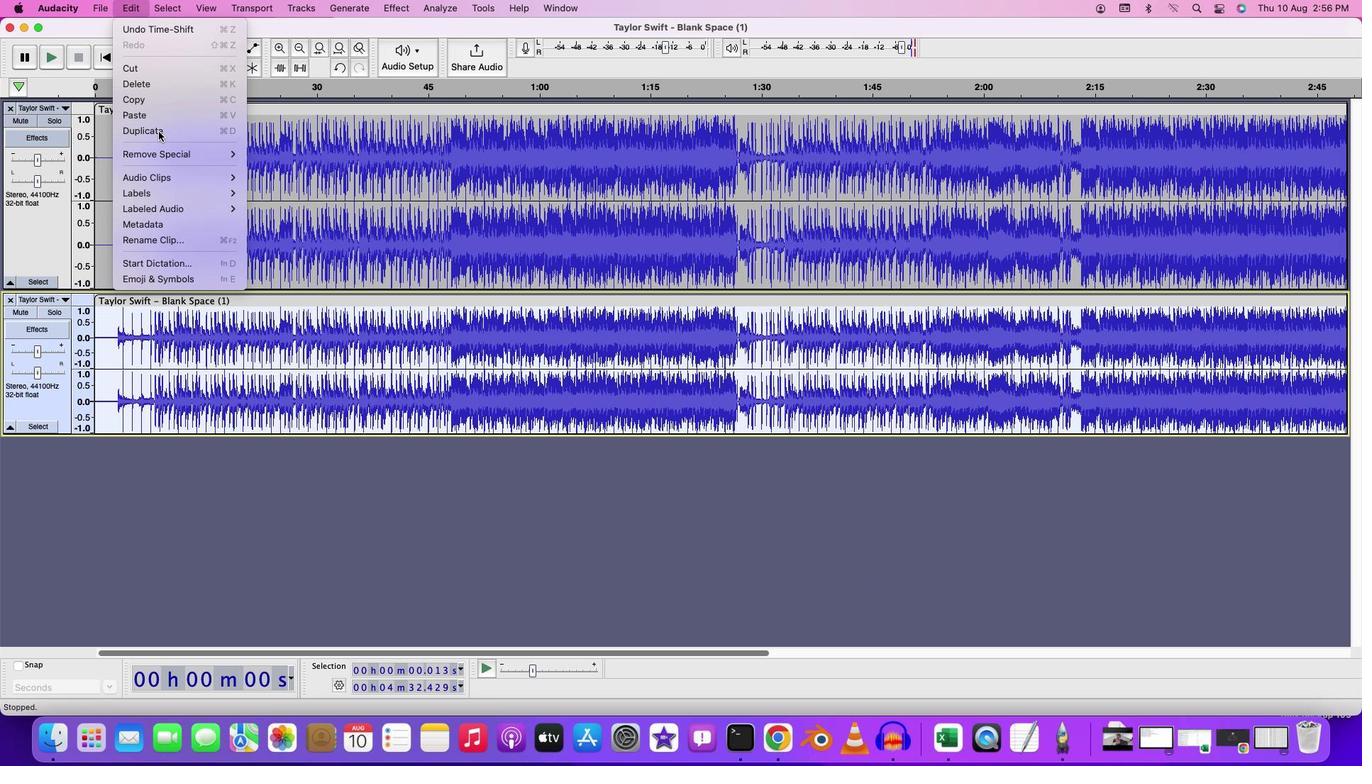 
Action: Mouse moved to (131, 421)
Screenshot: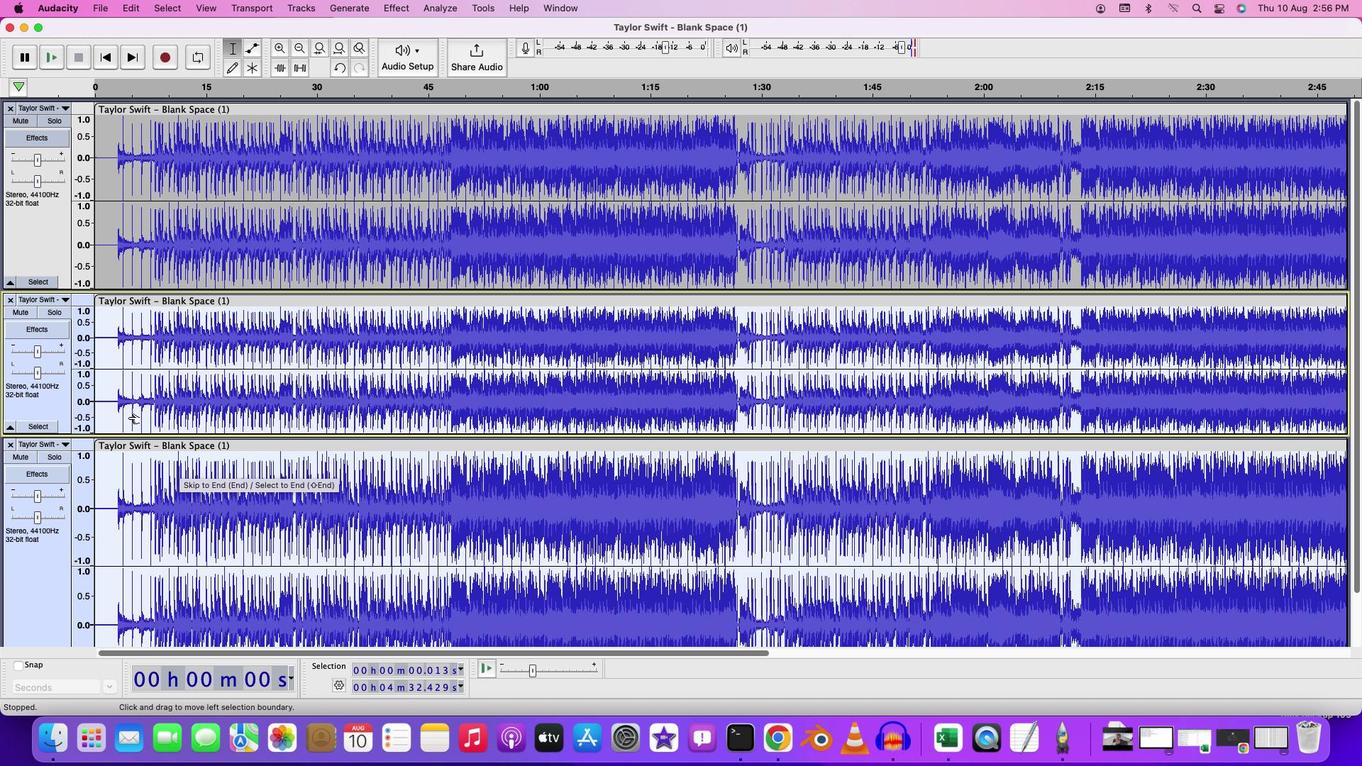 
Action: Key pressed Key.cmd
Screenshot: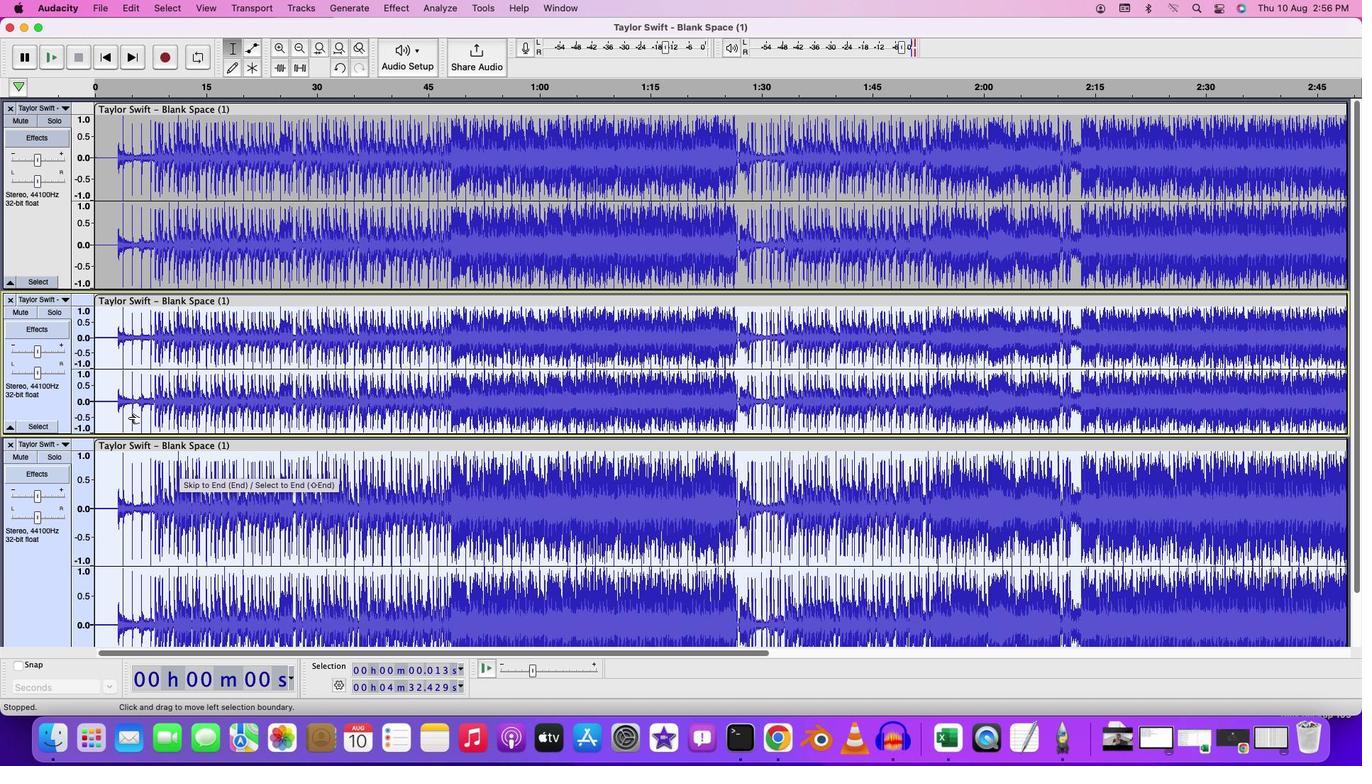 
Action: Mouse scrolled (131, 421) with delta (3, 4)
Screenshot: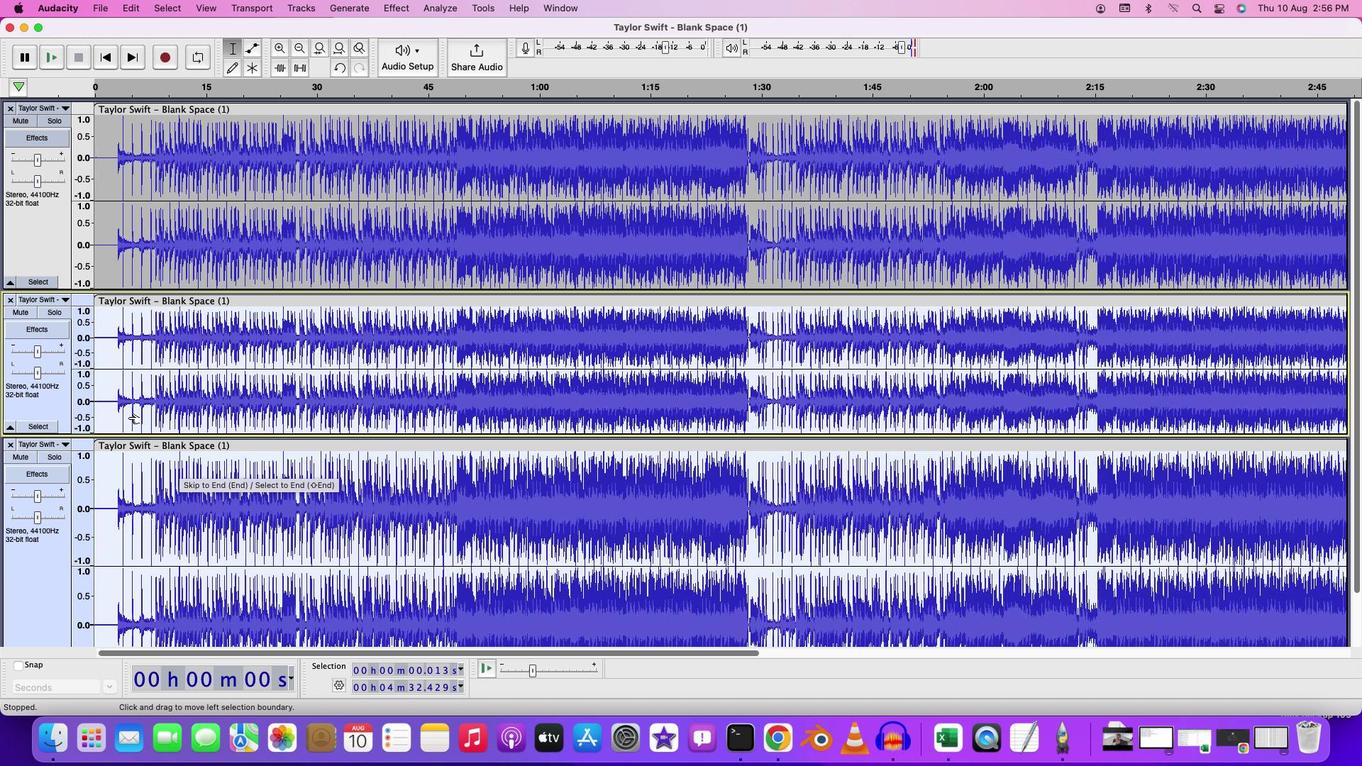 
Action: Mouse scrolled (131, 421) with delta (3, 4)
Screenshot: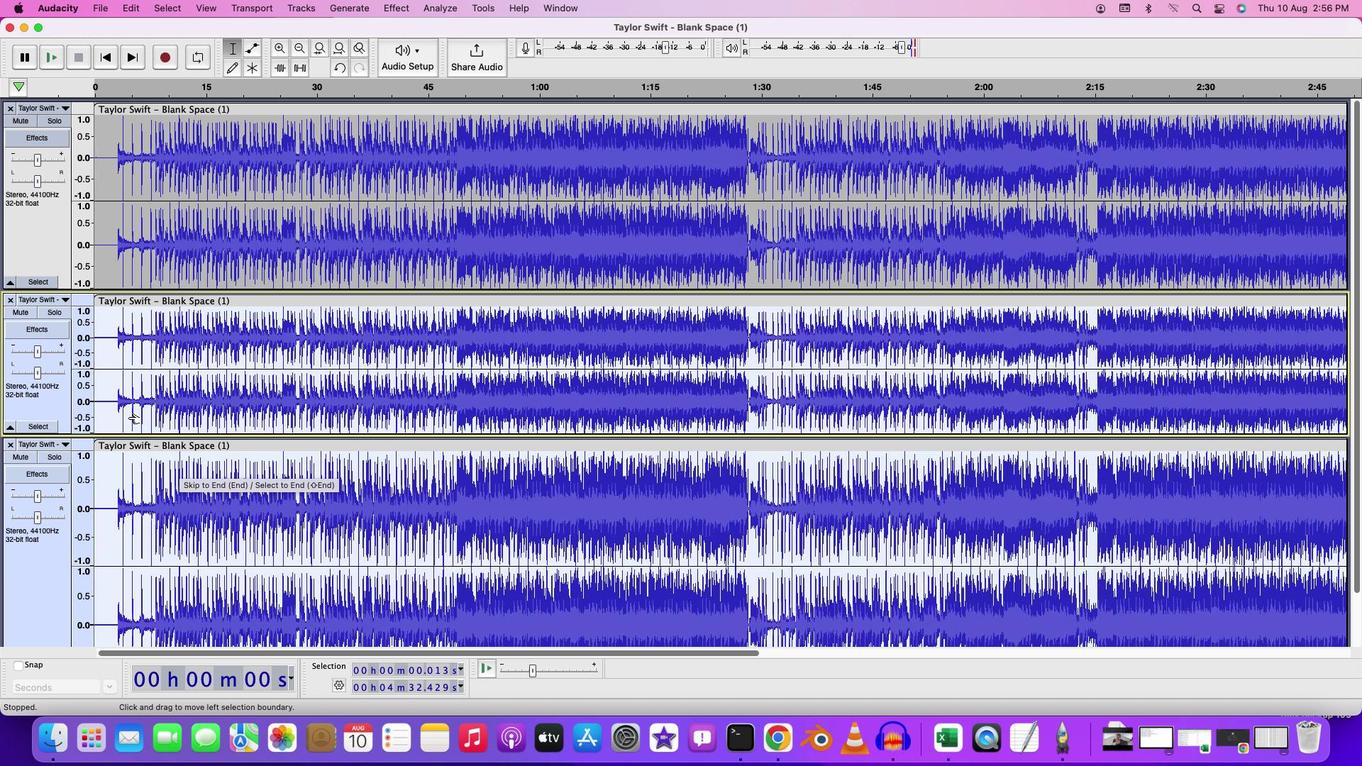 
Action: Mouse scrolled (131, 421) with delta (3, 4)
Screenshot: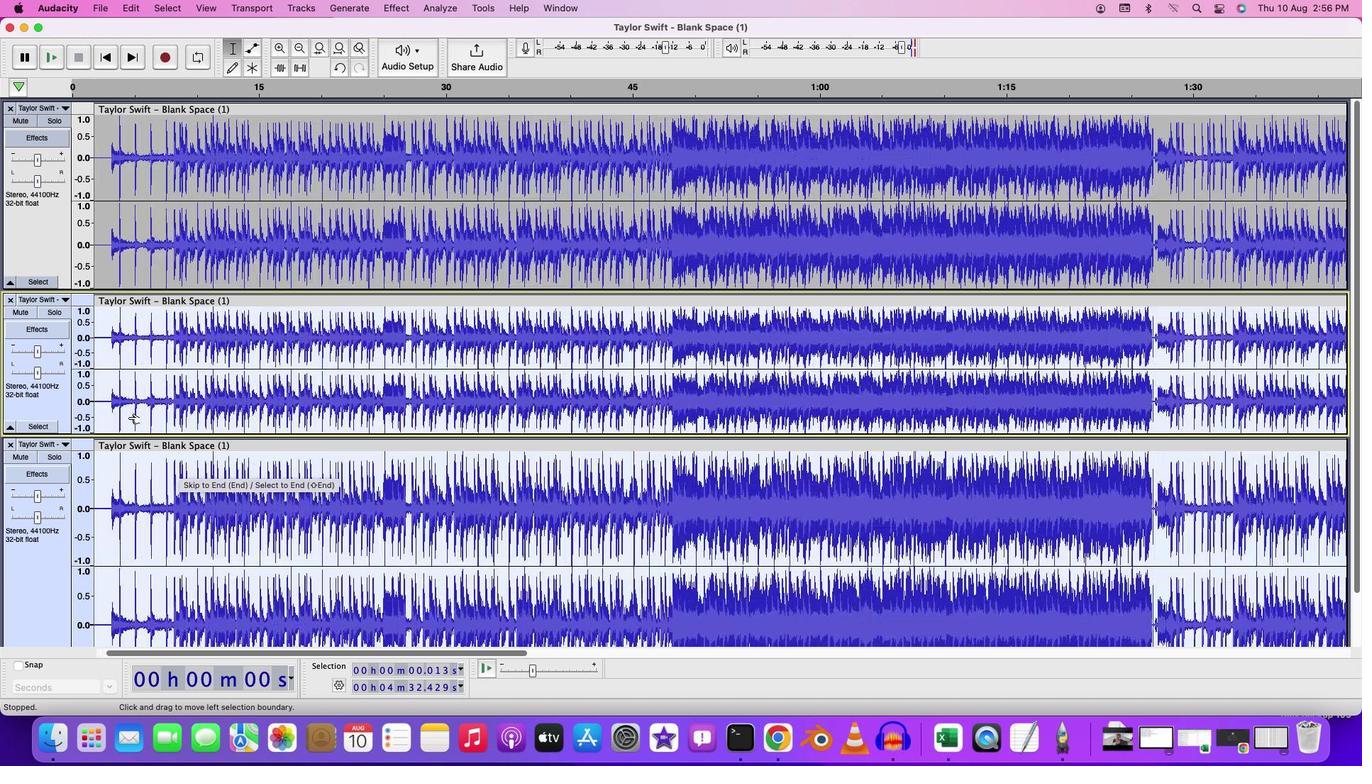 
Action: Mouse scrolled (131, 421) with delta (3, 5)
Screenshot: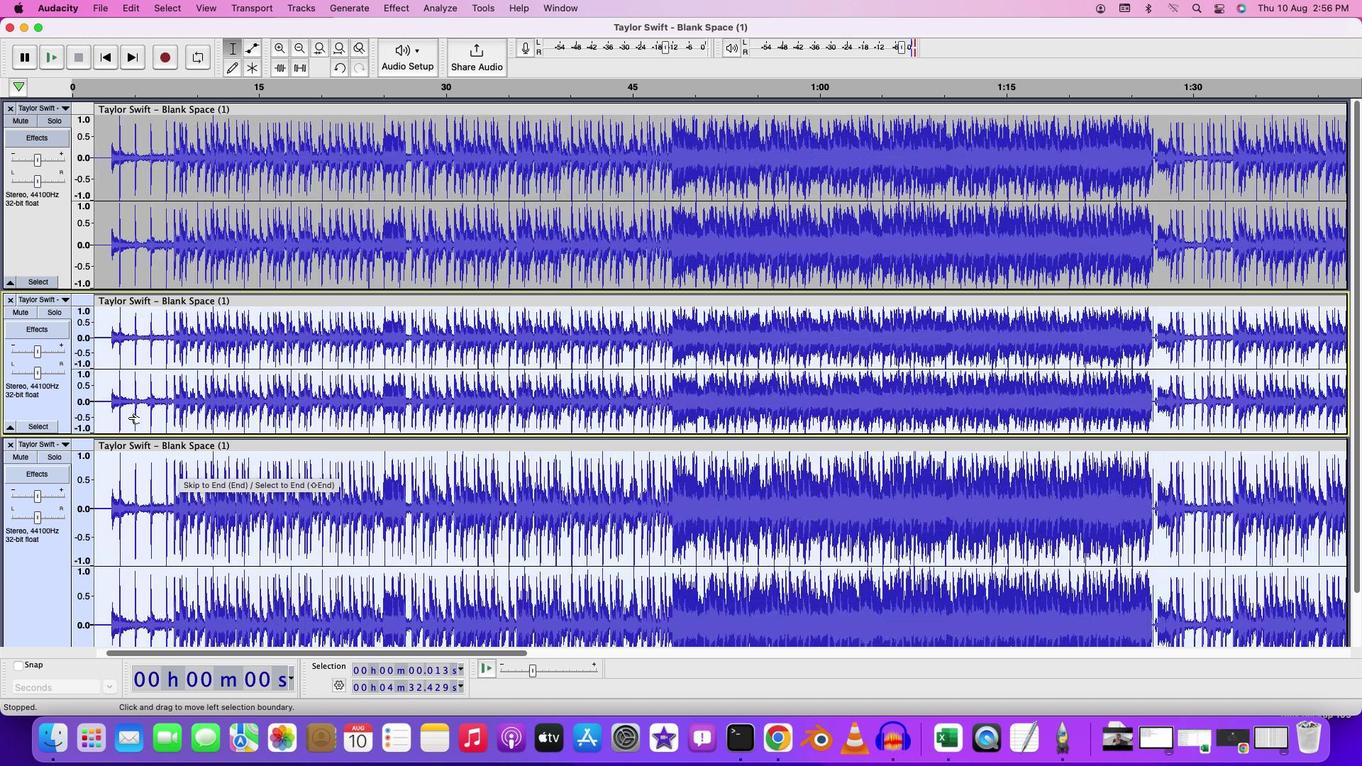 
Action: Mouse scrolled (131, 421) with delta (3, 5)
Screenshot: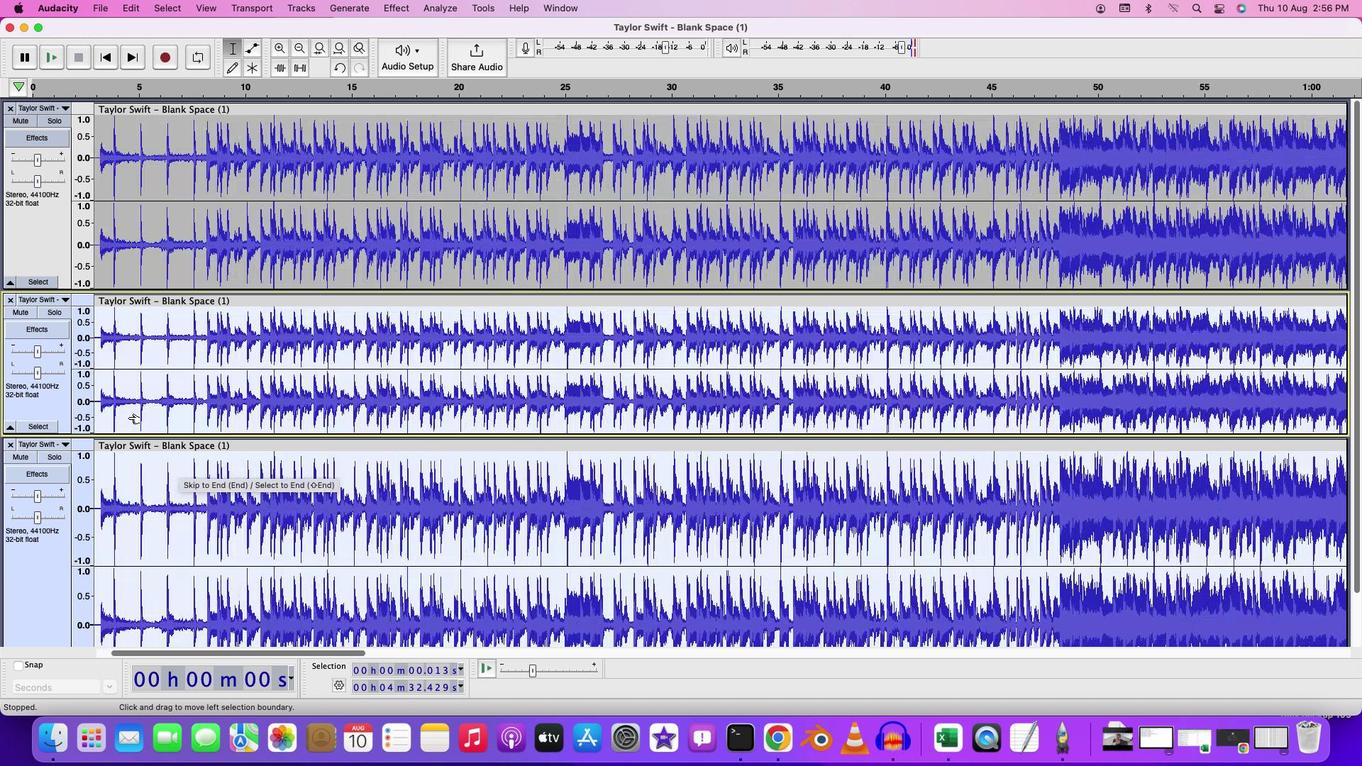 
Action: Mouse moved to (134, 423)
Screenshot: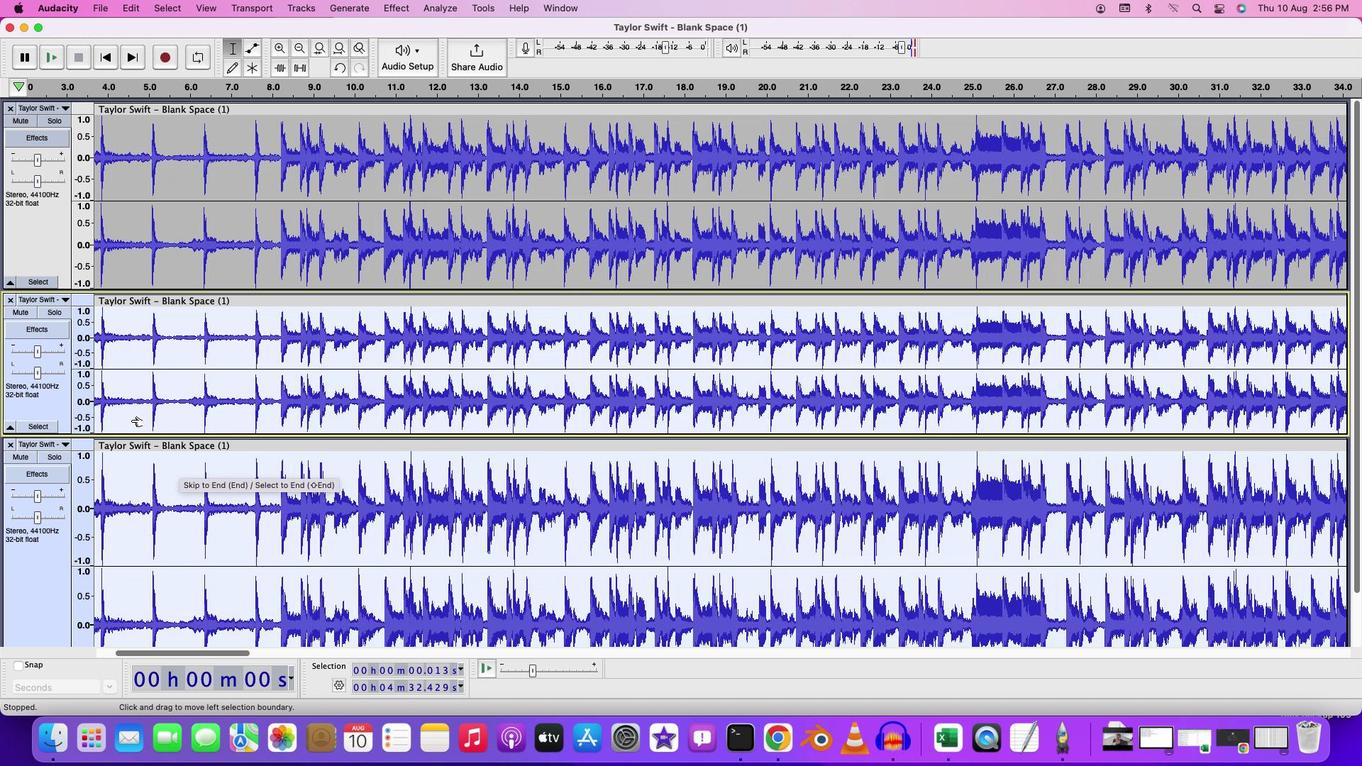
Action: Mouse scrolled (134, 423) with delta (3, 4)
Screenshot: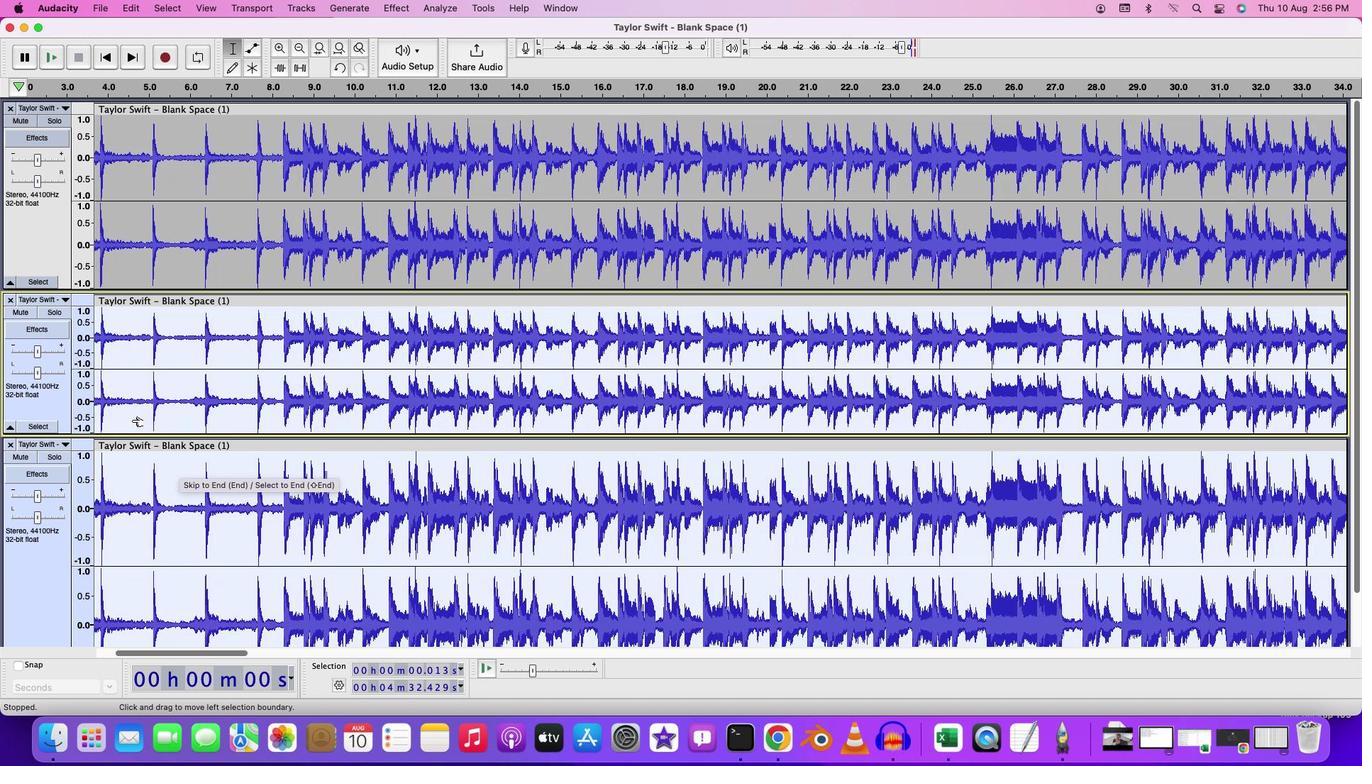 
Action: Mouse moved to (134, 423)
Screenshot: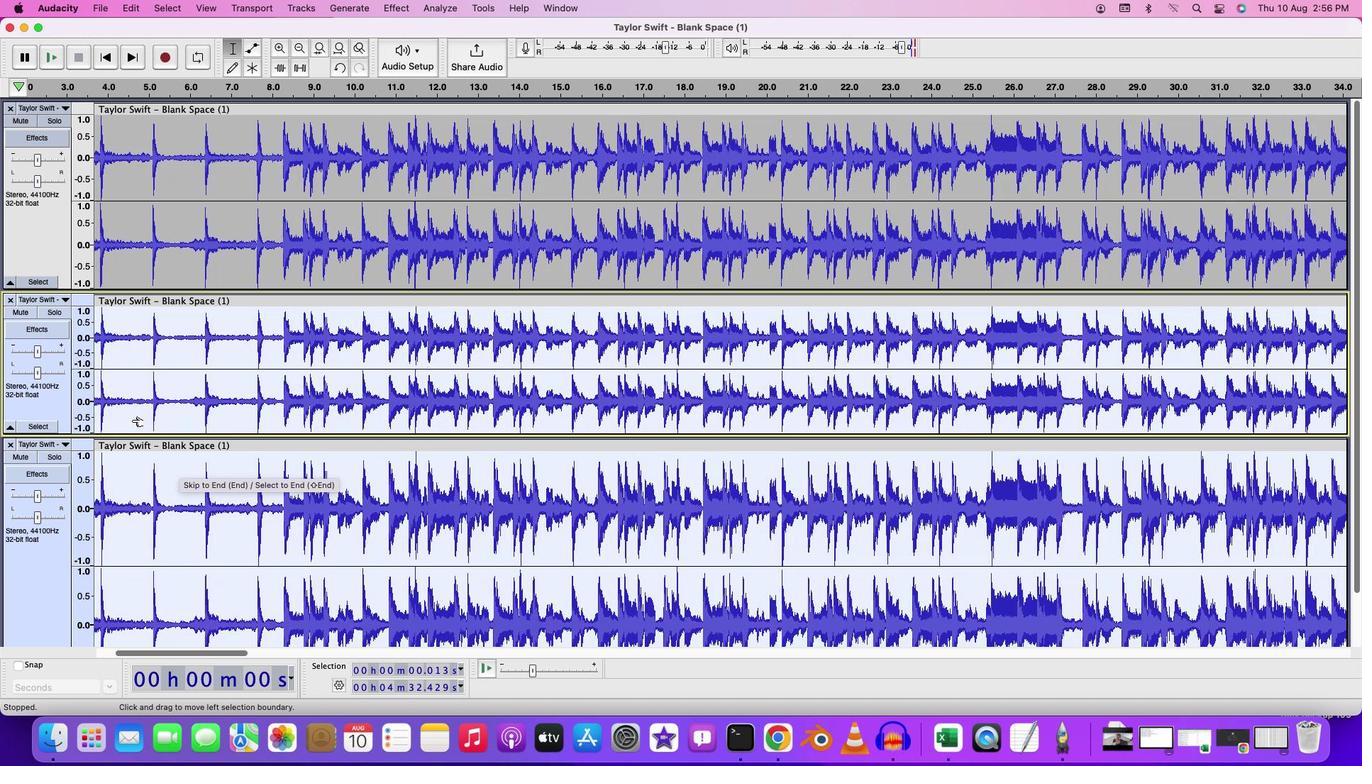 
Action: Mouse scrolled (134, 423) with delta (3, 4)
Screenshot: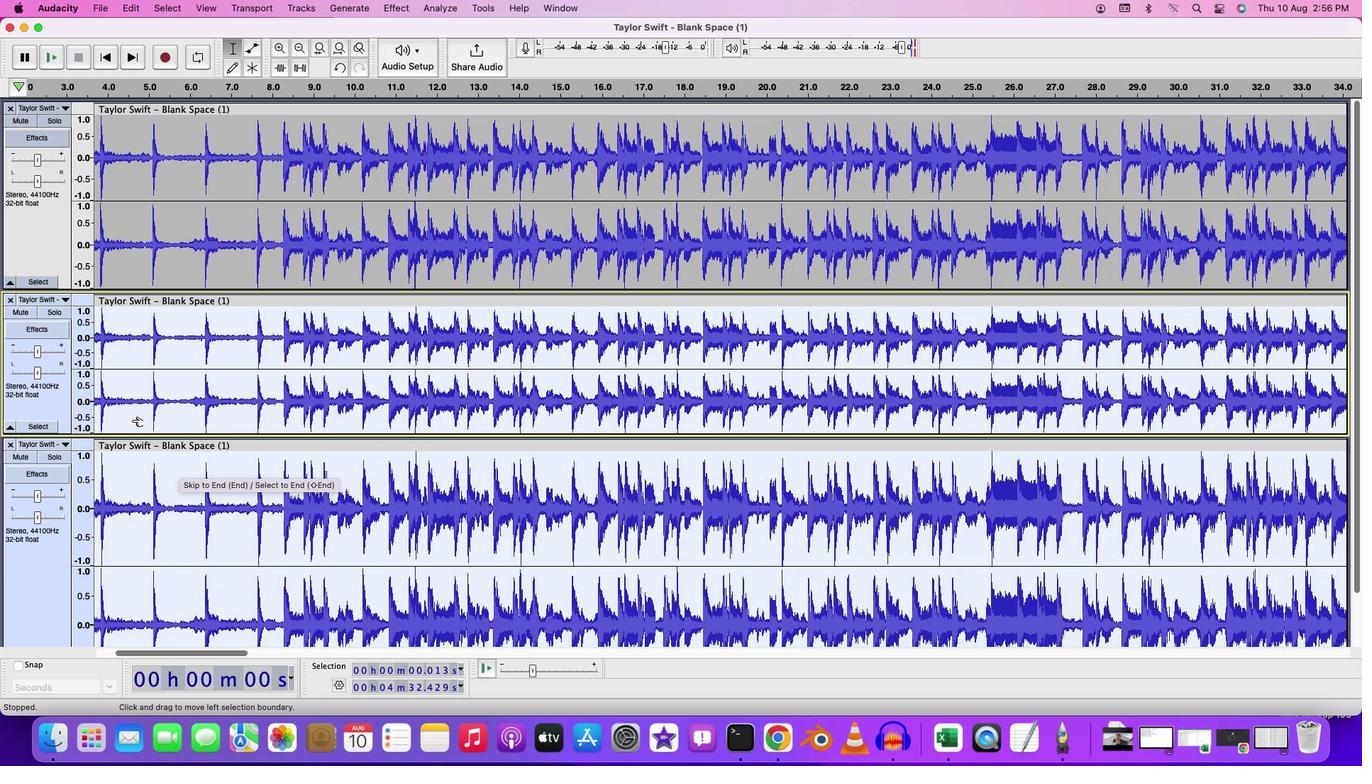 
Action: Mouse scrolled (134, 423) with delta (3, 4)
Screenshot: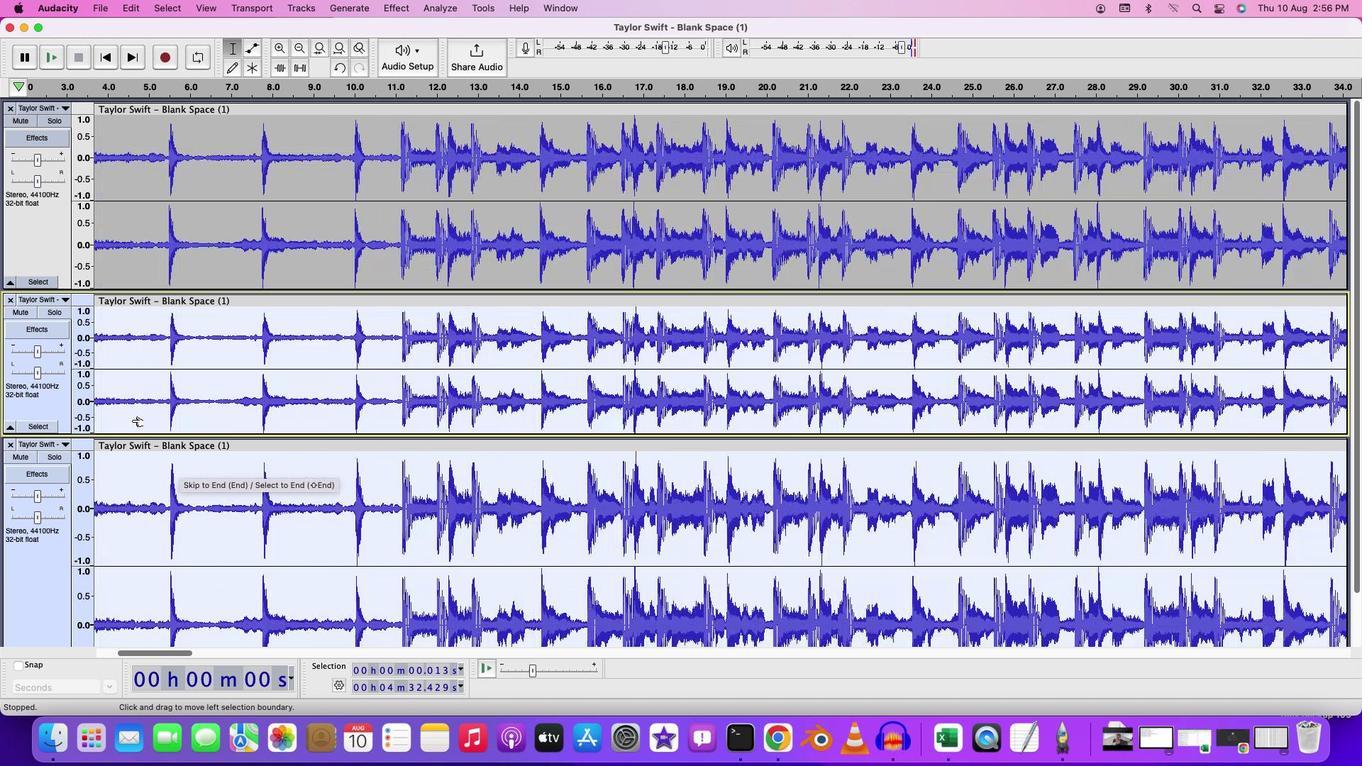 
Action: Mouse moved to (135, 423)
Screenshot: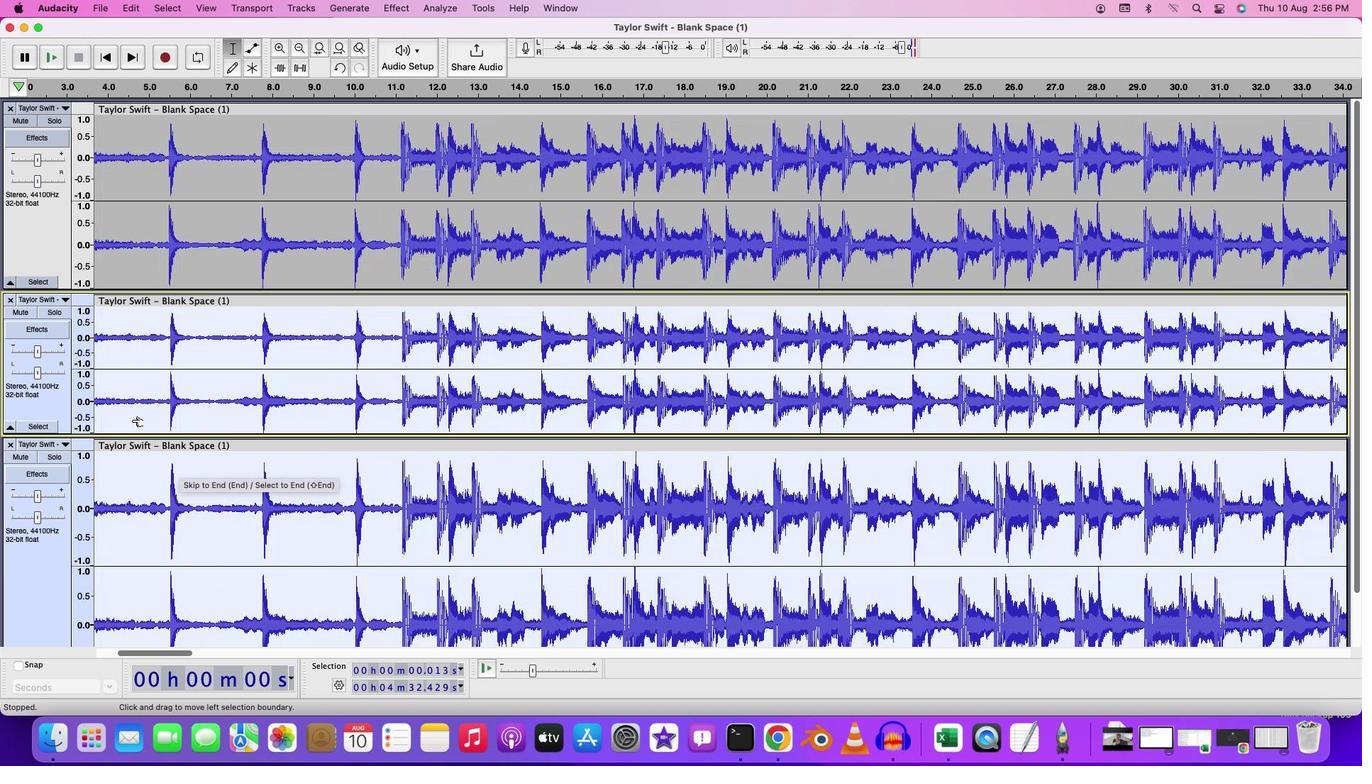 
Action: Mouse scrolled (135, 423) with delta (3, 5)
Screenshot: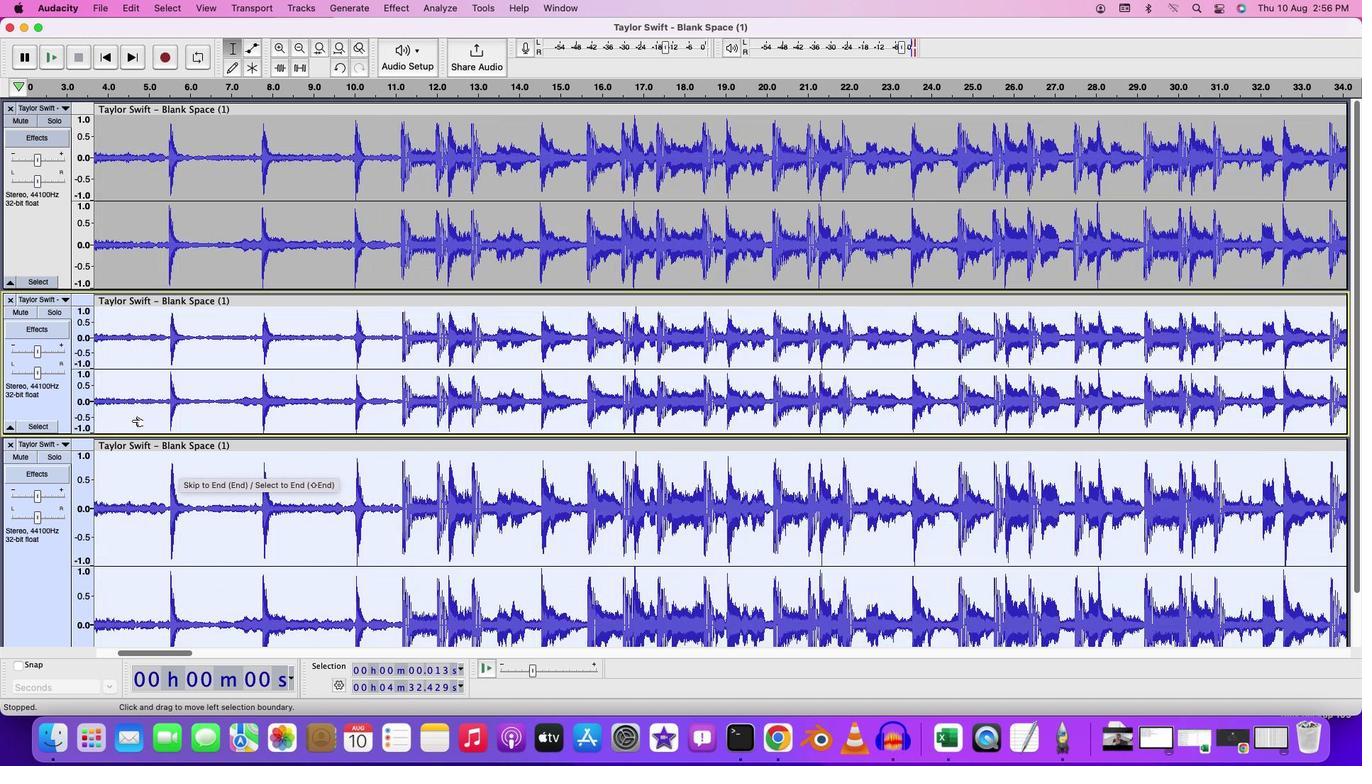 
Action: Mouse moved to (151, 656)
Screenshot: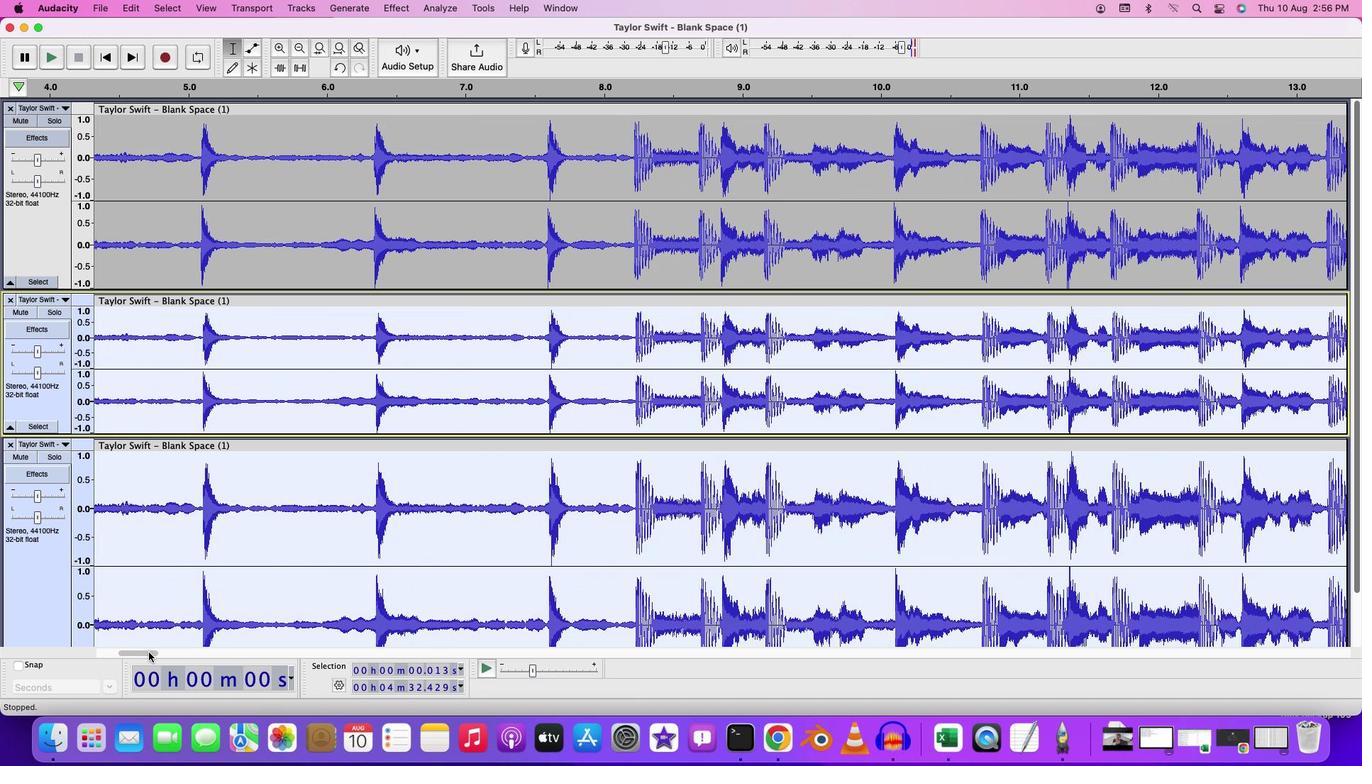 
Action: Mouse pressed left at (151, 656)
Screenshot: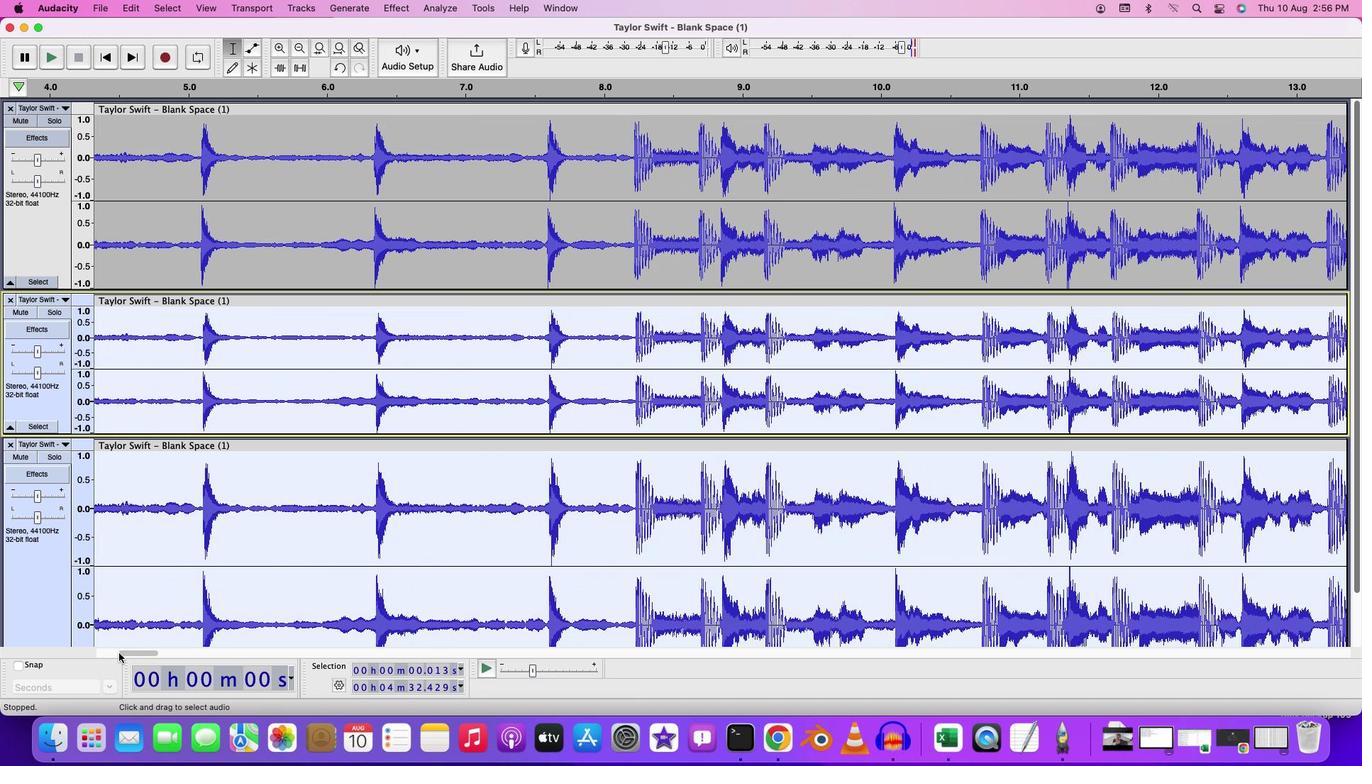 
Action: Mouse moved to (632, 446)
Screenshot: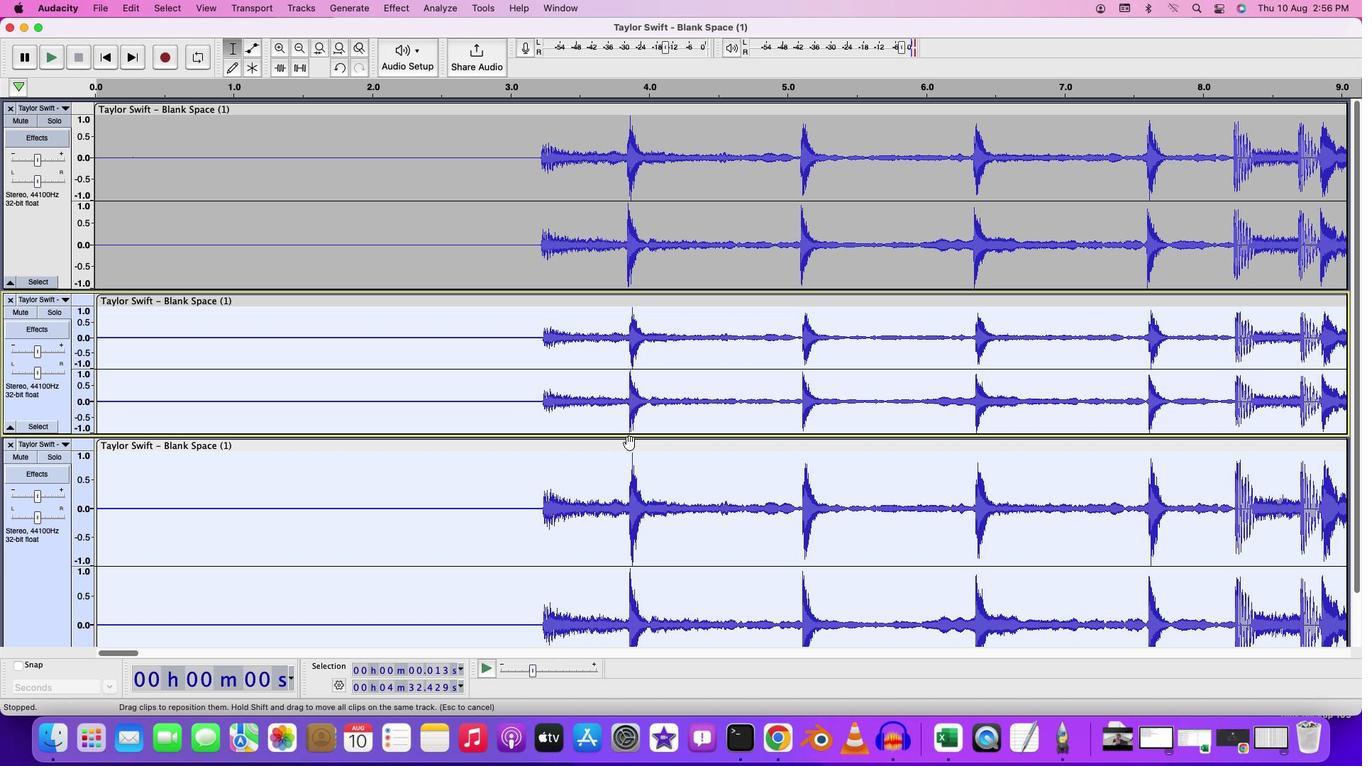 
Action: Mouse pressed left at (632, 446)
Screenshot: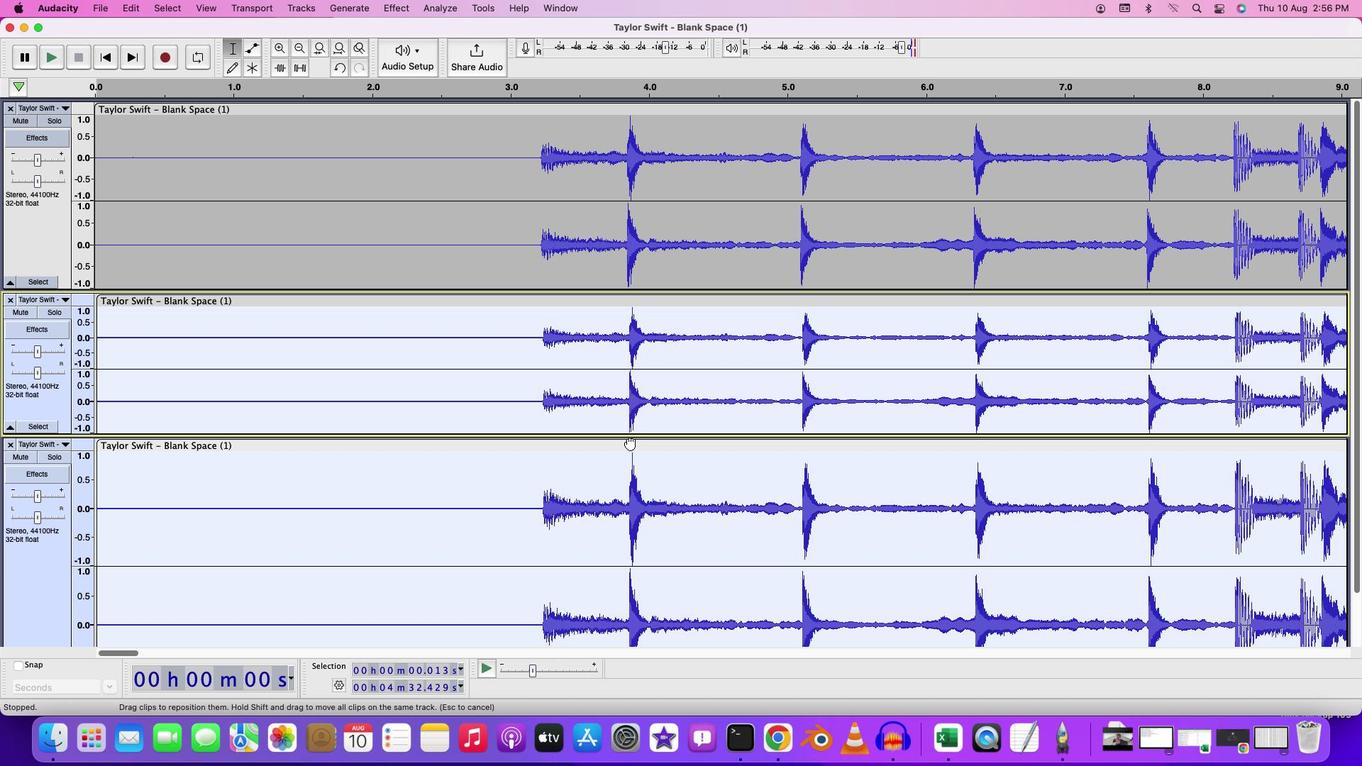 
Action: Mouse moved to (622, 452)
Screenshot: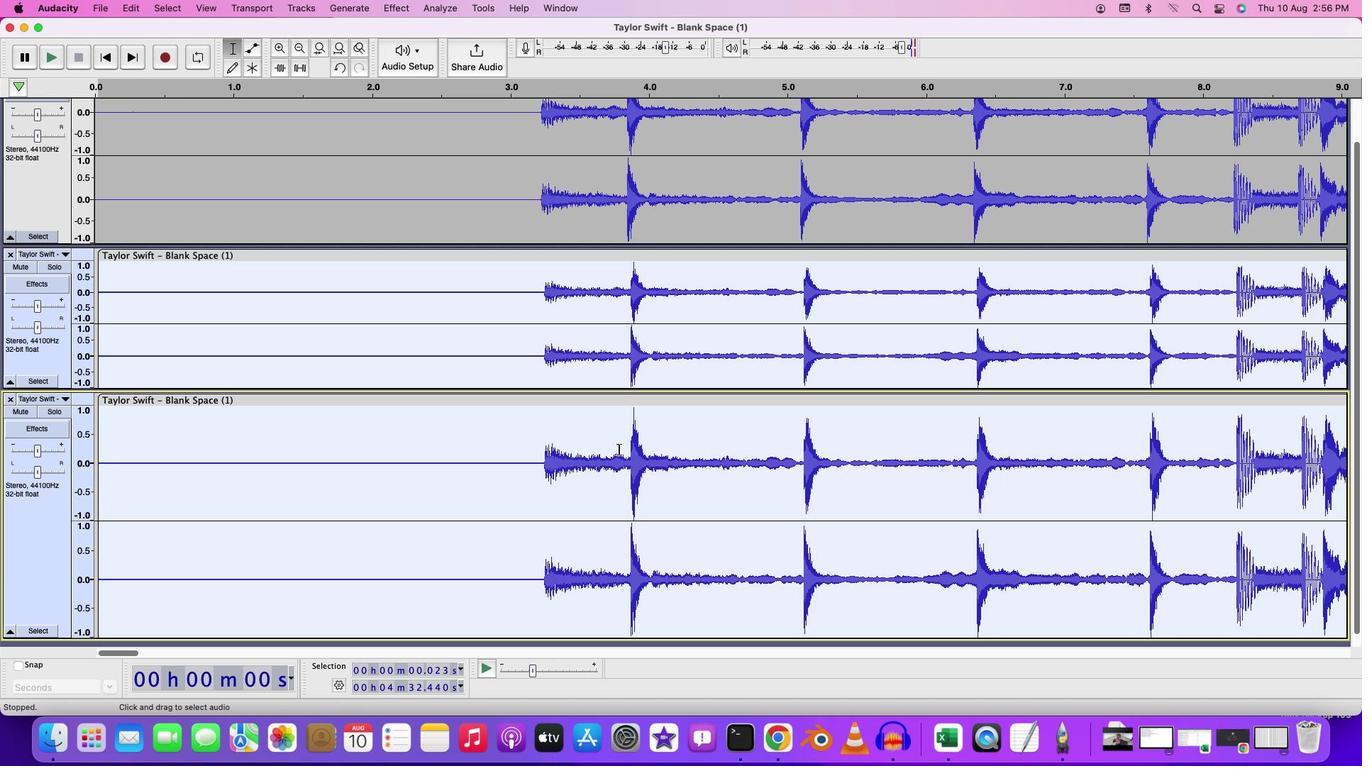 
Action: Mouse pressed left at (622, 452)
Screenshot: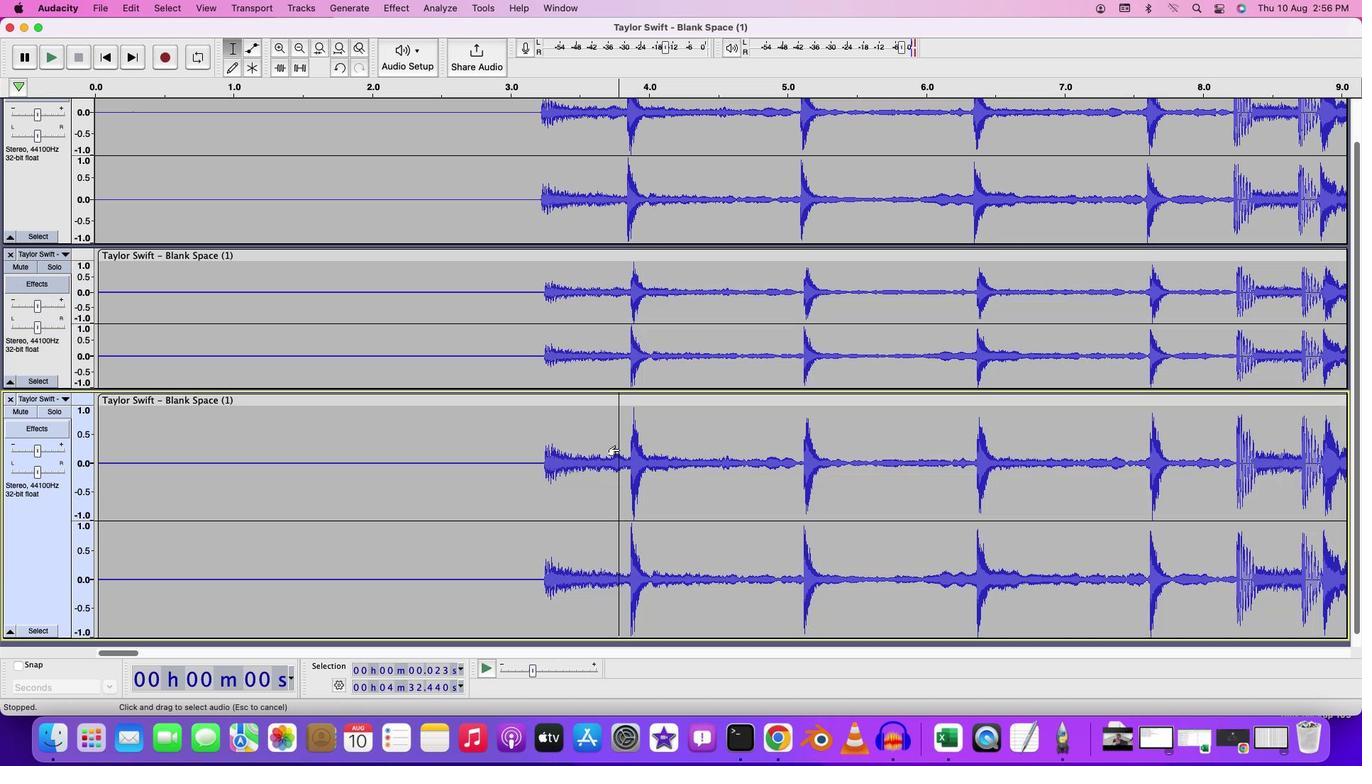 
Action: Mouse moved to (602, 262)
Screenshot: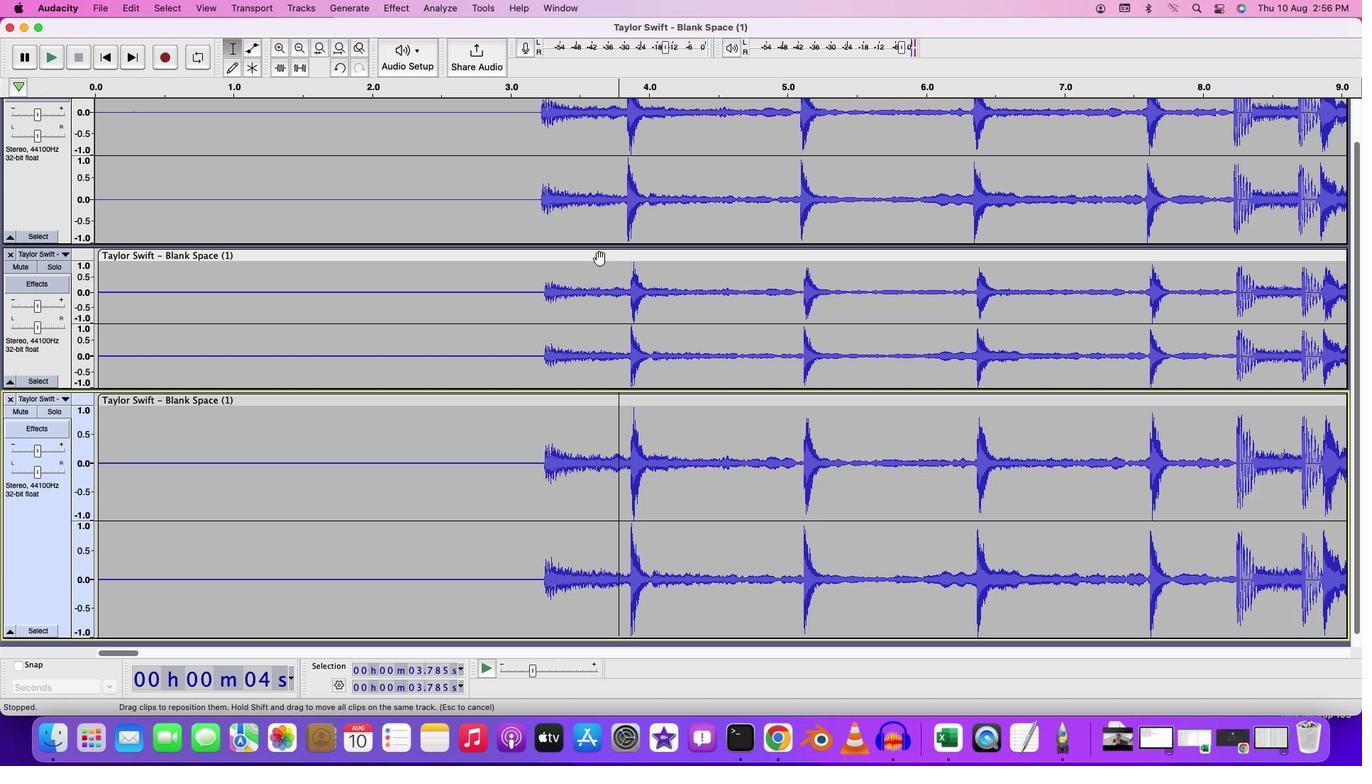 
Action: Mouse pressed left at (602, 262)
Screenshot: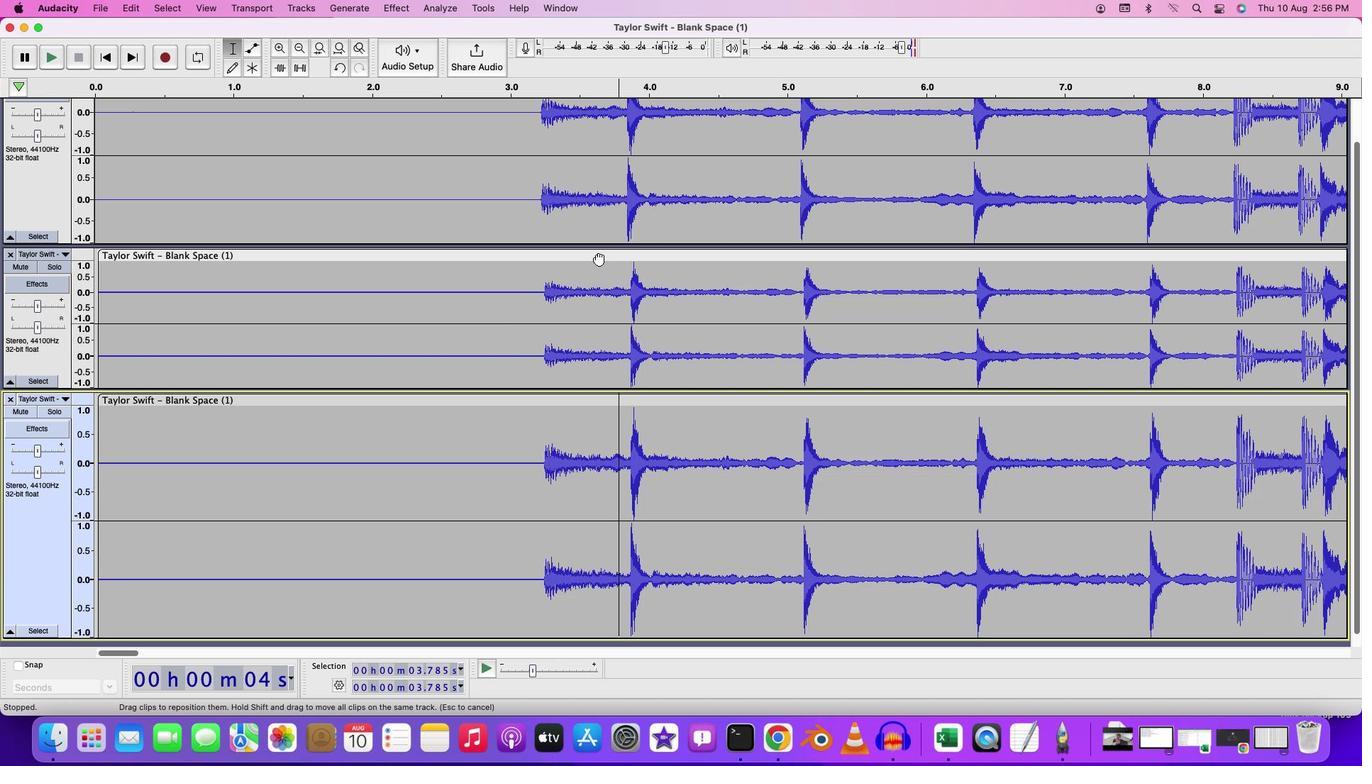 
Action: Mouse moved to (598, 262)
Screenshot: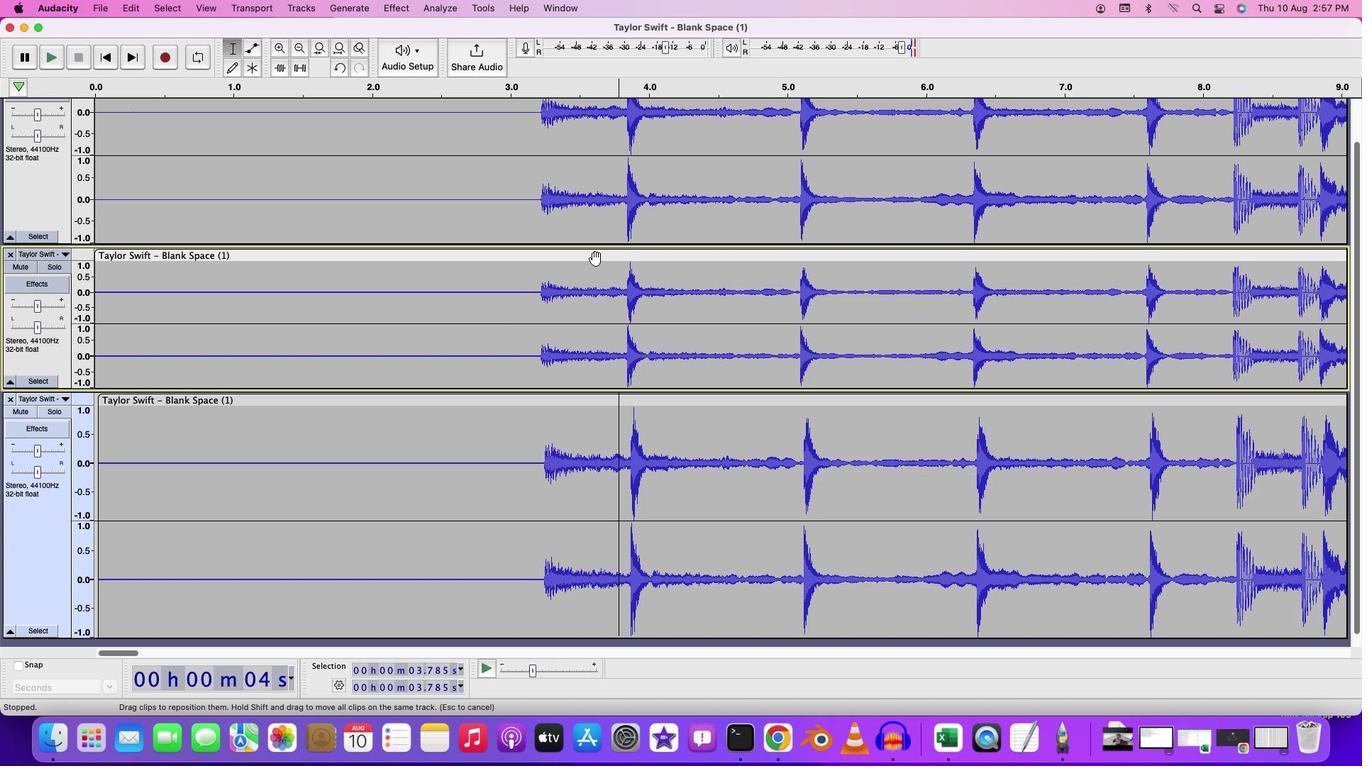 
Action: Mouse pressed left at (598, 262)
Screenshot: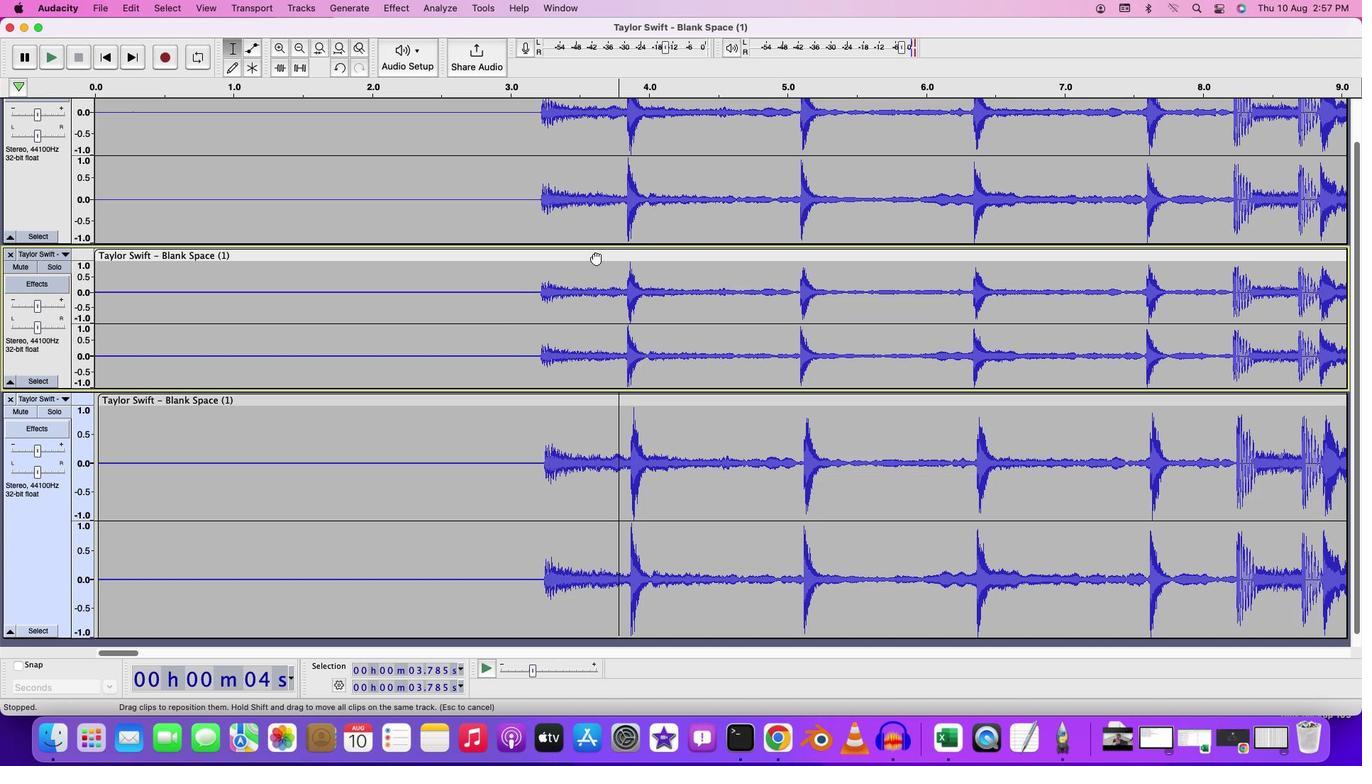 
Action: Mouse moved to (584, 405)
Screenshot: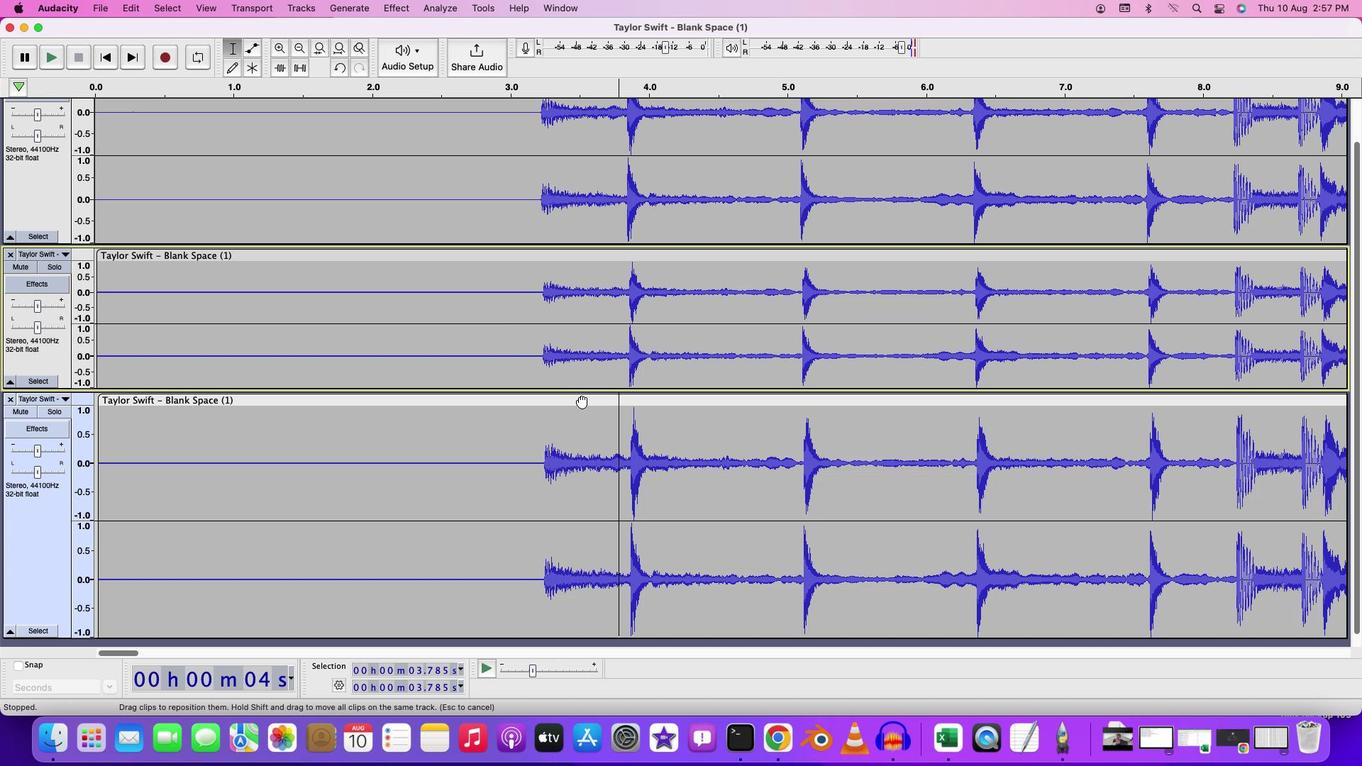 
Action: Mouse pressed left at (584, 405)
Screenshot: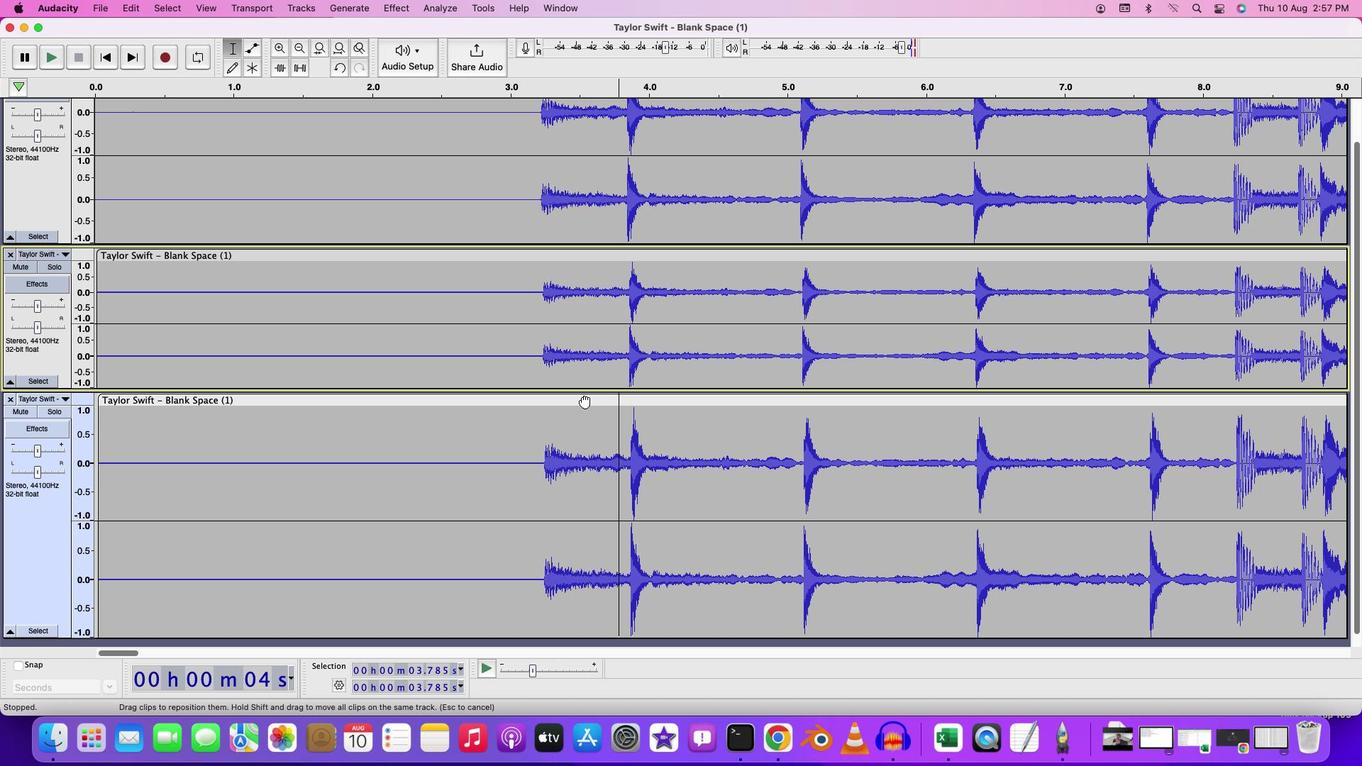 
Action: Mouse moved to (493, 158)
Screenshot: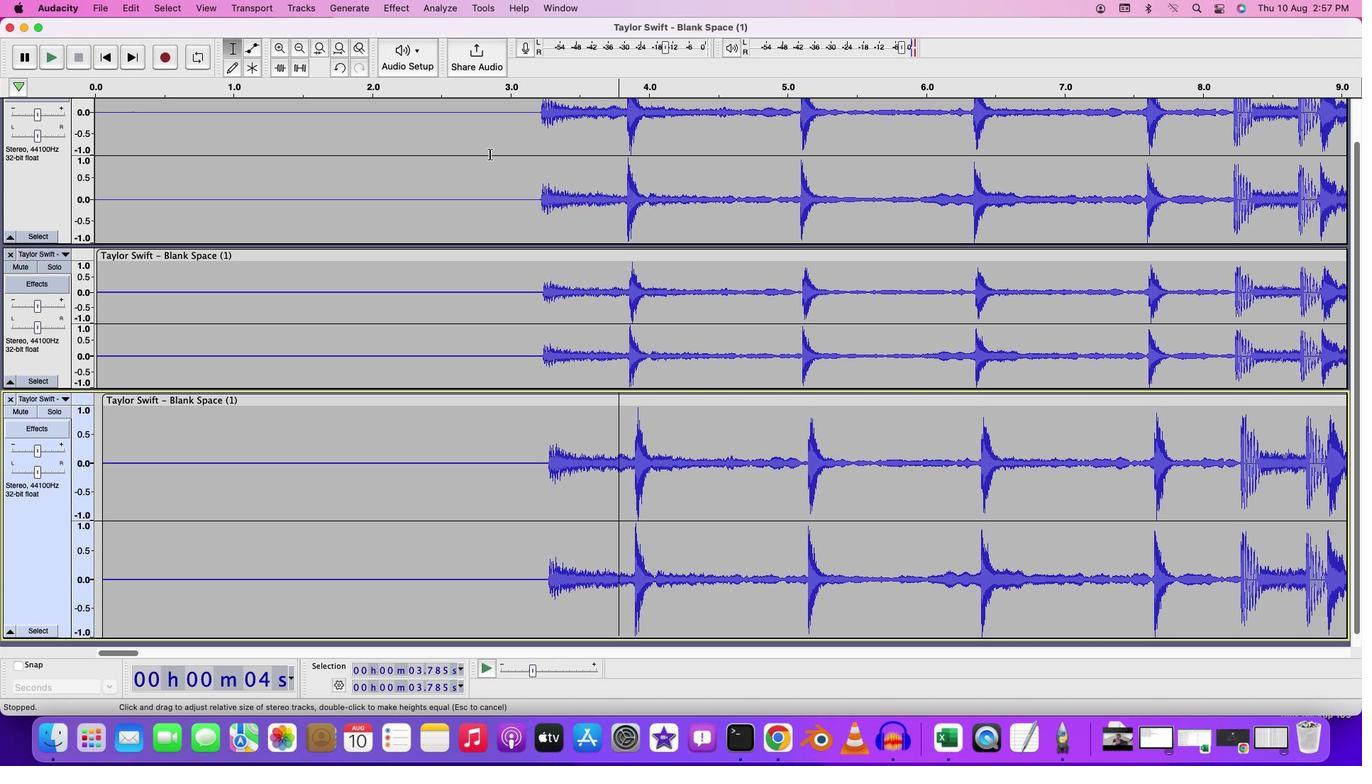 
Action: Mouse pressed left at (493, 158)
Screenshot: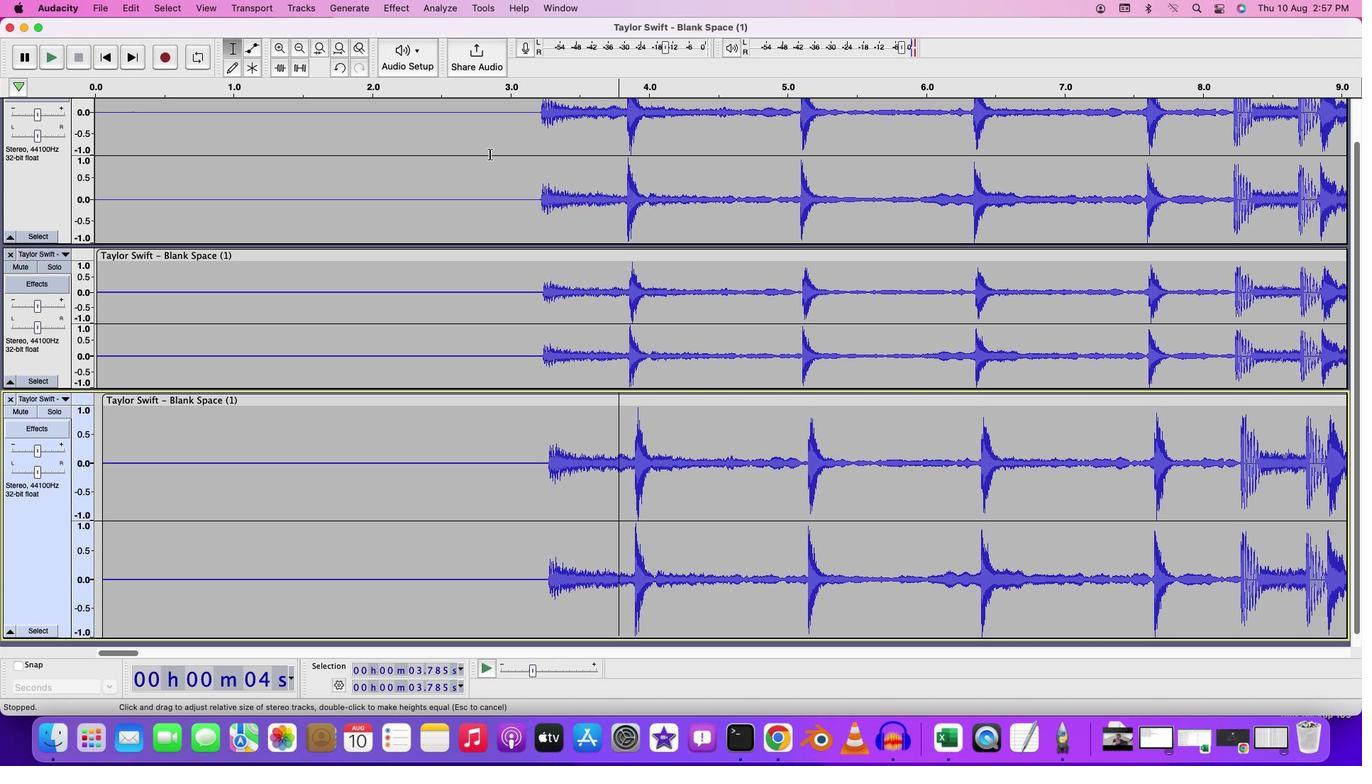 
Action: Key pressed Key.space
Screenshot: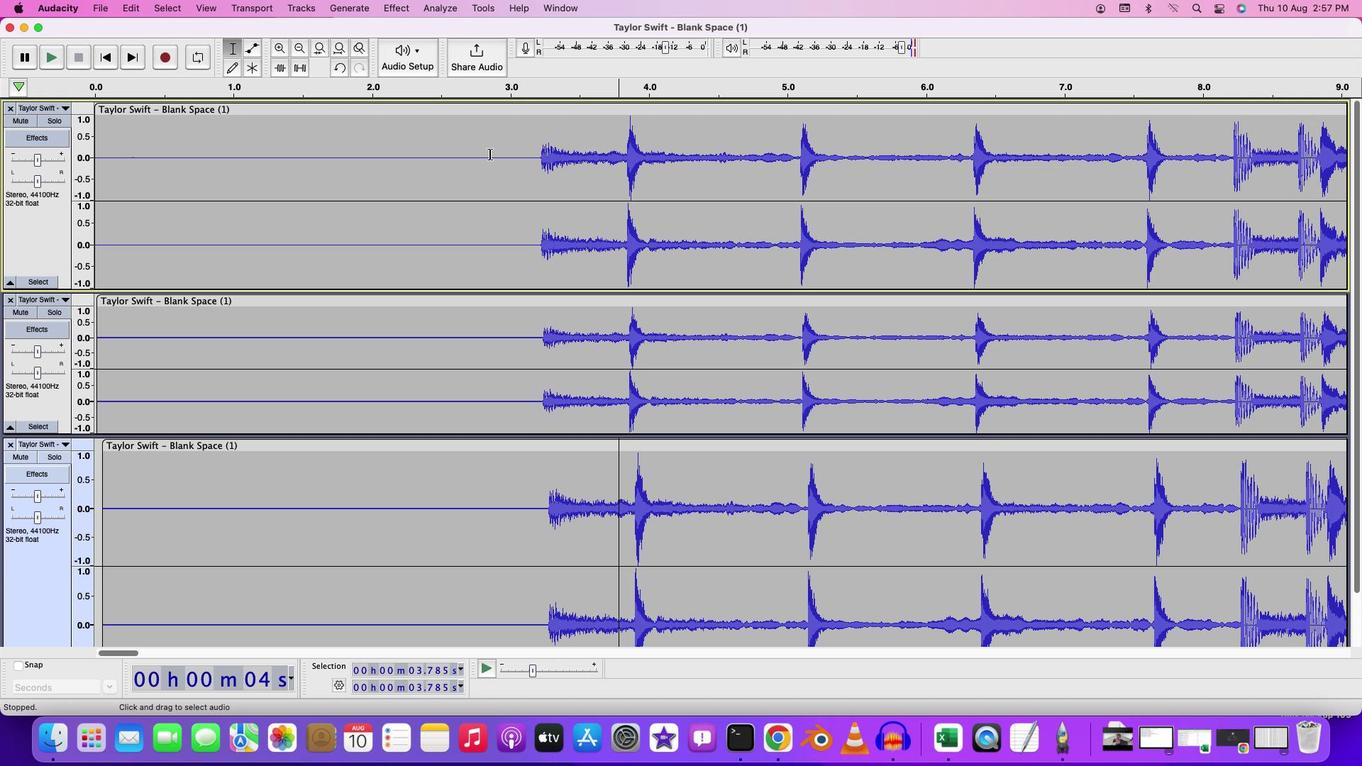 
Action: Mouse moved to (479, 151)
Screenshot: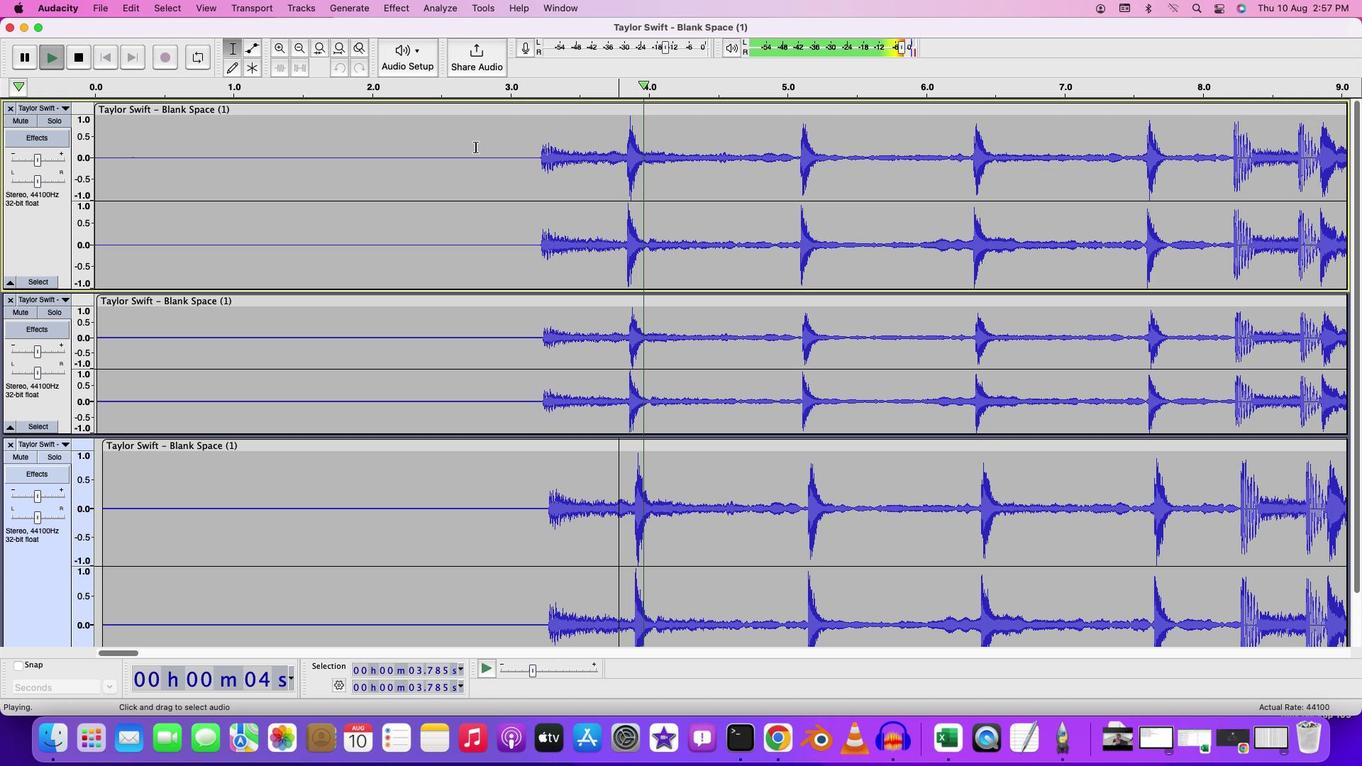 
Action: Mouse pressed left at (479, 151)
Screenshot: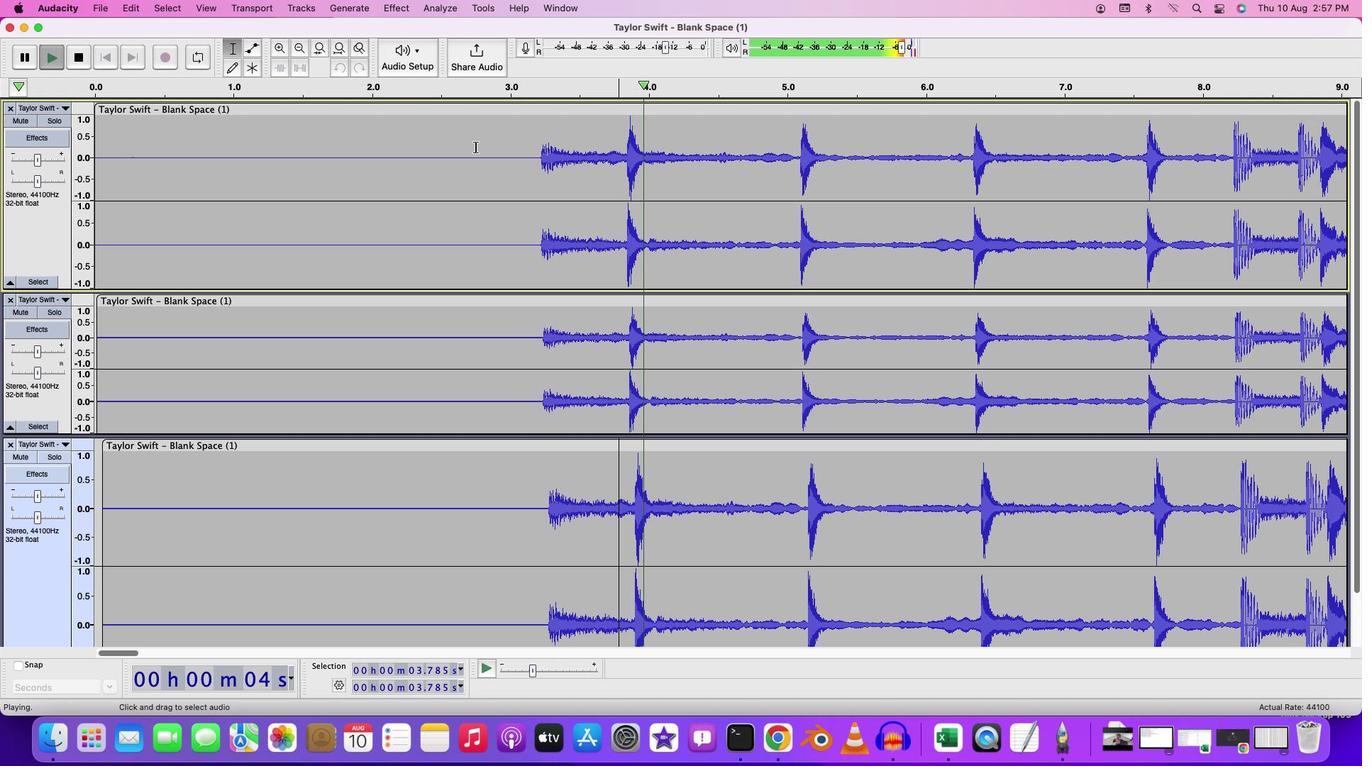 
Action: Mouse moved to (620, 207)
Screenshot: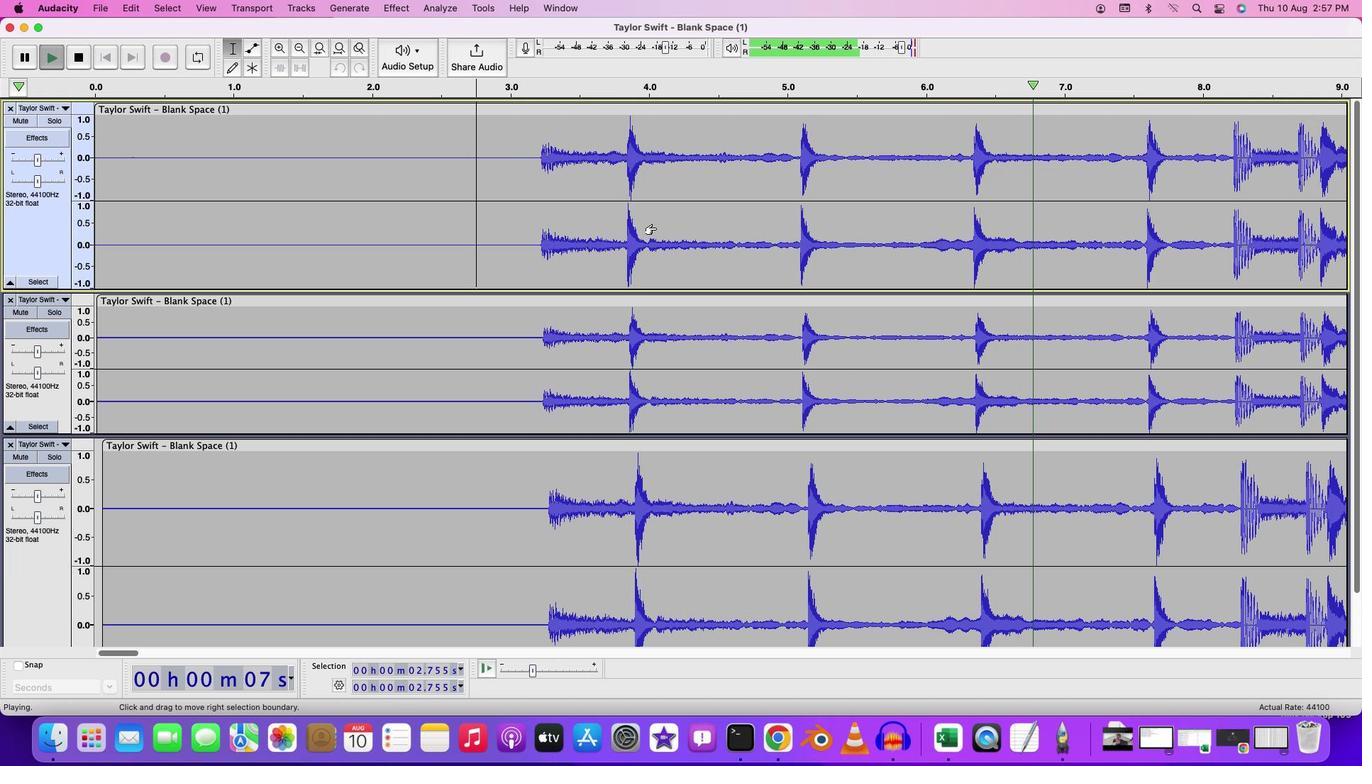 
Action: Key pressed Key.cmd
Screenshot: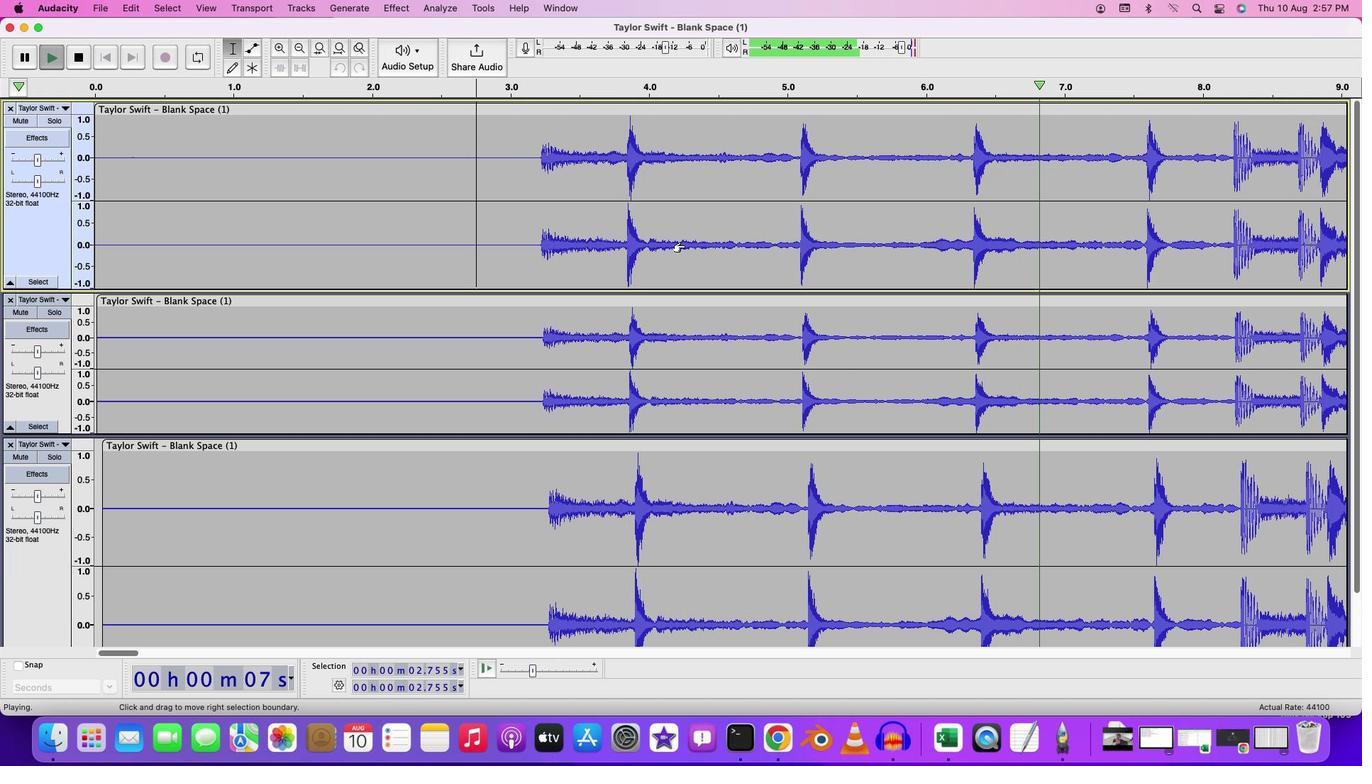 
Action: Mouse moved to (725, 262)
Screenshot: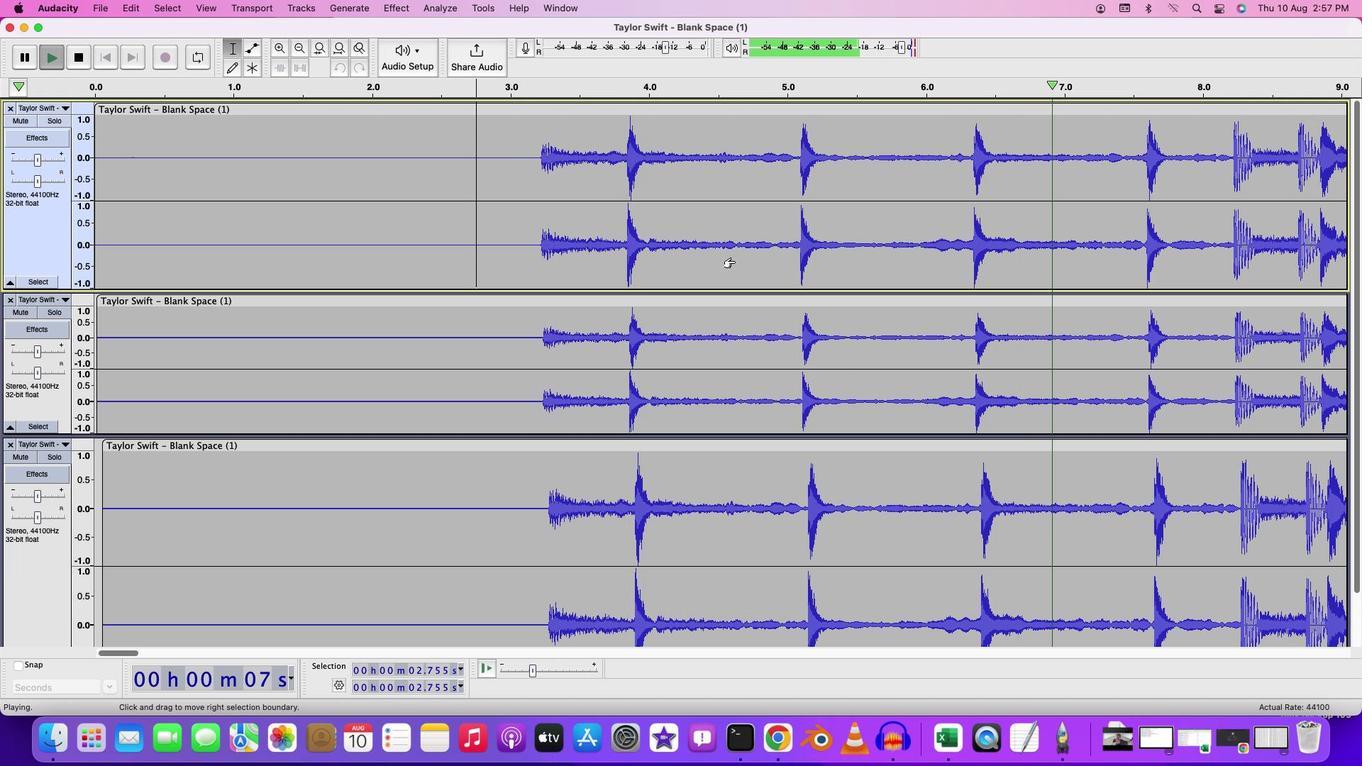
Action: Mouse scrolled (725, 262) with delta (3, 2)
Screenshot: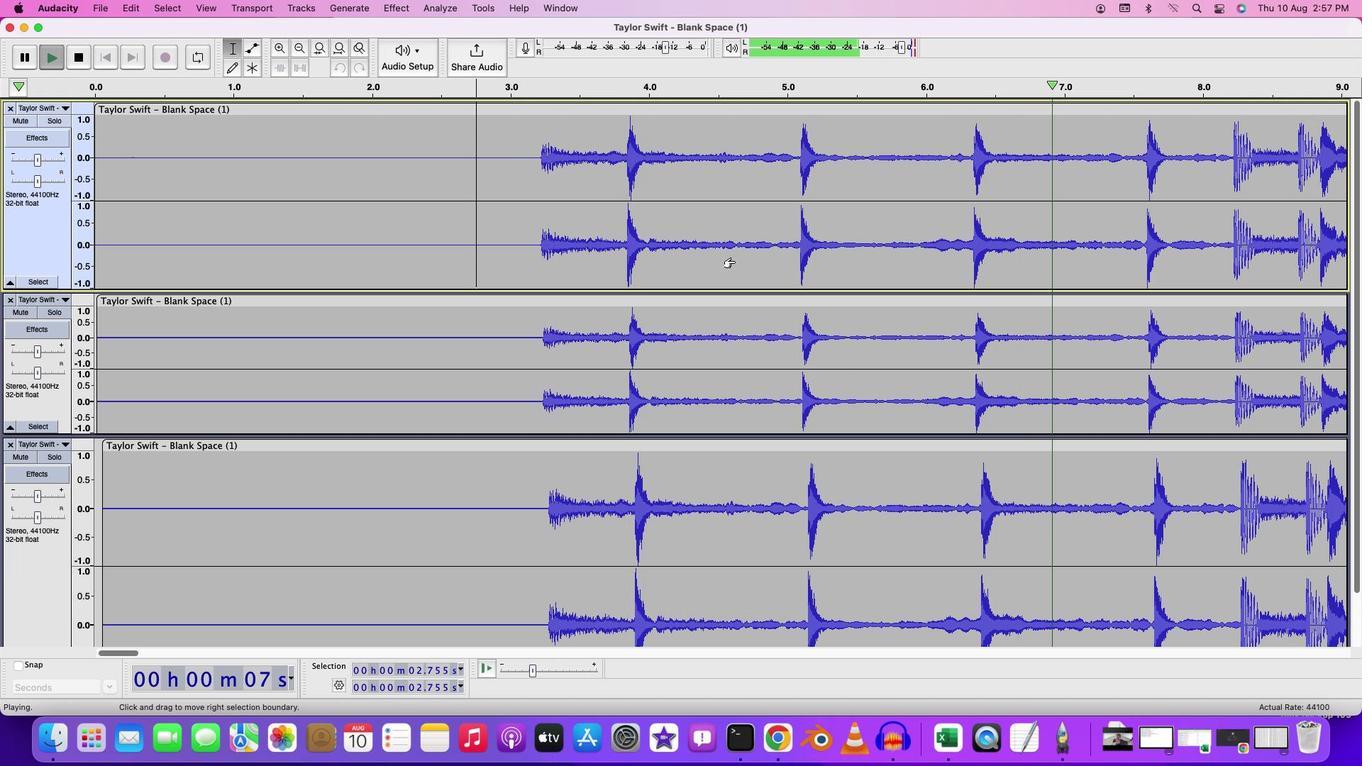 
Action: Mouse moved to (737, 264)
Screenshot: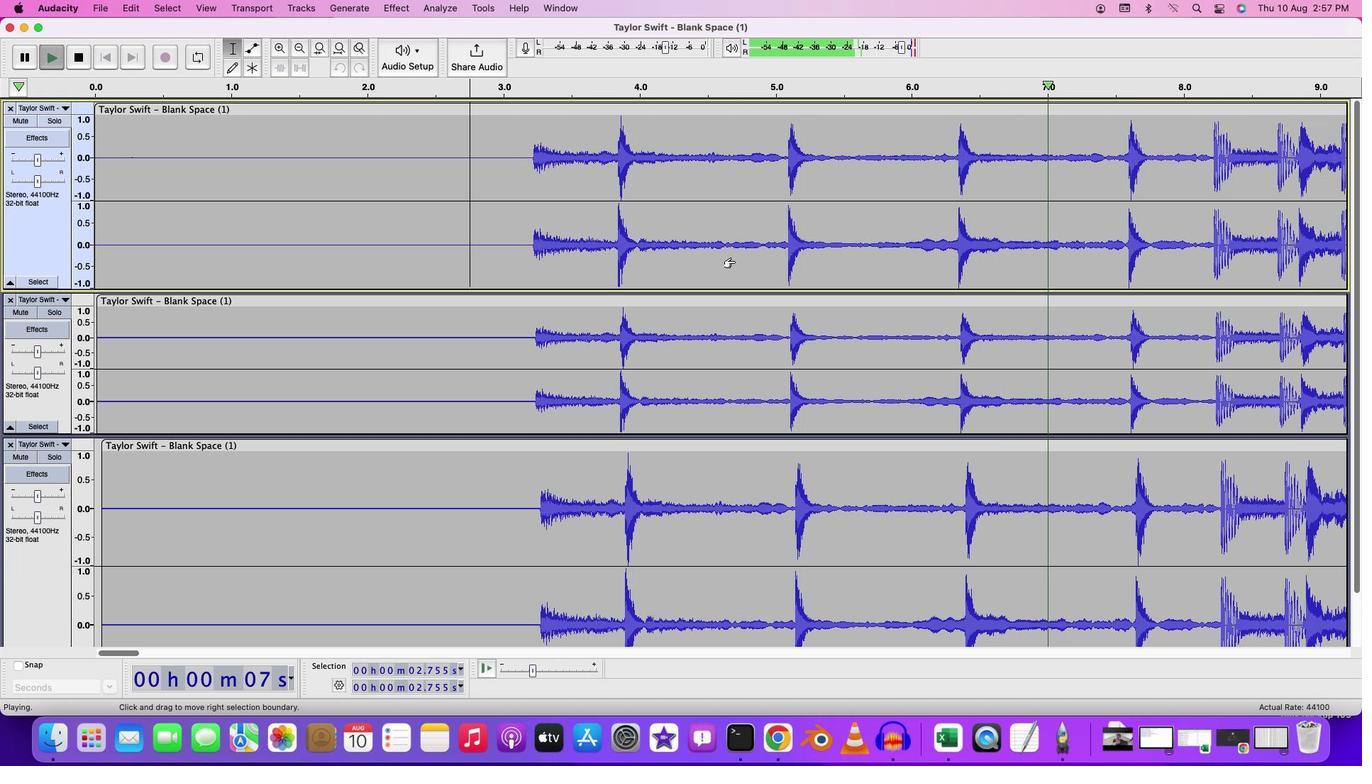 
Action: Mouse scrolled (737, 264) with delta (3, 2)
Screenshot: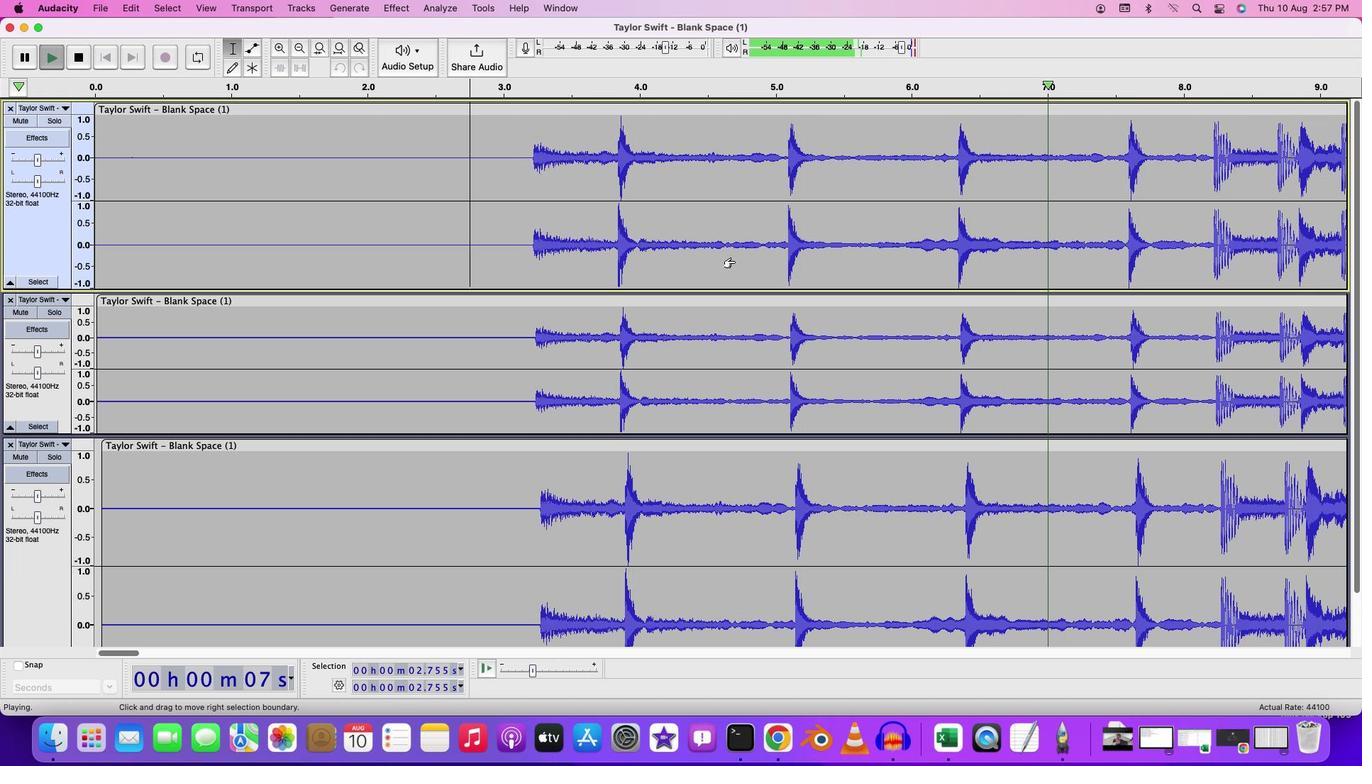 
Action: Mouse moved to (737, 264)
Screenshot: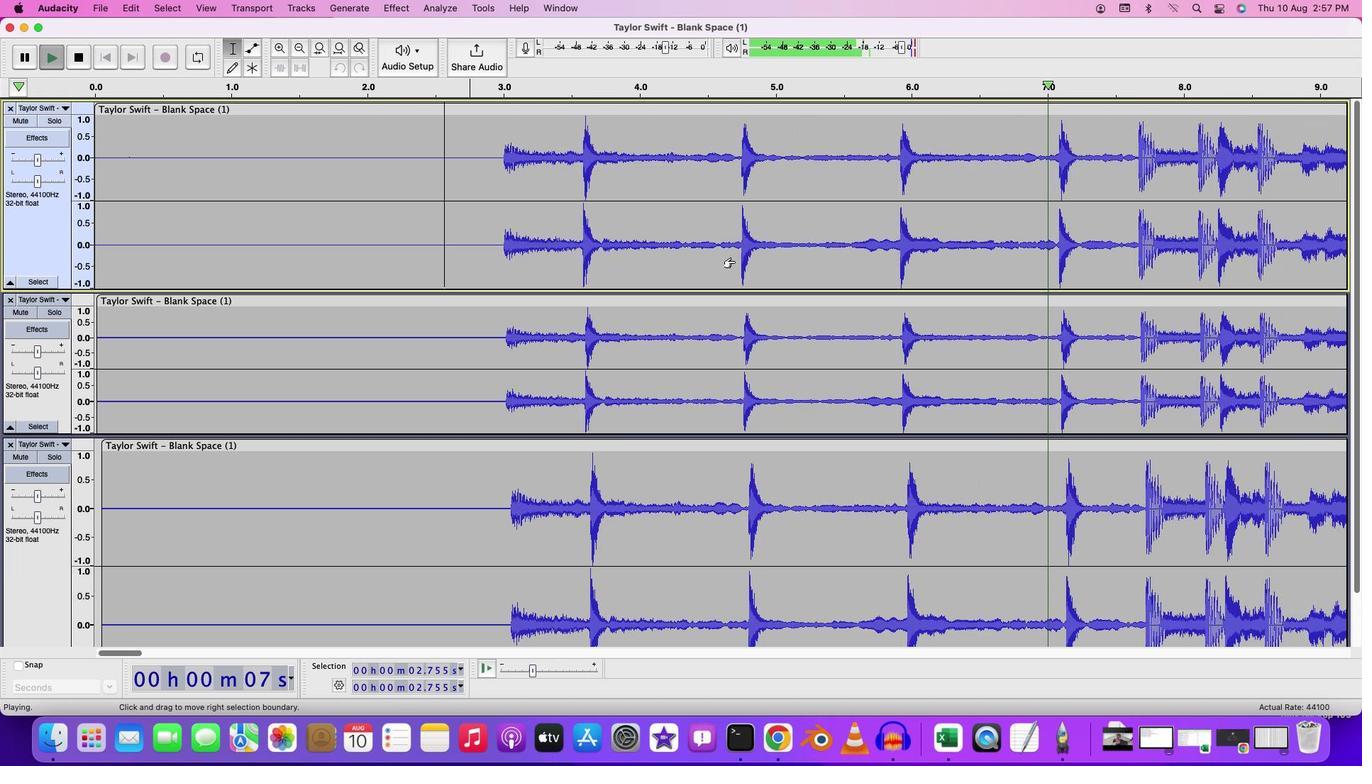 
Action: Mouse scrolled (737, 264) with delta (3, 2)
Screenshot: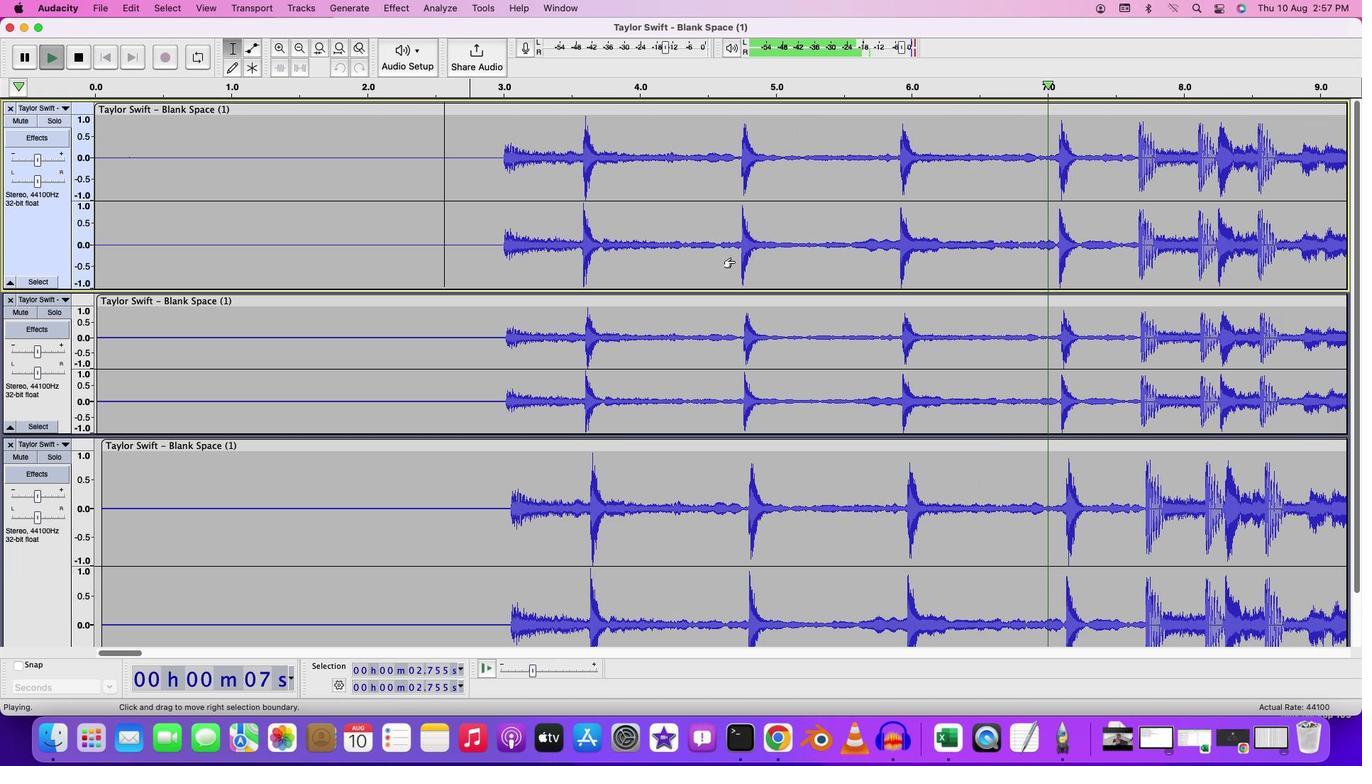 
Action: Mouse moved to (602, 449)
Screenshot: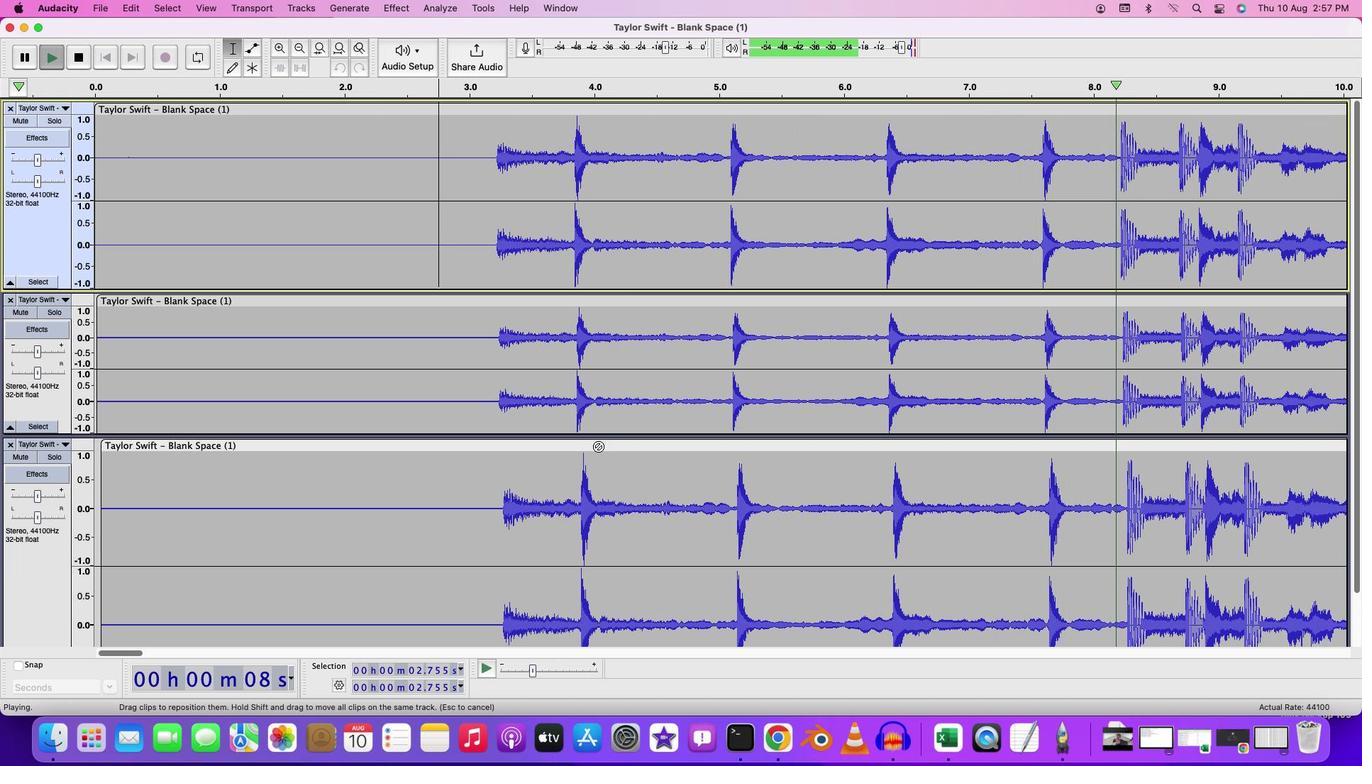 
Action: Key pressed Key.space
Screenshot: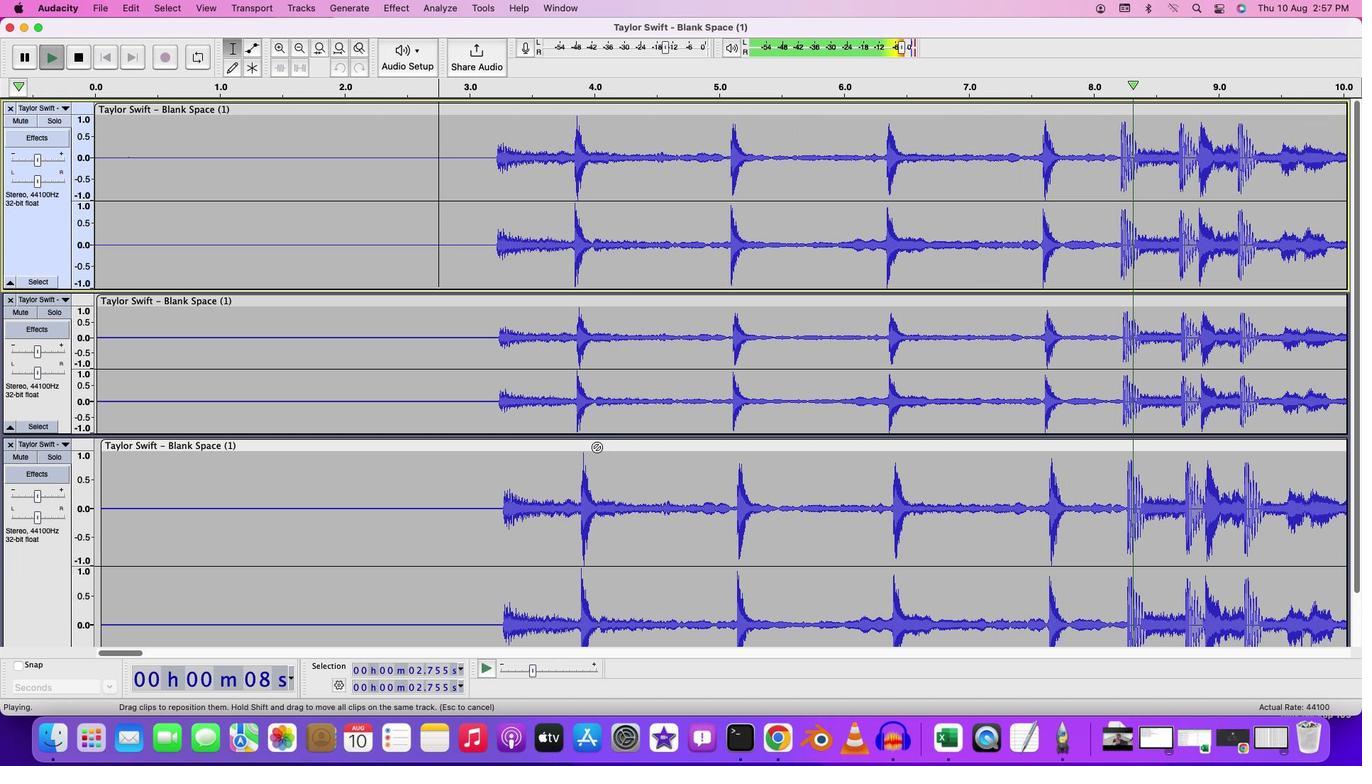 
Action: Mouse moved to (593, 451)
Screenshot: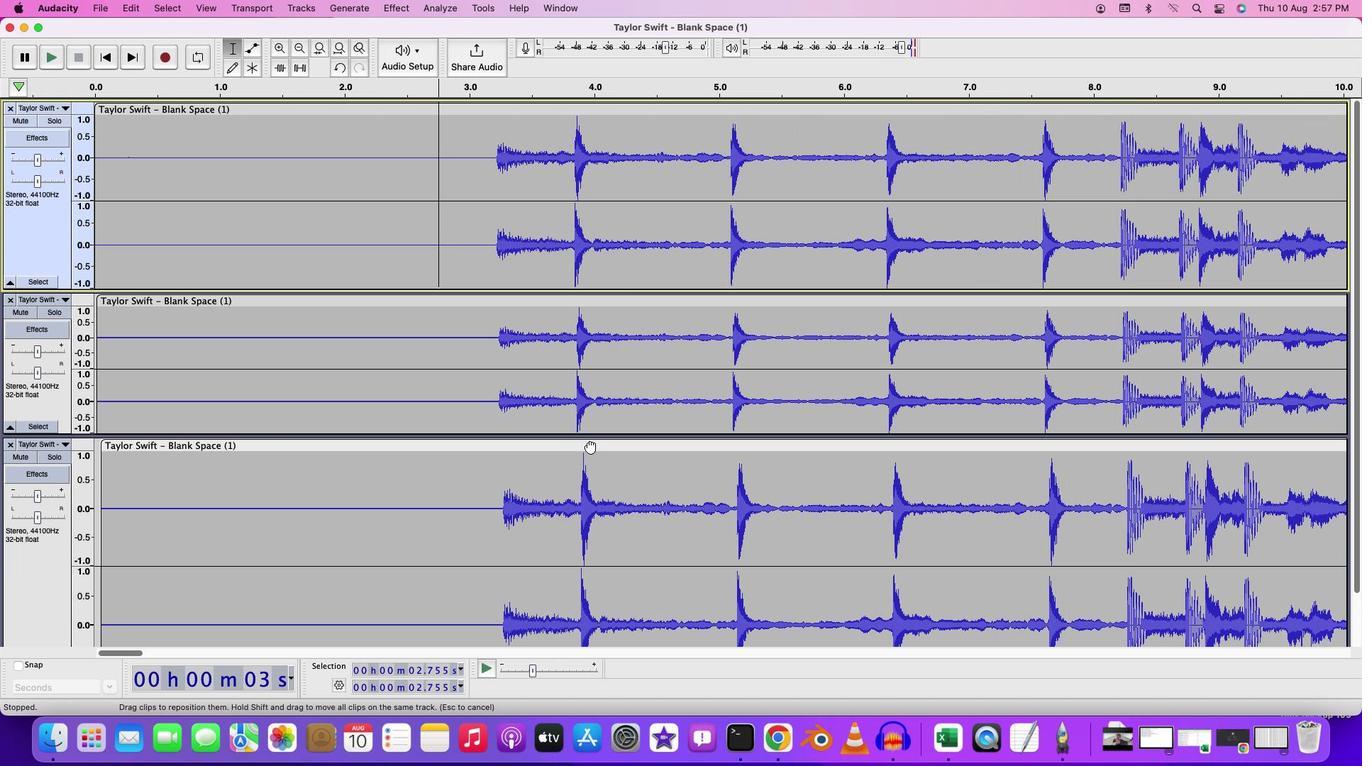 
Action: Mouse pressed left at (593, 451)
Screenshot: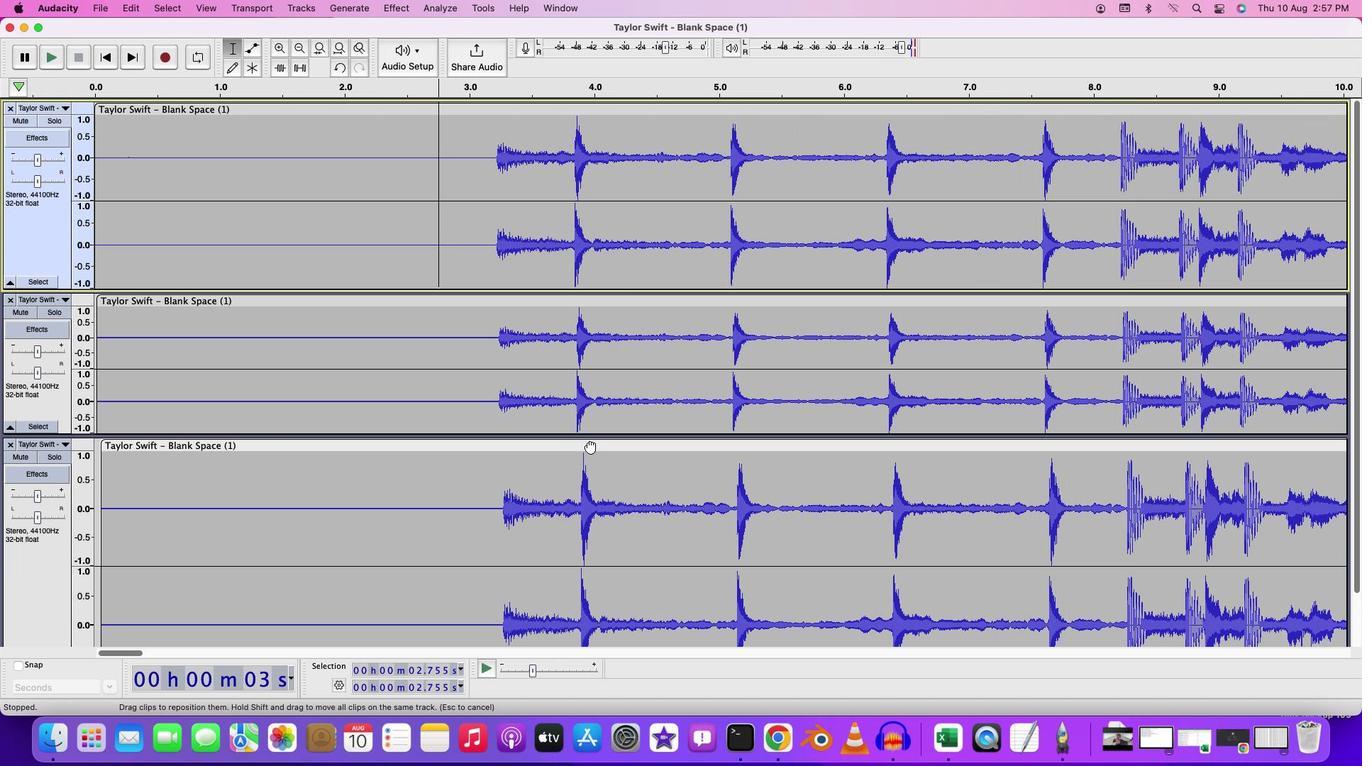 
Action: Mouse moved to (467, 176)
Screenshot: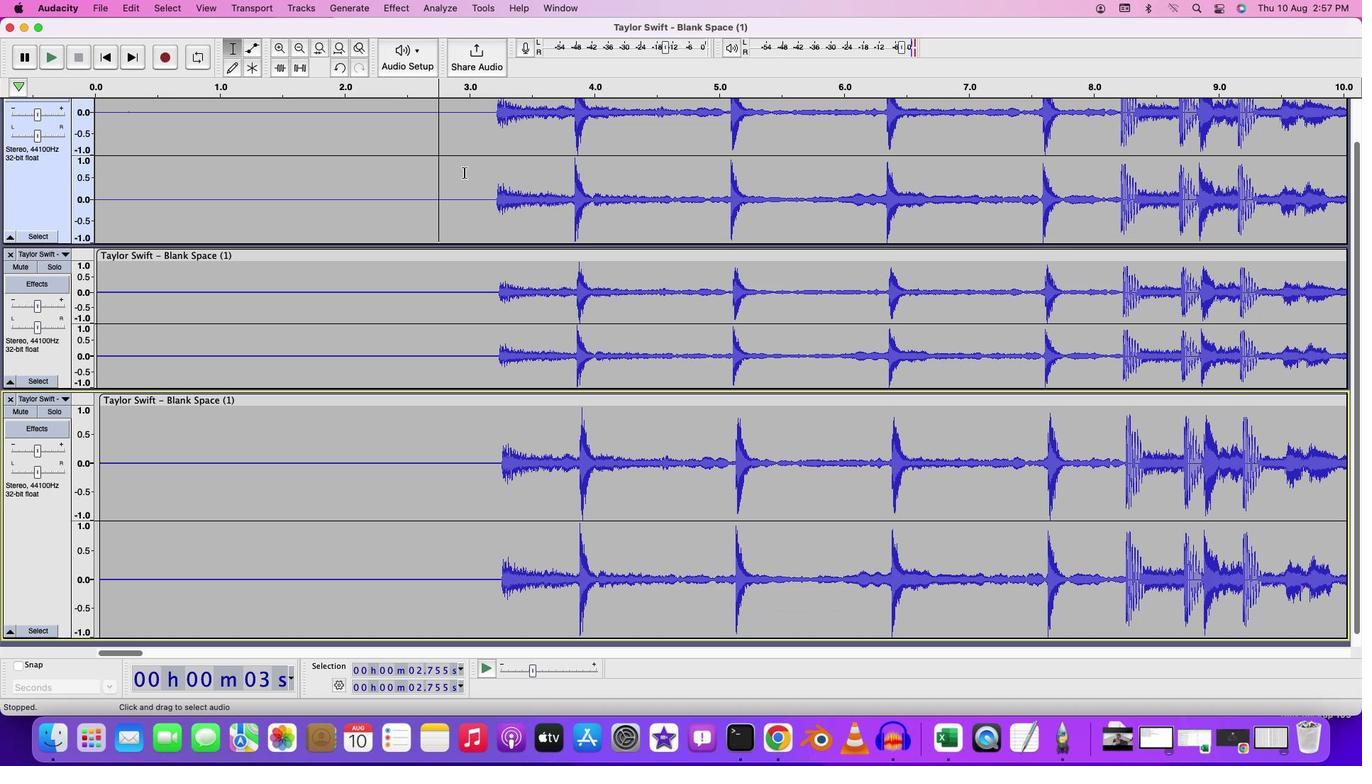 
Action: Mouse pressed left at (467, 176)
Screenshot: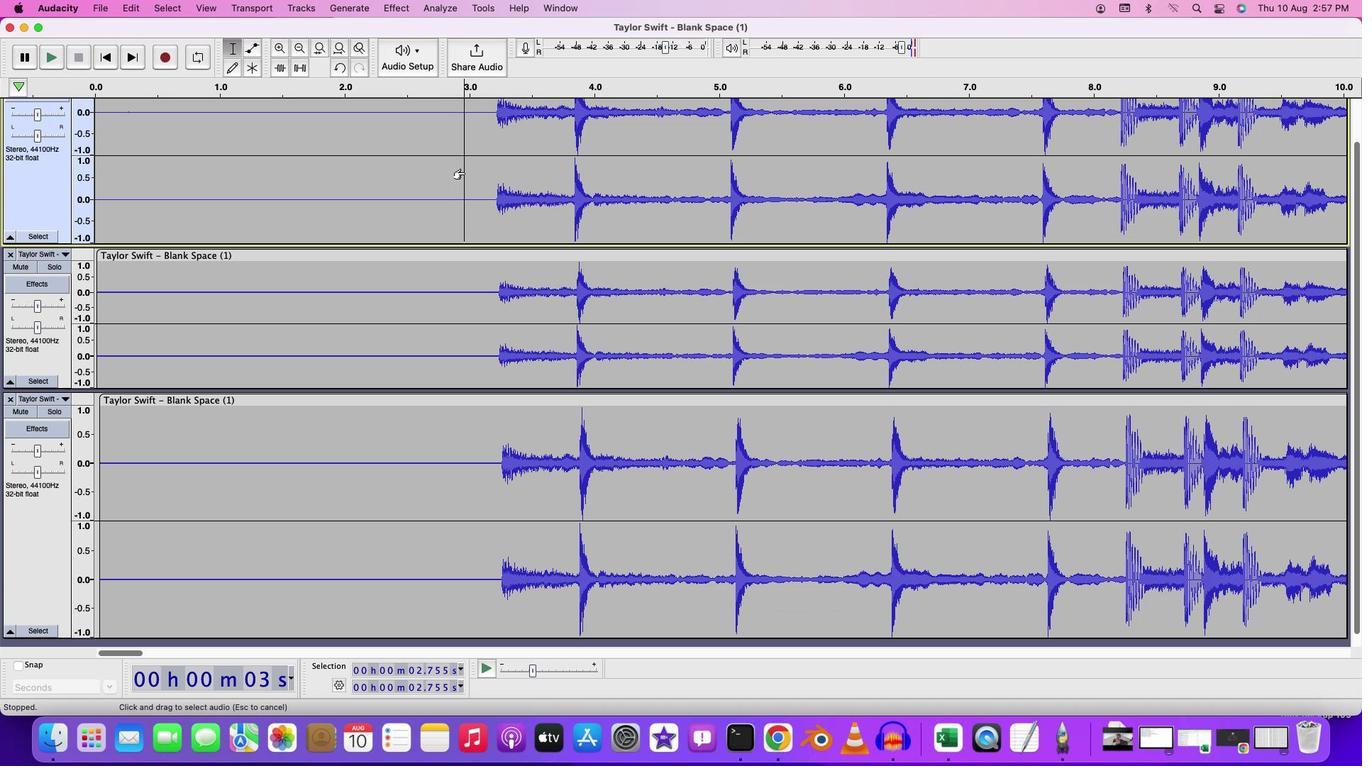
Action: Key pressed Key.space
Screenshot: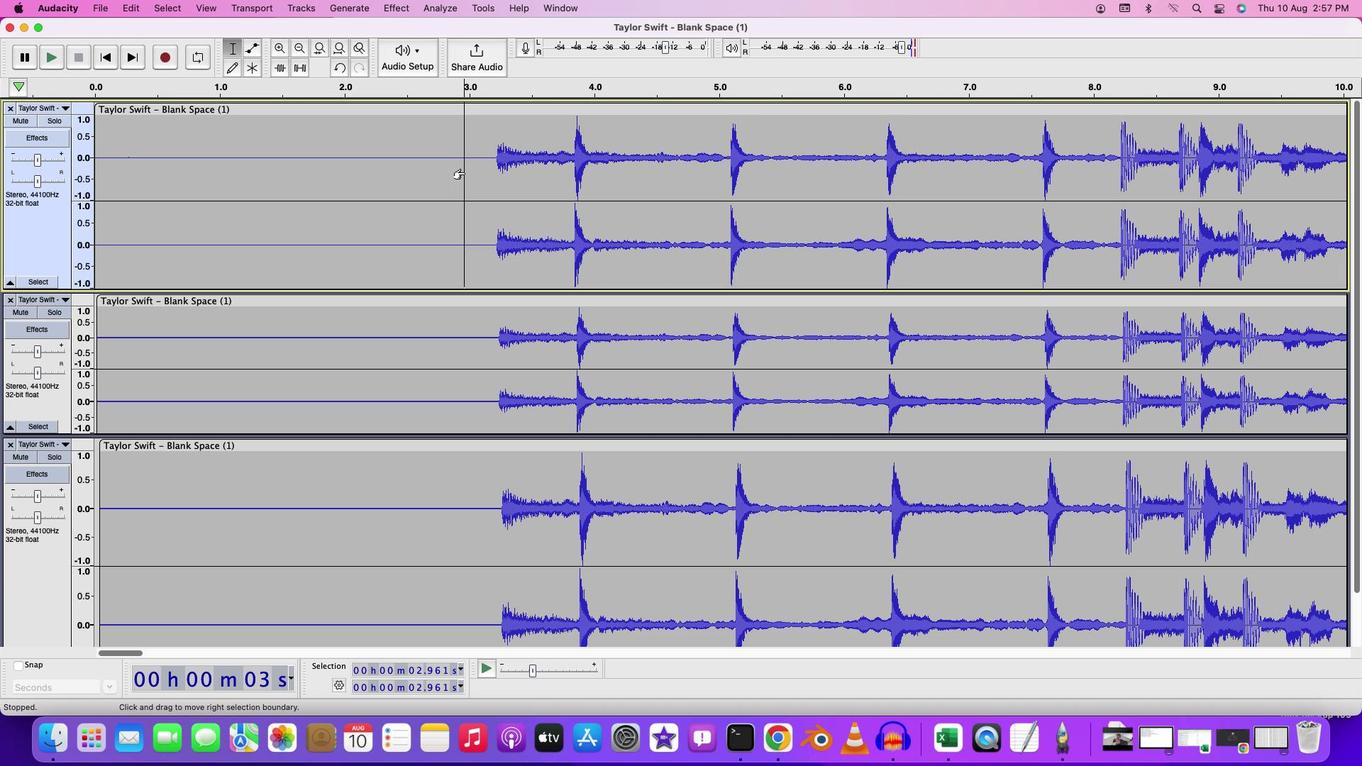 
Action: Mouse moved to (954, 266)
Screenshot: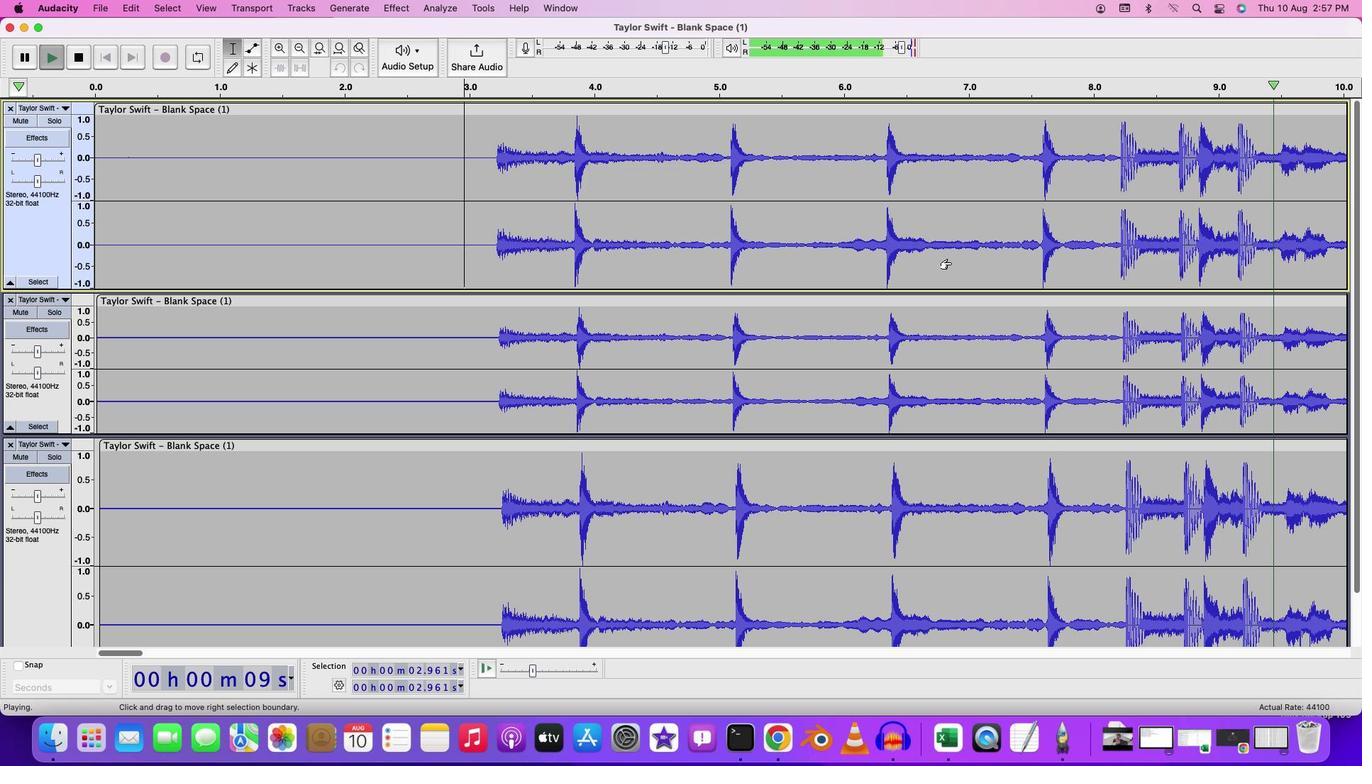 
Action: Key pressed Key.cmd
Screenshot: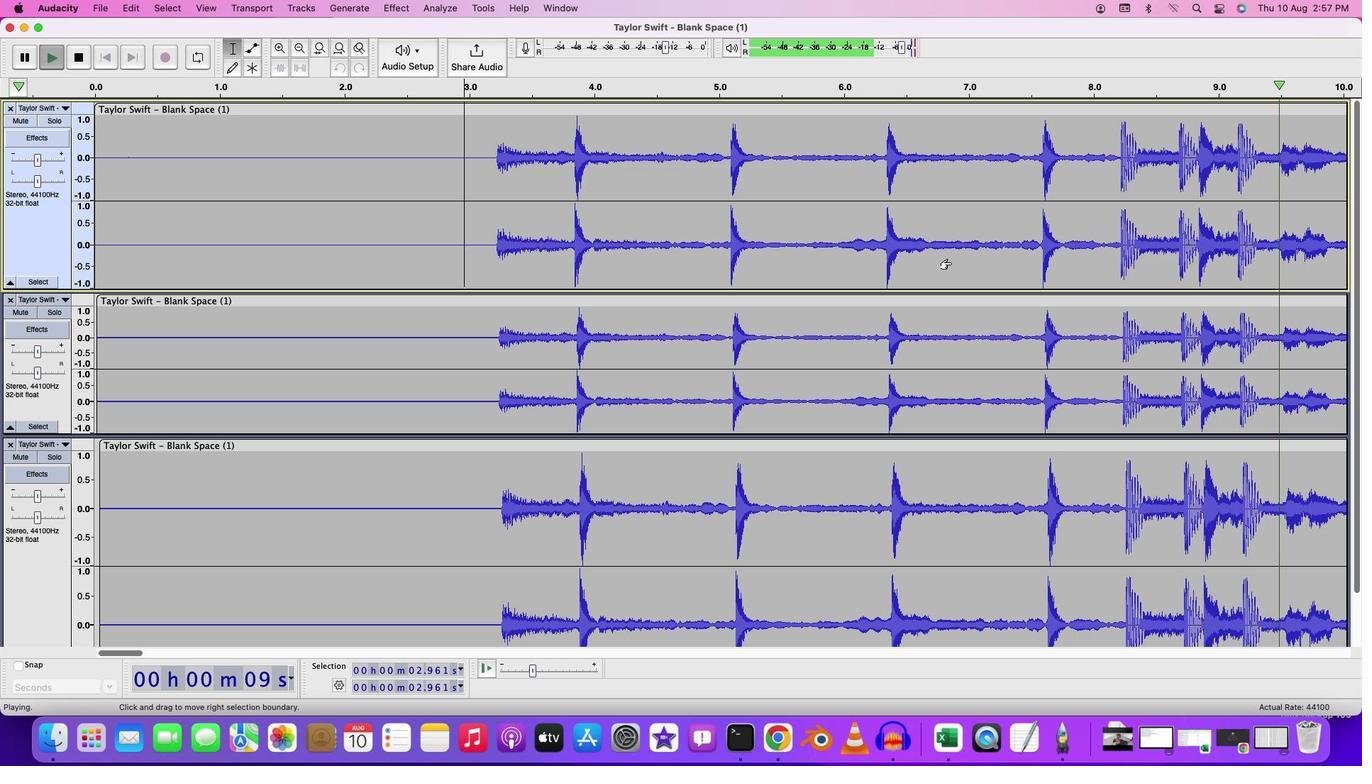 
Action: Mouse scrolled (954, 266) with delta (3, 2)
Screenshot: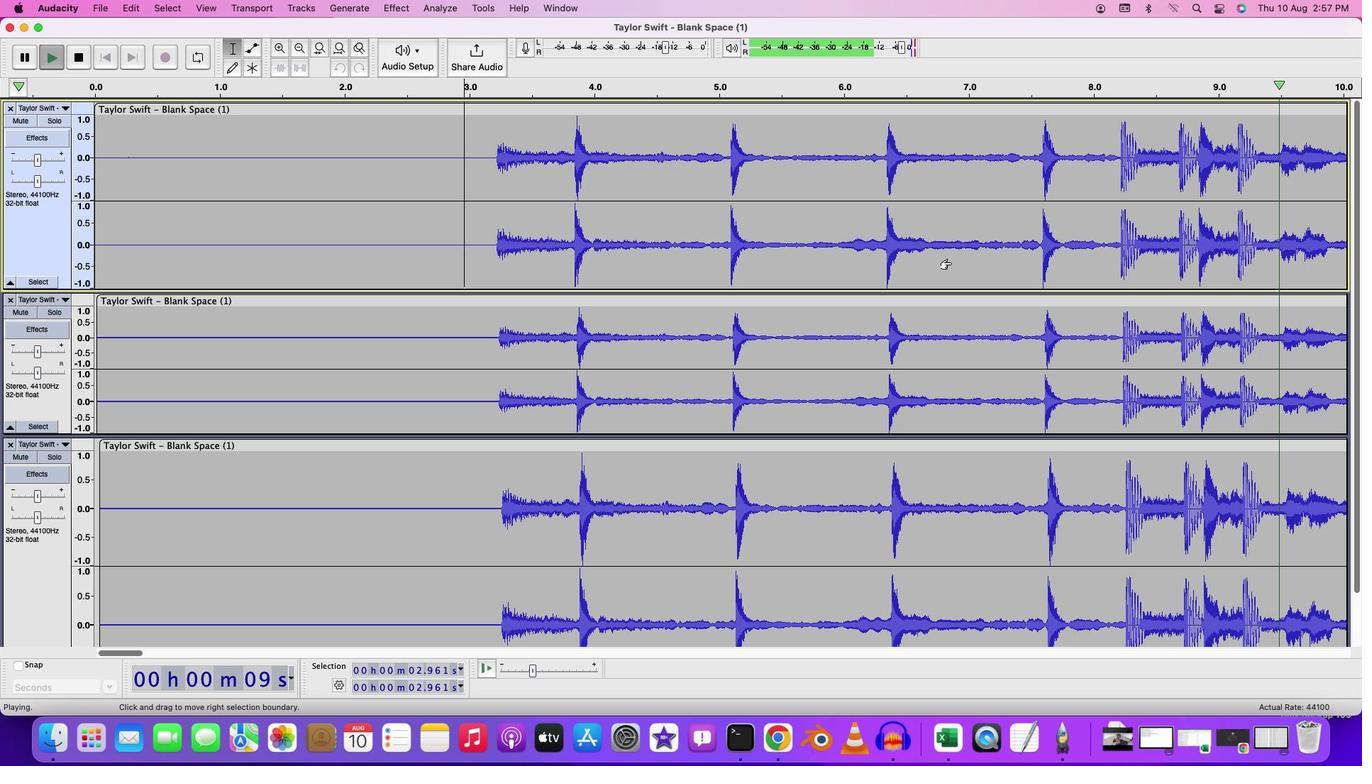 
Action: Mouse scrolled (954, 266) with delta (3, 2)
Screenshot: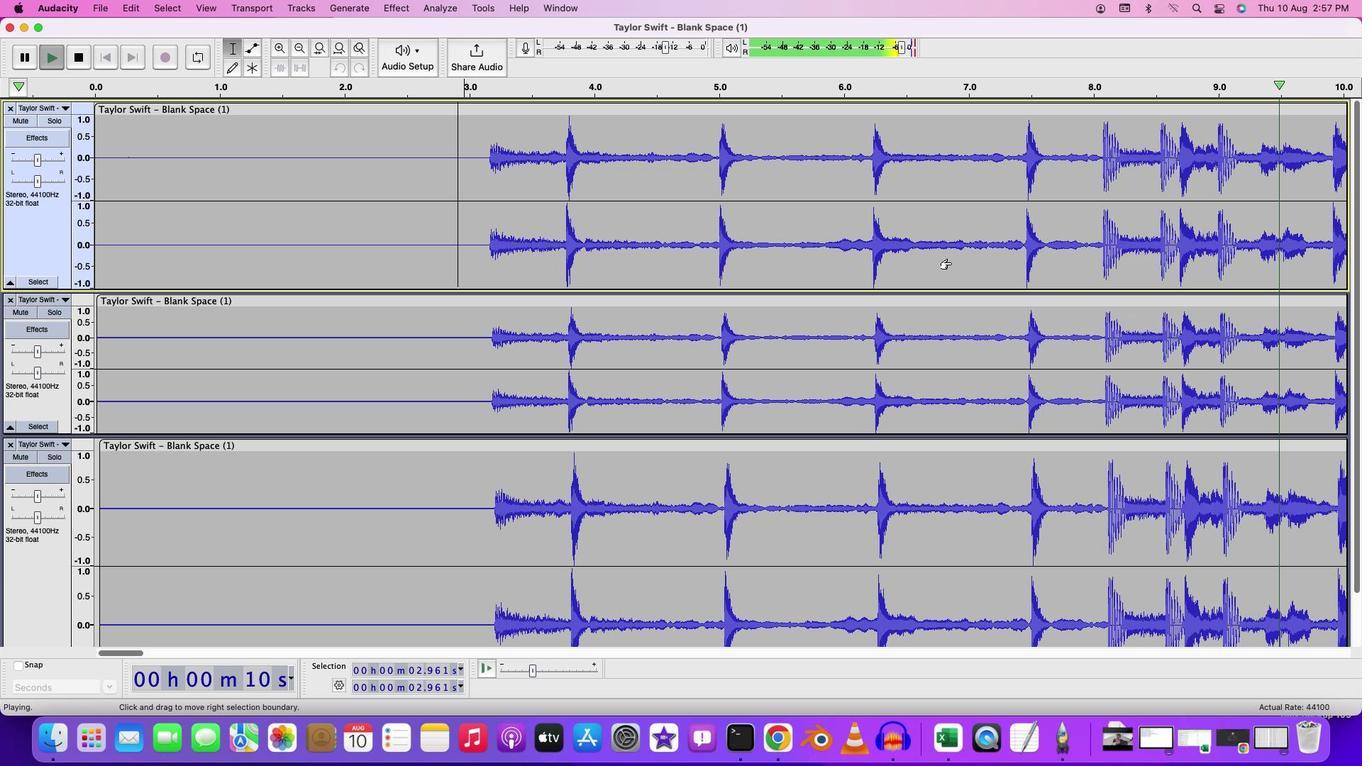 
Action: Mouse moved to (954, 266)
Screenshot: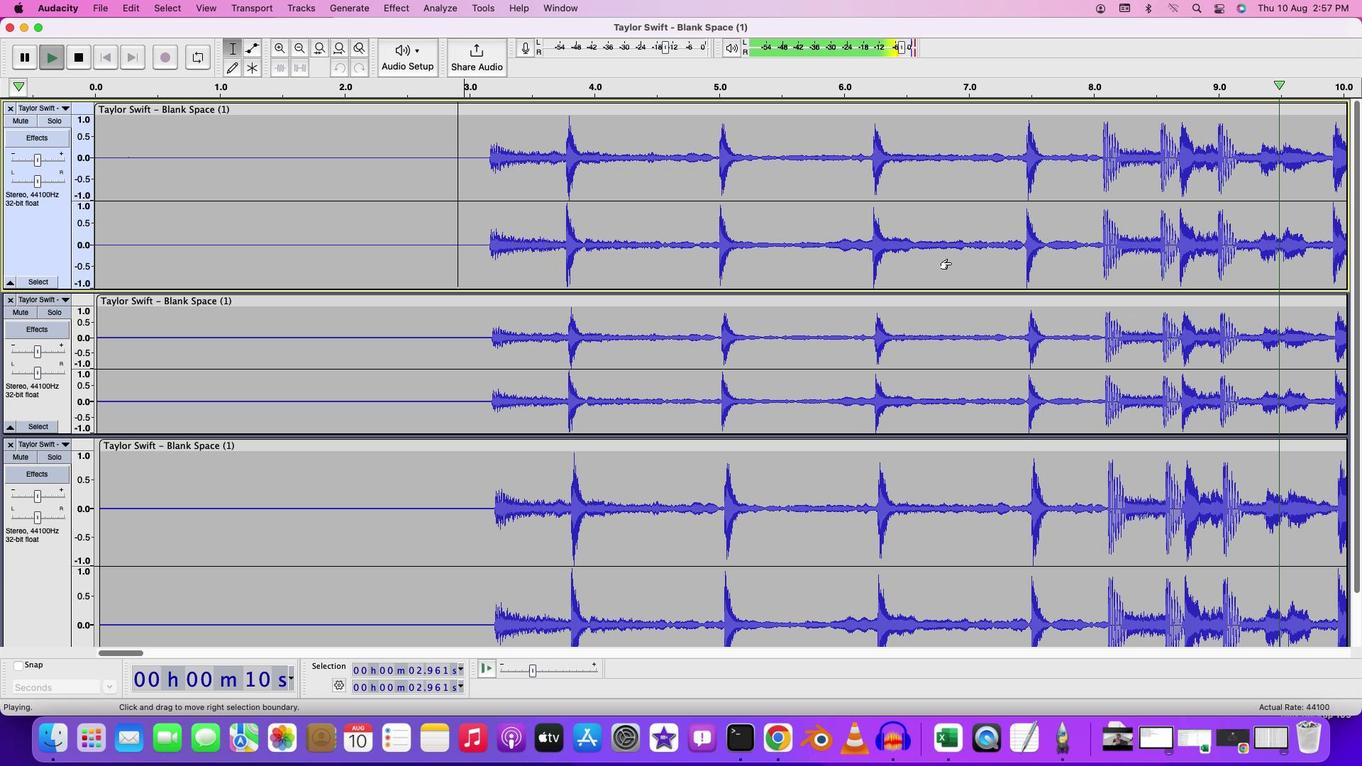 
Action: Mouse scrolled (954, 266) with delta (3, 2)
Screenshot: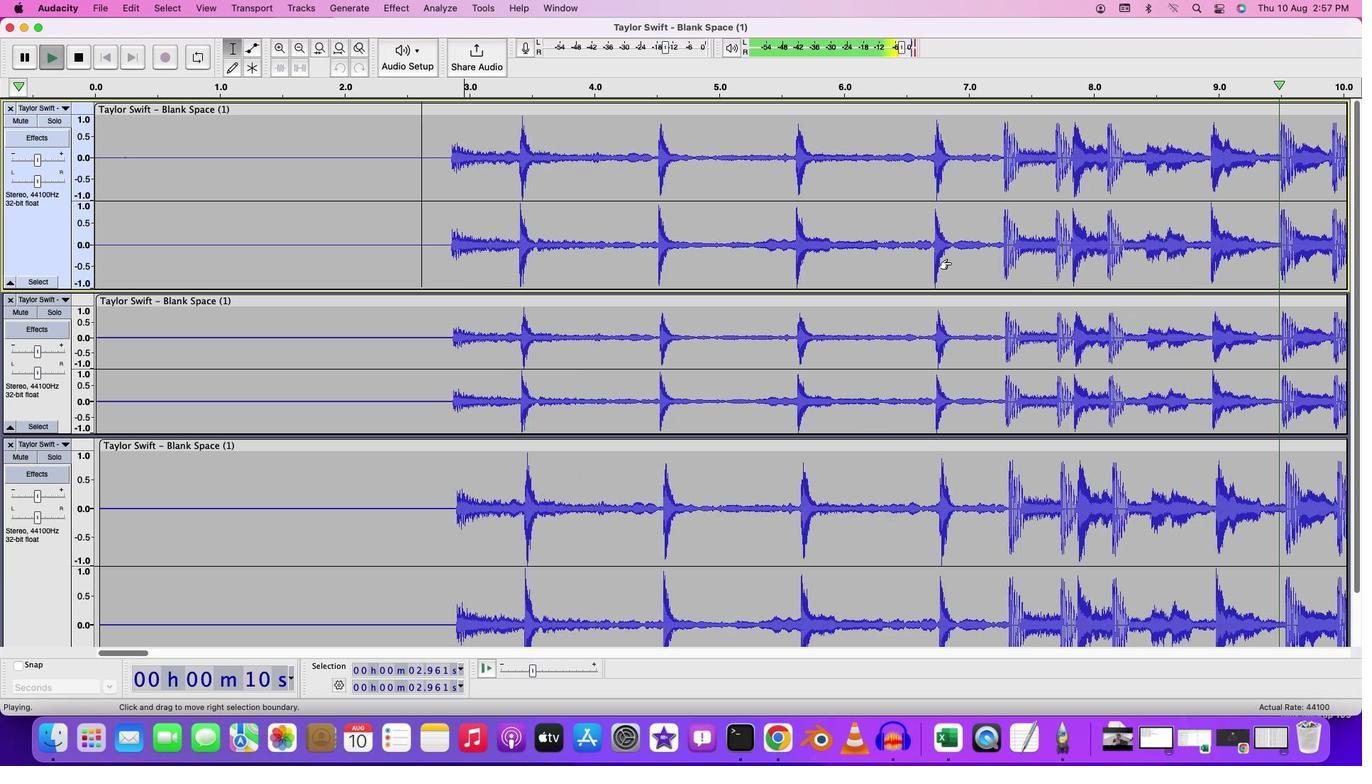 
Action: Mouse scrolled (954, 266) with delta (3, 2)
Screenshot: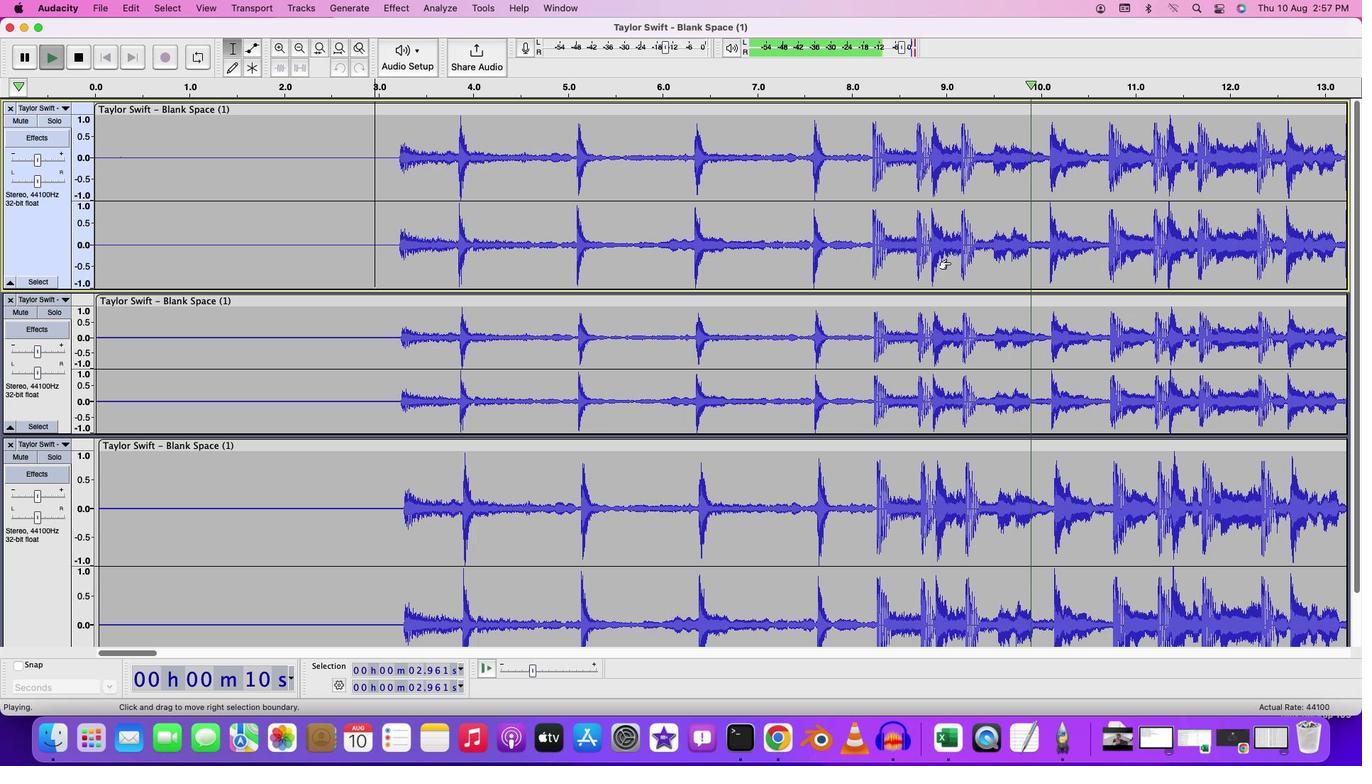 
Action: Mouse scrolled (954, 266) with delta (3, 2)
Screenshot: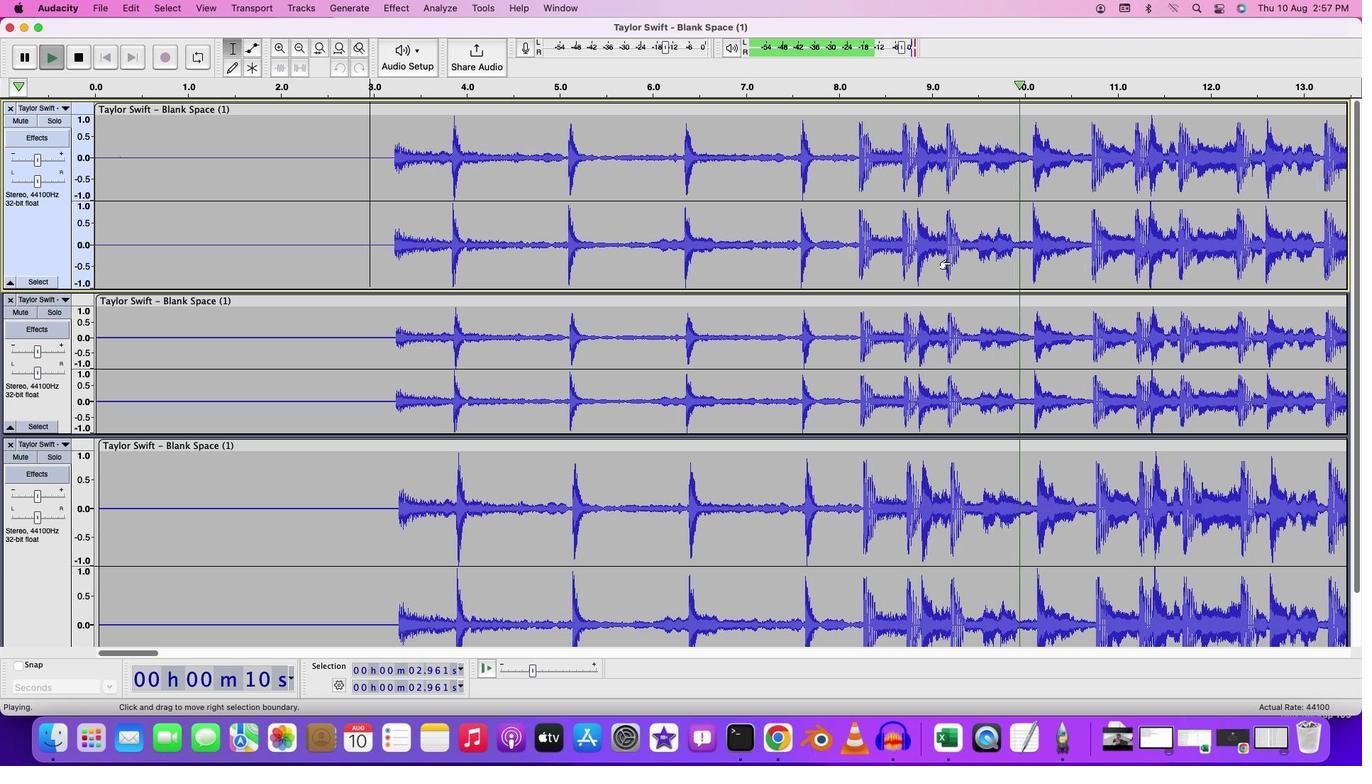 
Action: Mouse moved to (954, 266)
Screenshot: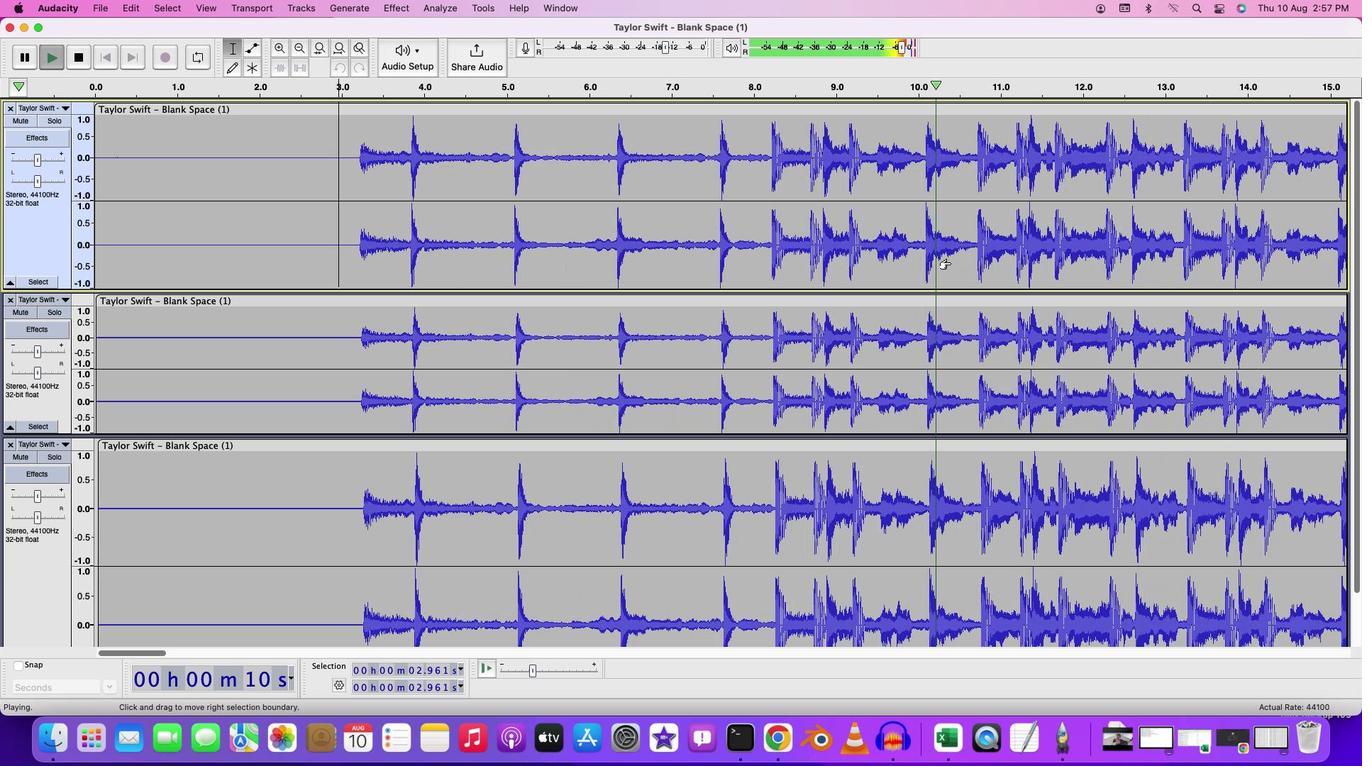 
Action: Mouse scrolled (954, 266) with delta (3, 2)
Screenshot: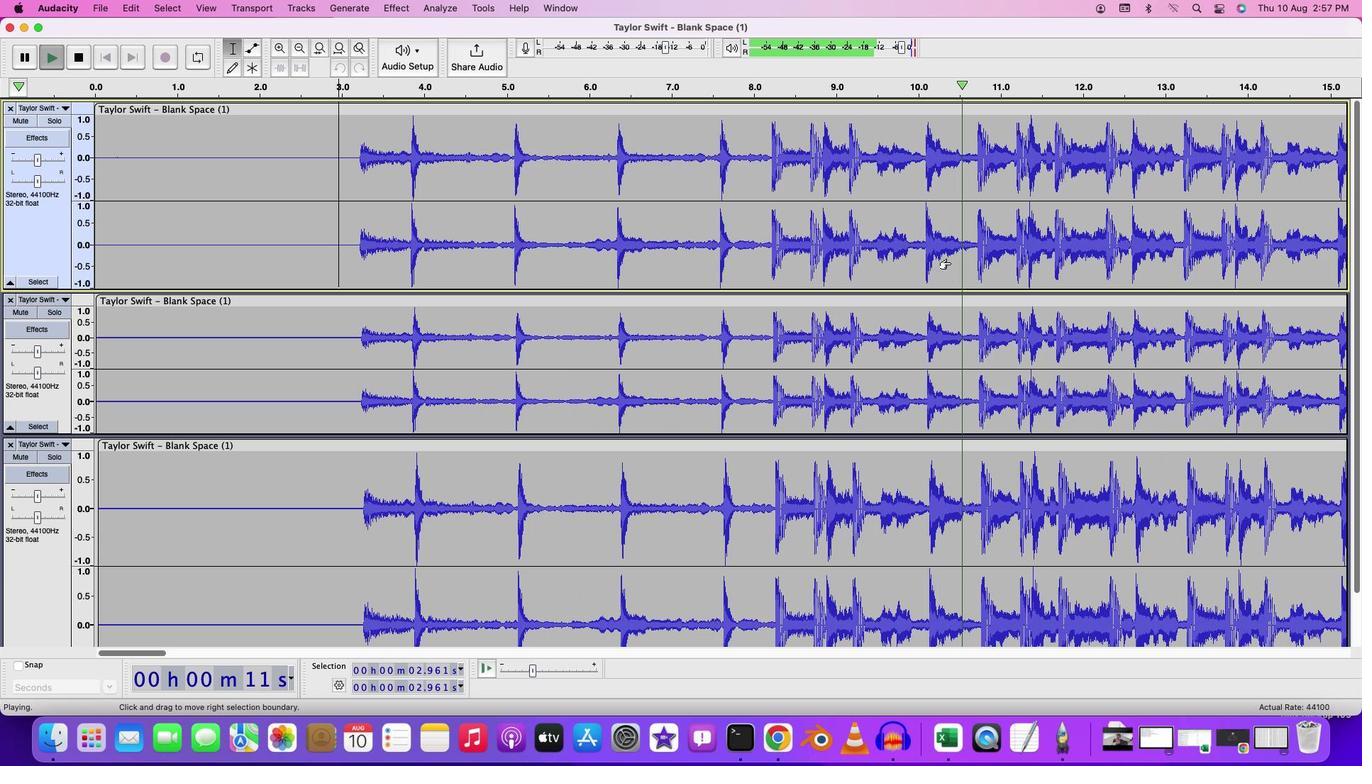 
Action: Mouse scrolled (954, 266) with delta (3, 2)
Screenshot: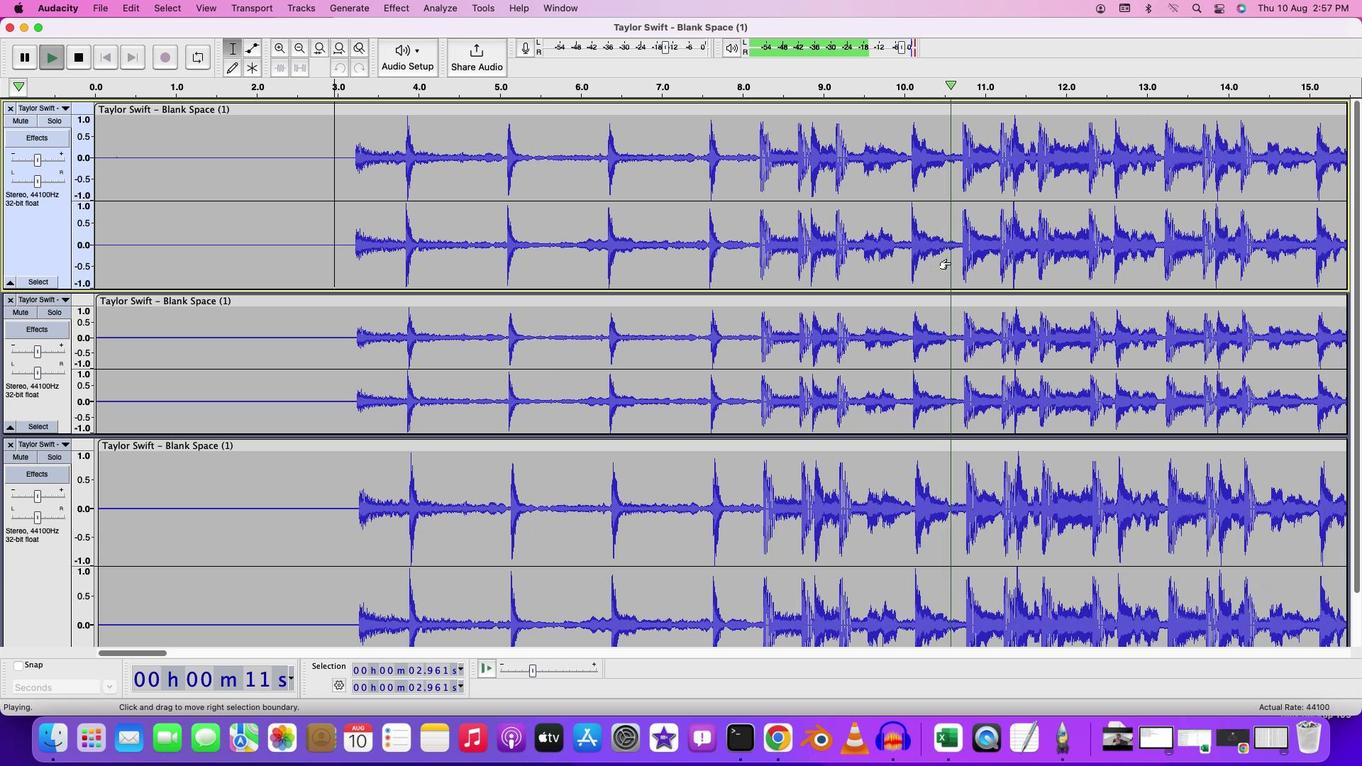 
Action: Mouse moved to (953, 266)
Screenshot: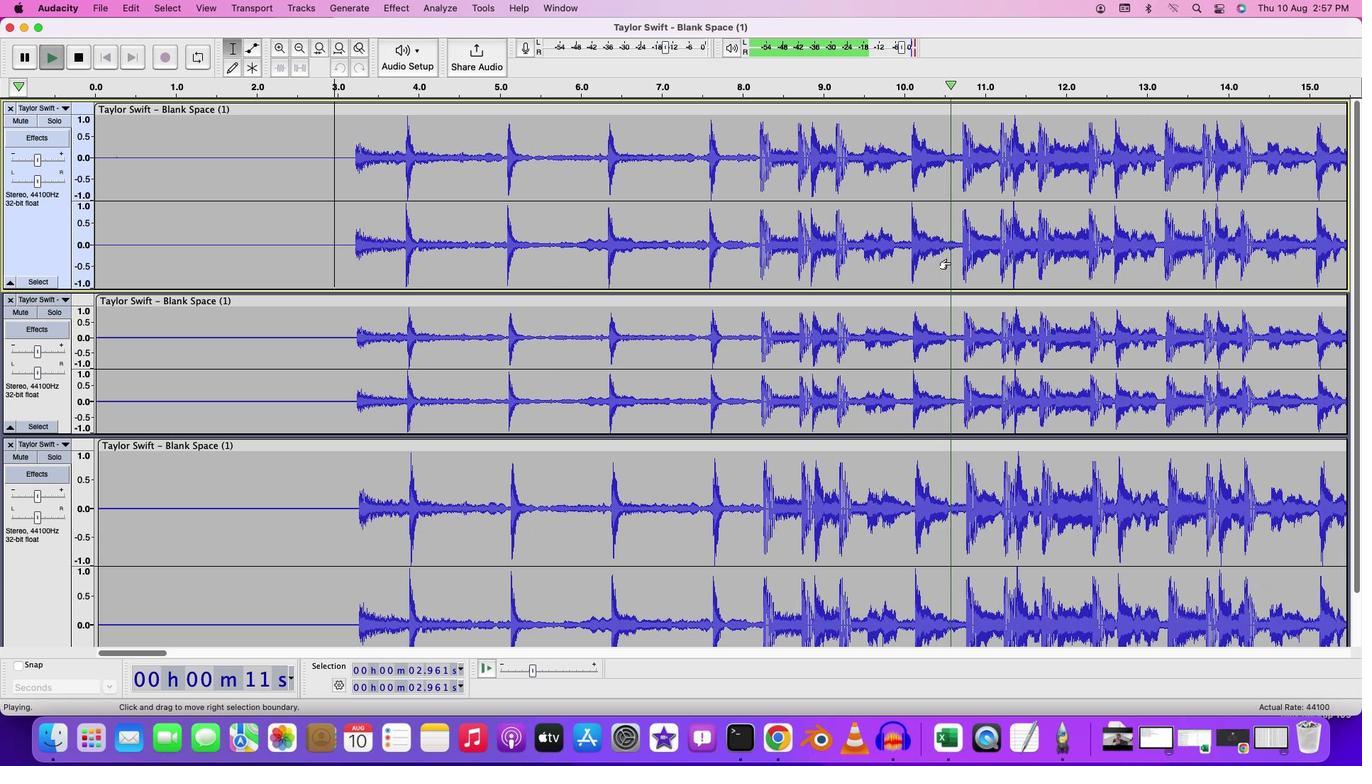 
Action: Mouse scrolled (953, 266) with delta (3, 2)
Screenshot: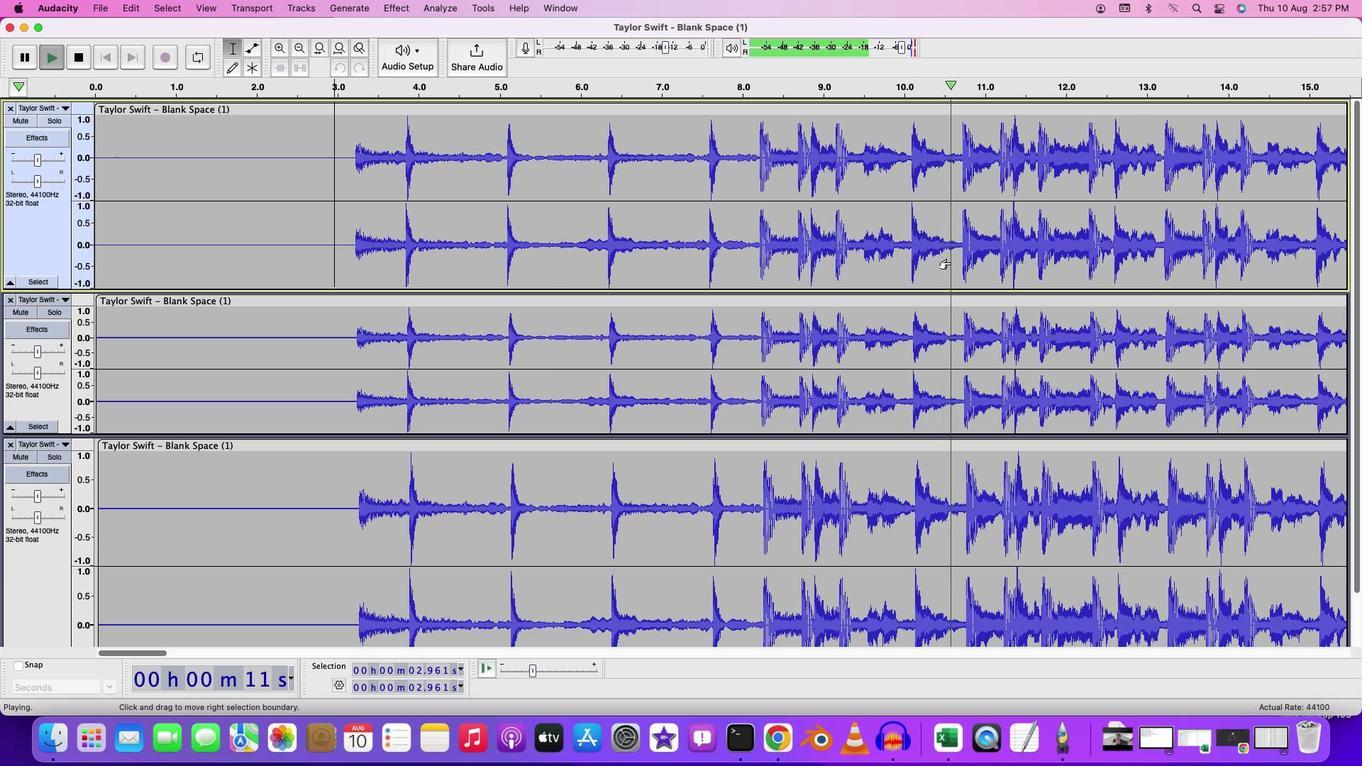 
Action: Mouse scrolled (953, 266) with delta (3, 2)
Screenshot: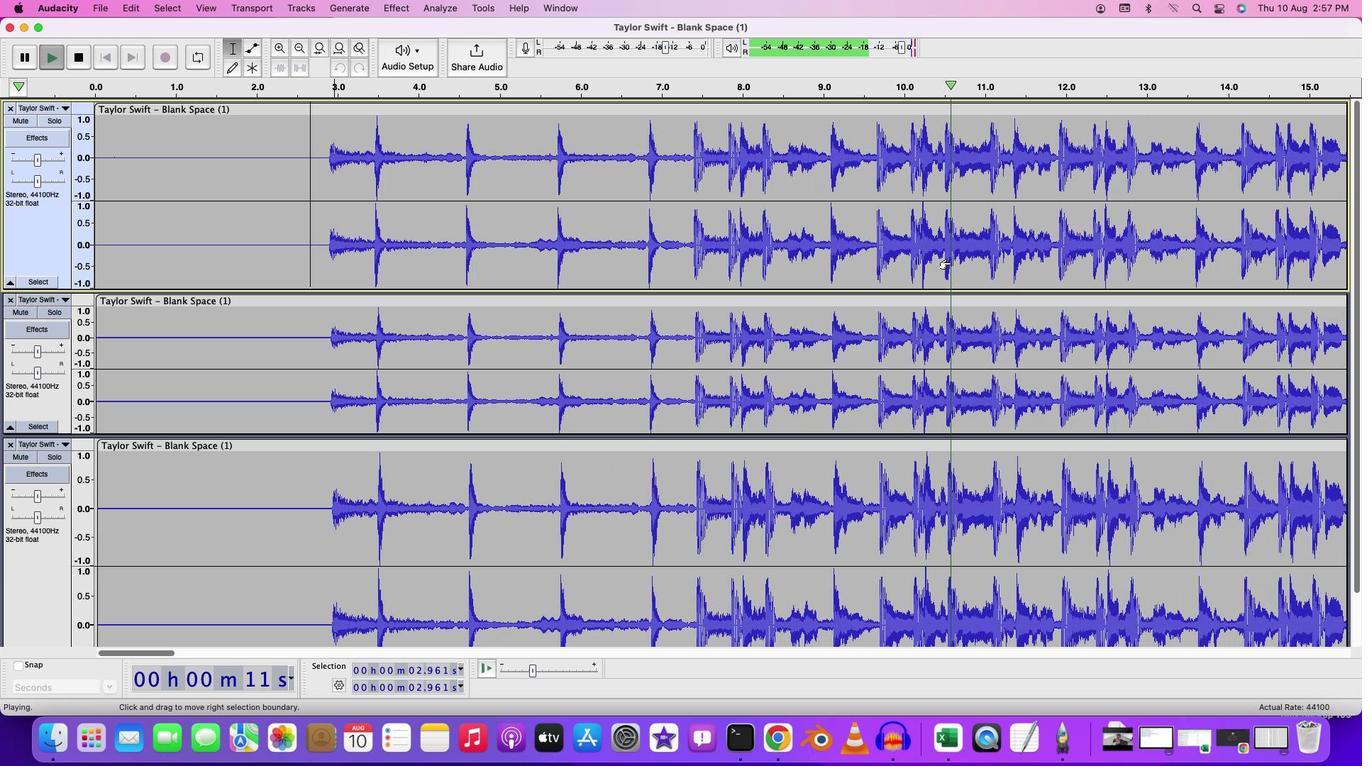 
Action: Mouse moved to (953, 266)
Screenshot: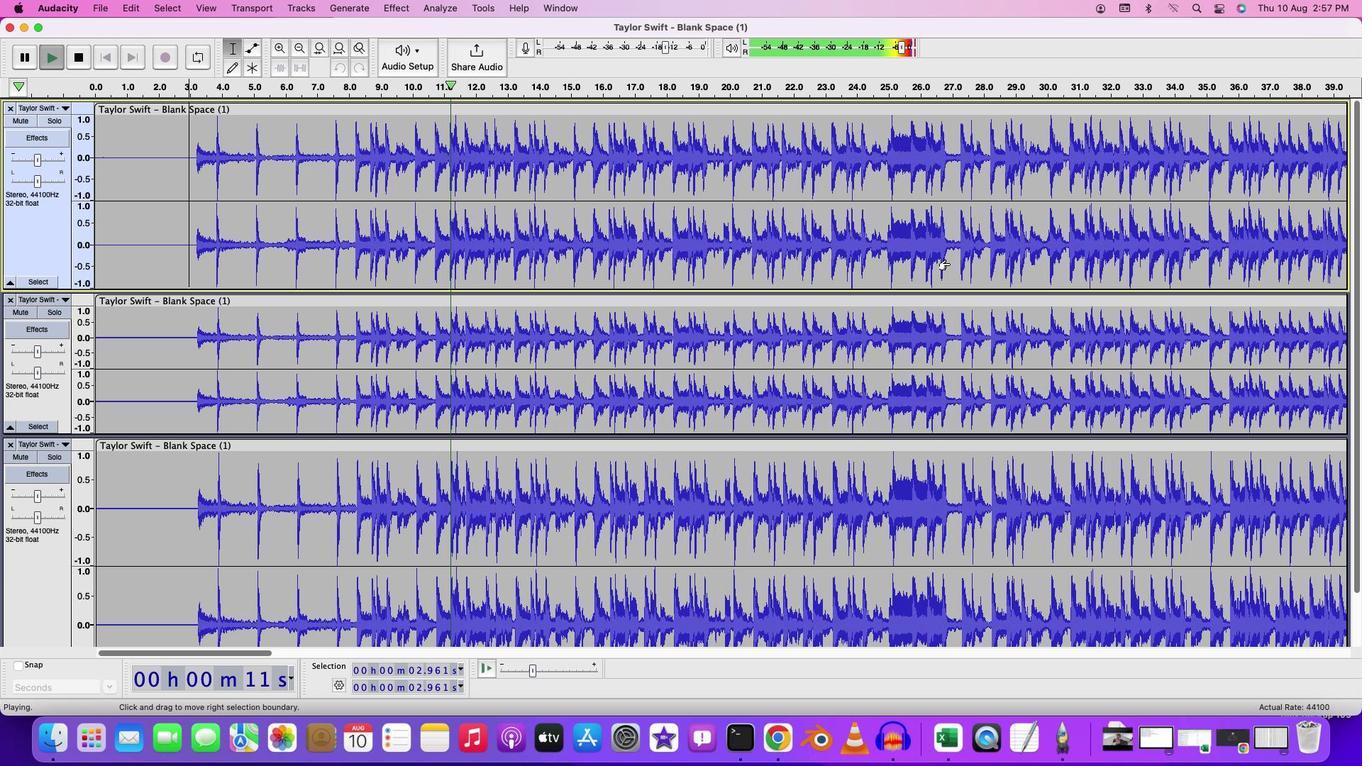 
Action: Mouse scrolled (953, 266) with delta (3, 2)
Screenshot: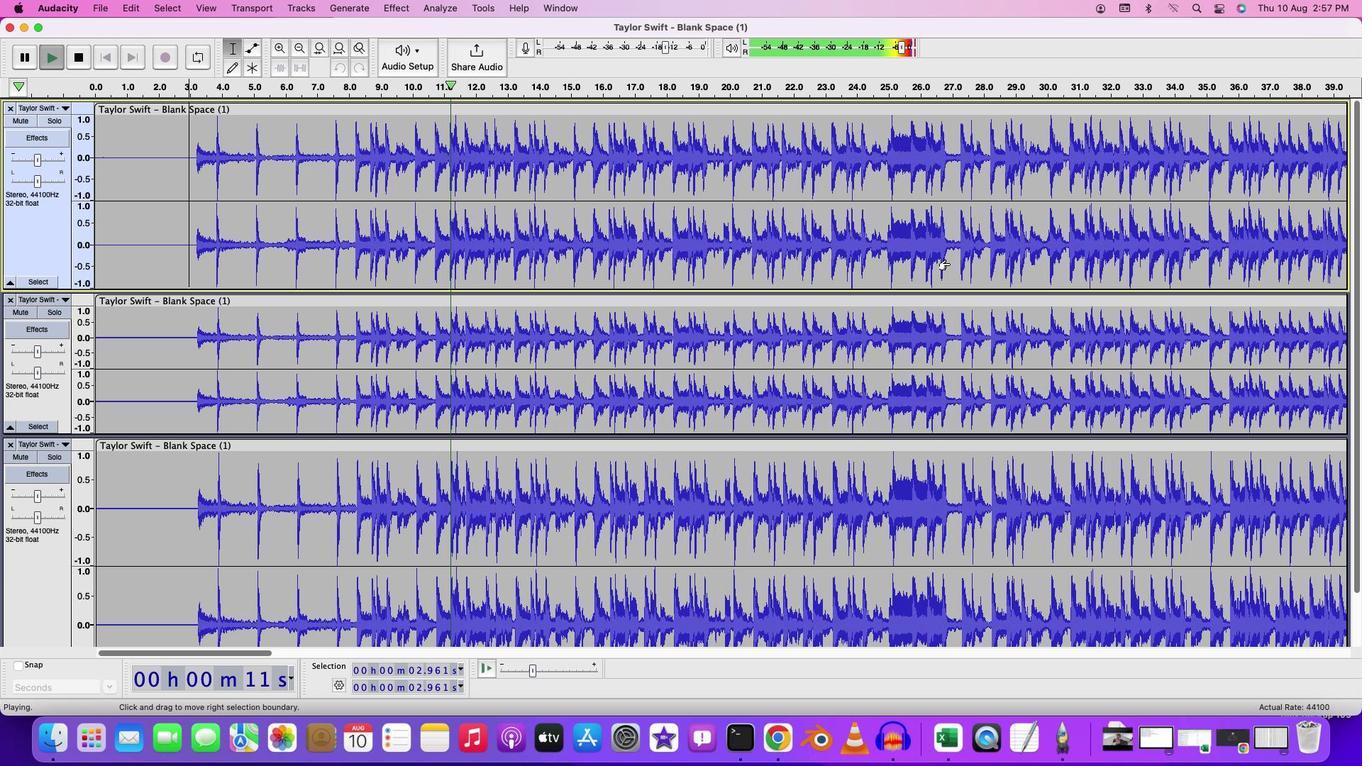 
Action: Mouse scrolled (953, 266) with delta (3, 2)
Screenshot: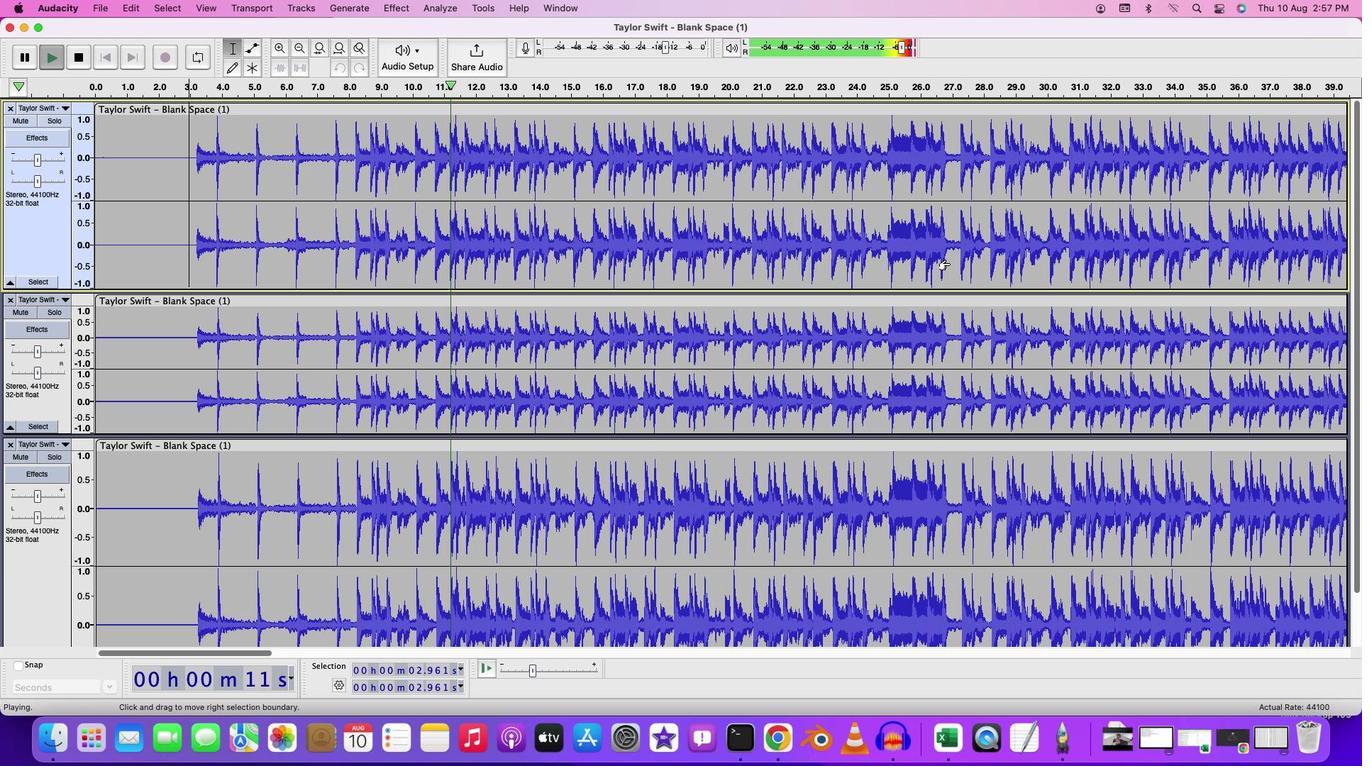 
Action: Mouse scrolled (953, 266) with delta (3, 2)
Screenshot: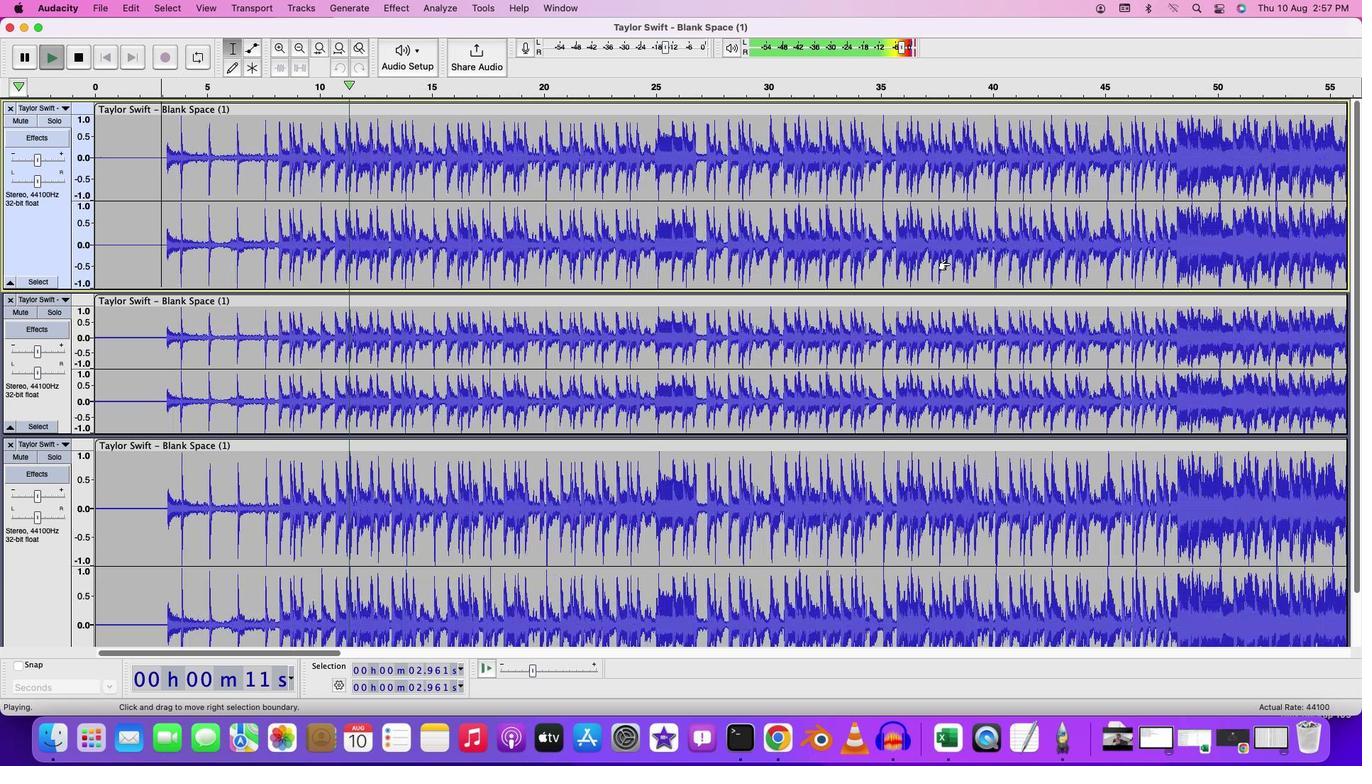 
Action: Mouse moved to (747, 449)
Screenshot: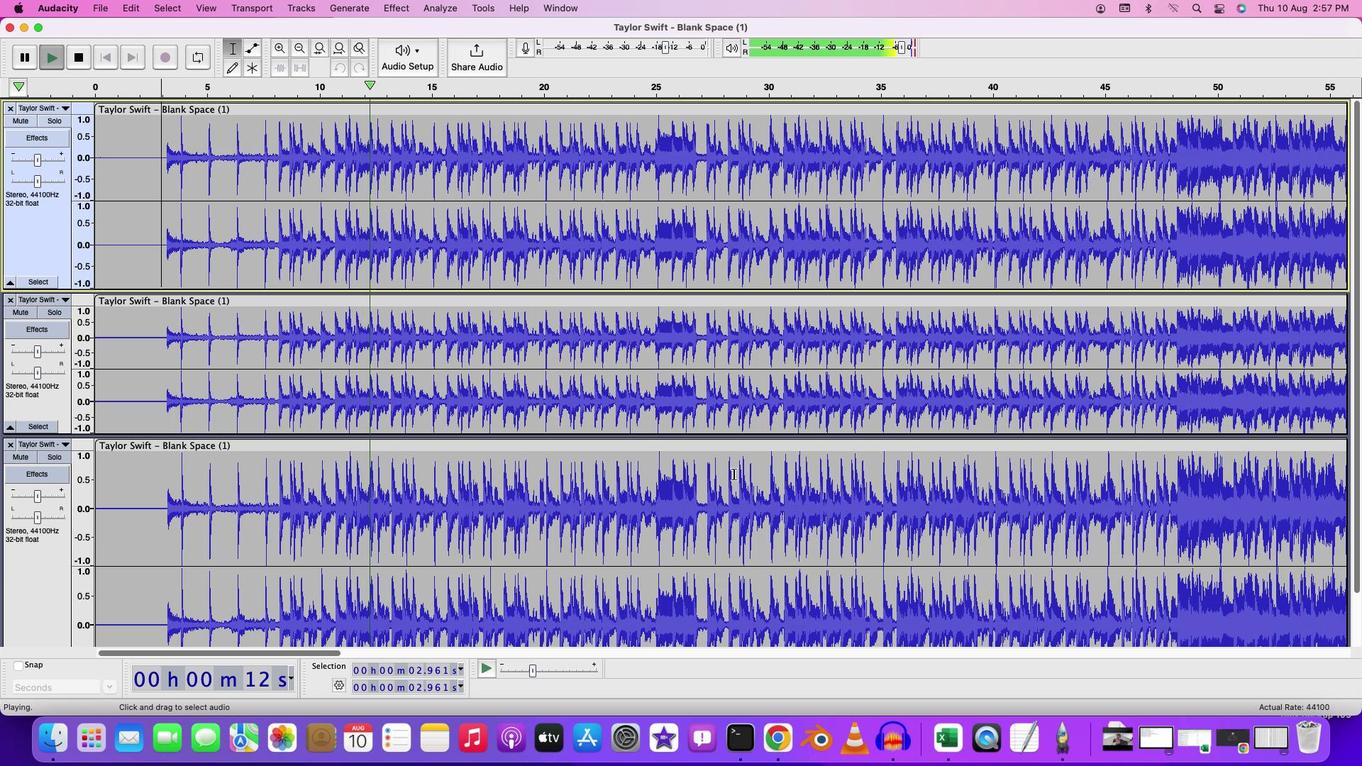 
Action: Mouse scrolled (747, 449) with delta (3, 2)
Screenshot: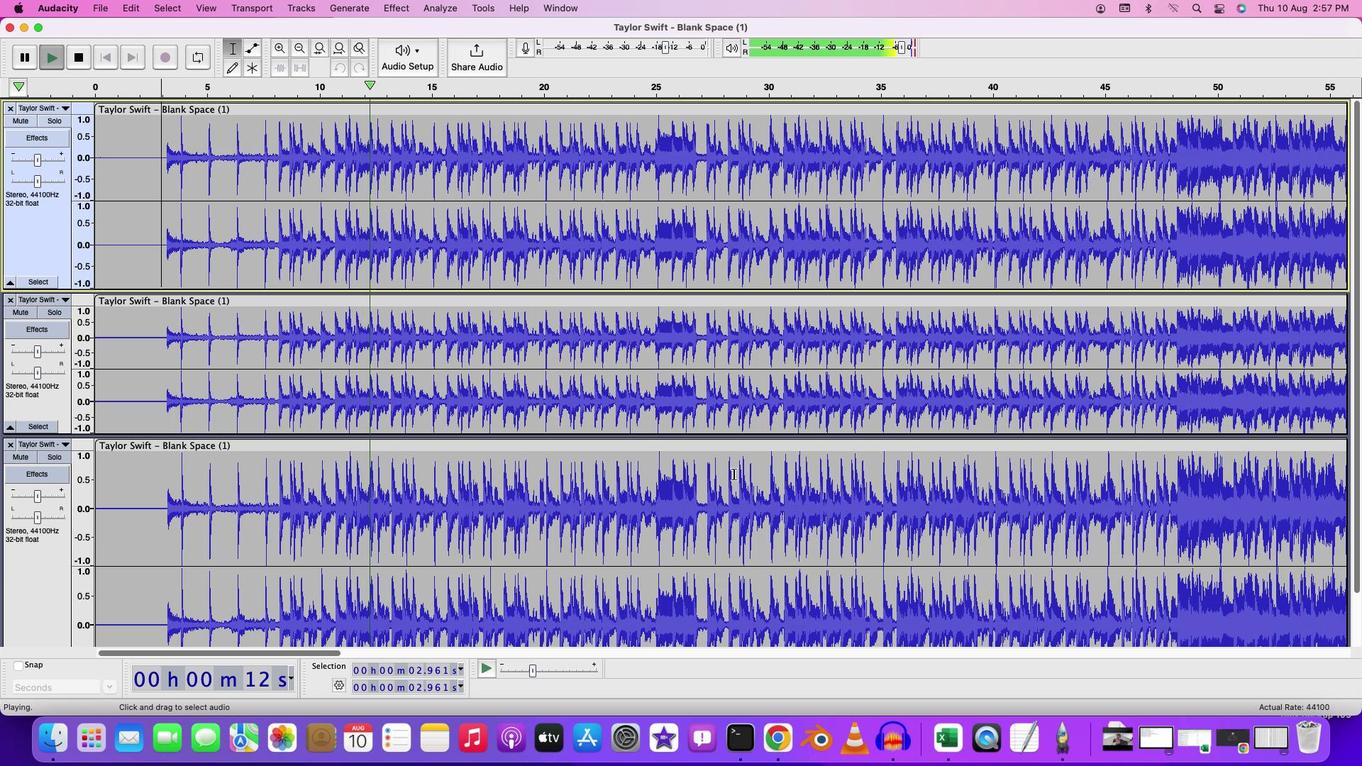 
Action: Mouse moved to (741, 469)
Screenshot: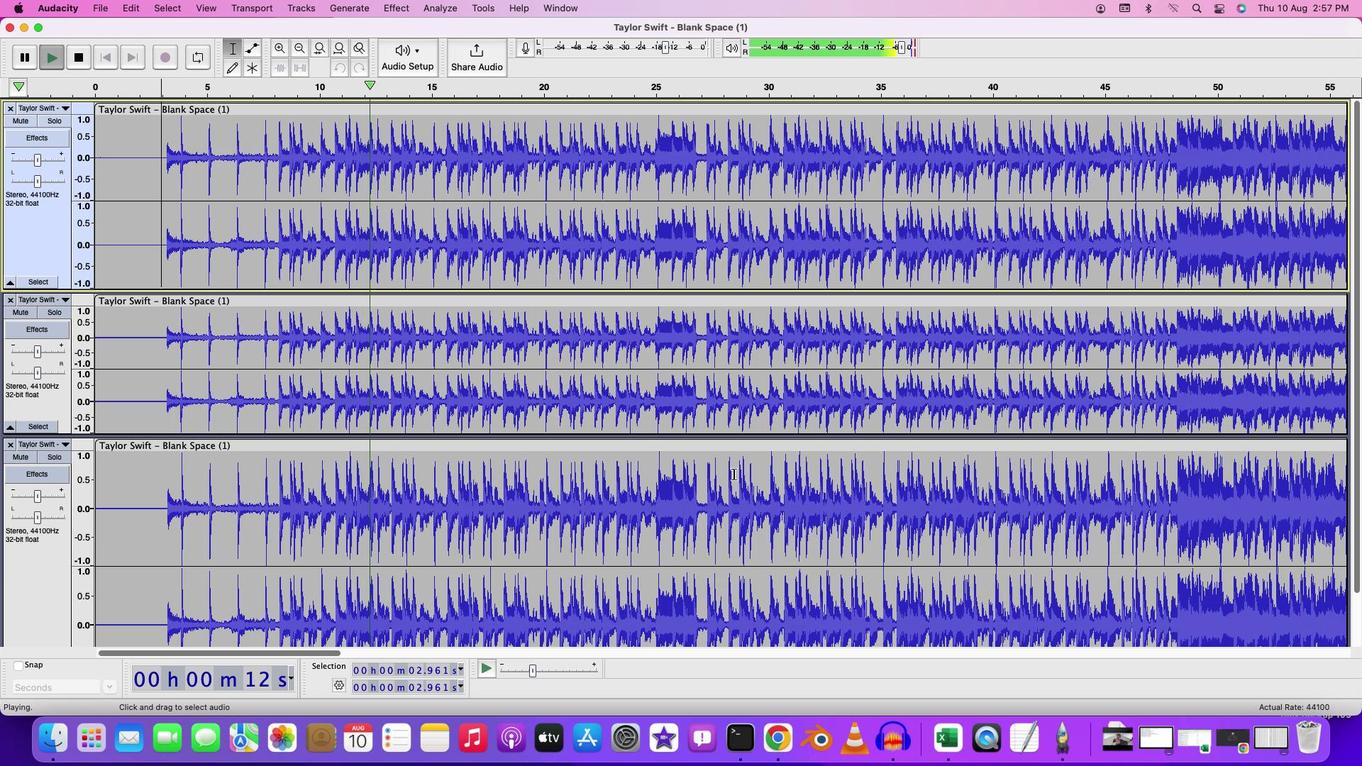 
Action: Mouse scrolled (741, 469) with delta (3, 2)
Screenshot: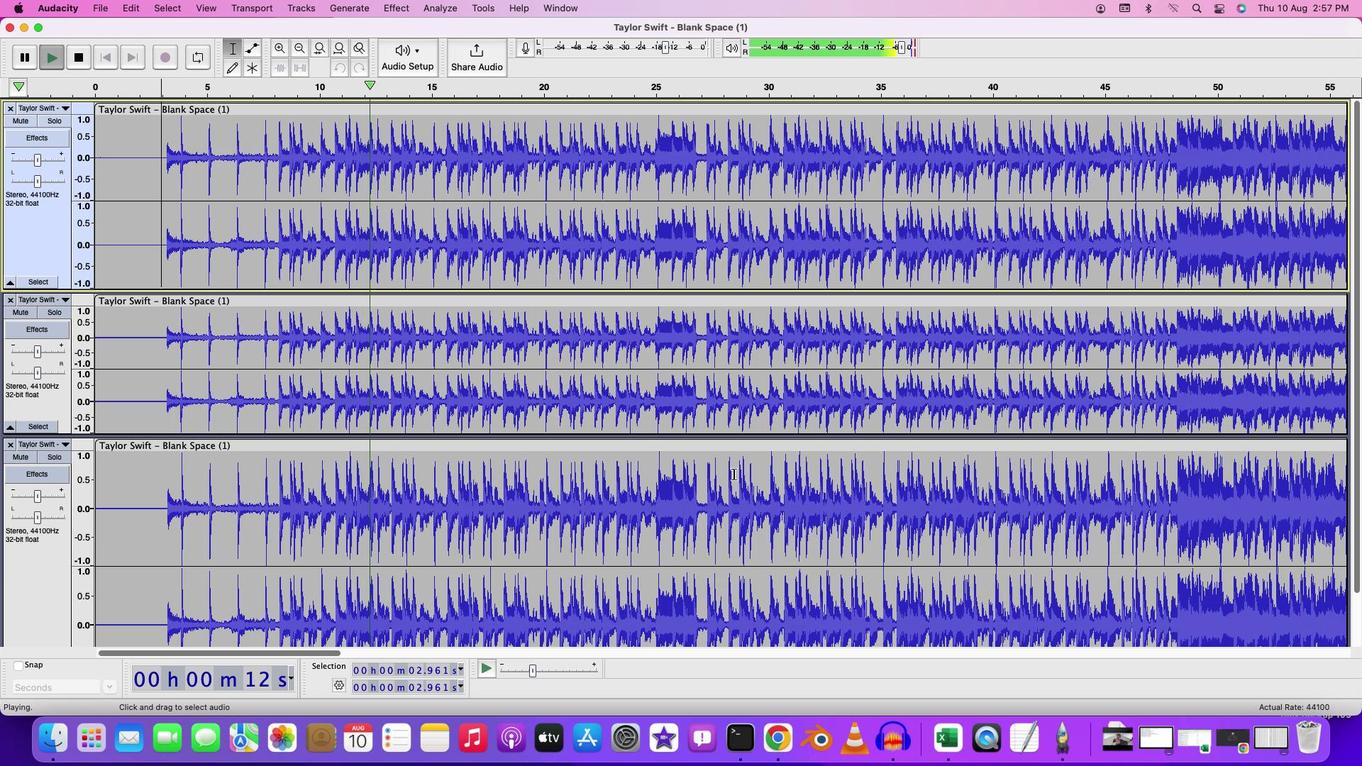 
Action: Mouse moved to (737, 476)
Screenshot: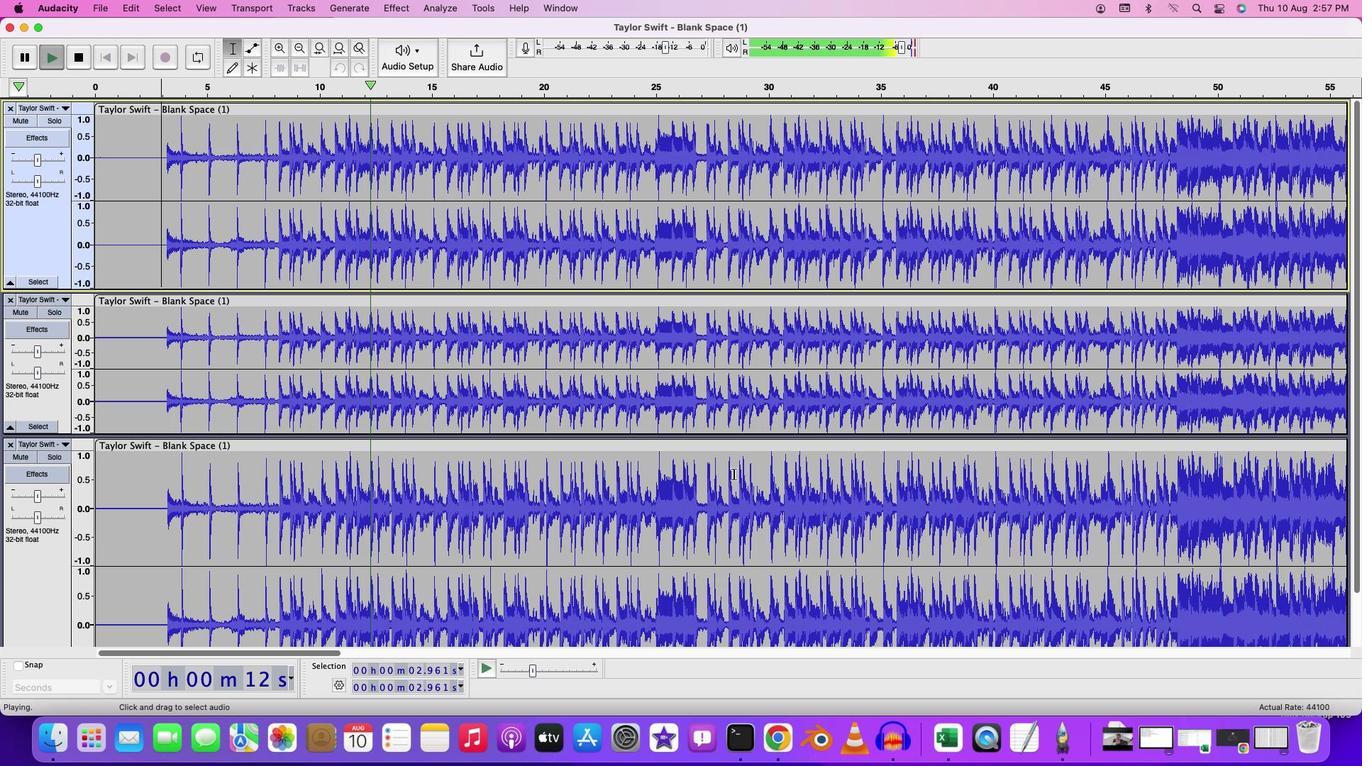 
Action: Mouse scrolled (737, 476) with delta (3, 1)
Screenshot: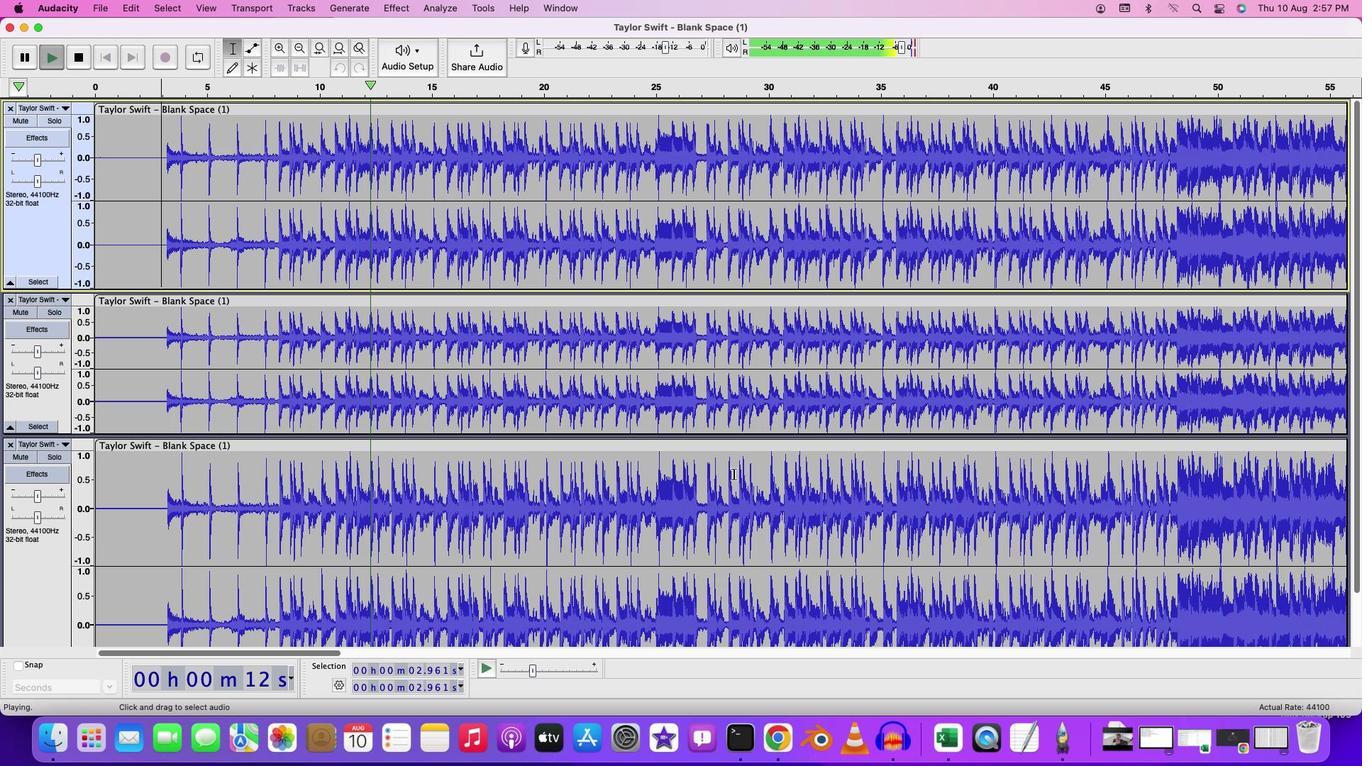 
Action: Mouse moved to (737, 477)
Screenshot: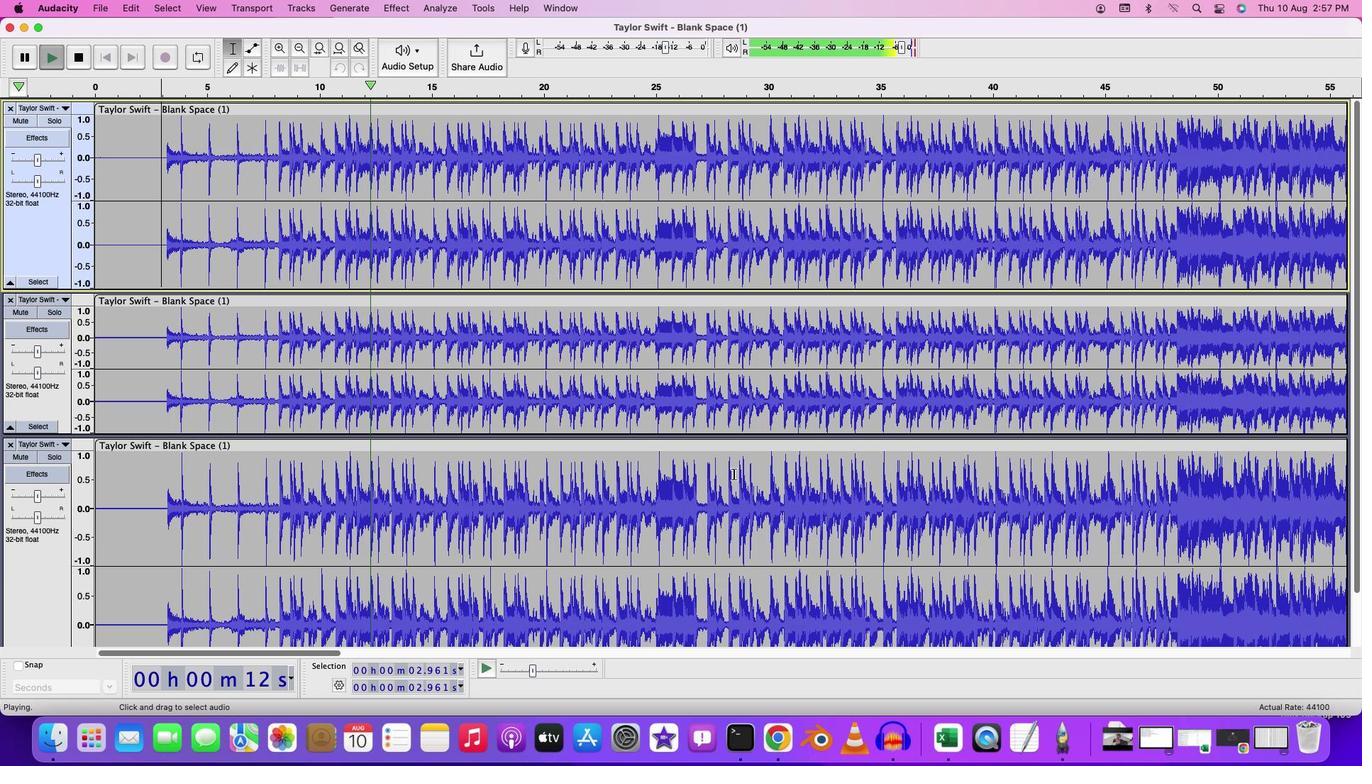 
Action: Mouse scrolled (737, 477) with delta (3, 0)
Screenshot: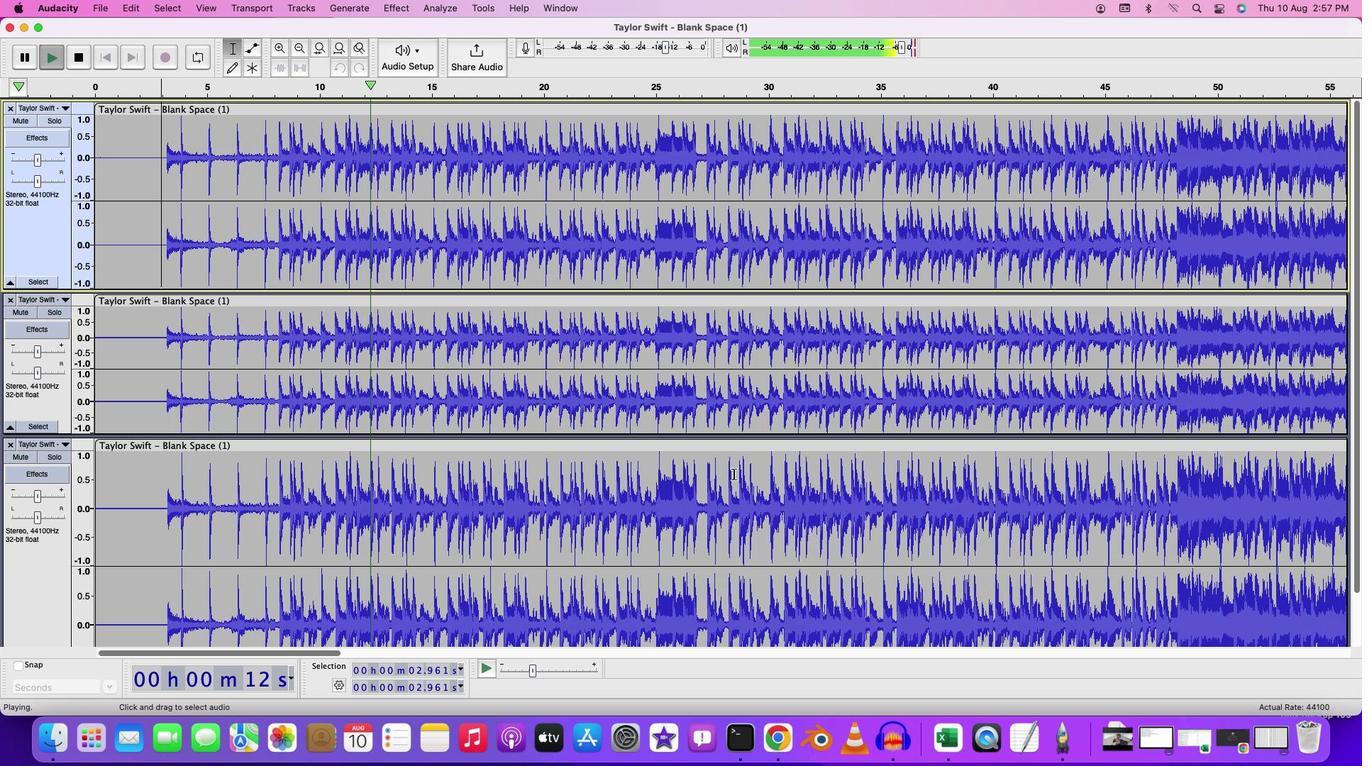 
Action: Mouse moved to (713, 522)
Screenshot: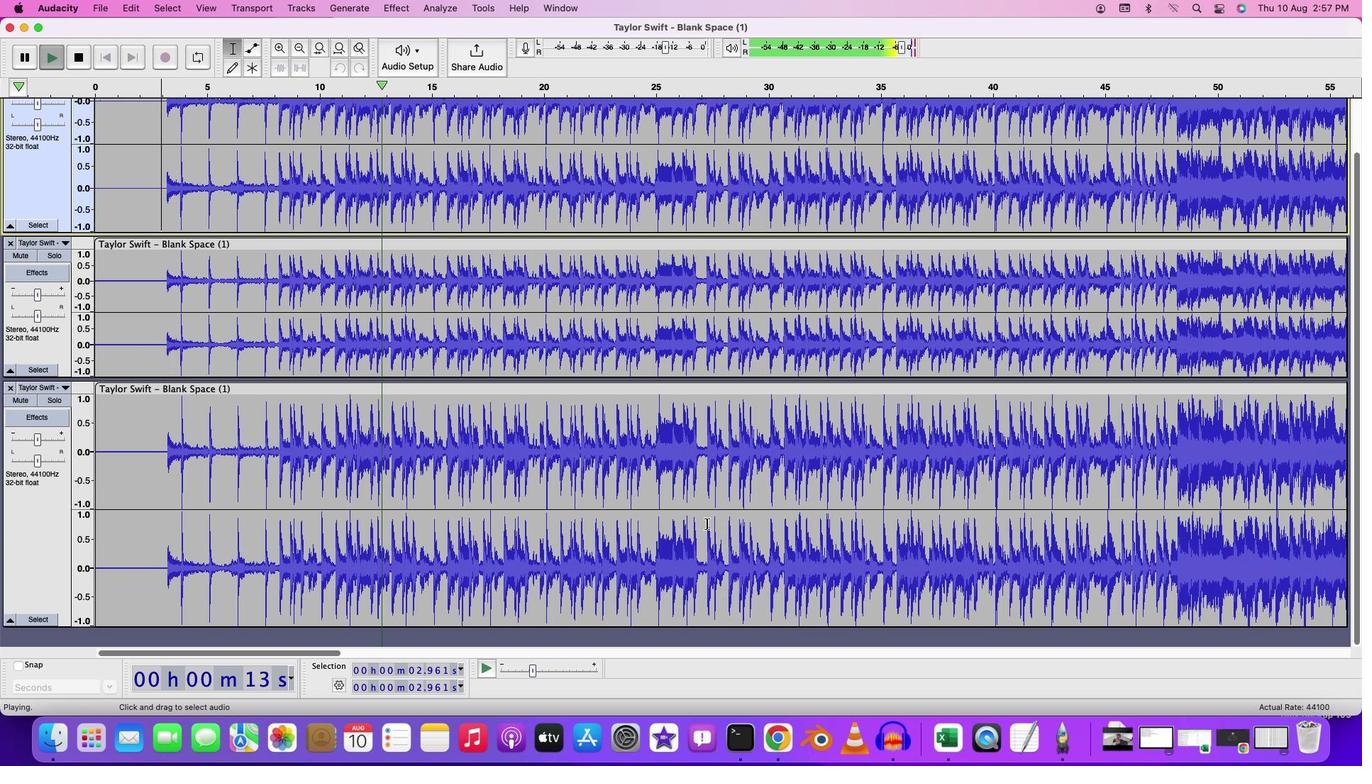 
Action: Mouse scrolled (713, 522) with delta (3, 2)
Screenshot: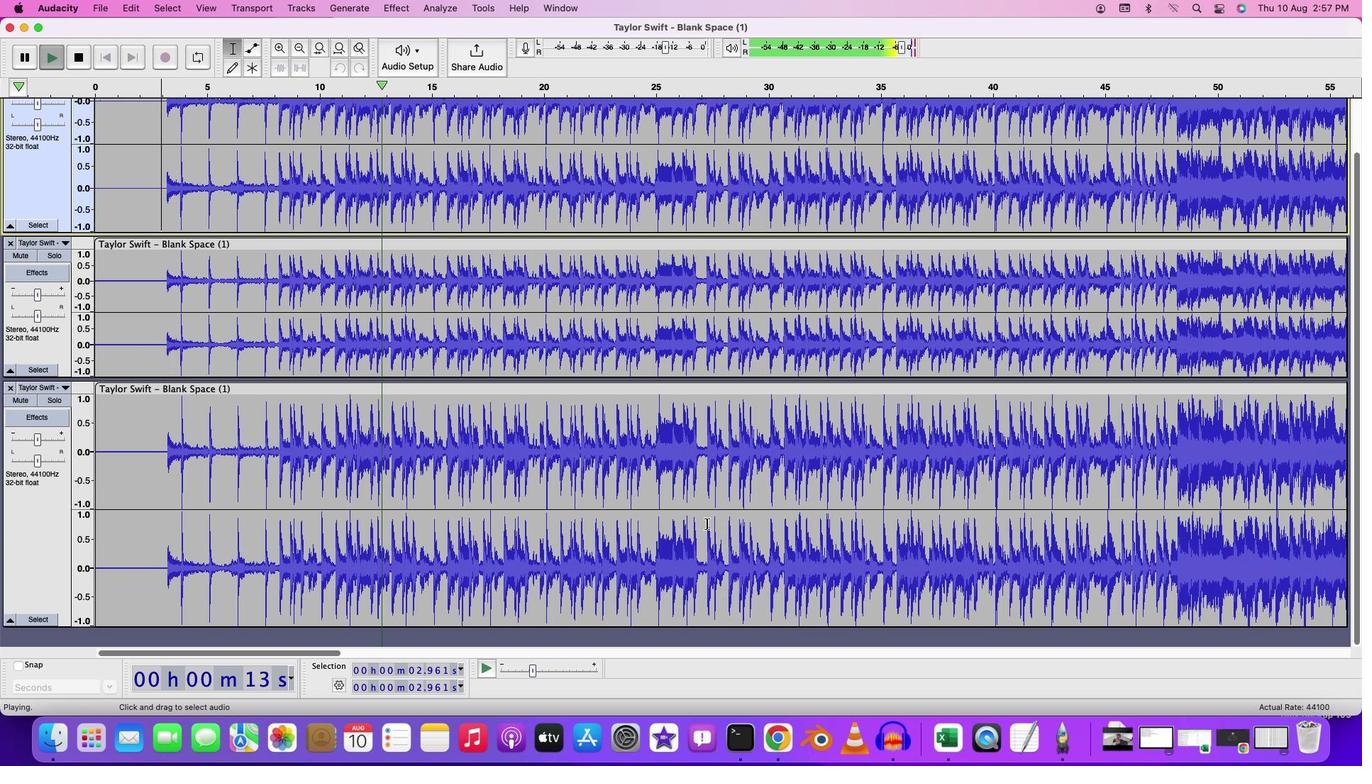
Action: Mouse moved to (713, 523)
Screenshot: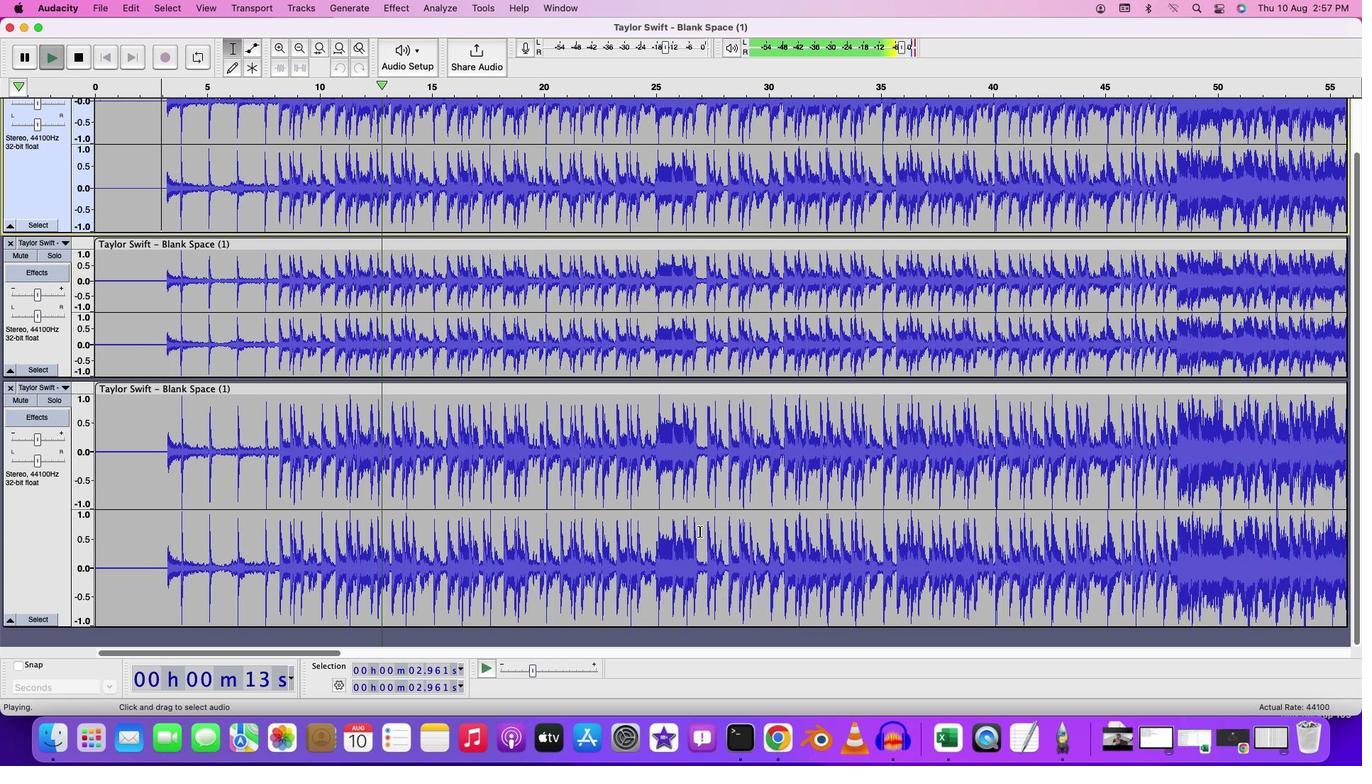 
Action: Mouse scrolled (713, 523) with delta (3, 2)
Screenshot: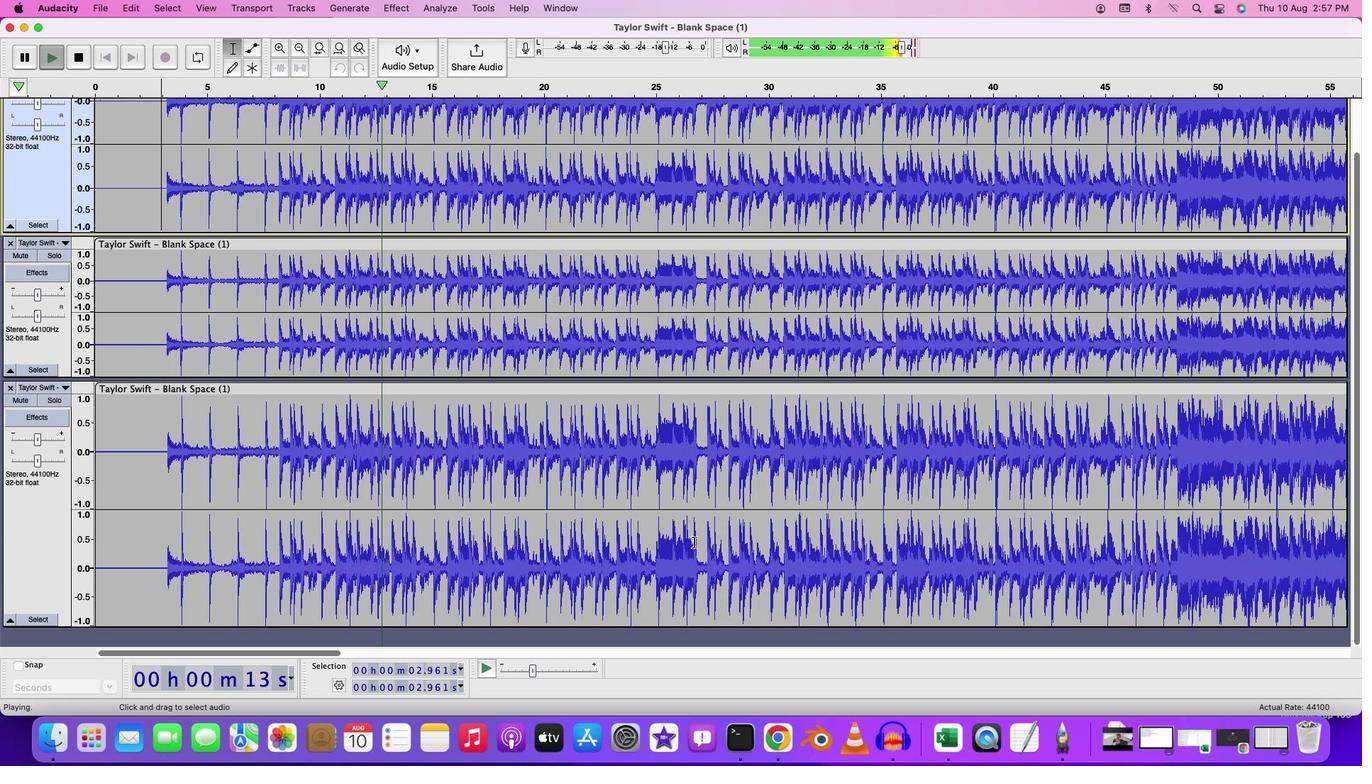 
Action: Mouse moved to (671, 632)
Screenshot: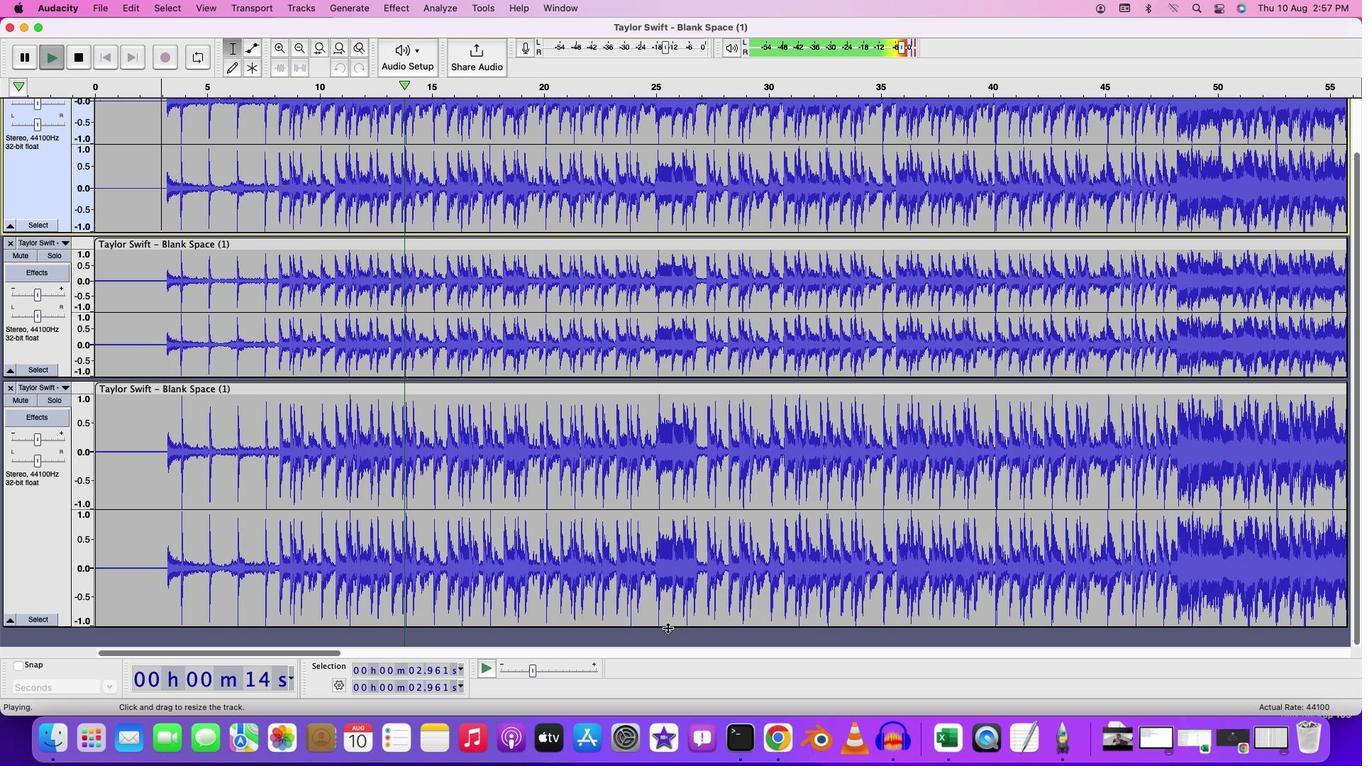 
Action: Mouse pressed left at (671, 632)
Screenshot: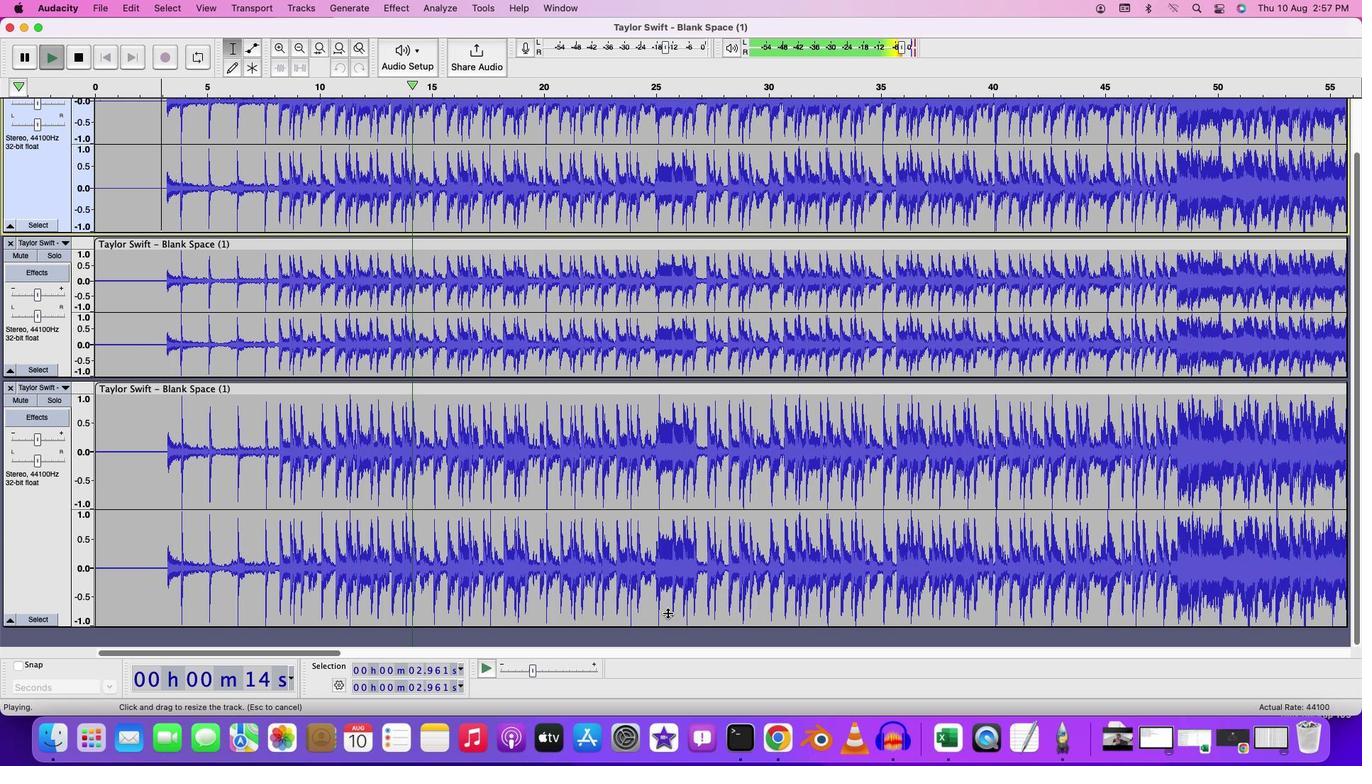 
Action: Mouse moved to (681, 442)
Screenshot: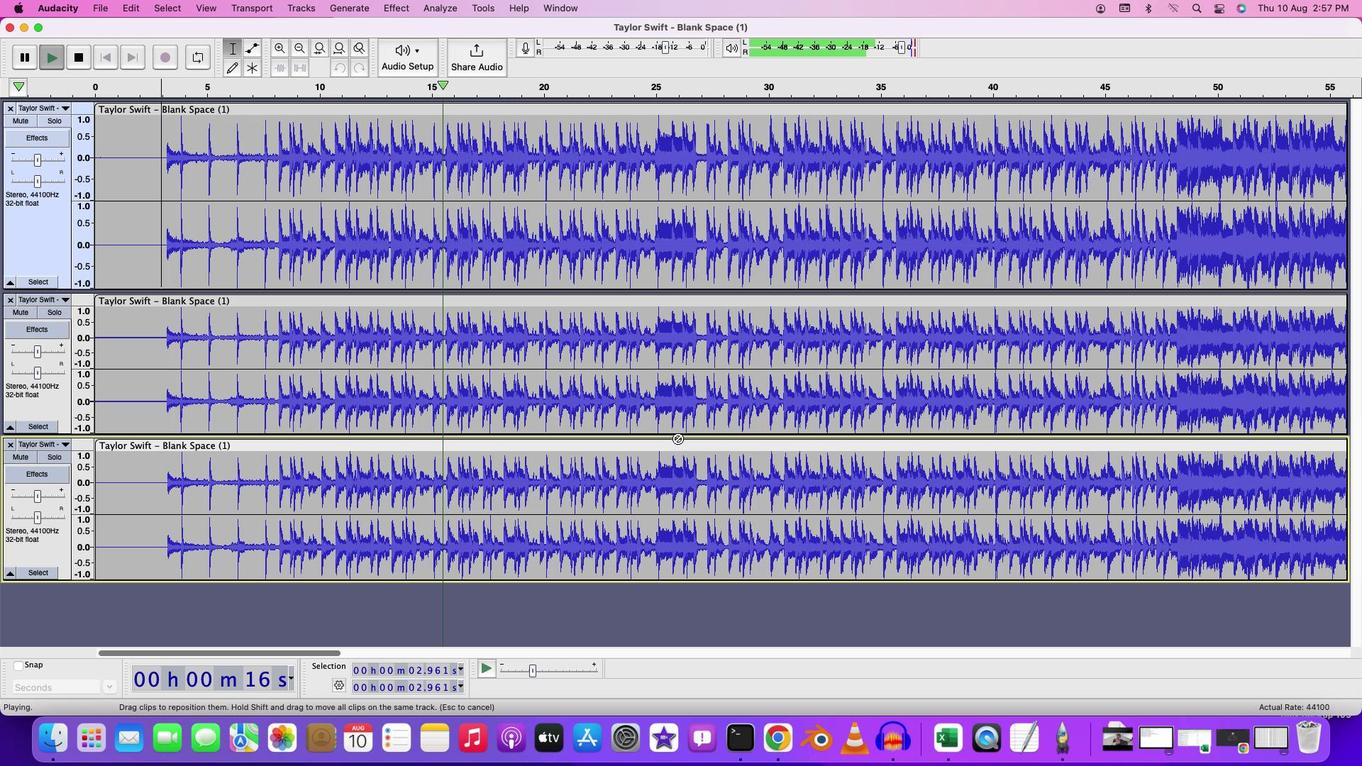 
Action: Mouse pressed left at (681, 442)
Screenshot: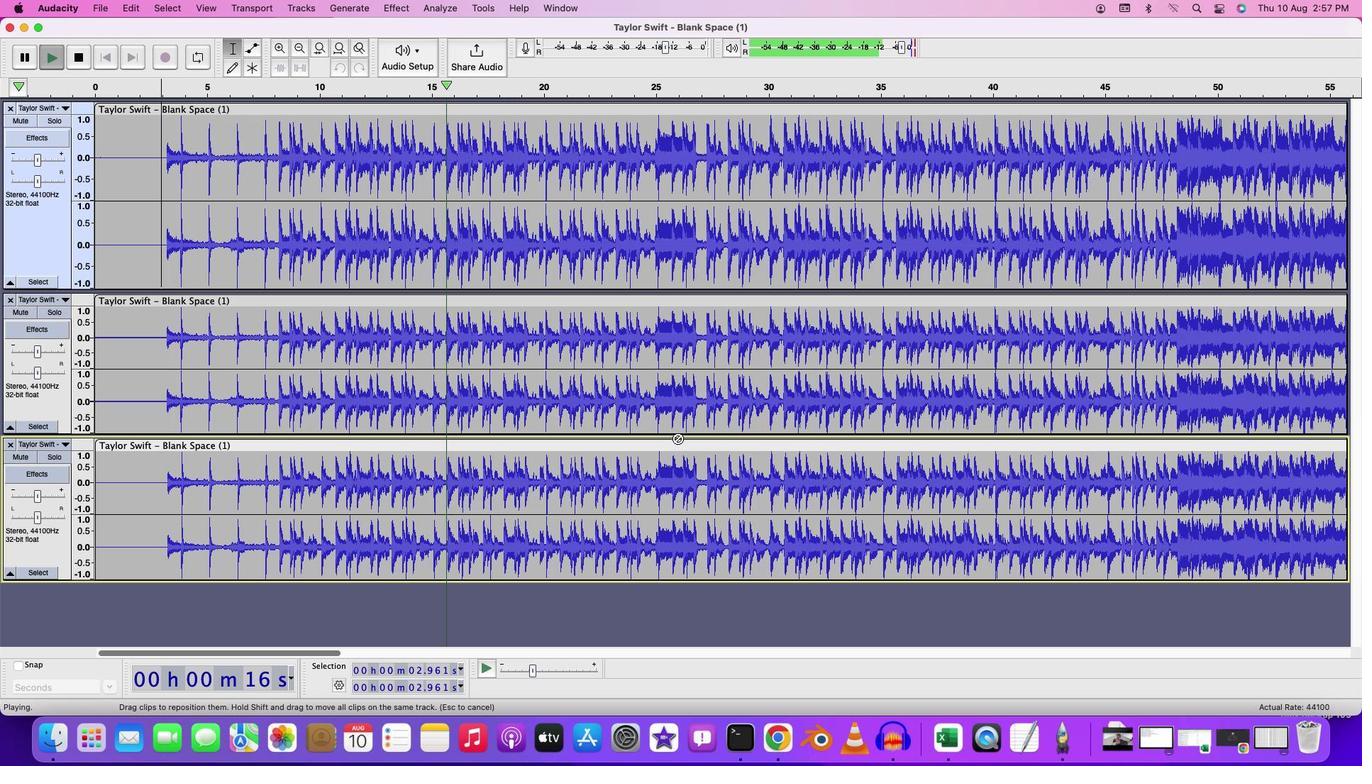 
Action: Mouse moved to (681, 439)
Screenshot: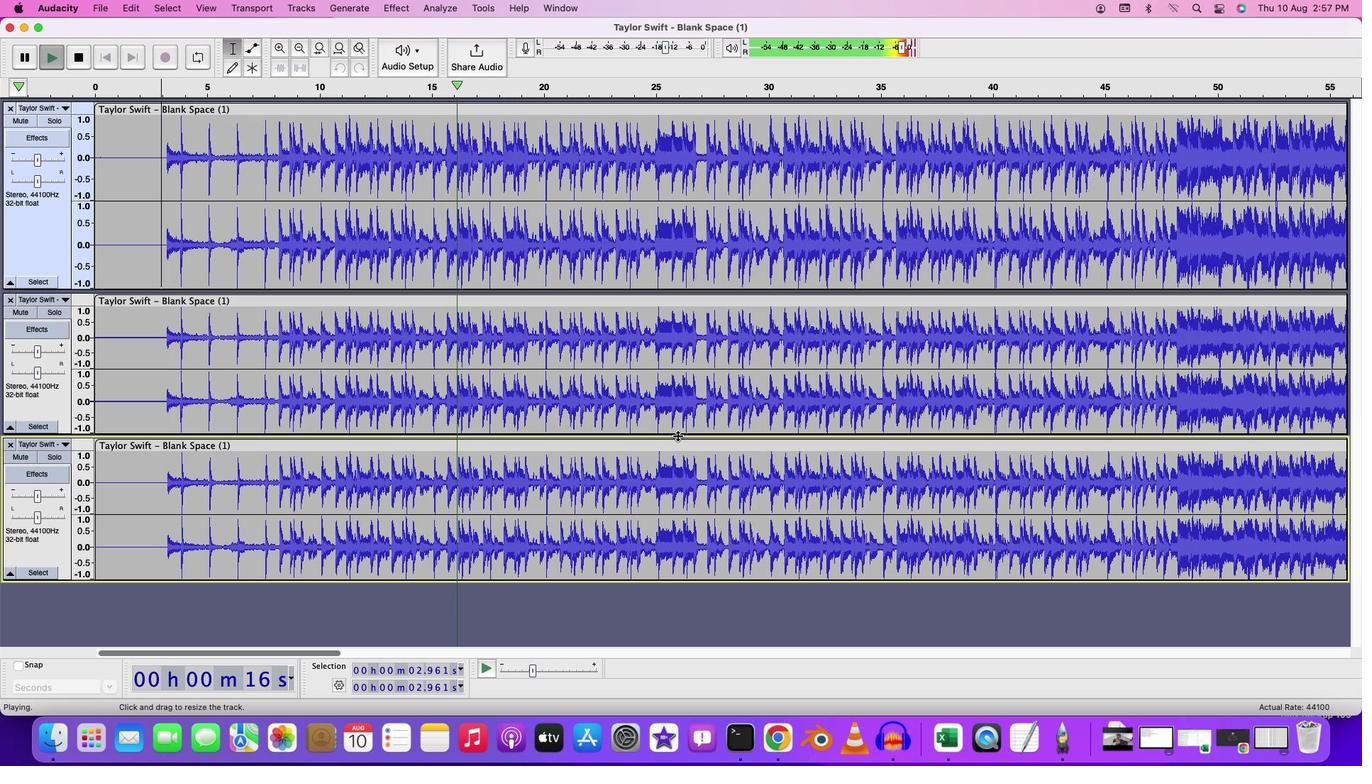 
Action: Mouse pressed left at (681, 439)
Screenshot: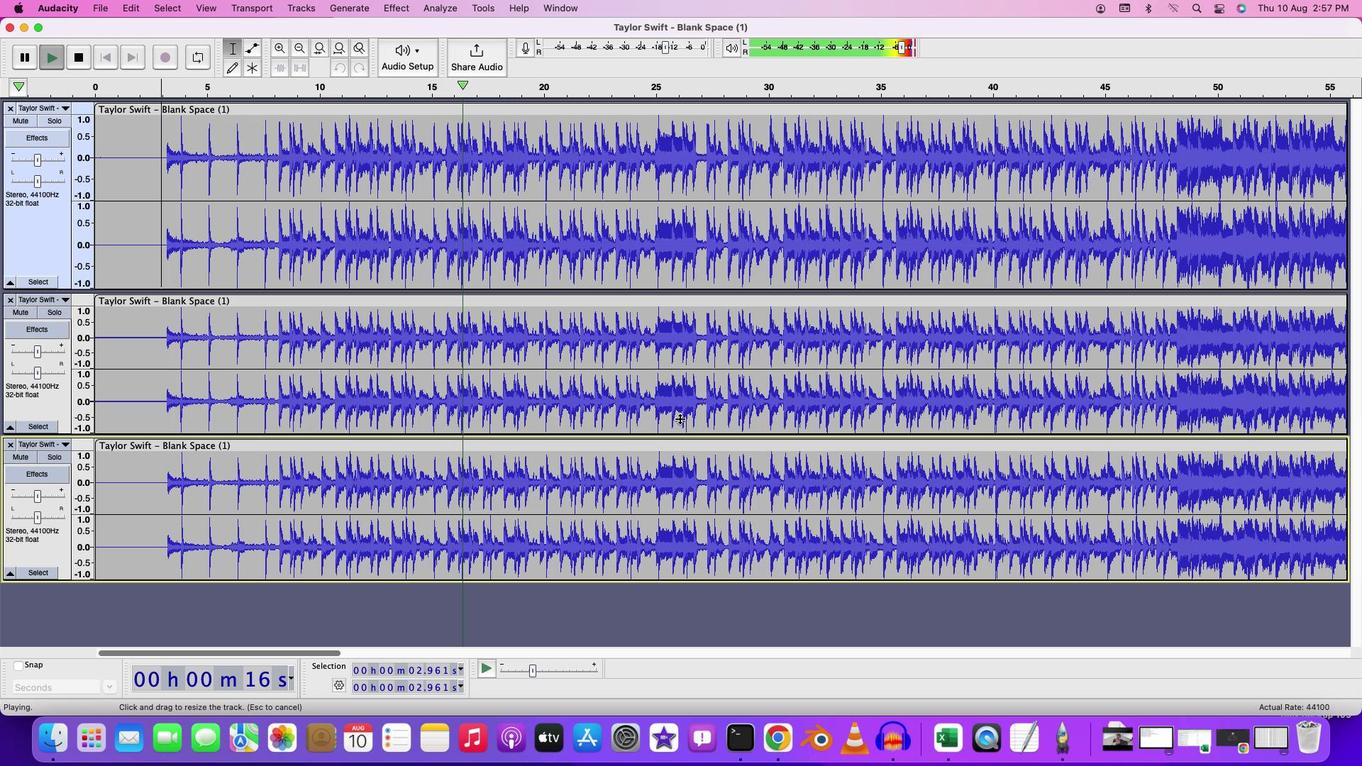 
Action: Mouse moved to (681, 293)
Screenshot: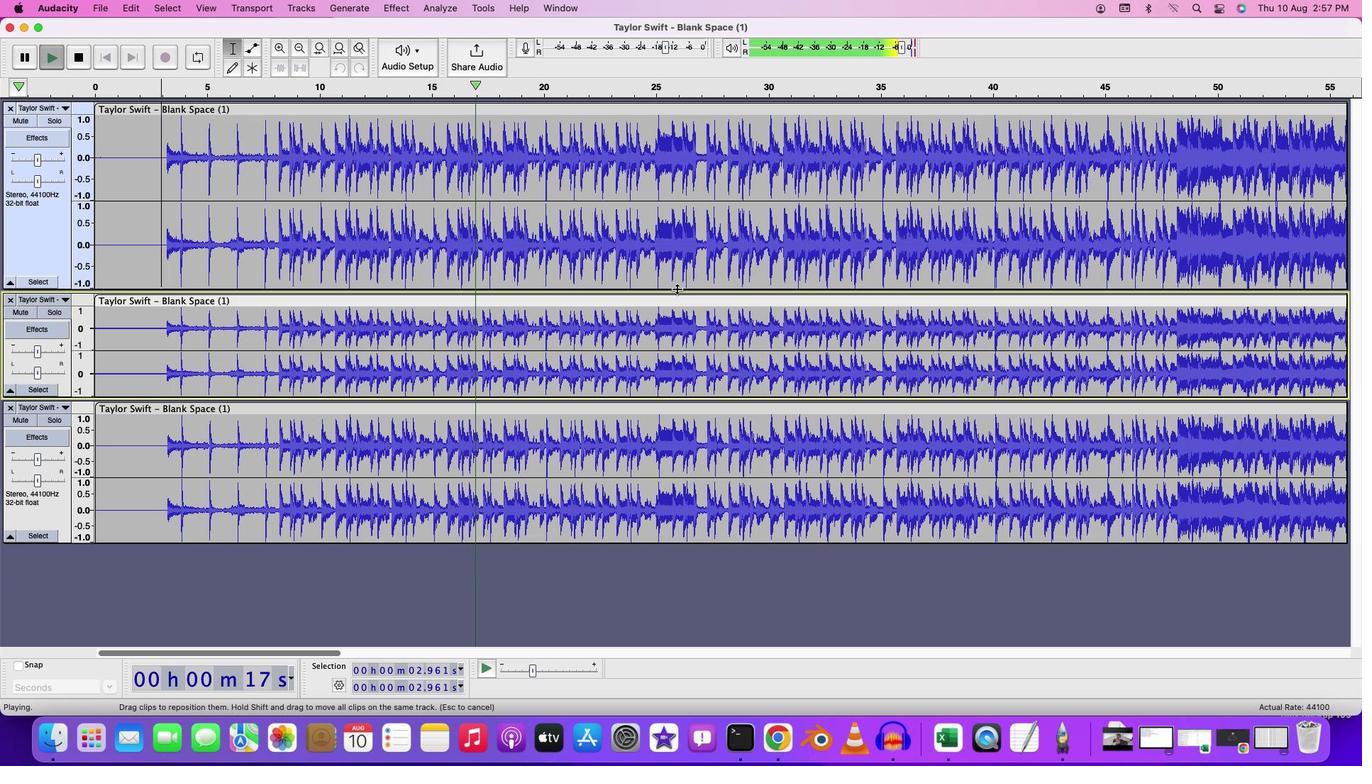 
Action: Mouse pressed left at (681, 293)
Screenshot: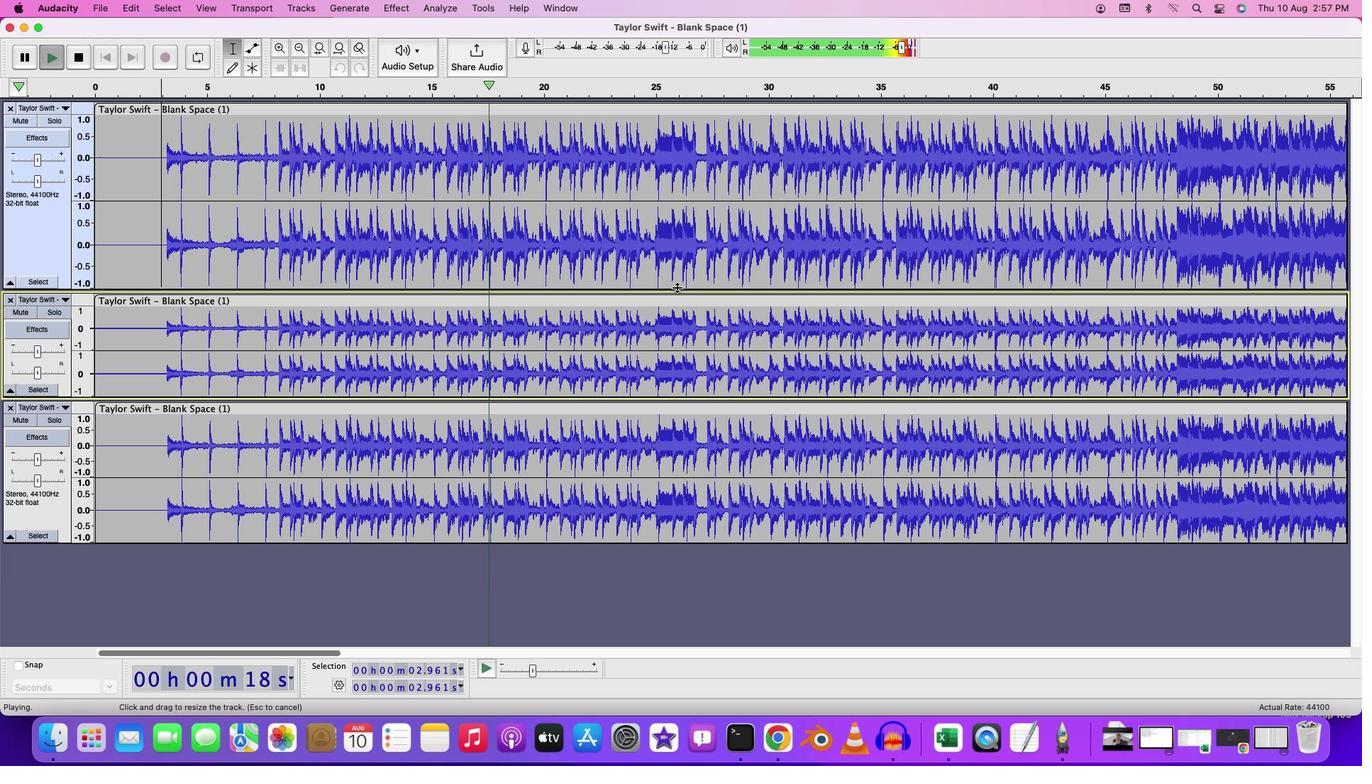 
Action: Mouse moved to (680, 510)
Screenshot: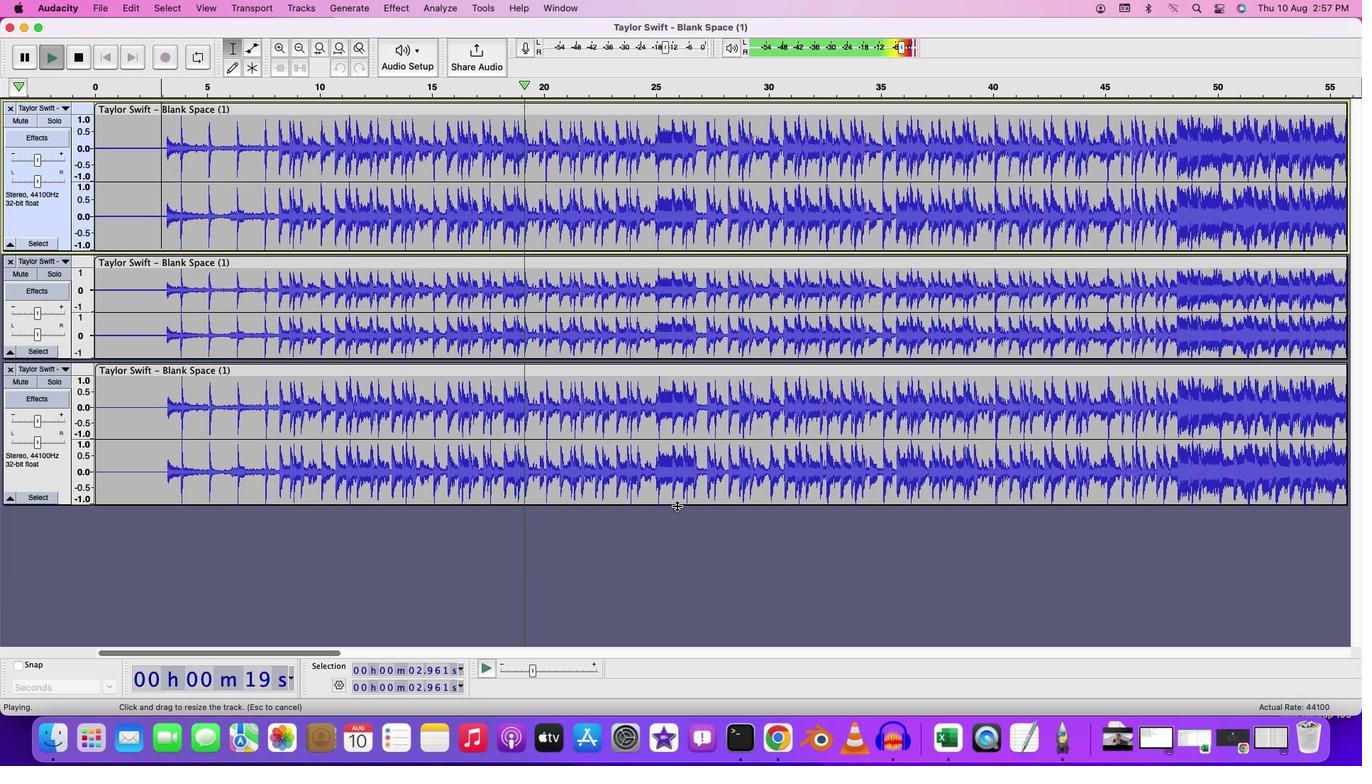 
Action: Mouse pressed left at (680, 510)
Screenshot: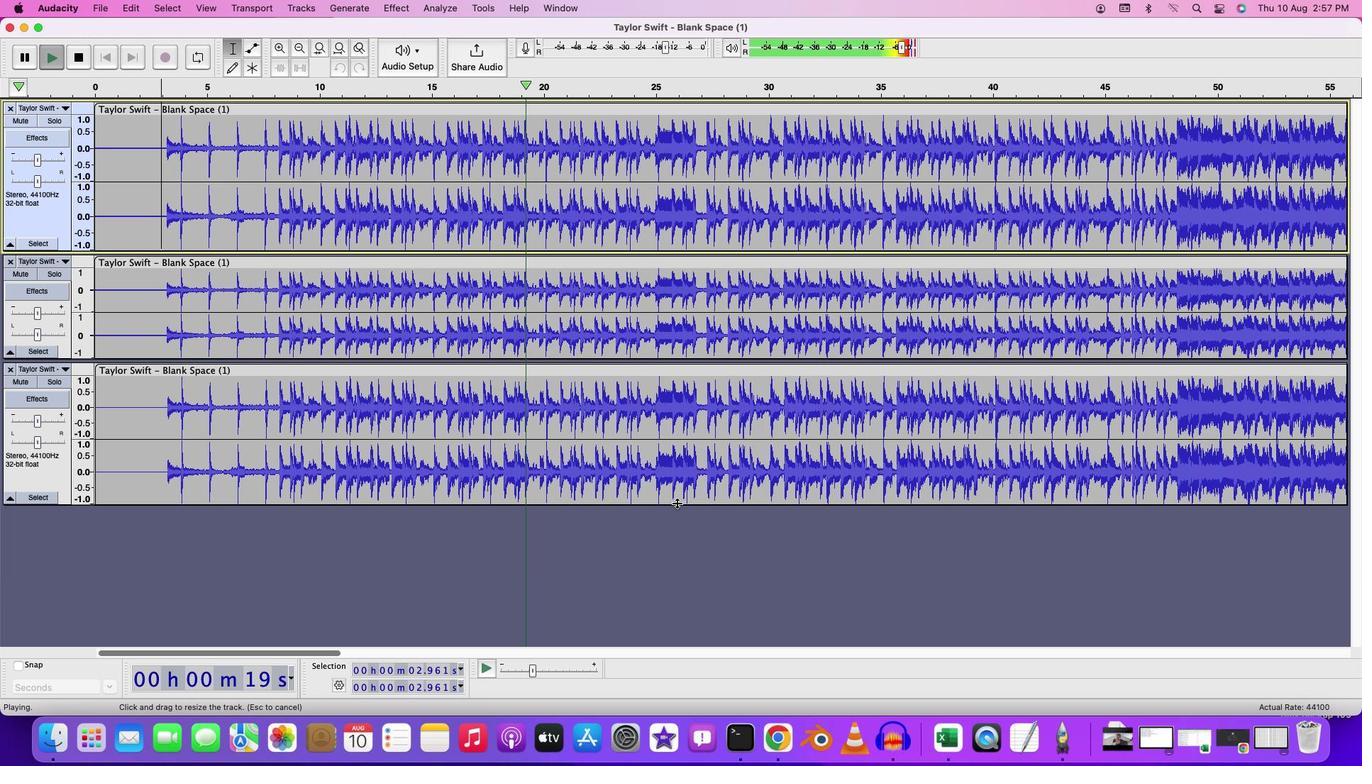 
Action: Mouse moved to (413, 181)
Screenshot: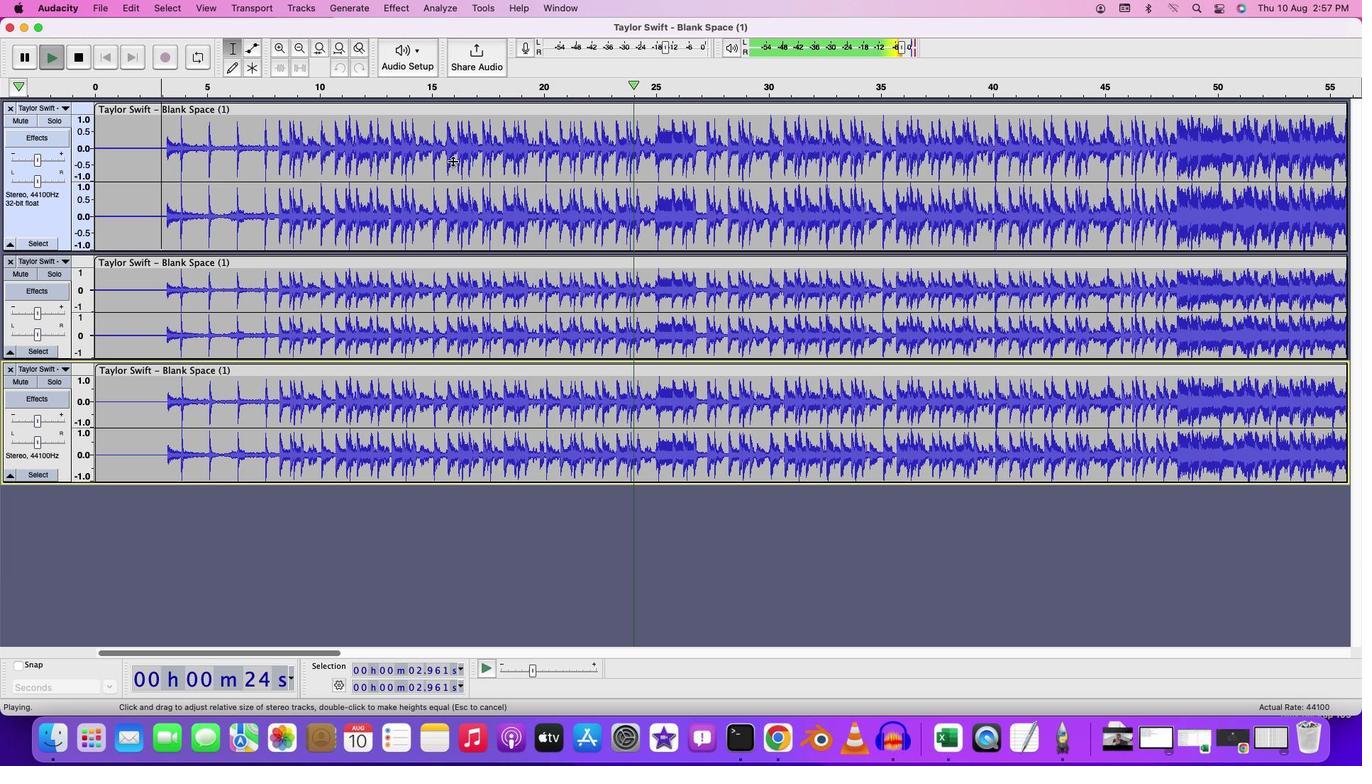 
Action: Key pressed Key.space
Screenshot: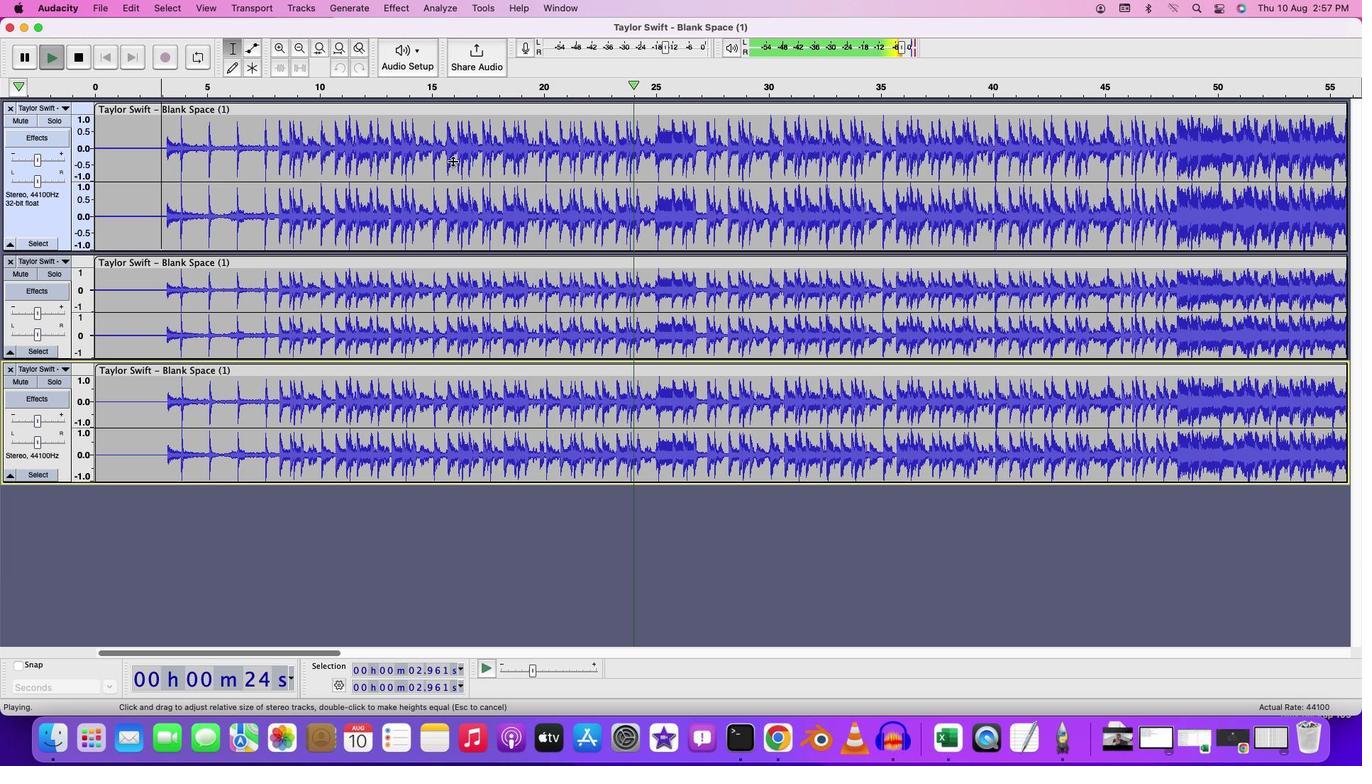 
Action: Mouse moved to (505, 168)
Screenshot: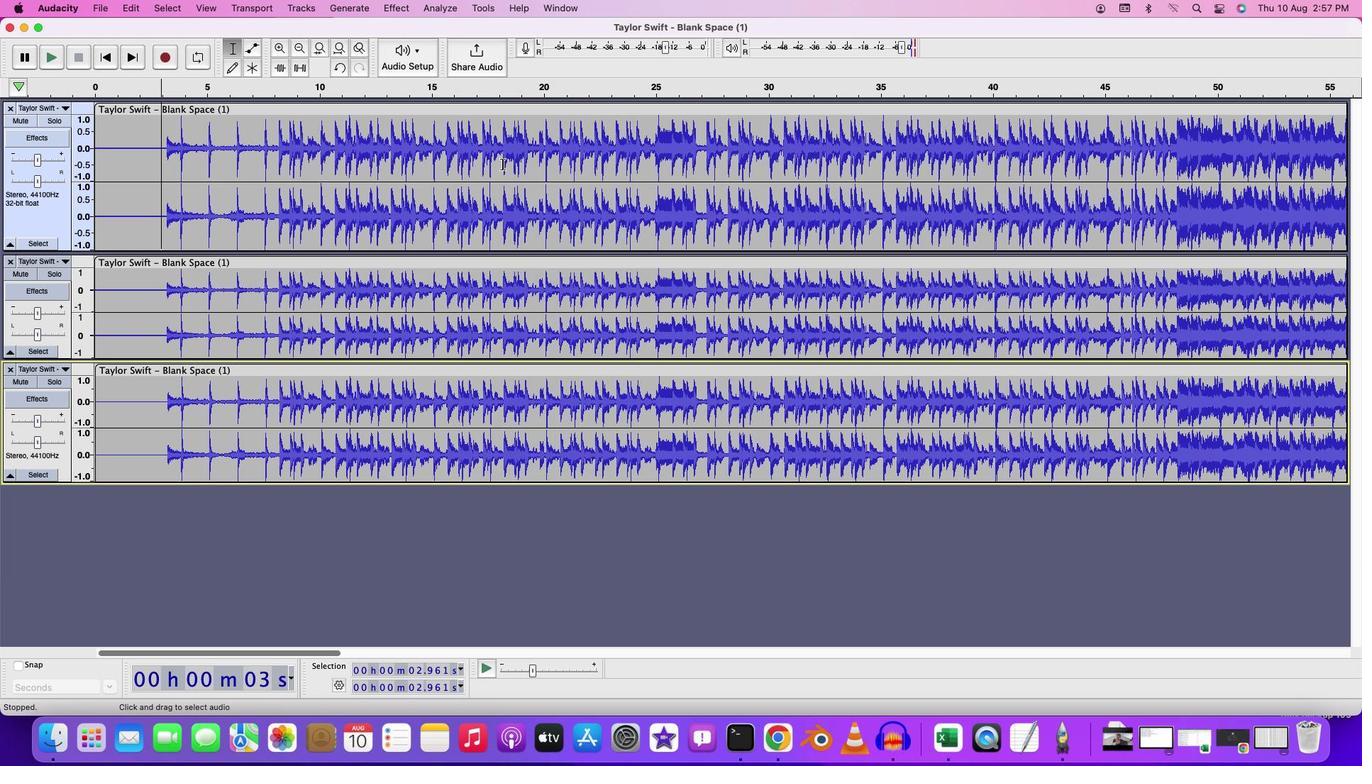 
Action: Mouse pressed left at (505, 168)
Screenshot: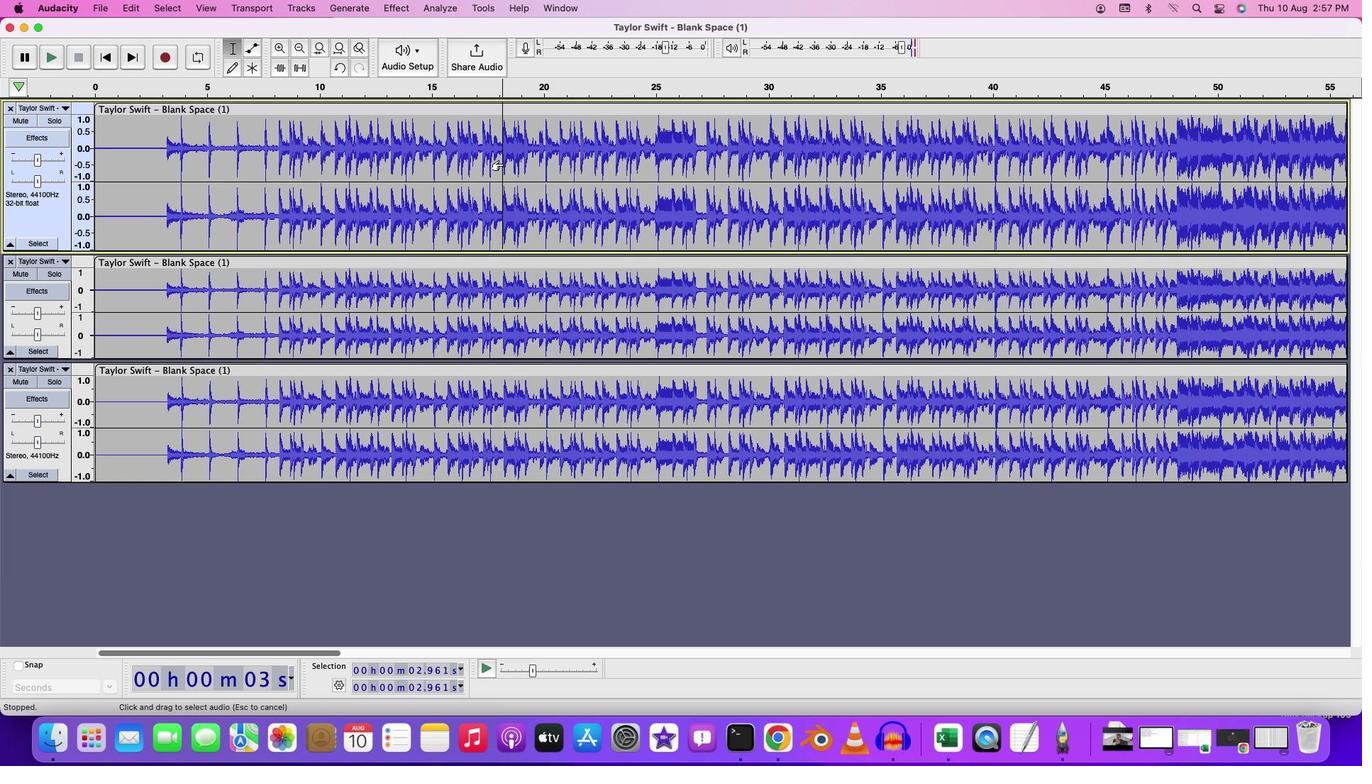 
Action: Mouse pressed left at (505, 168)
Screenshot: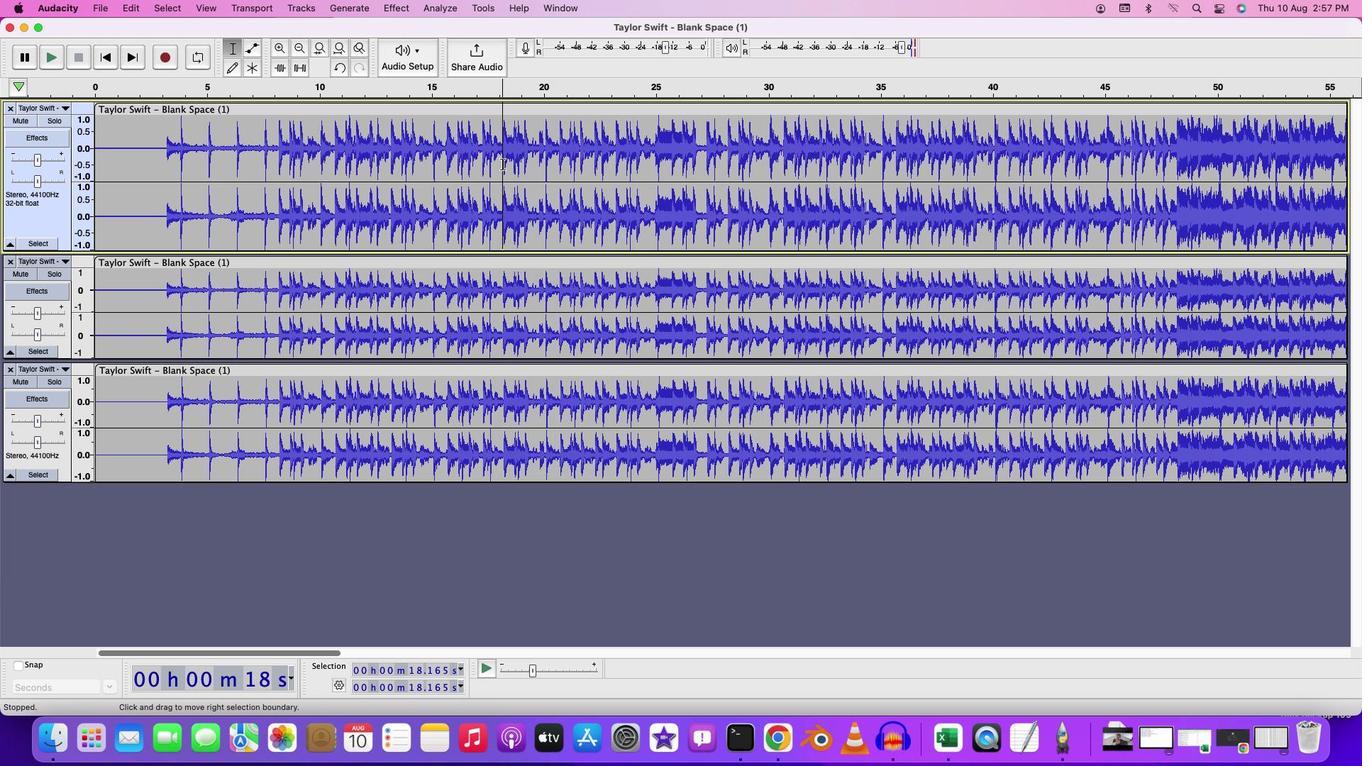 
Action: Mouse moved to (410, 12)
Screenshot: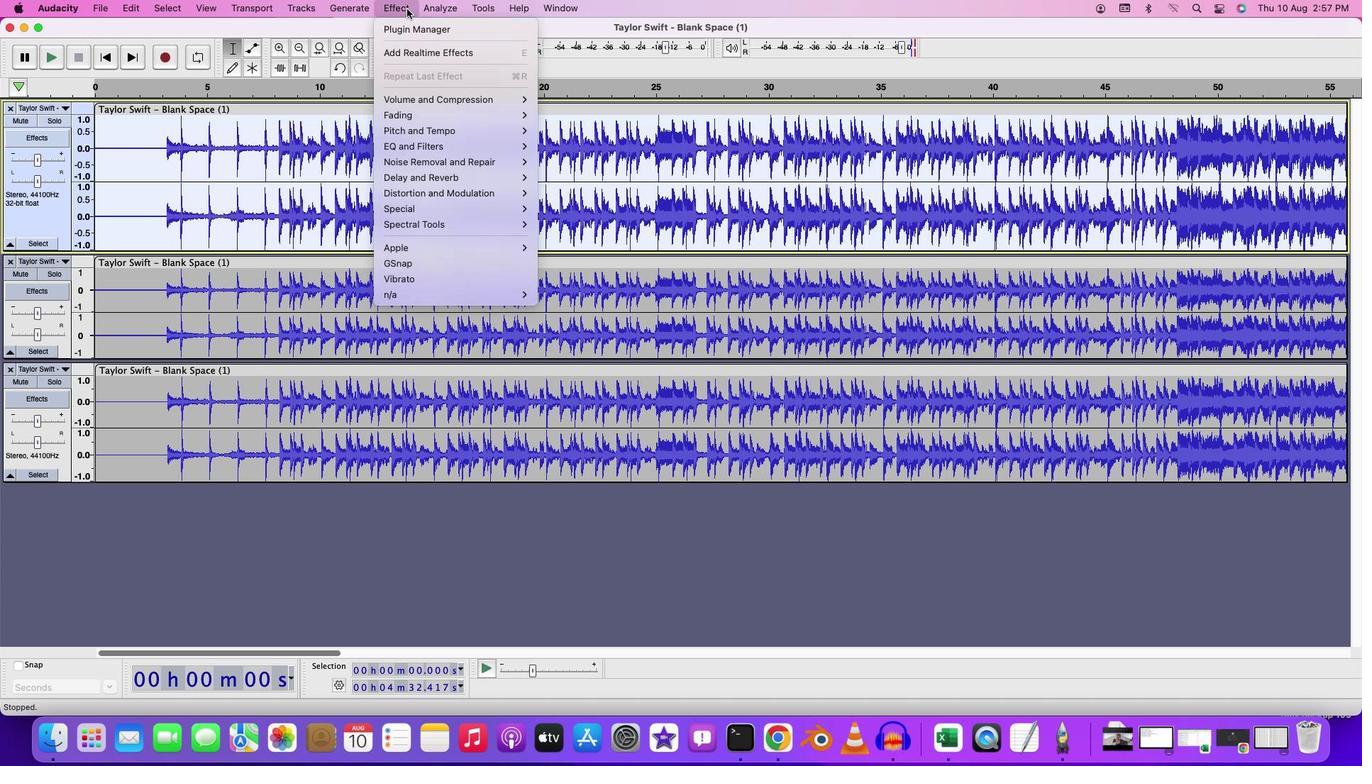 
Action: Mouse pressed left at (410, 12)
Screenshot: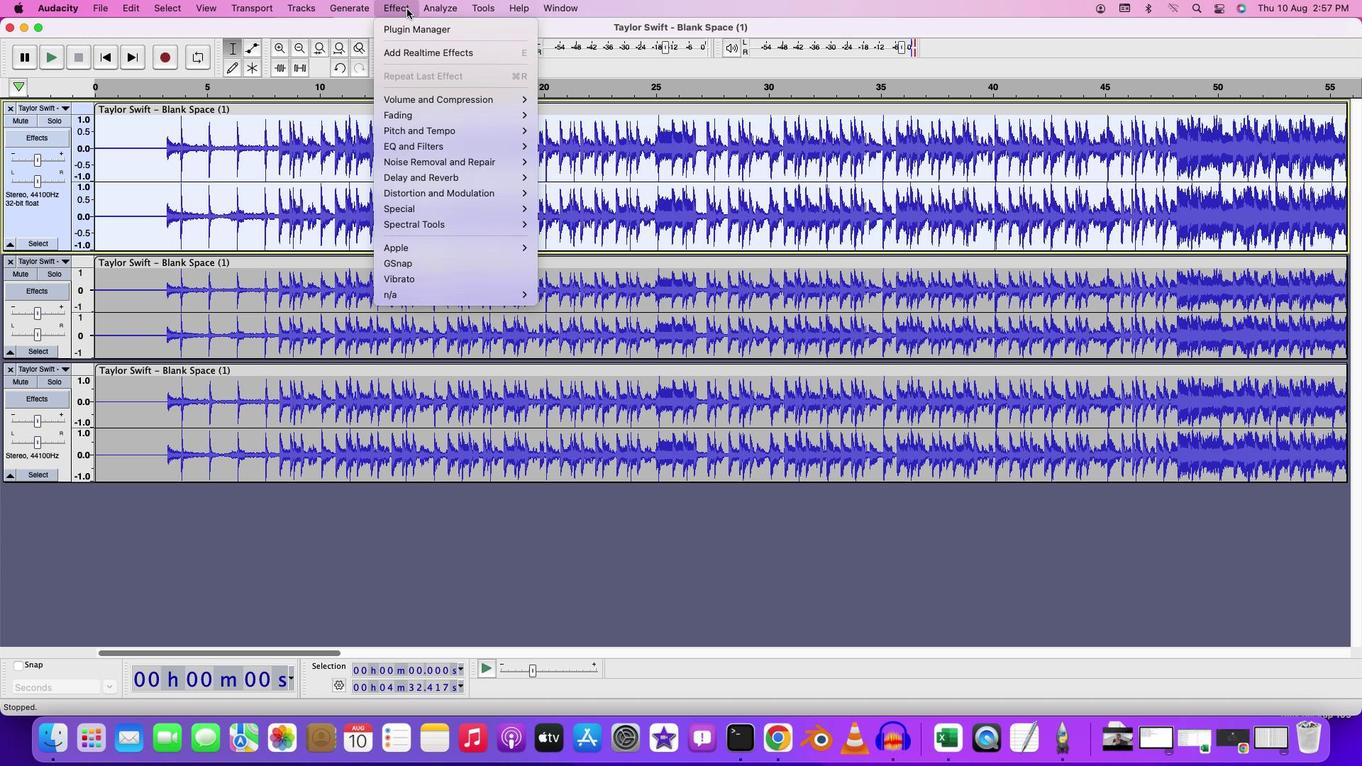 
Action: Mouse moved to (554, 210)
Screenshot: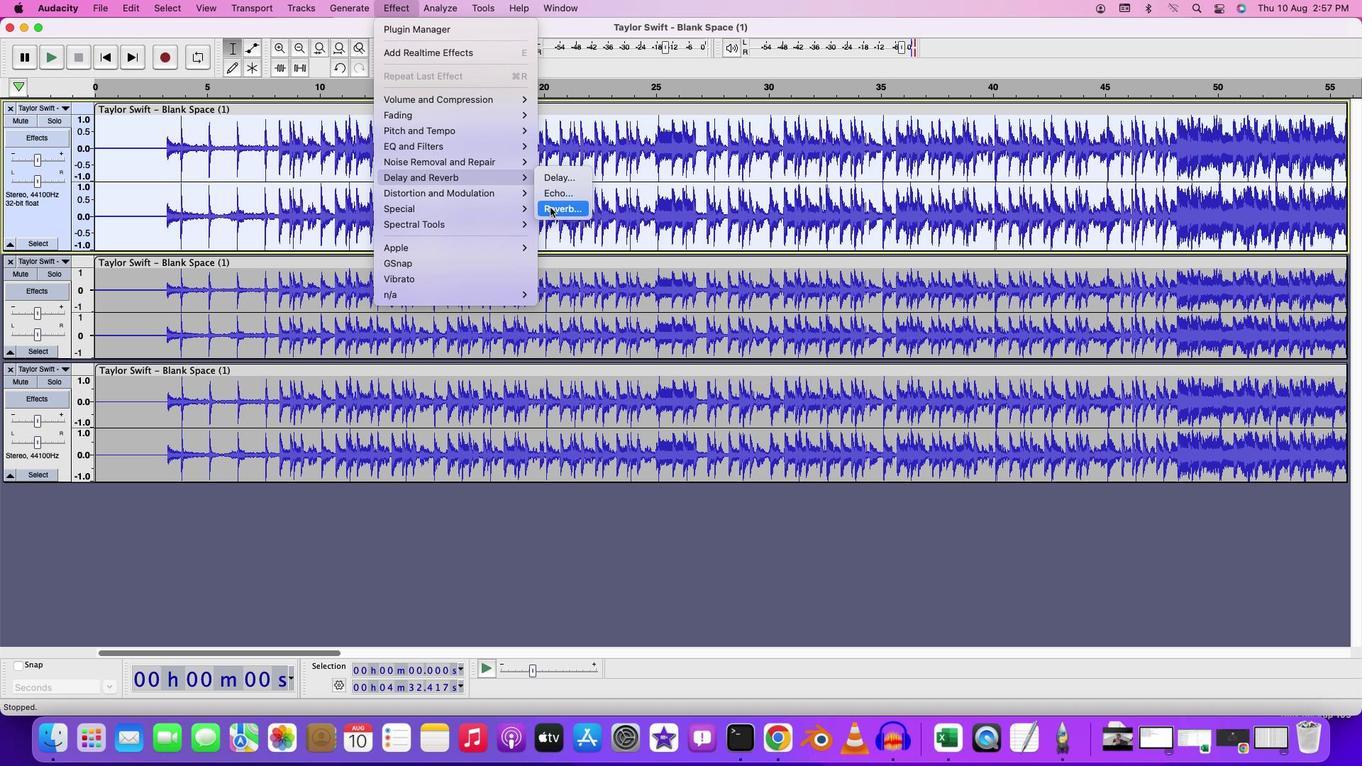 
Action: Mouse pressed left at (554, 210)
Screenshot: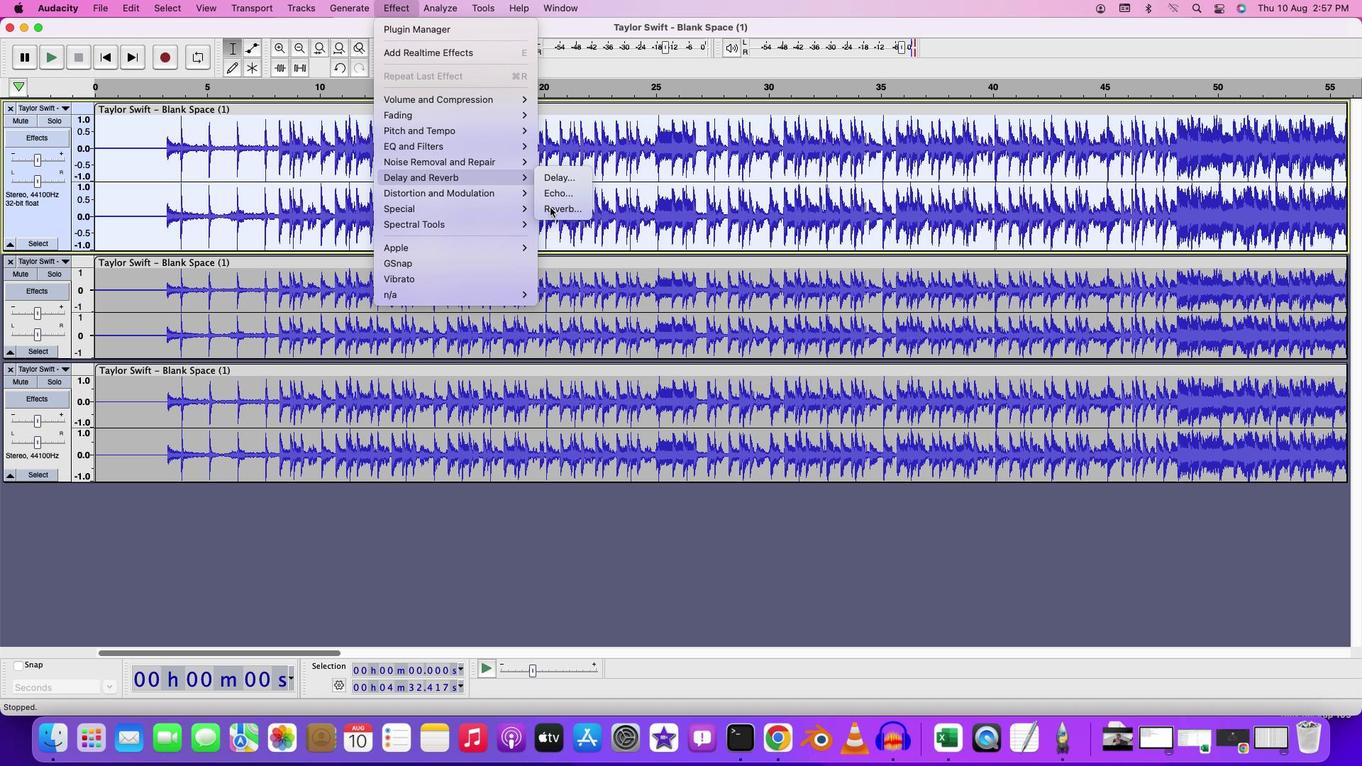 
Action: Mouse moved to (779, 290)
Screenshot: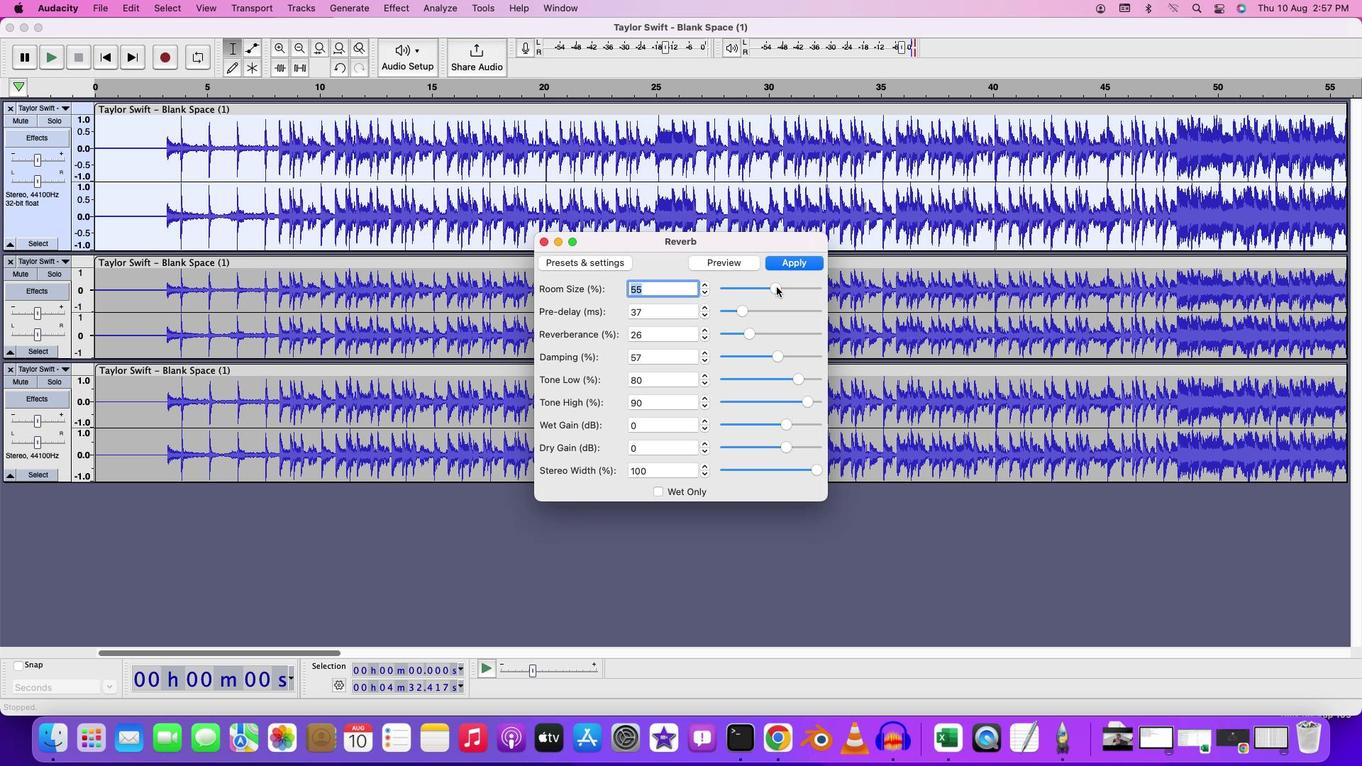 
Action: Mouse pressed left at (779, 290)
Screenshot: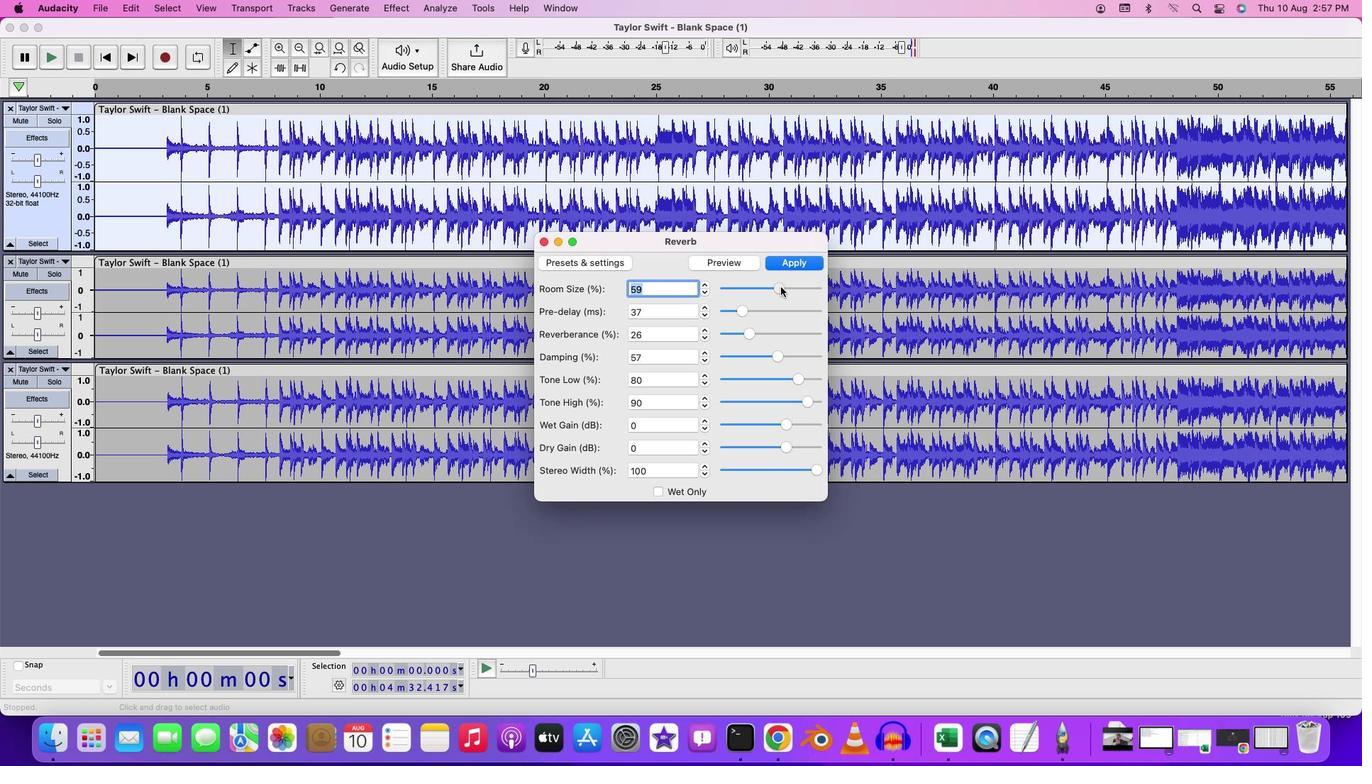
Action: Mouse moved to (752, 334)
Screenshot: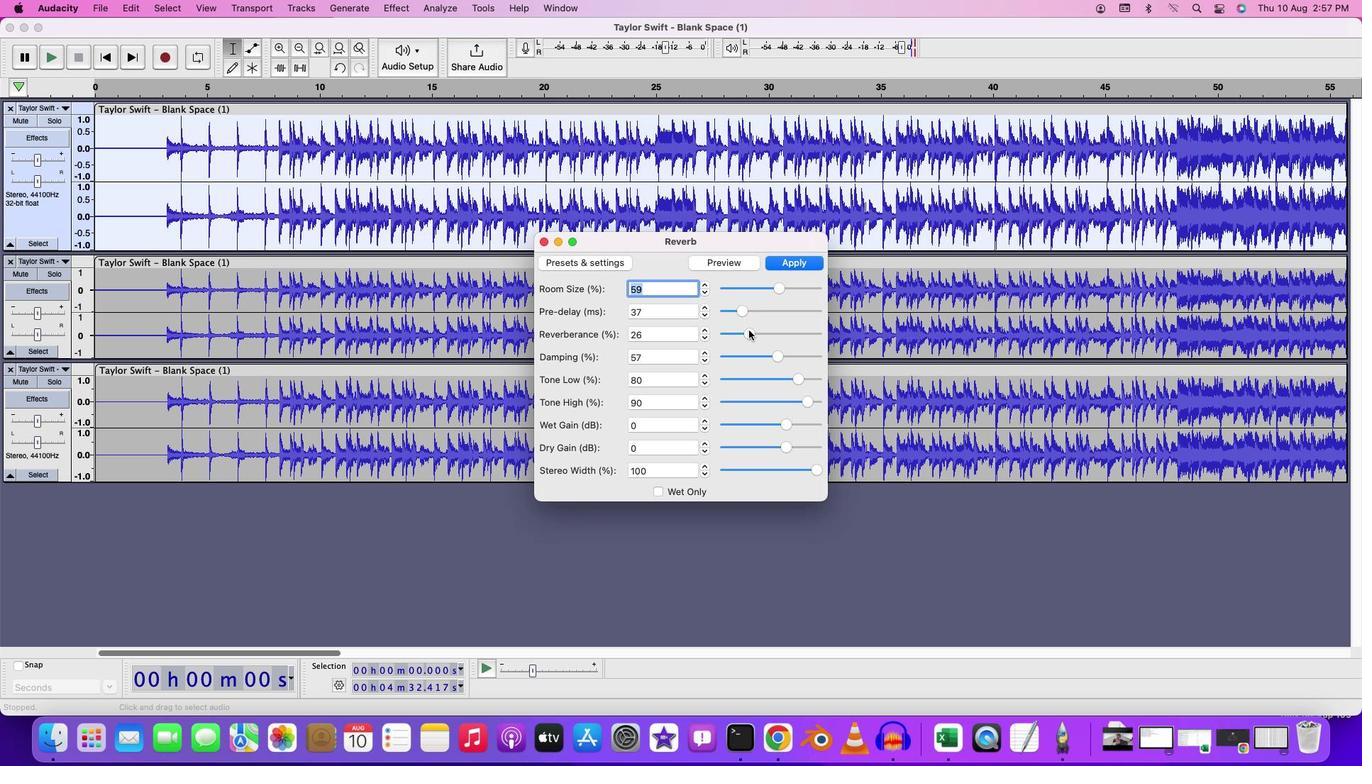 
Action: Mouse pressed left at (752, 334)
Screenshot: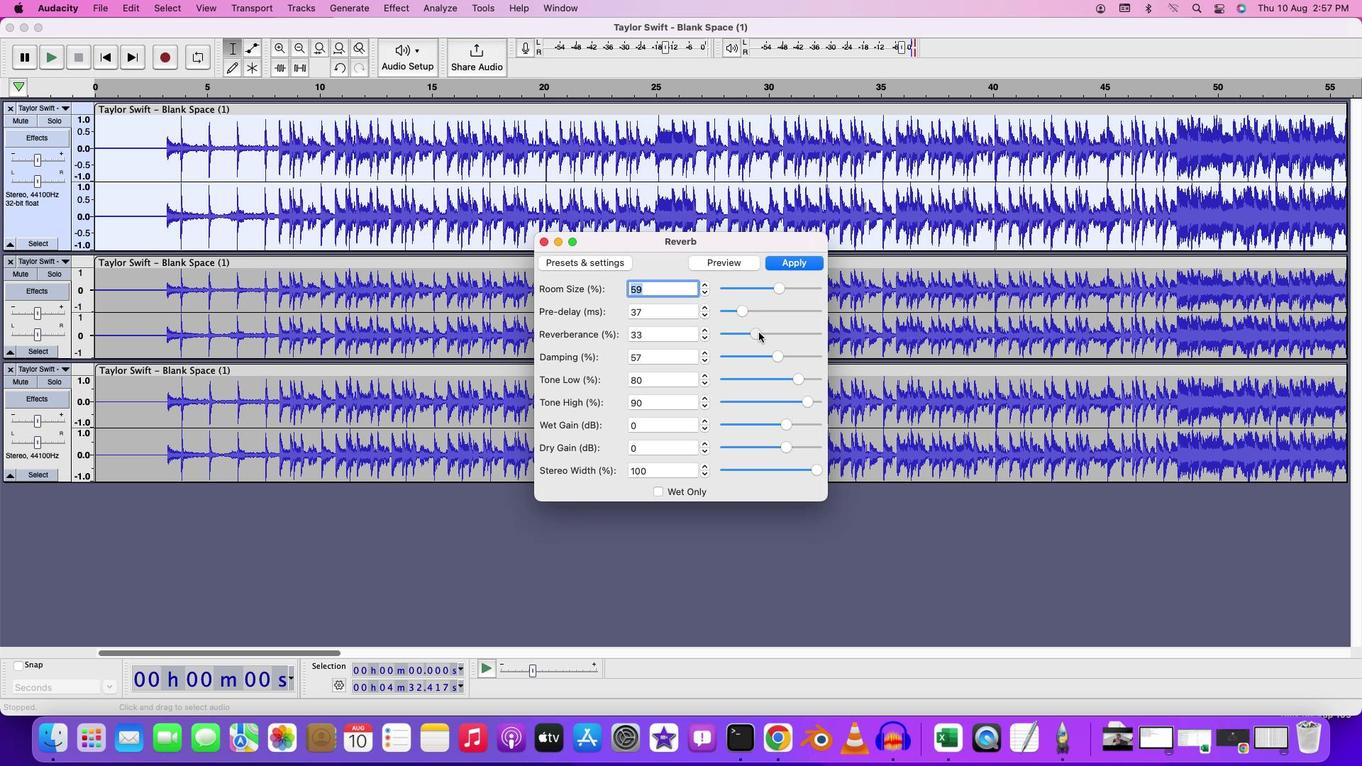 
Action: Mouse moved to (802, 266)
Screenshot: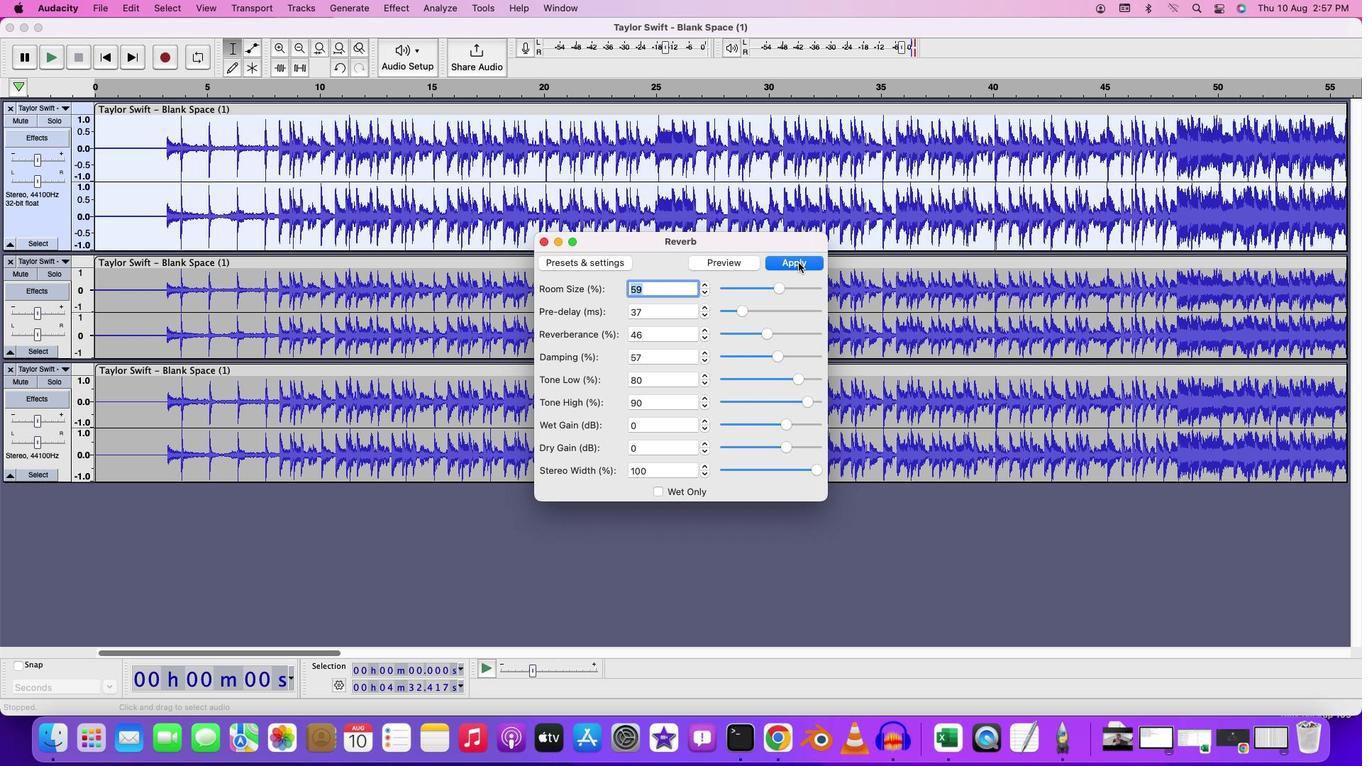
Action: Mouse pressed left at (802, 266)
Screenshot: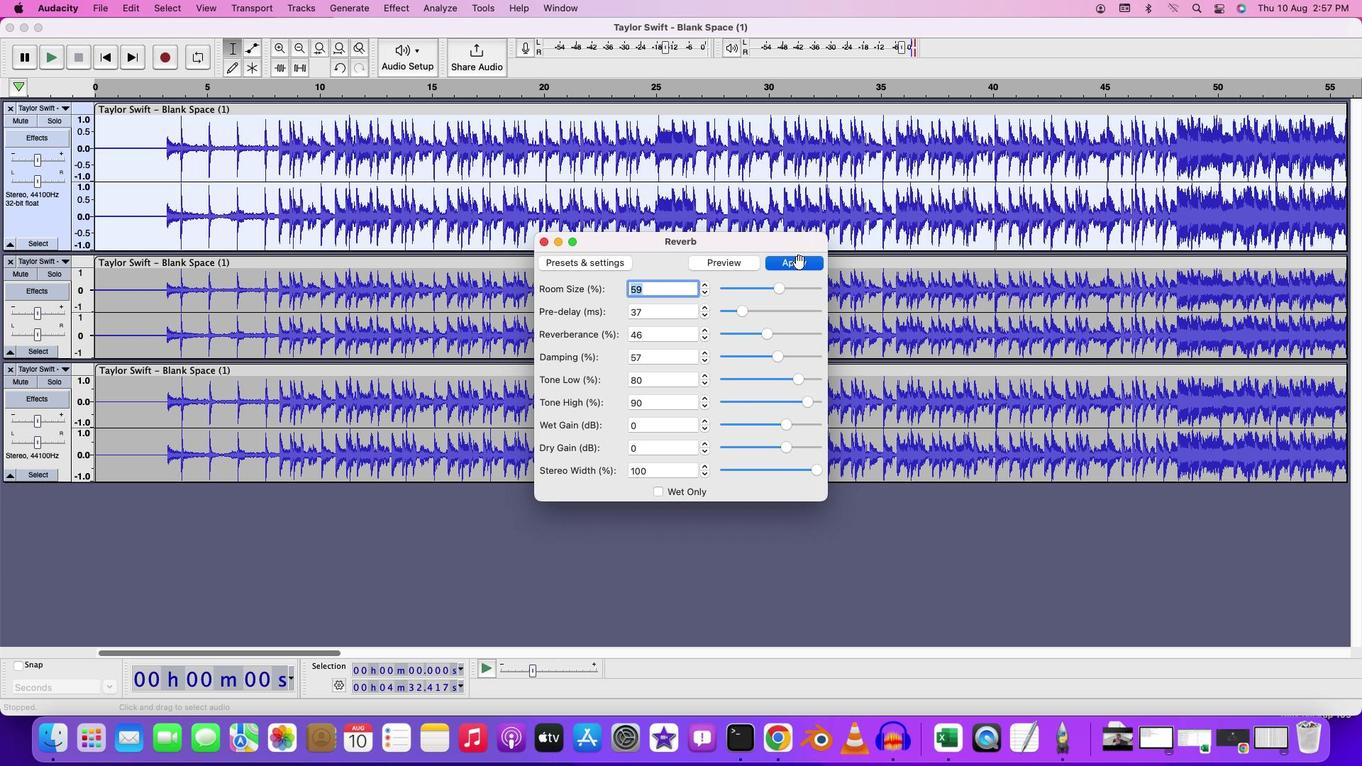 
Action: Mouse moved to (160, 143)
Screenshot: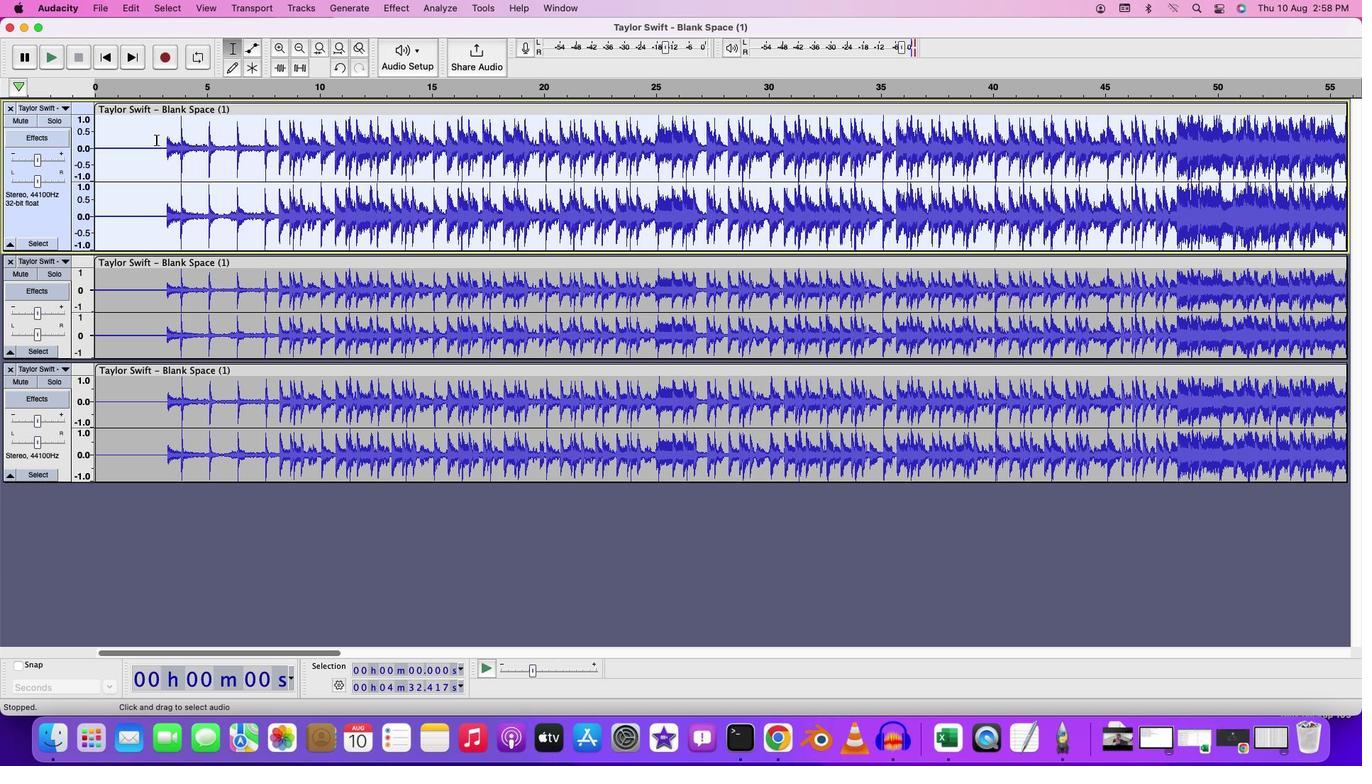 
Action: Mouse pressed left at (160, 143)
Screenshot: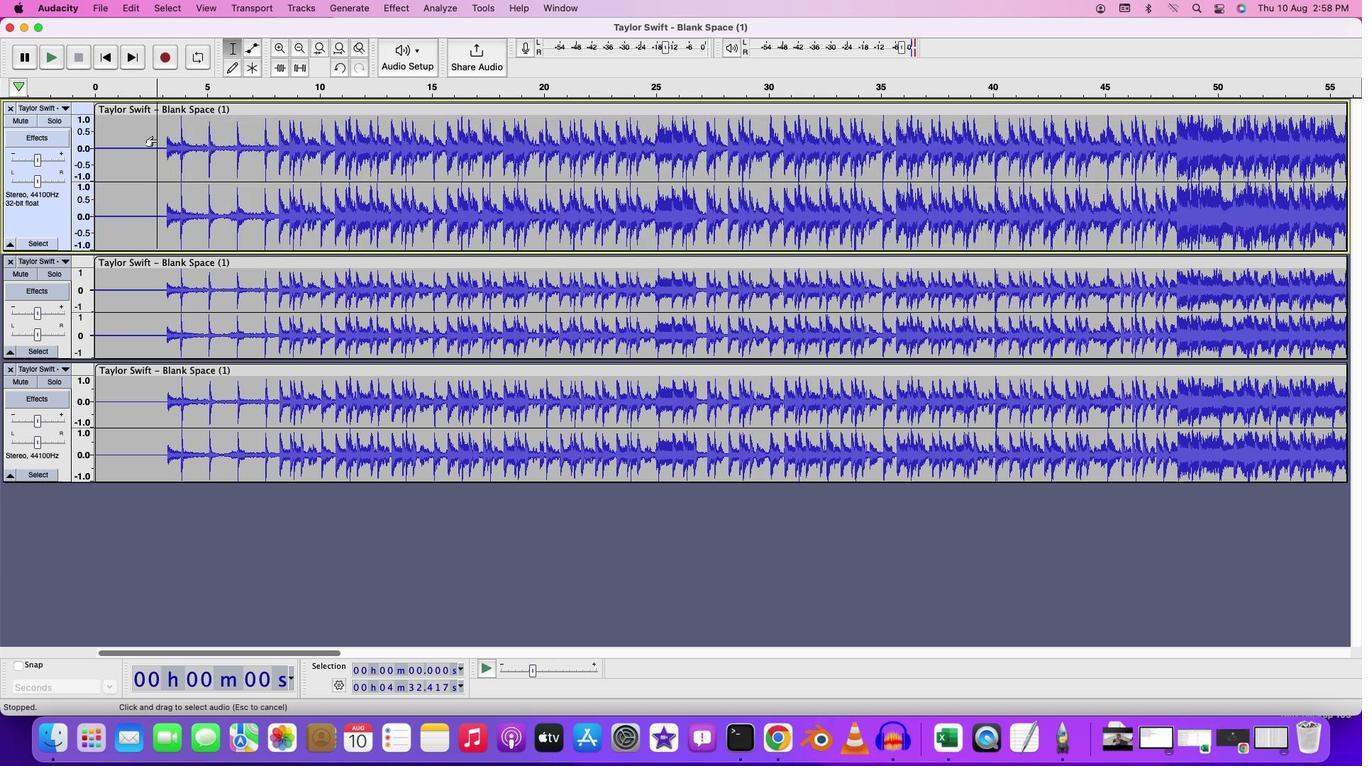 
Action: Mouse moved to (159, 143)
Screenshot: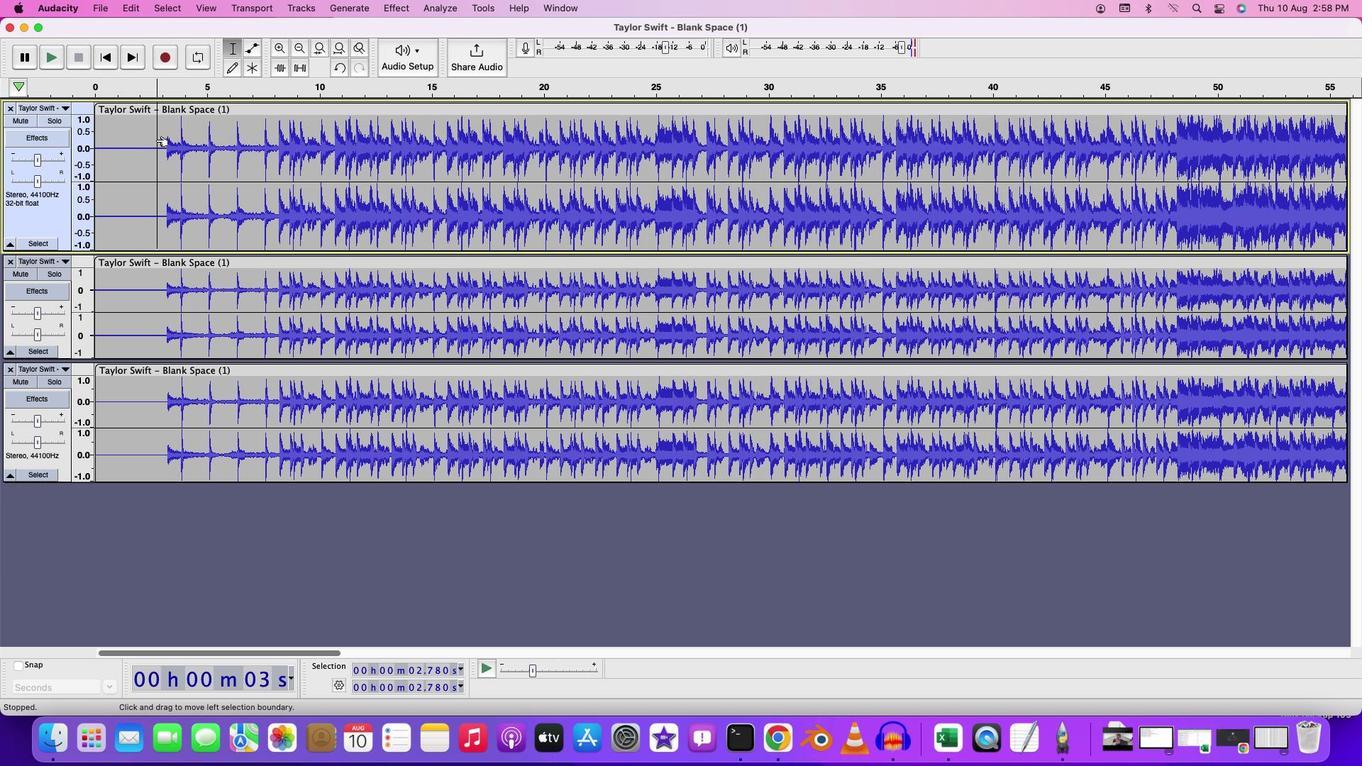 
Action: Key pressed Key.spaceKey.spaceKey.space
Screenshot: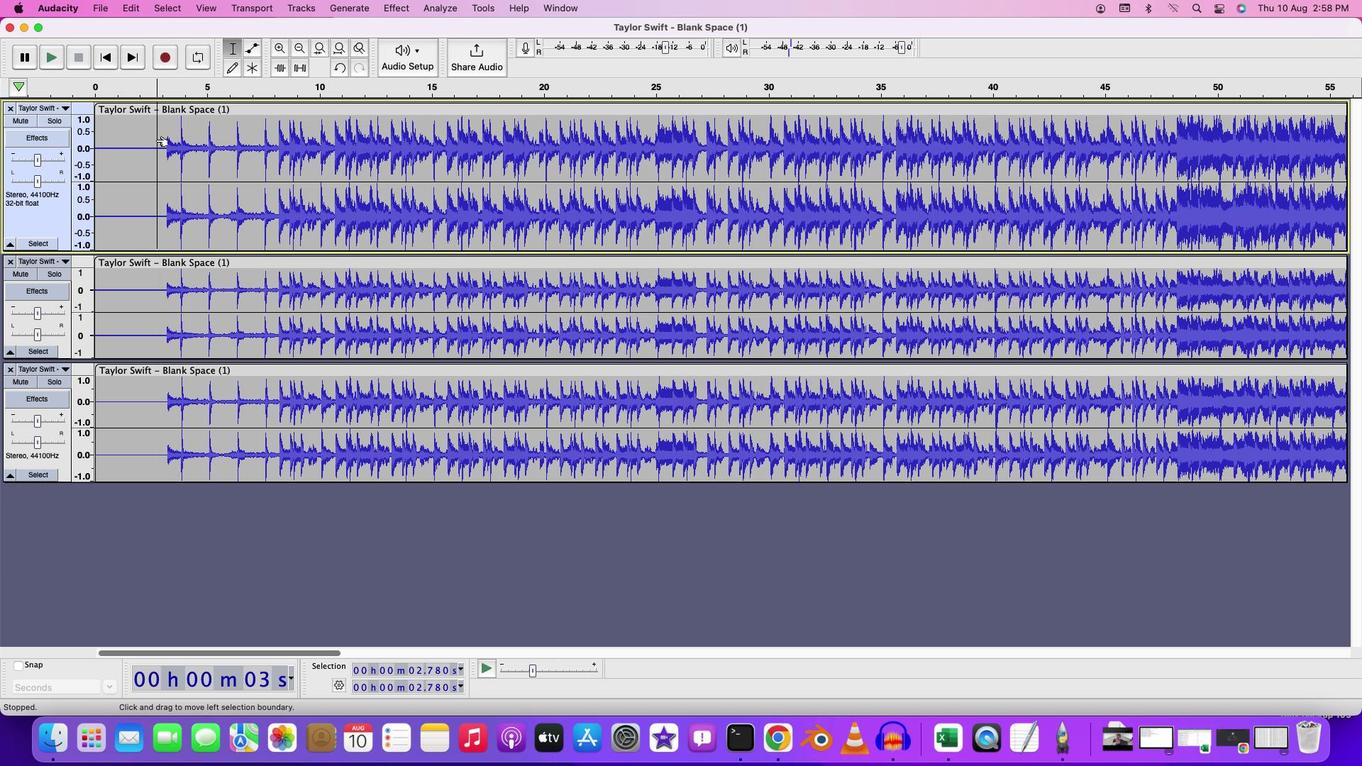 
Action: Mouse moved to (662, 124)
Screenshot: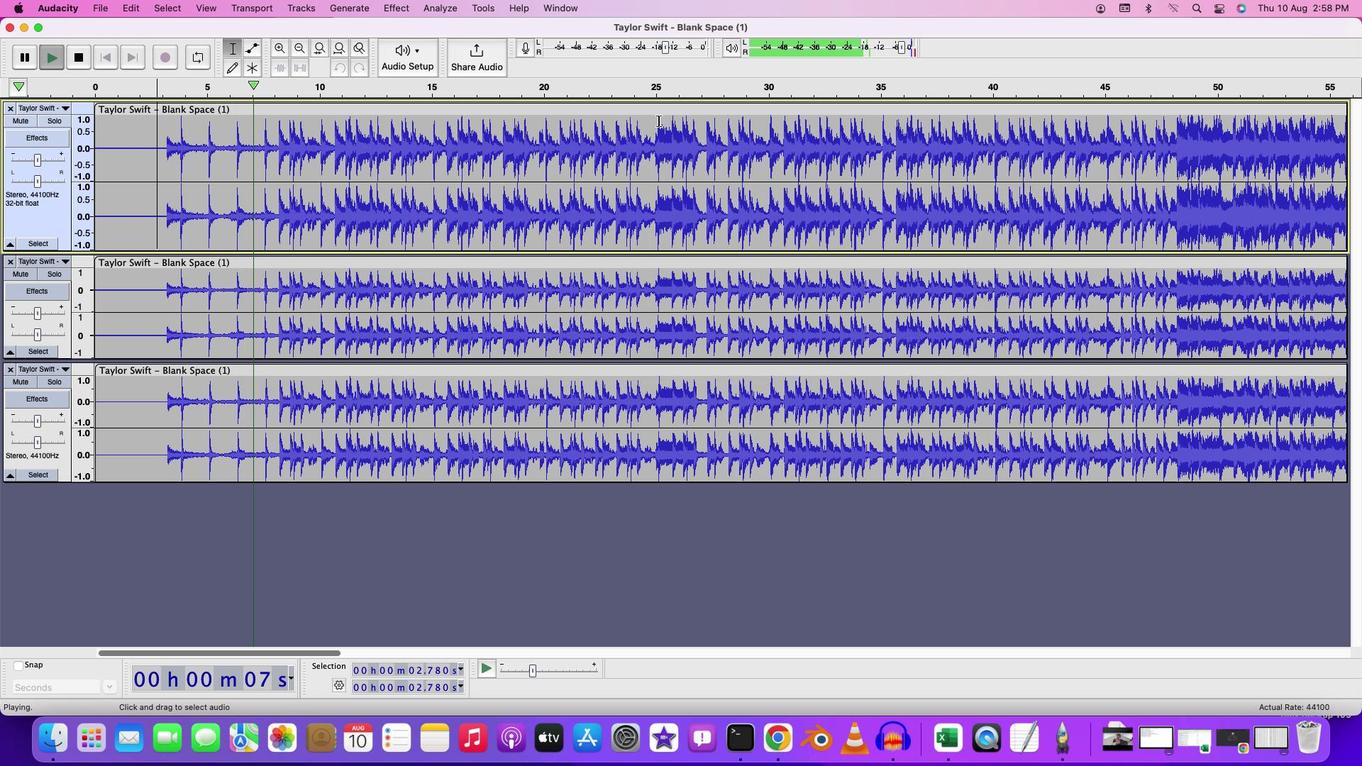 
Action: Mouse pressed left at (662, 124)
Screenshot: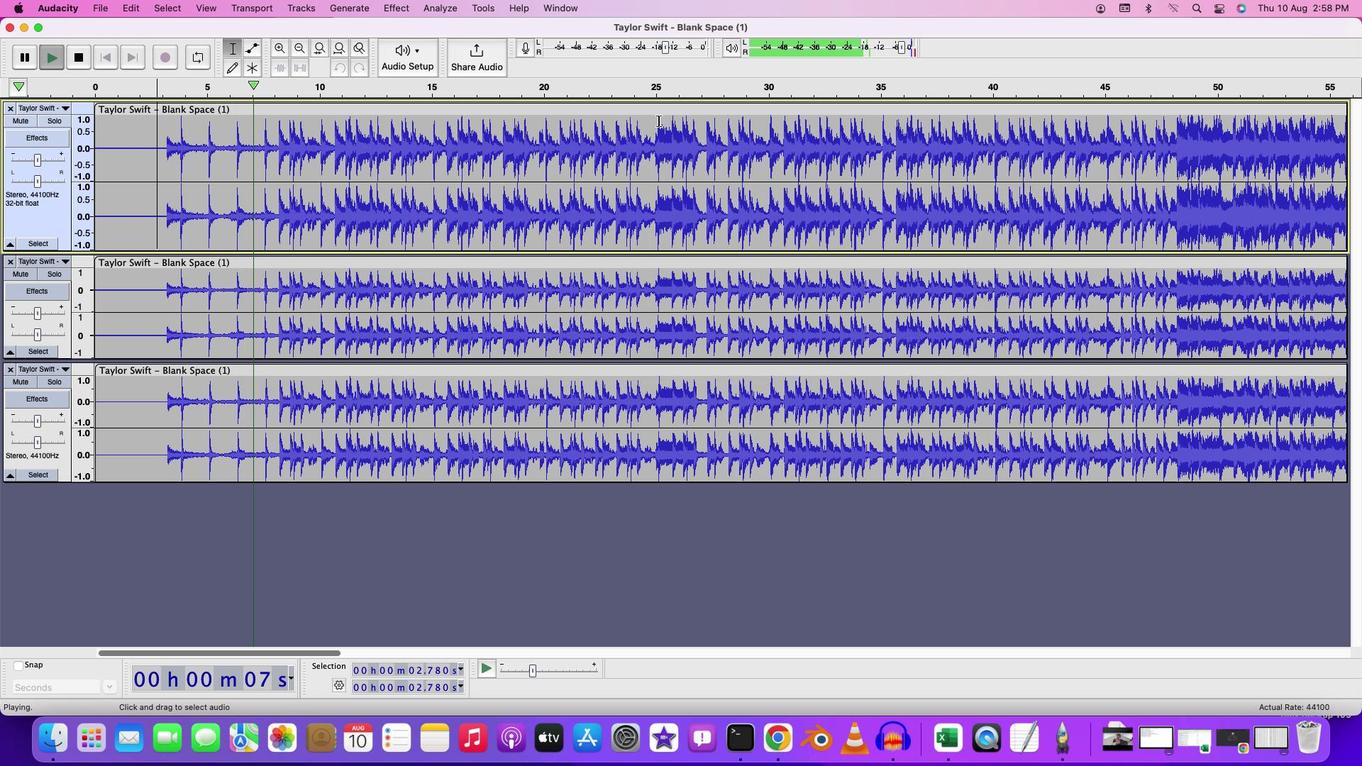 
Action: Mouse moved to (659, 126)
Screenshot: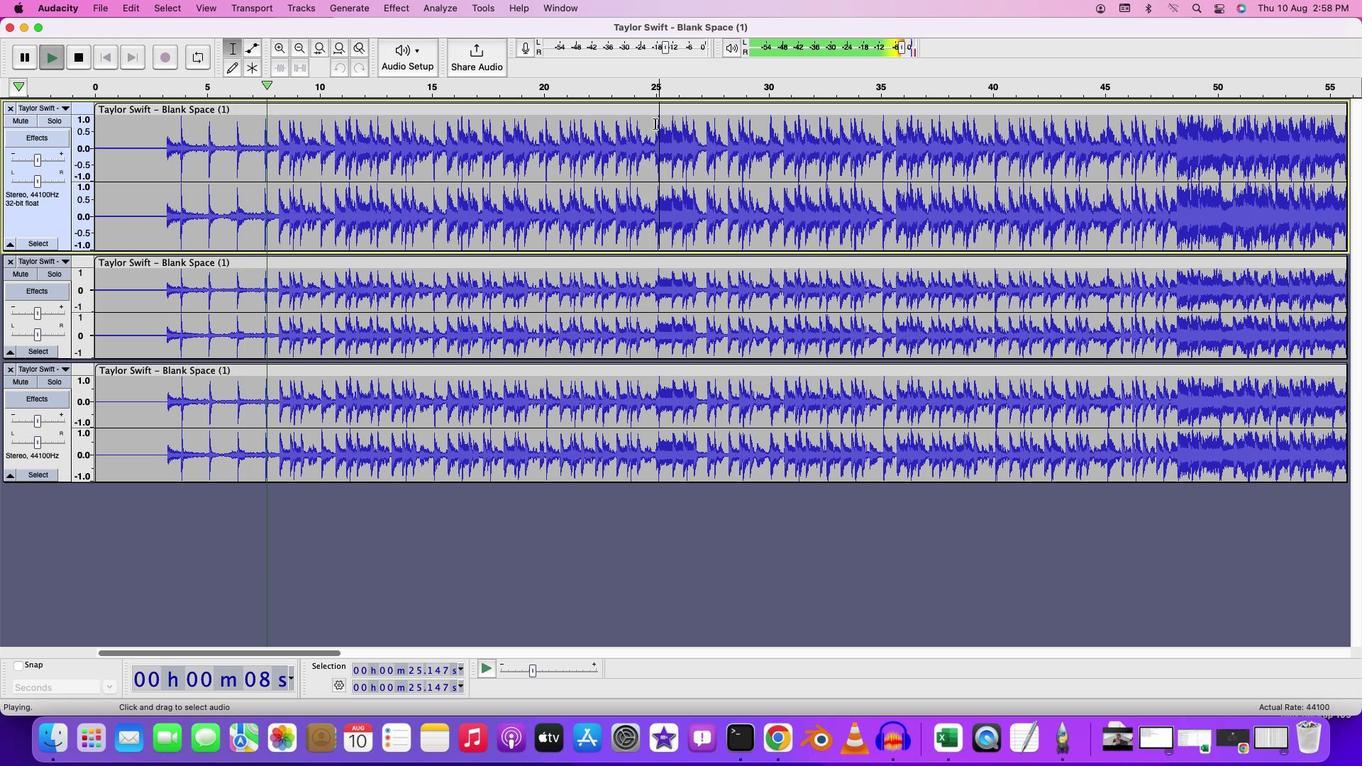 
Action: Mouse pressed left at (659, 126)
Screenshot: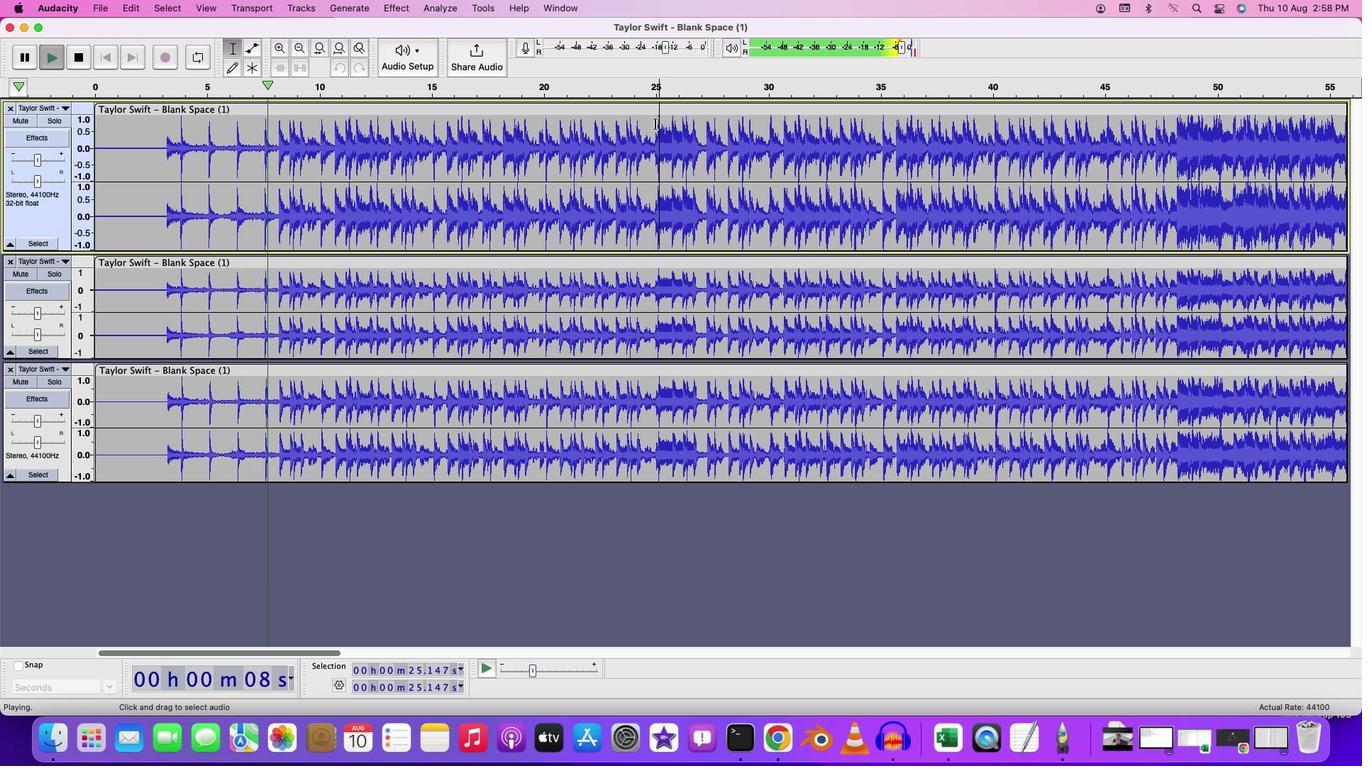 
Action: Mouse moved to (656, 129)
Screenshot: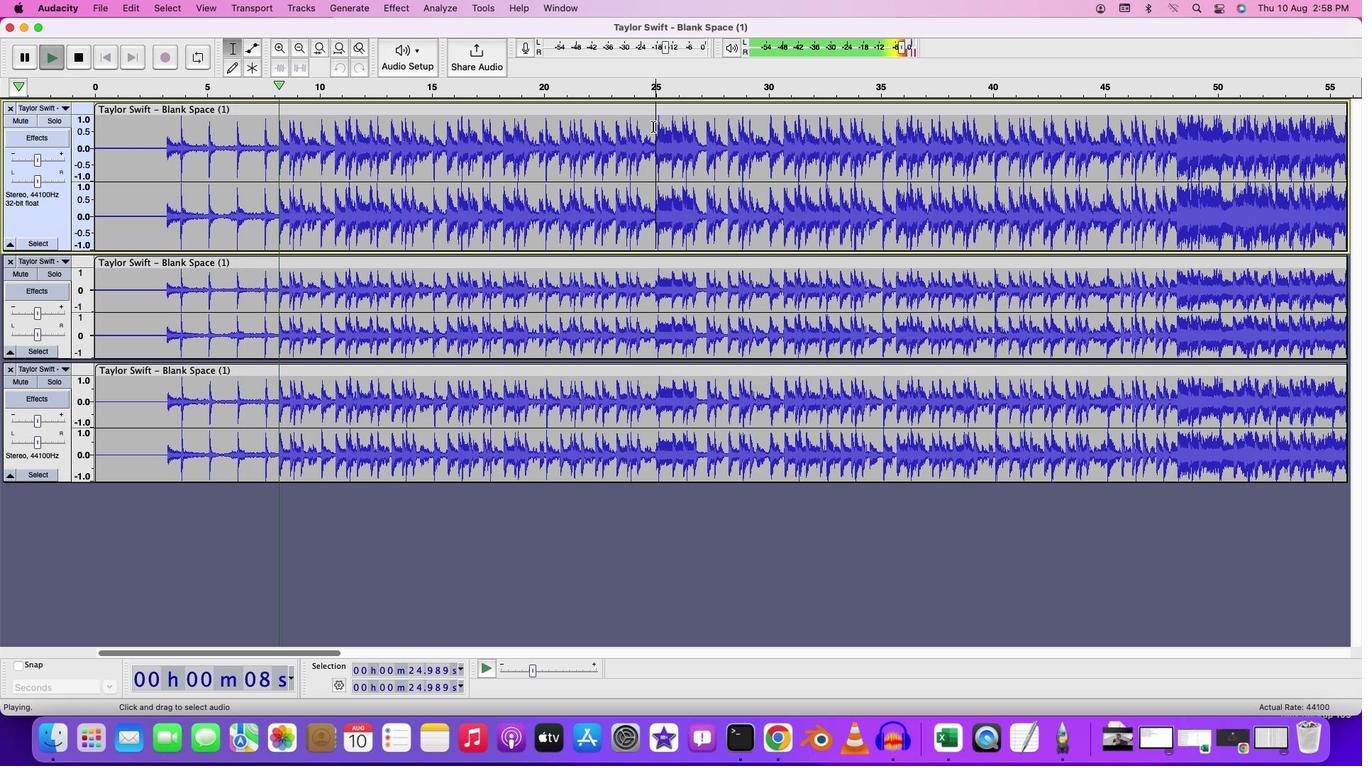 
Action: Key pressed Key.spaceKey.spaceKey.space
Screenshot: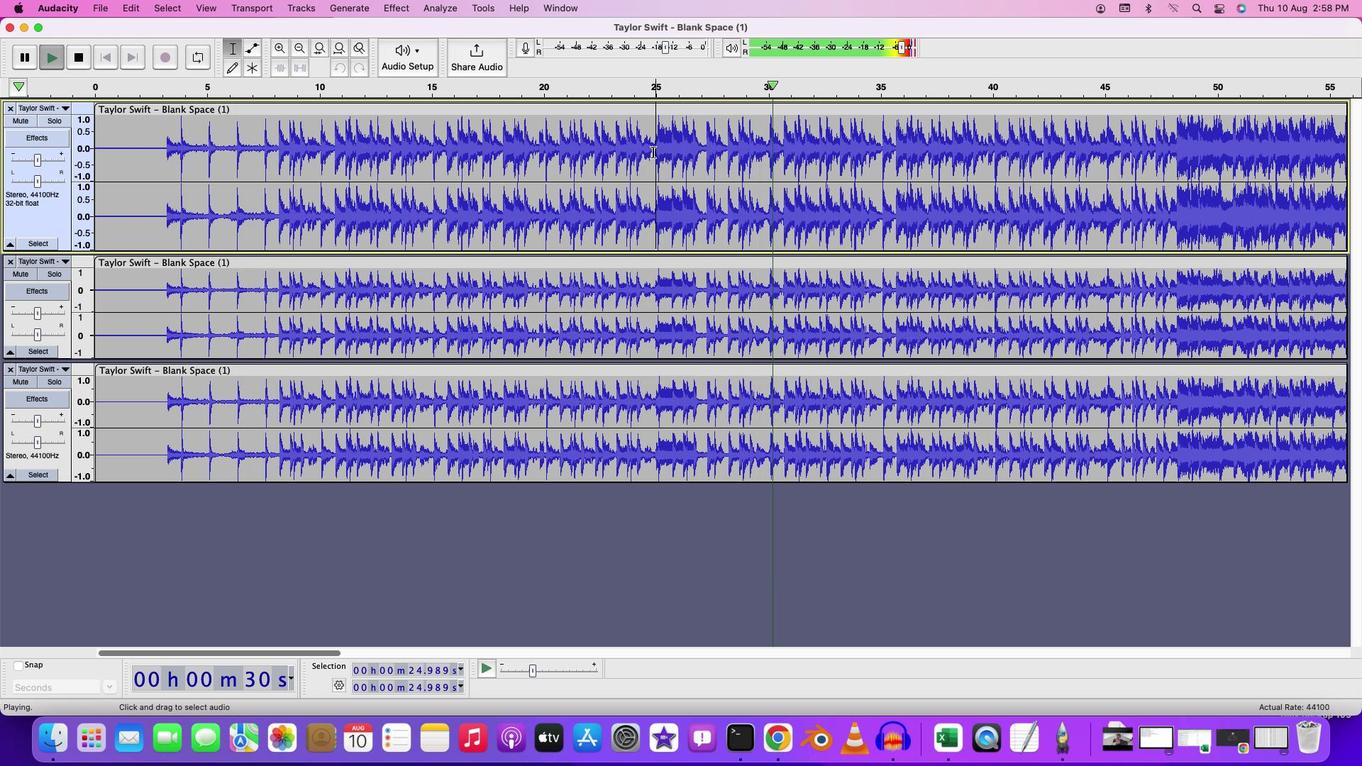 
Action: Mouse moved to (610, 404)
Screenshot: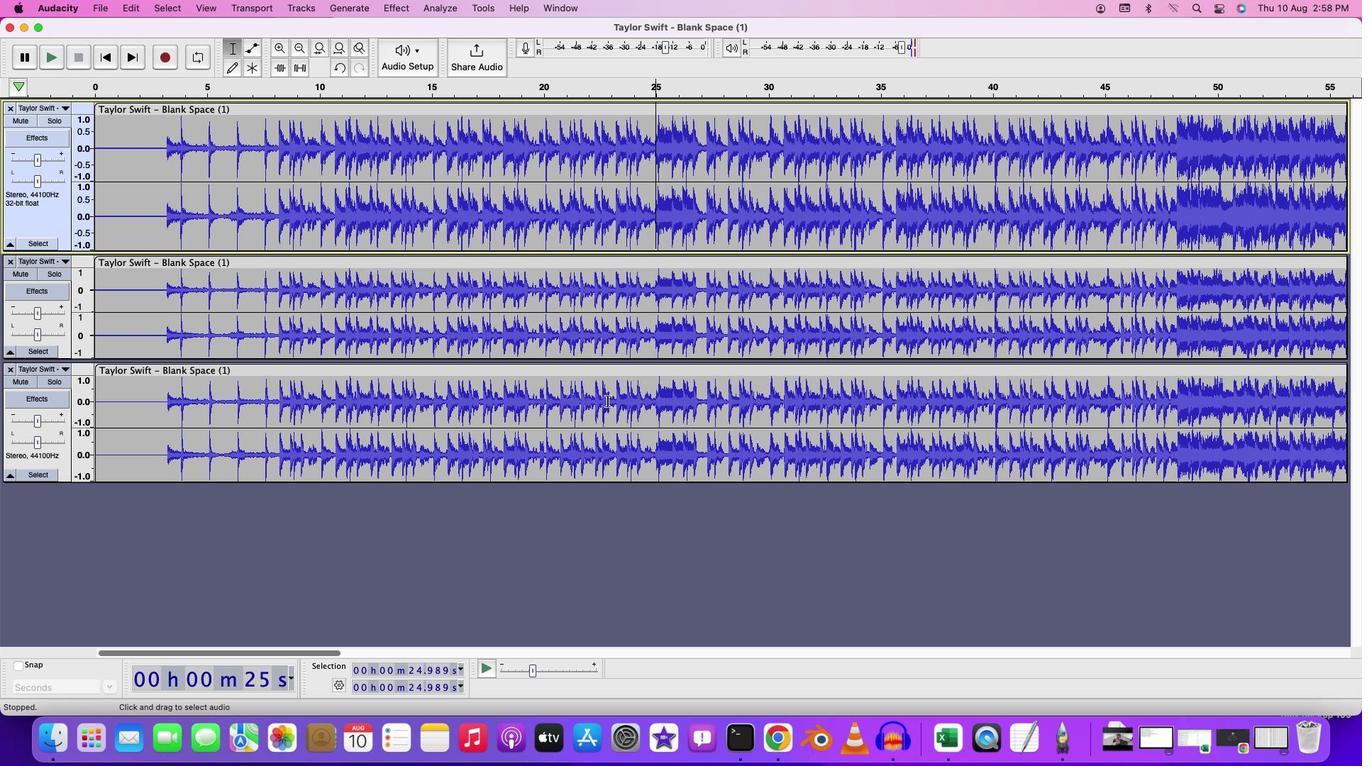 
Action: Mouse pressed left at (610, 404)
Screenshot: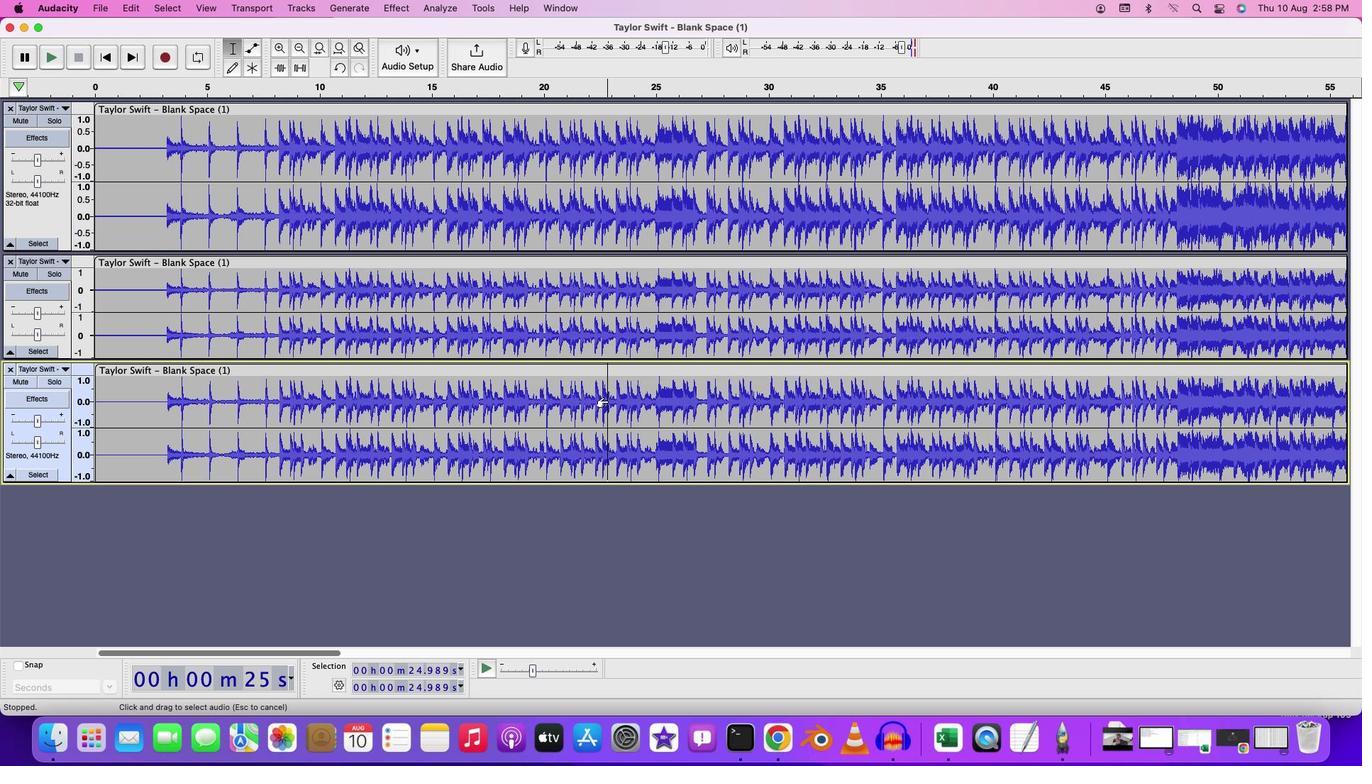 
Action: Mouse pressed left at (610, 404)
Screenshot: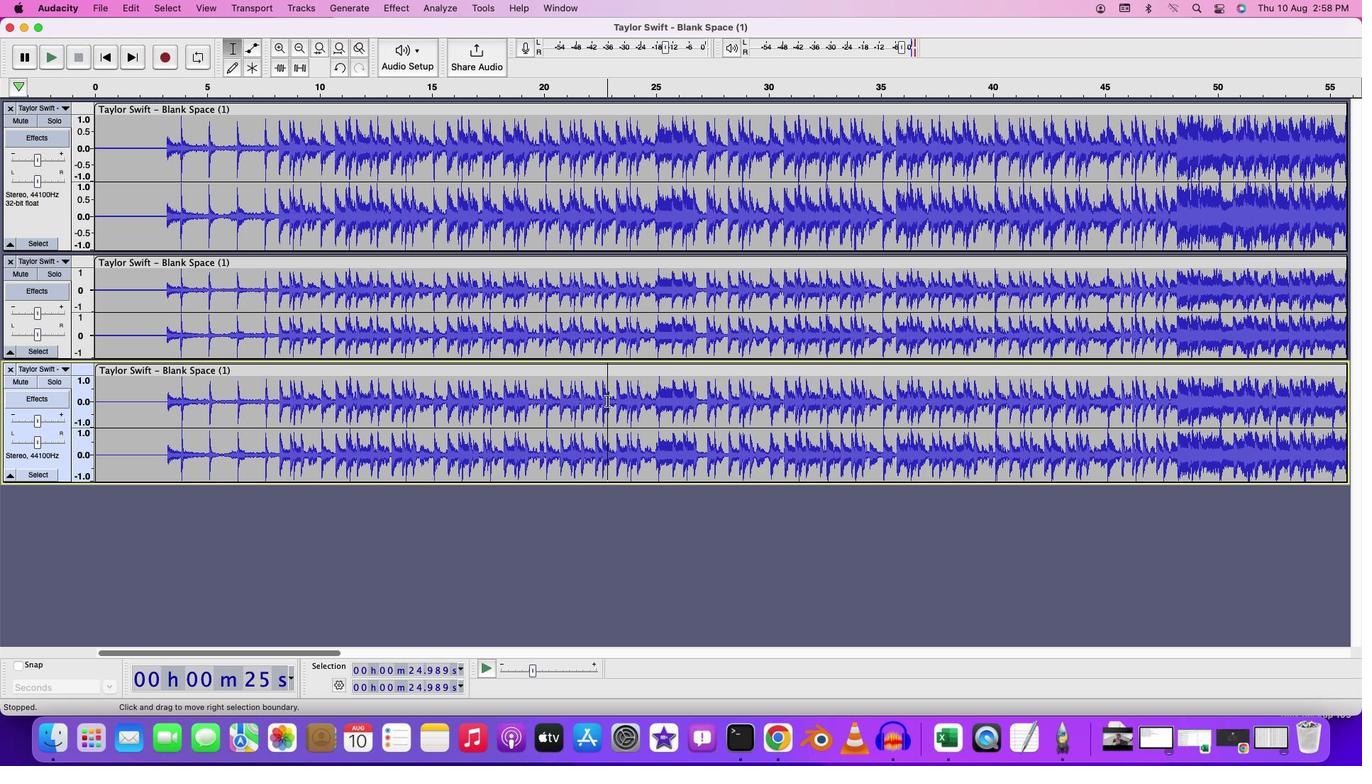 
Action: Mouse moved to (400, 9)
Screenshot: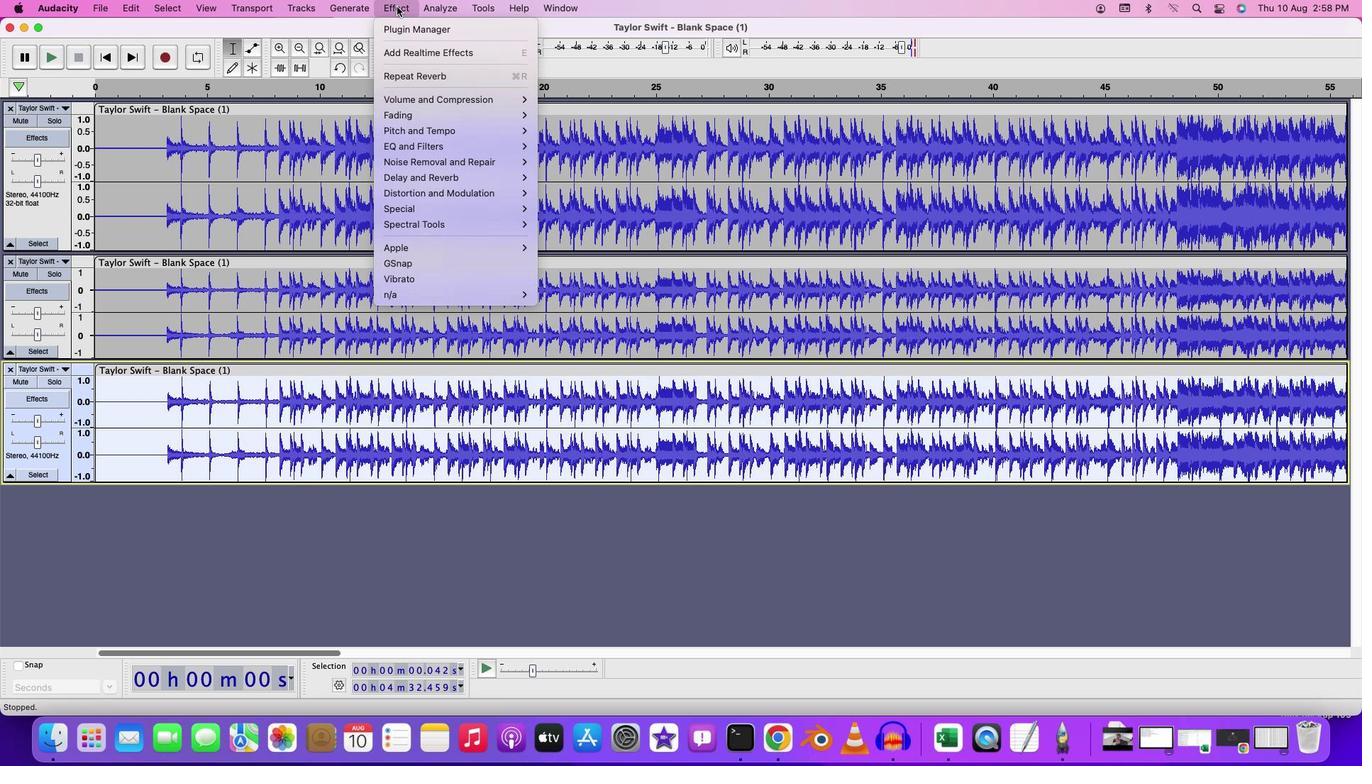 
Action: Mouse pressed left at (400, 9)
Screenshot: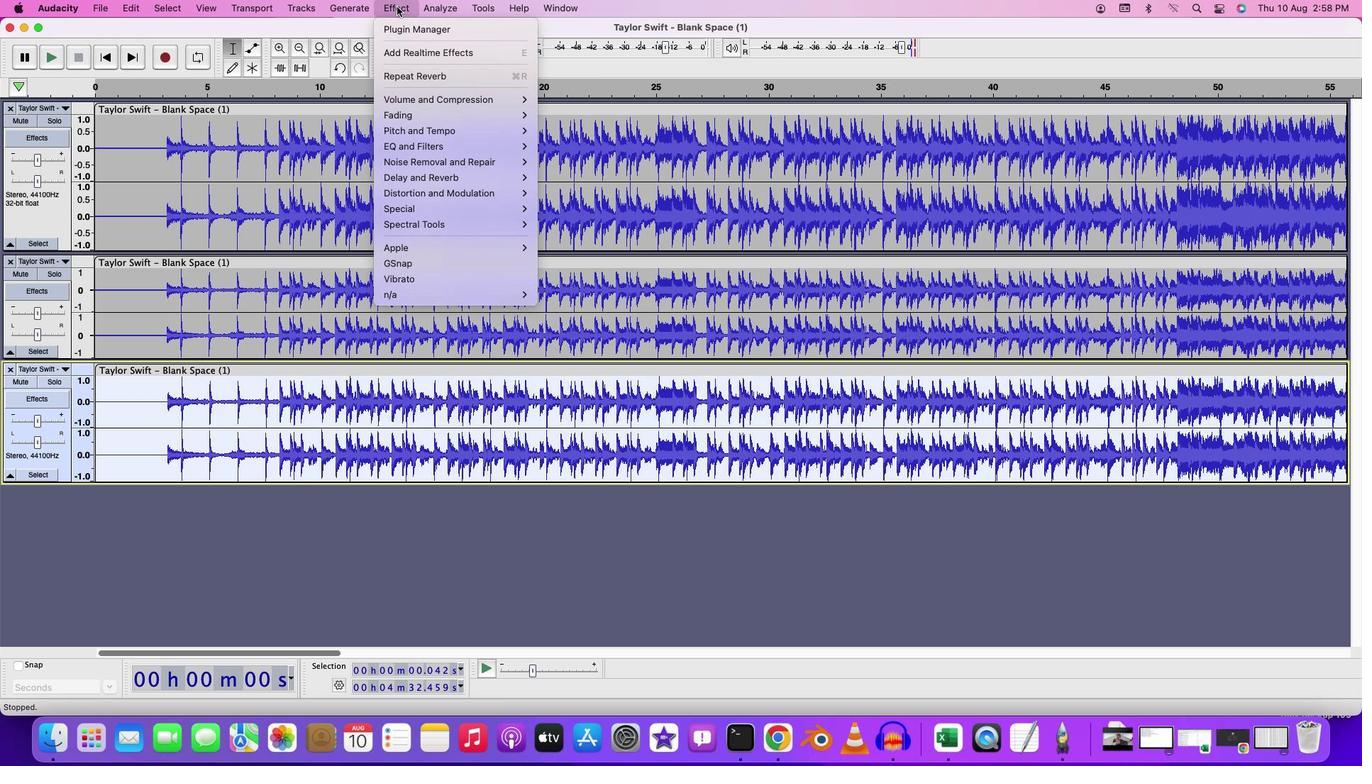 
Action: Mouse moved to (556, 134)
Screenshot: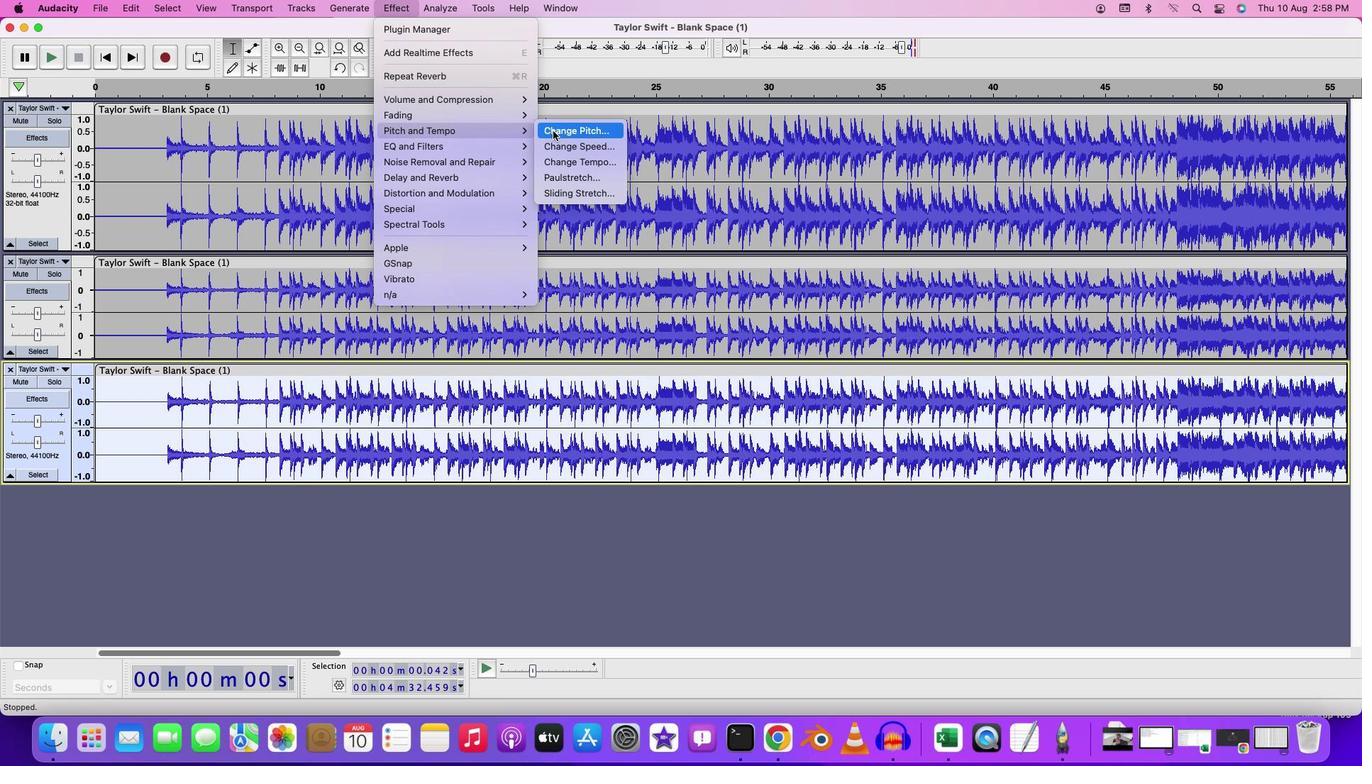 
Action: Mouse pressed left at (556, 134)
Screenshot: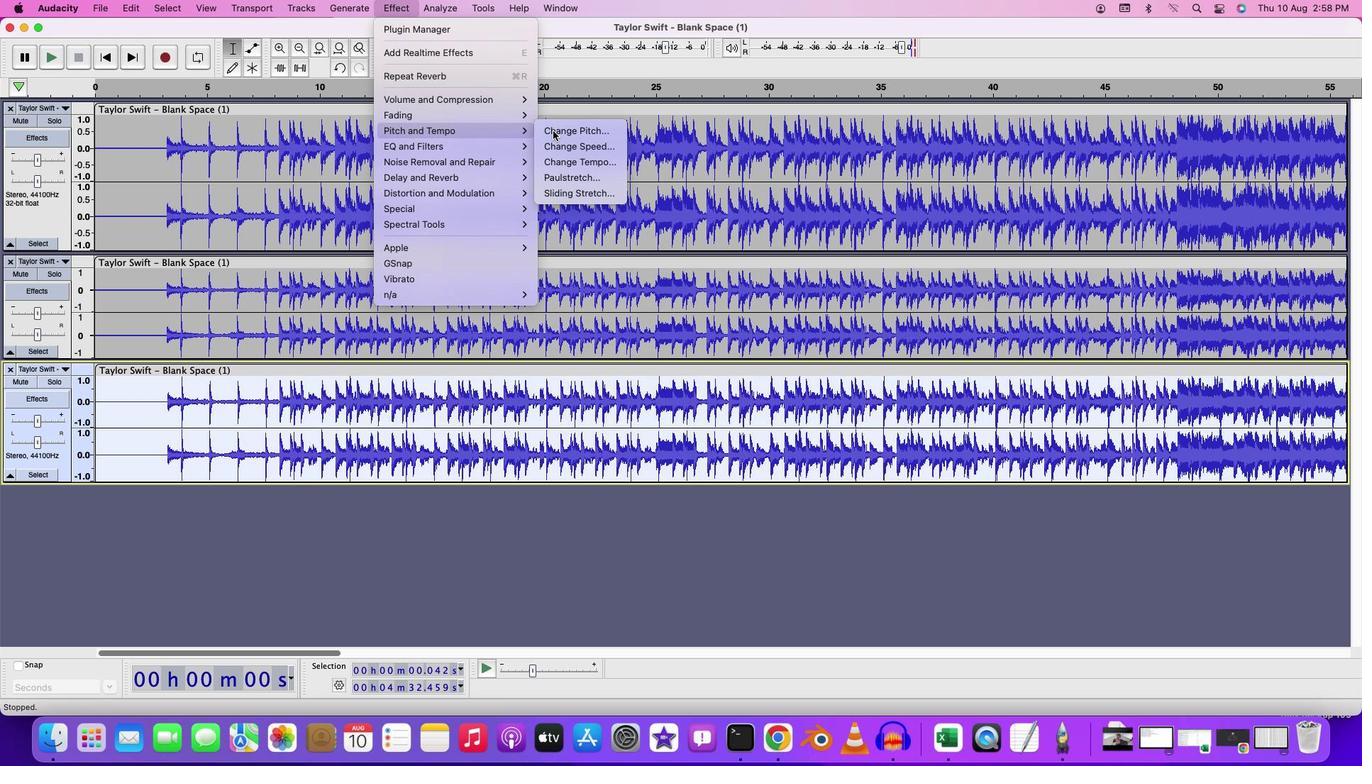 
Action: Mouse moved to (686, 468)
Screenshot: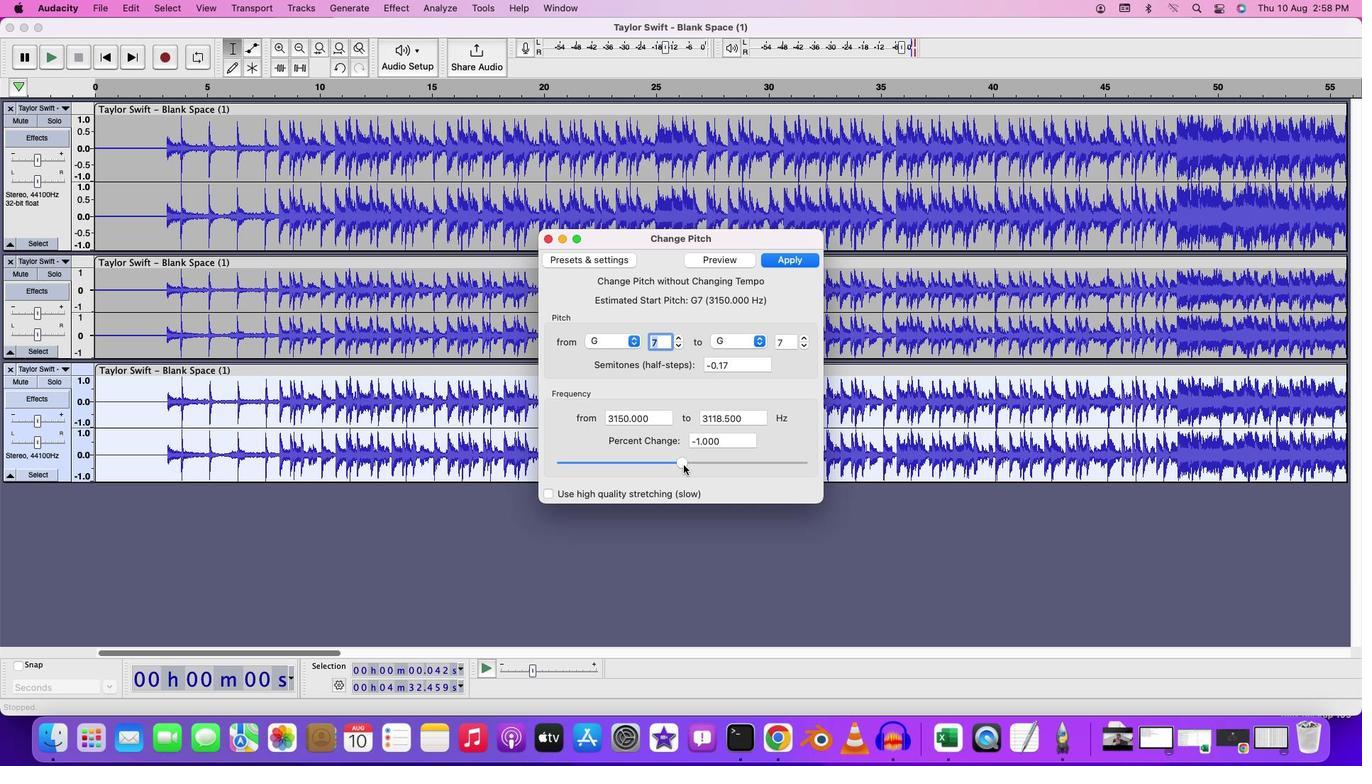 
Action: Mouse pressed left at (686, 468)
